 Task: Look for space in Rocha, Uruguay from 2nd September, 2023 to 10th September, 2023 for 1 adult in price range Rs.5000 to Rs.16000. Place can be private room with 1  bedroom having 1 bed and 1 bathroom. Property type can be house, flat, guest house, hotel. Booking option can be shelf check-in. Required host language is English.
Action: Mouse moved to (630, 135)
Screenshot: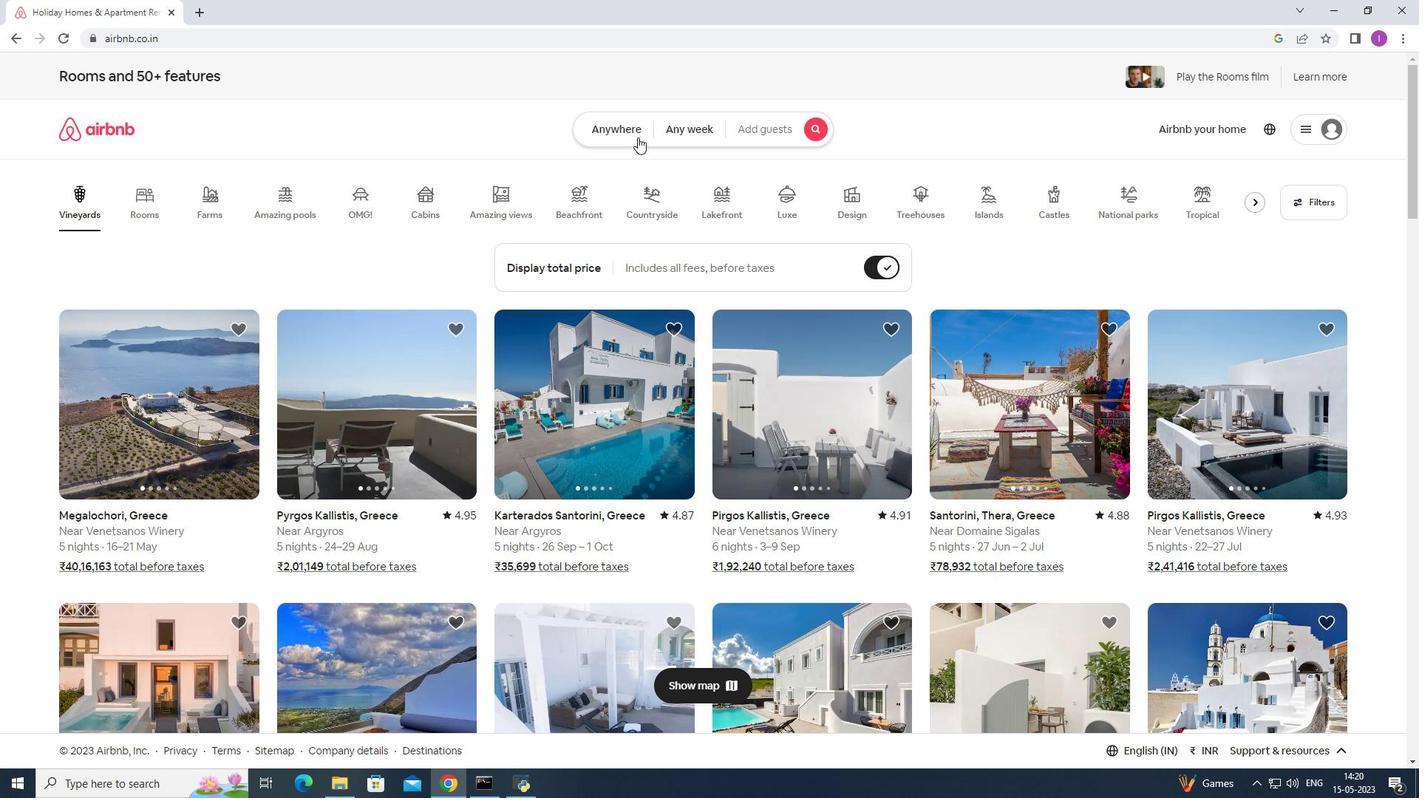
Action: Mouse pressed left at (630, 135)
Screenshot: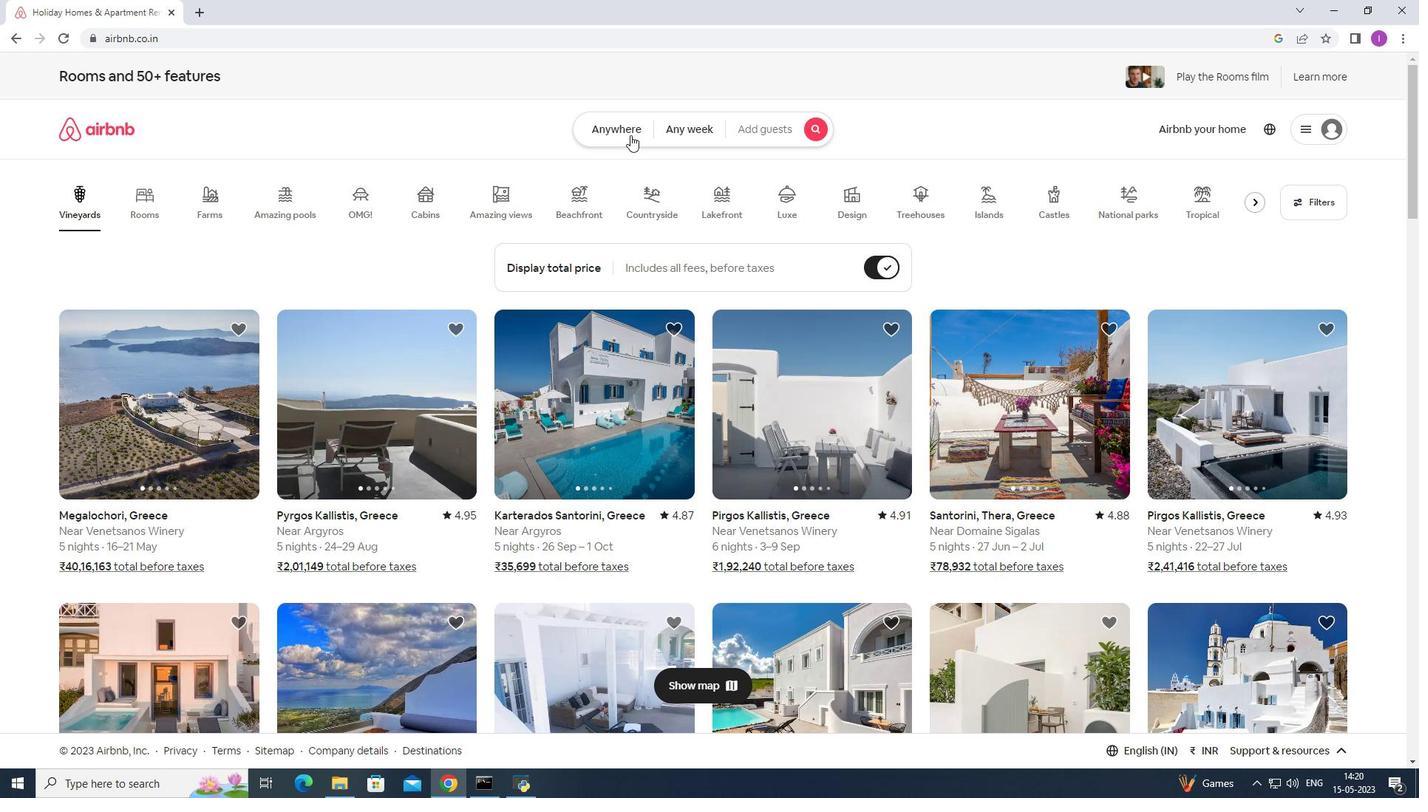 
Action: Mouse moved to (430, 189)
Screenshot: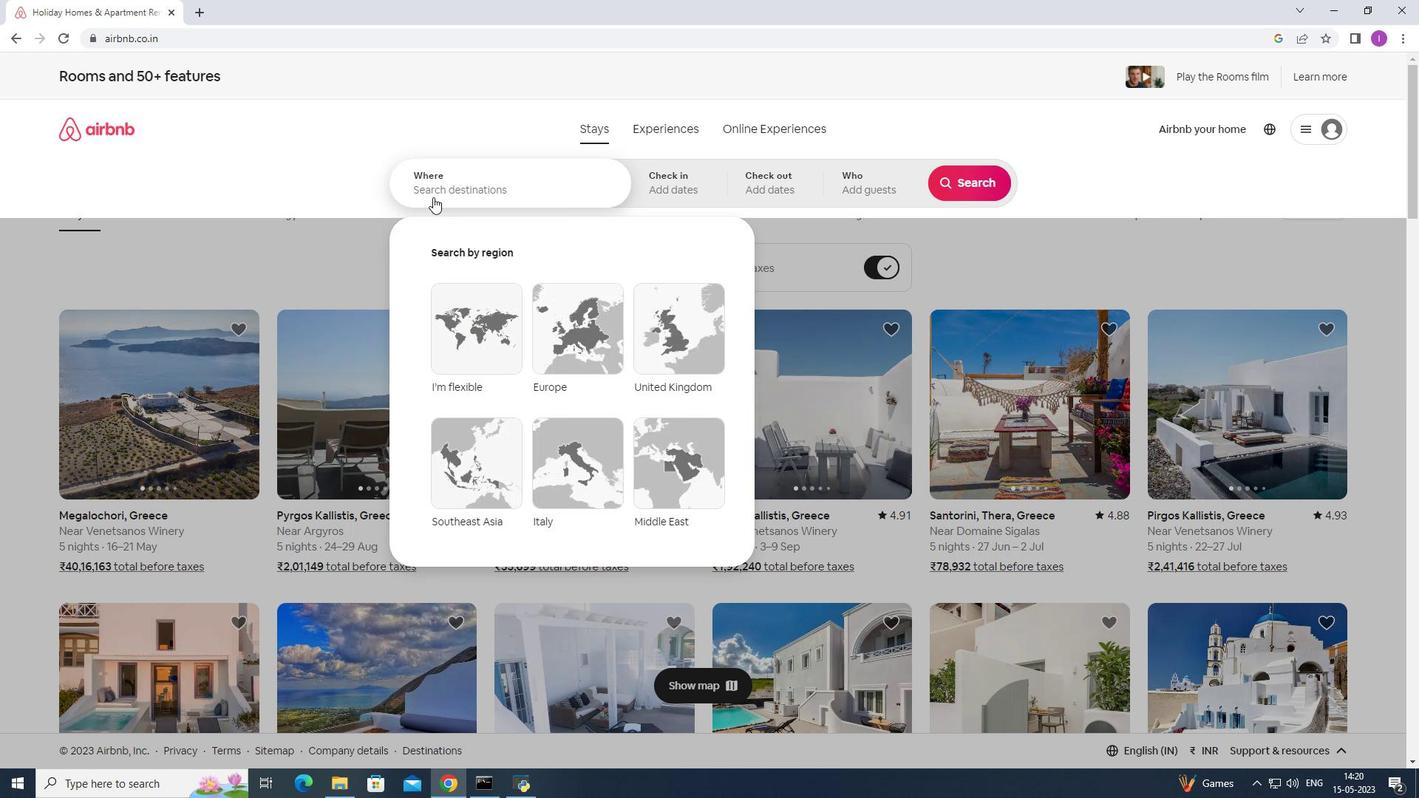 
Action: Mouse pressed left at (430, 189)
Screenshot: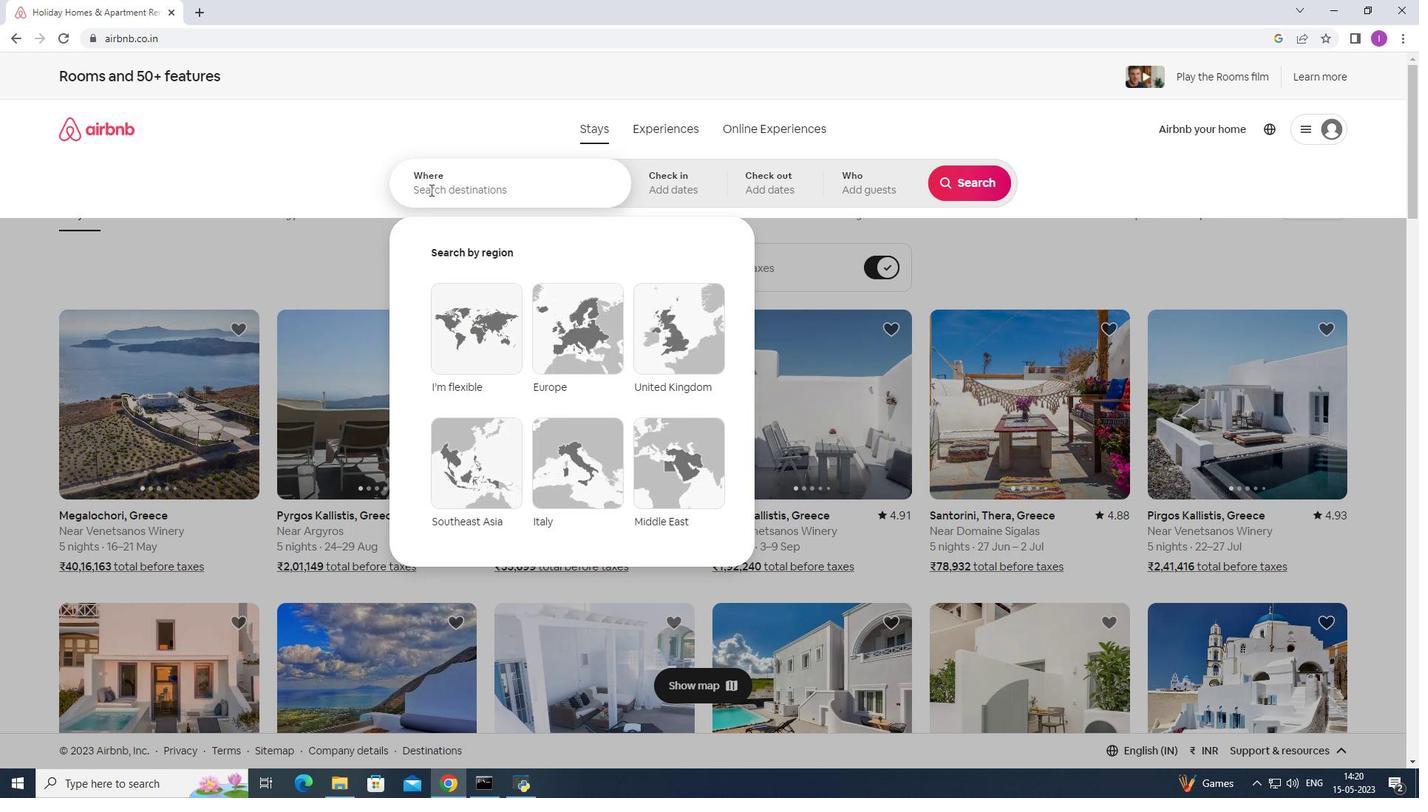 
Action: Mouse moved to (442, 182)
Screenshot: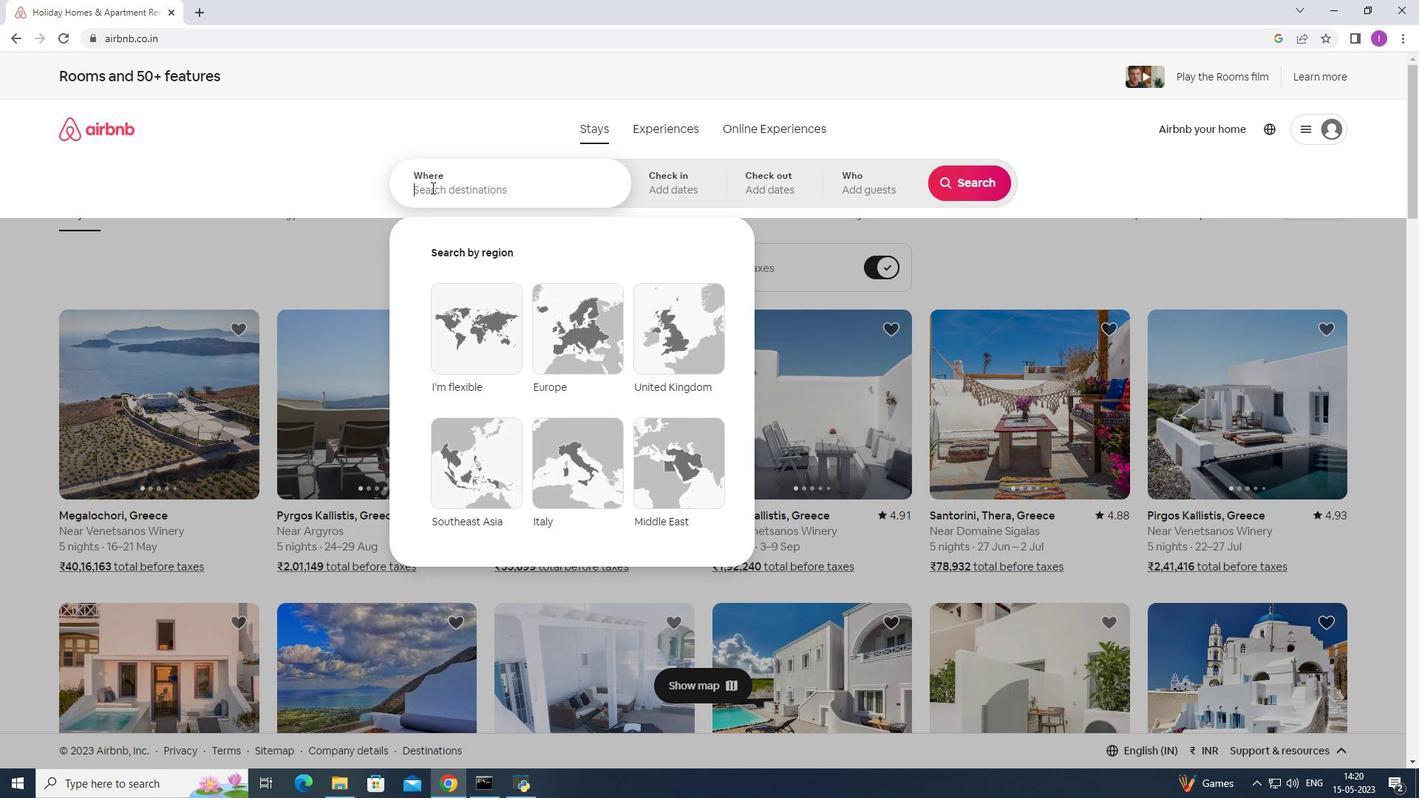 
Action: Key pressed <Key.shift>Rocha,<Key.shift>Uruguay
Screenshot: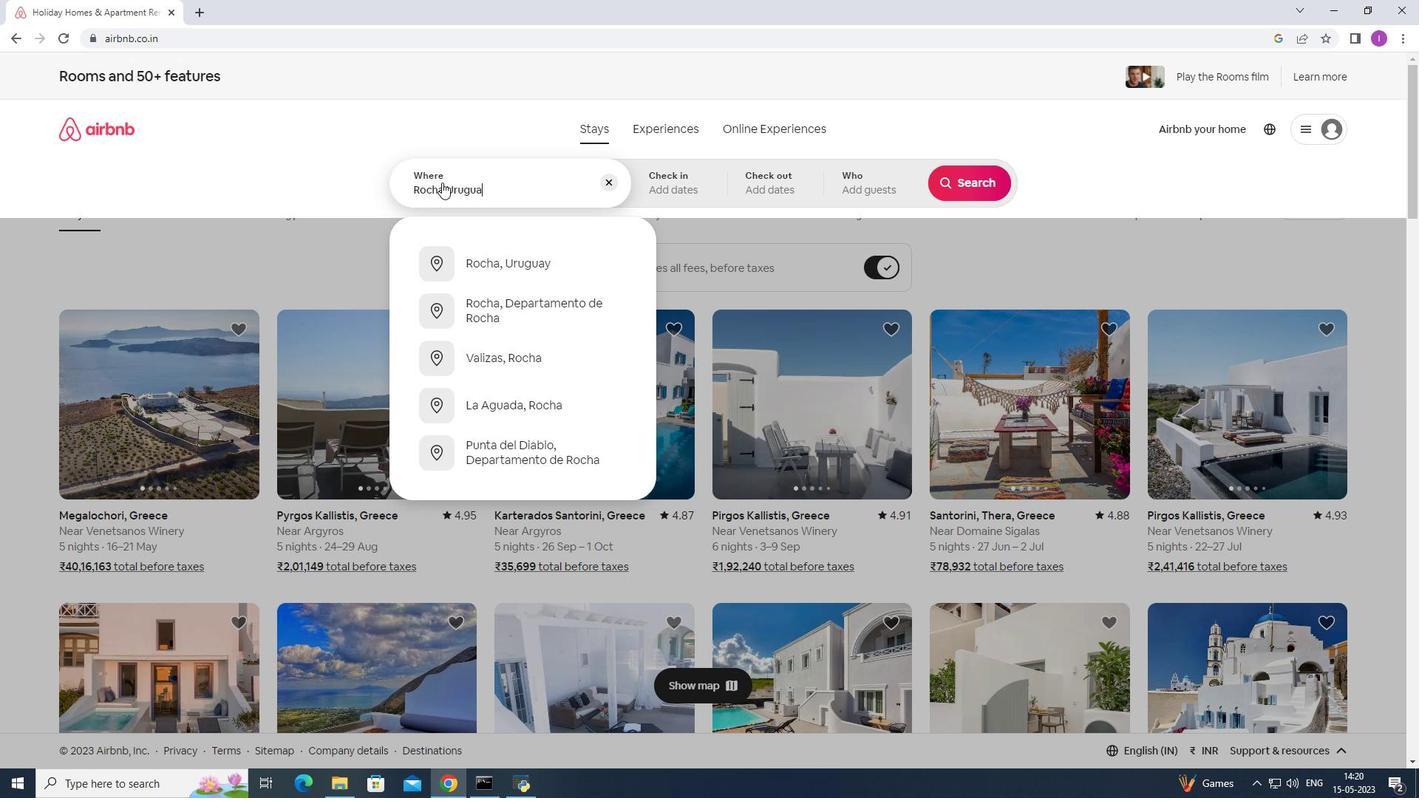 
Action: Mouse moved to (682, 187)
Screenshot: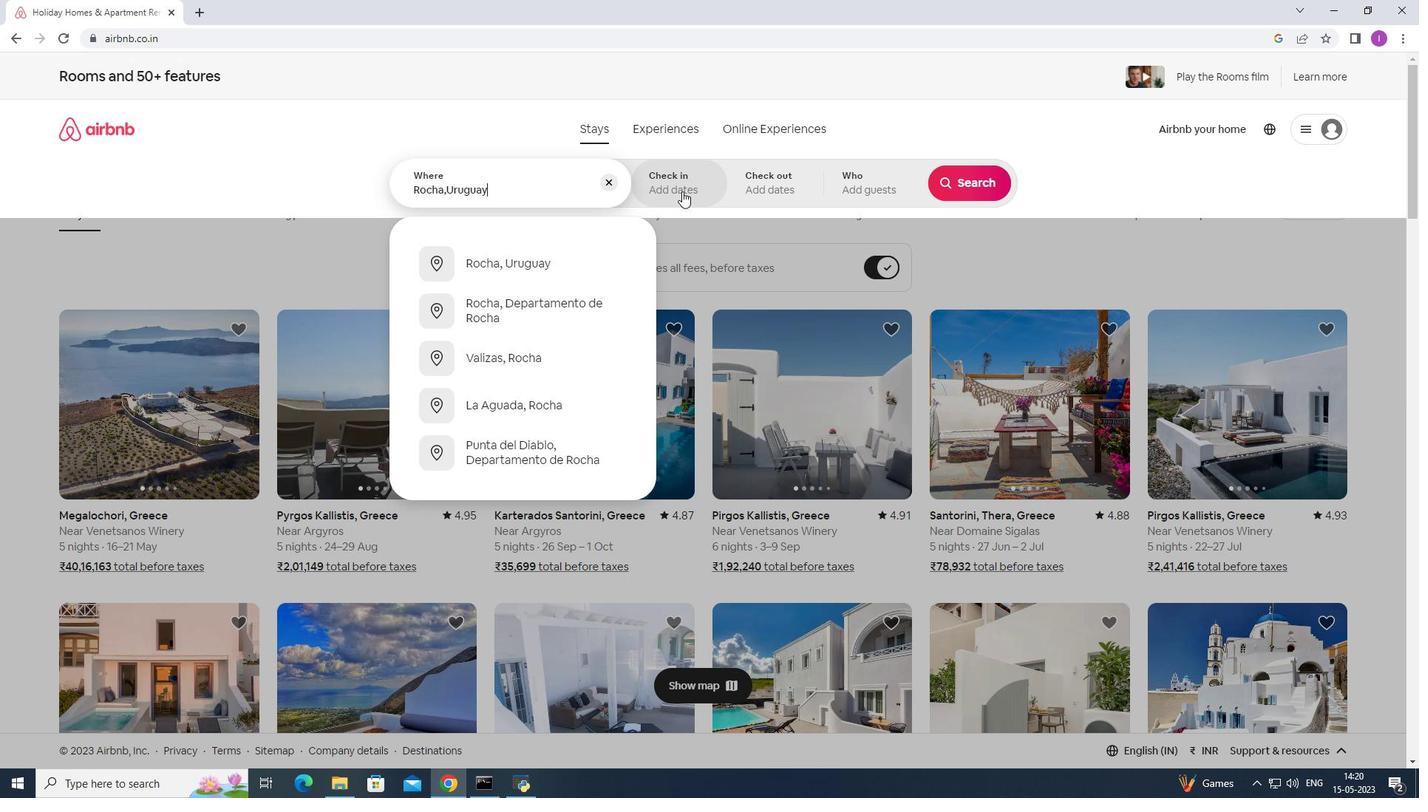 
Action: Mouse pressed left at (682, 187)
Screenshot: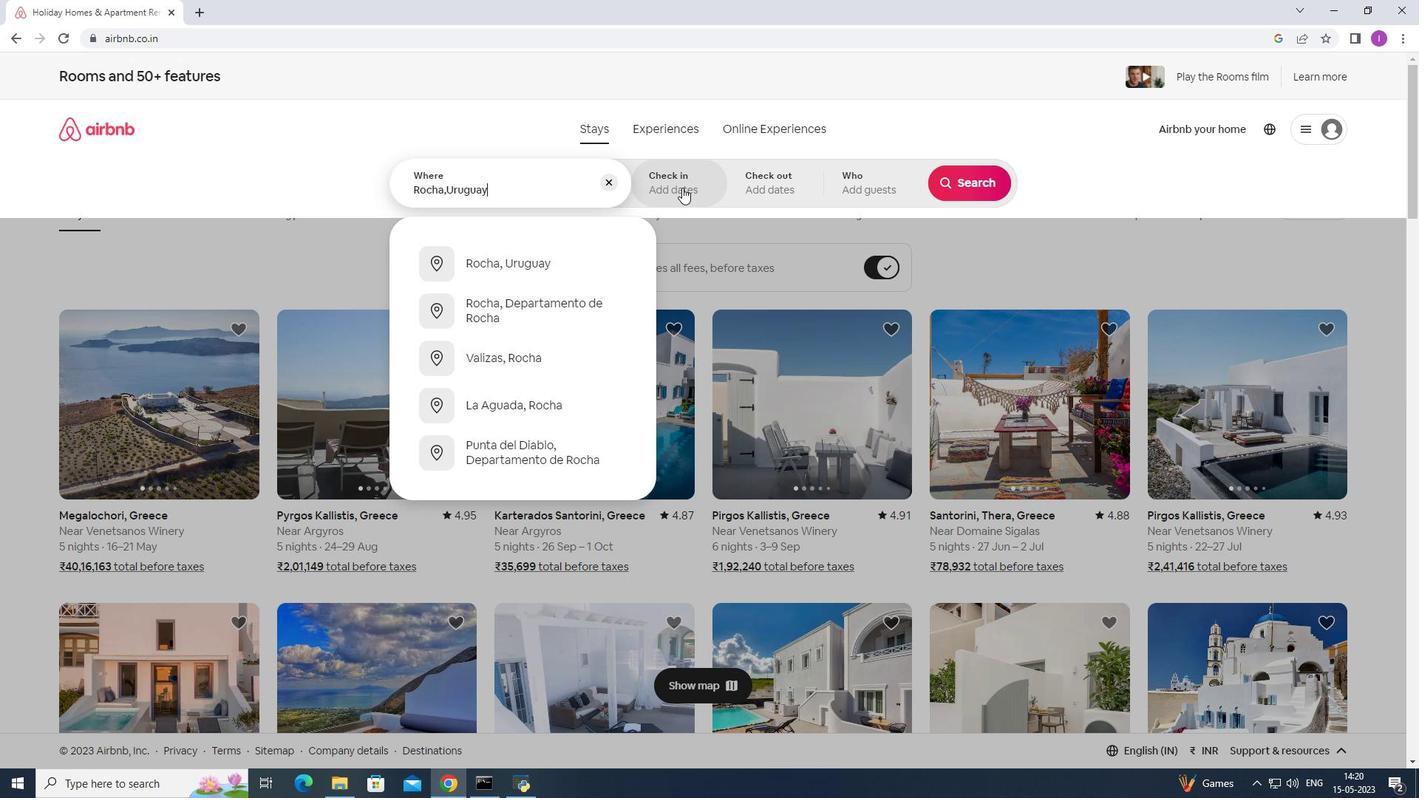 
Action: Mouse moved to (965, 299)
Screenshot: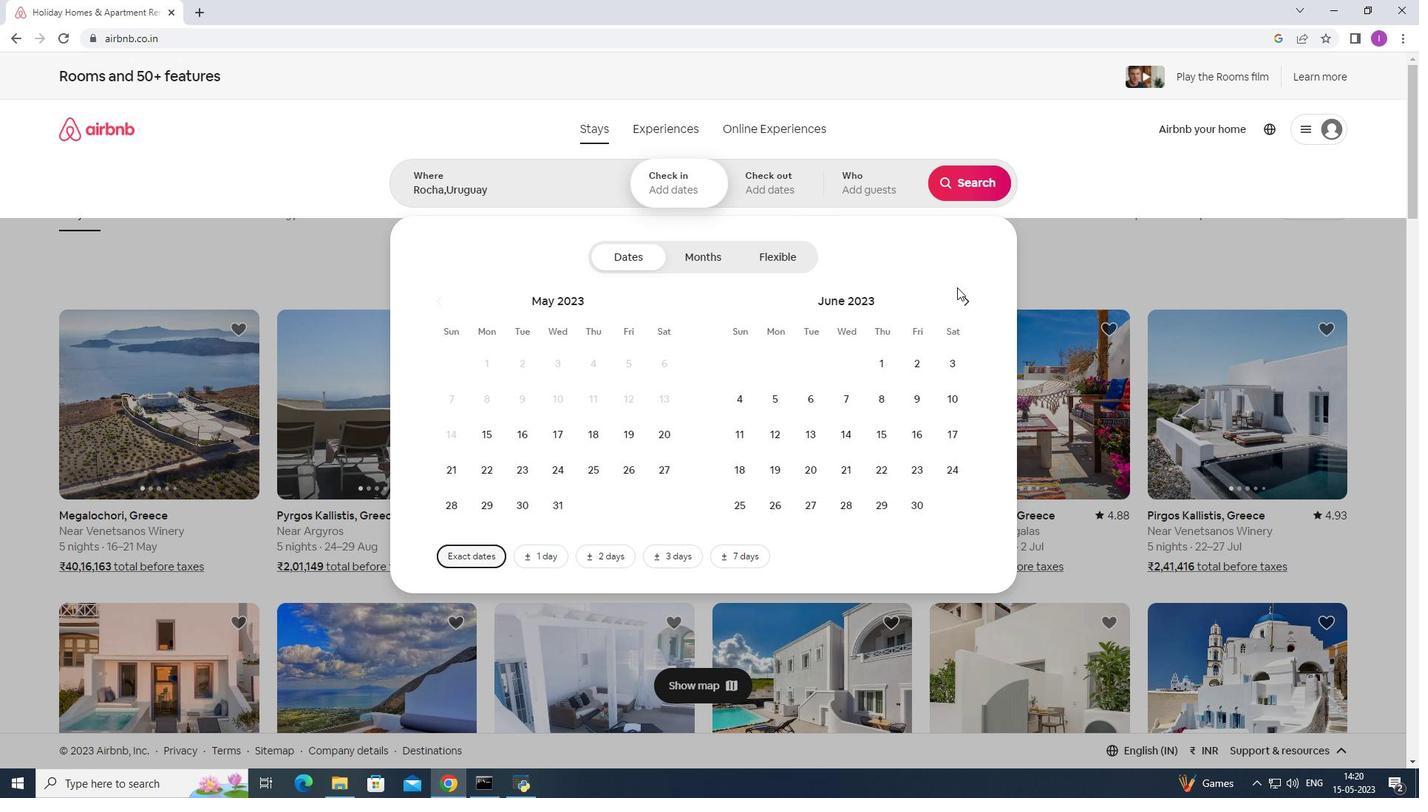 
Action: Mouse pressed left at (965, 299)
Screenshot: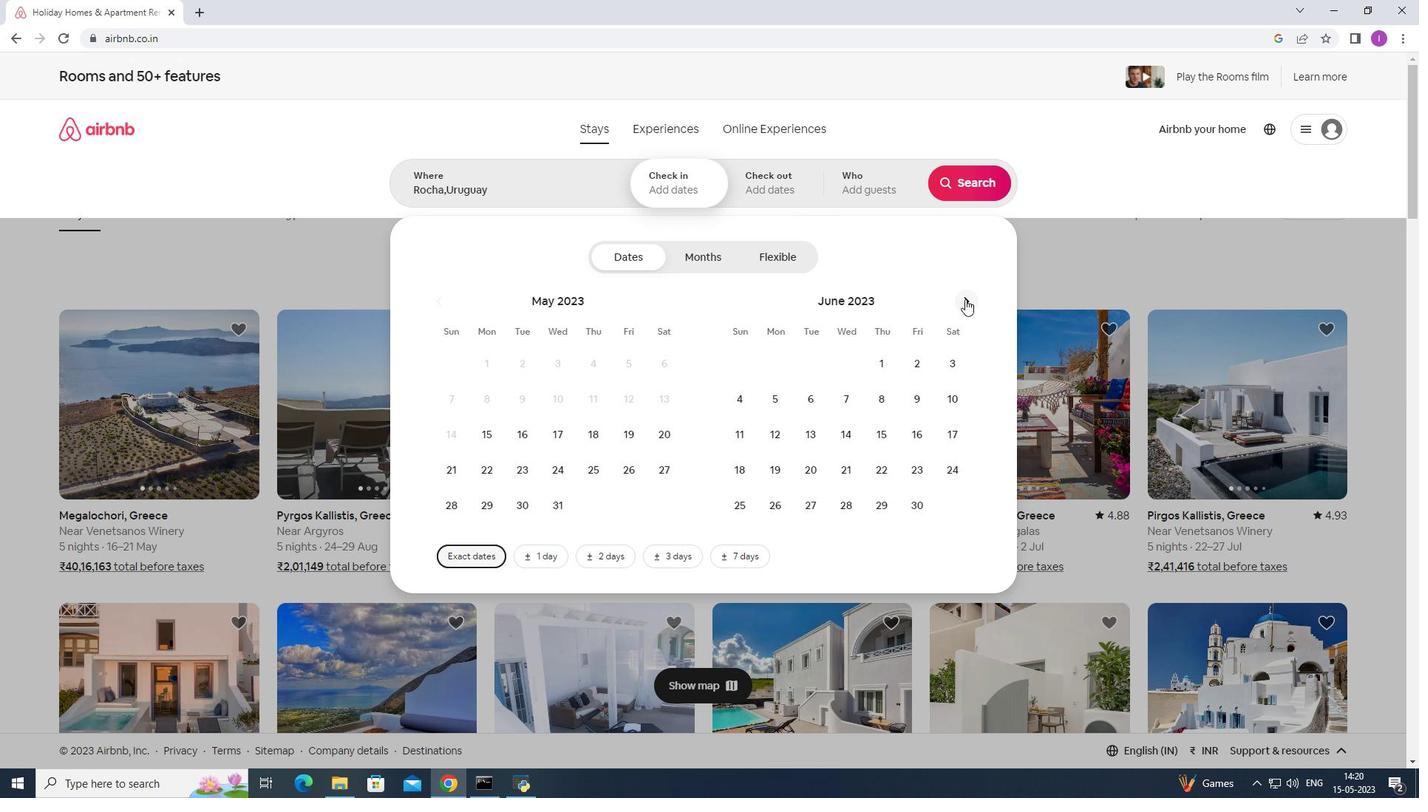 
Action: Mouse pressed left at (965, 299)
Screenshot: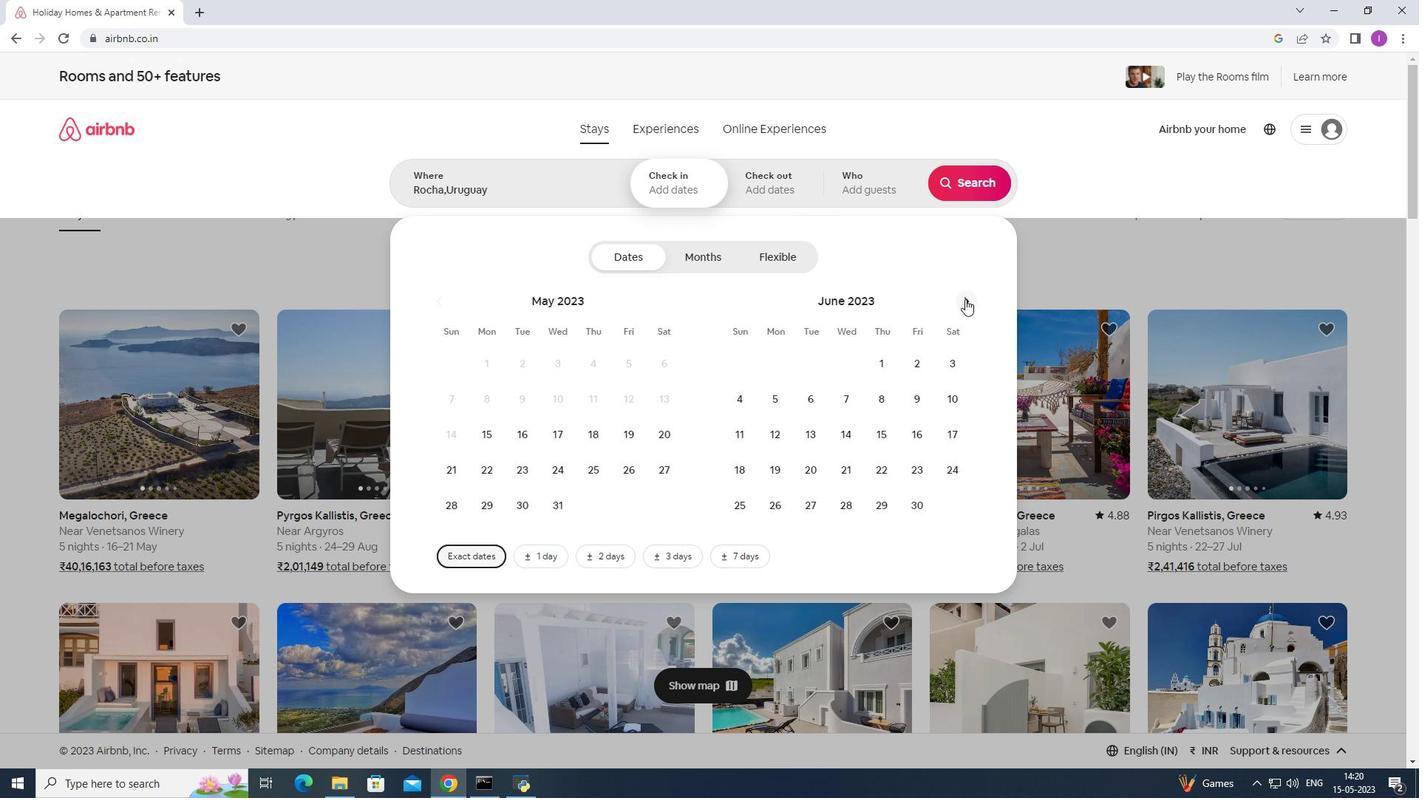 
Action: Mouse pressed left at (965, 299)
Screenshot: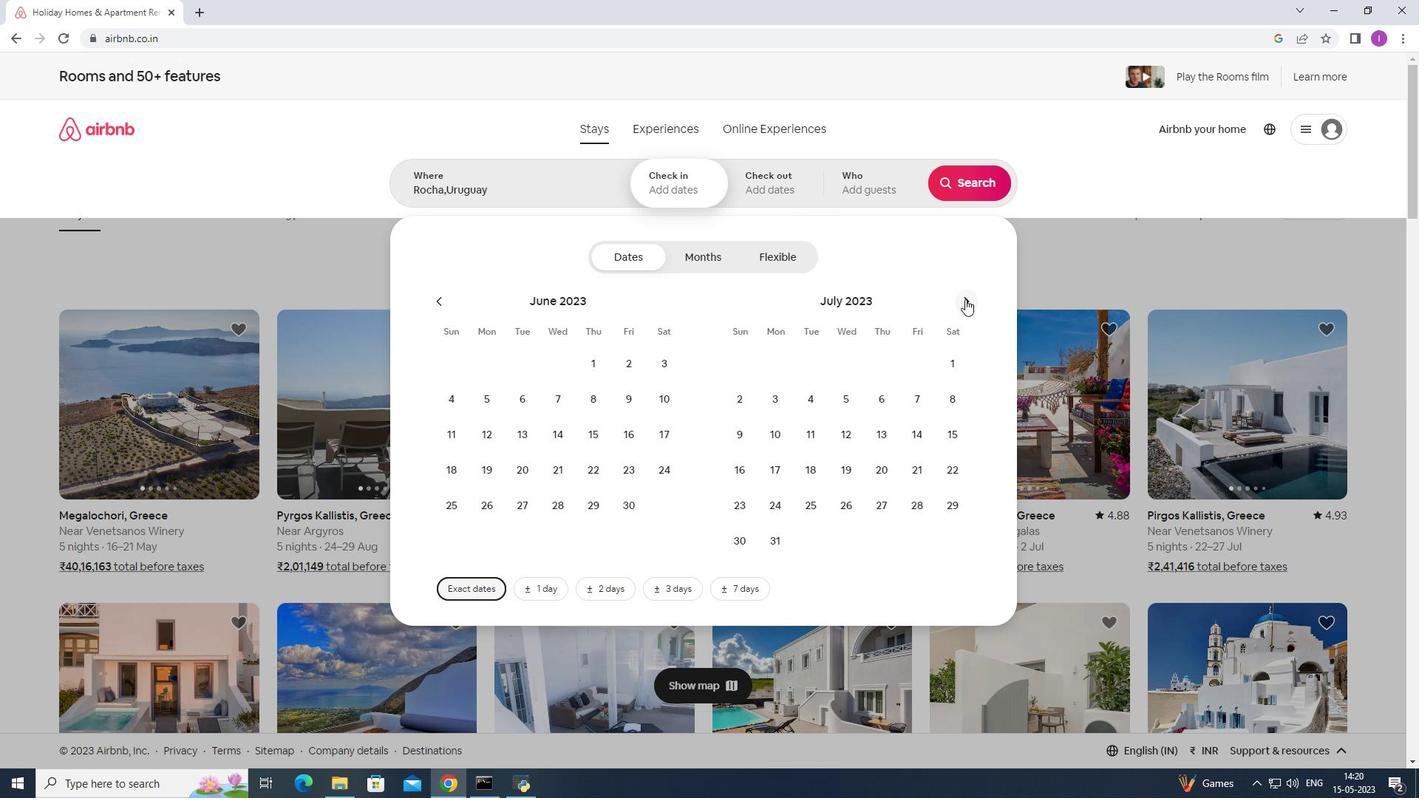 
Action: Mouse pressed left at (965, 299)
Screenshot: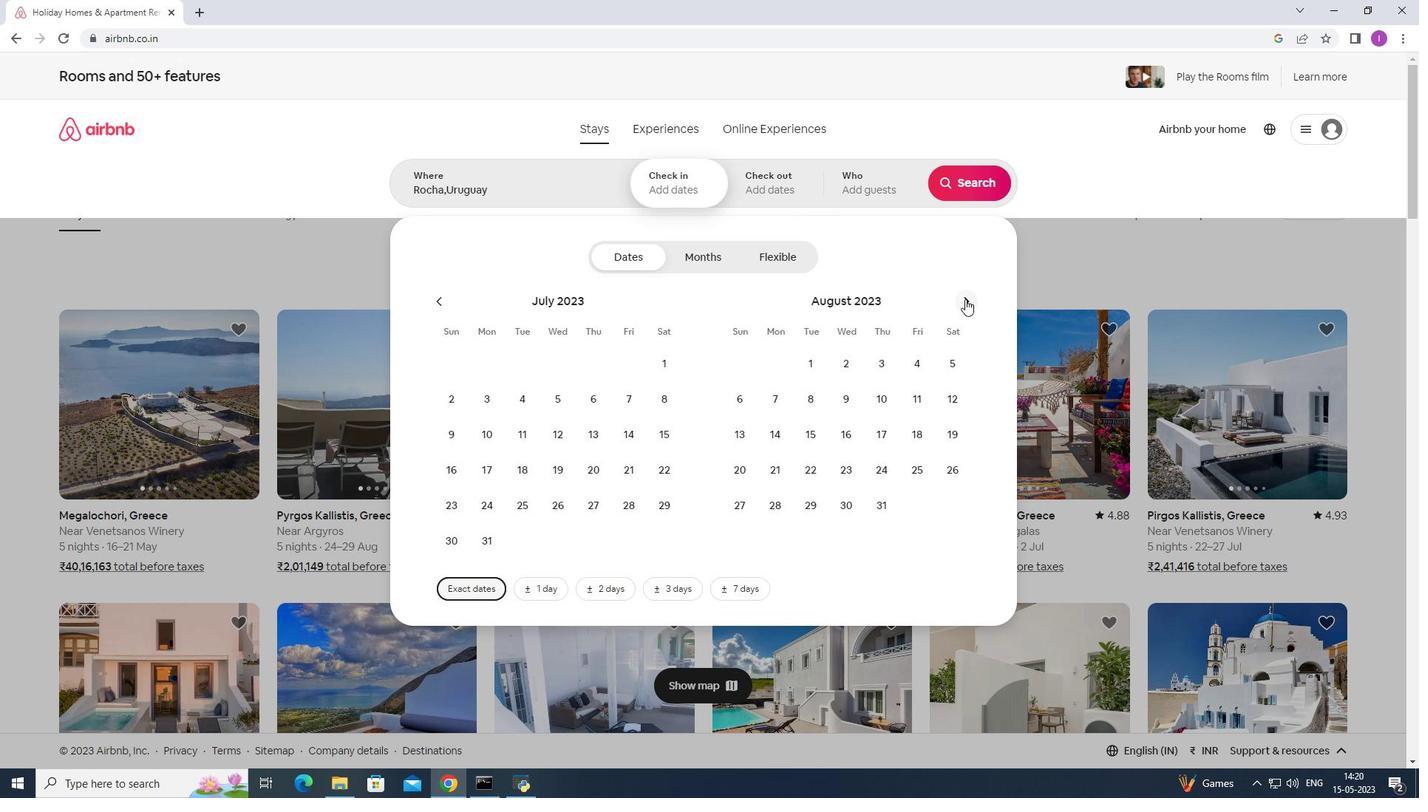 
Action: Mouse moved to (966, 299)
Screenshot: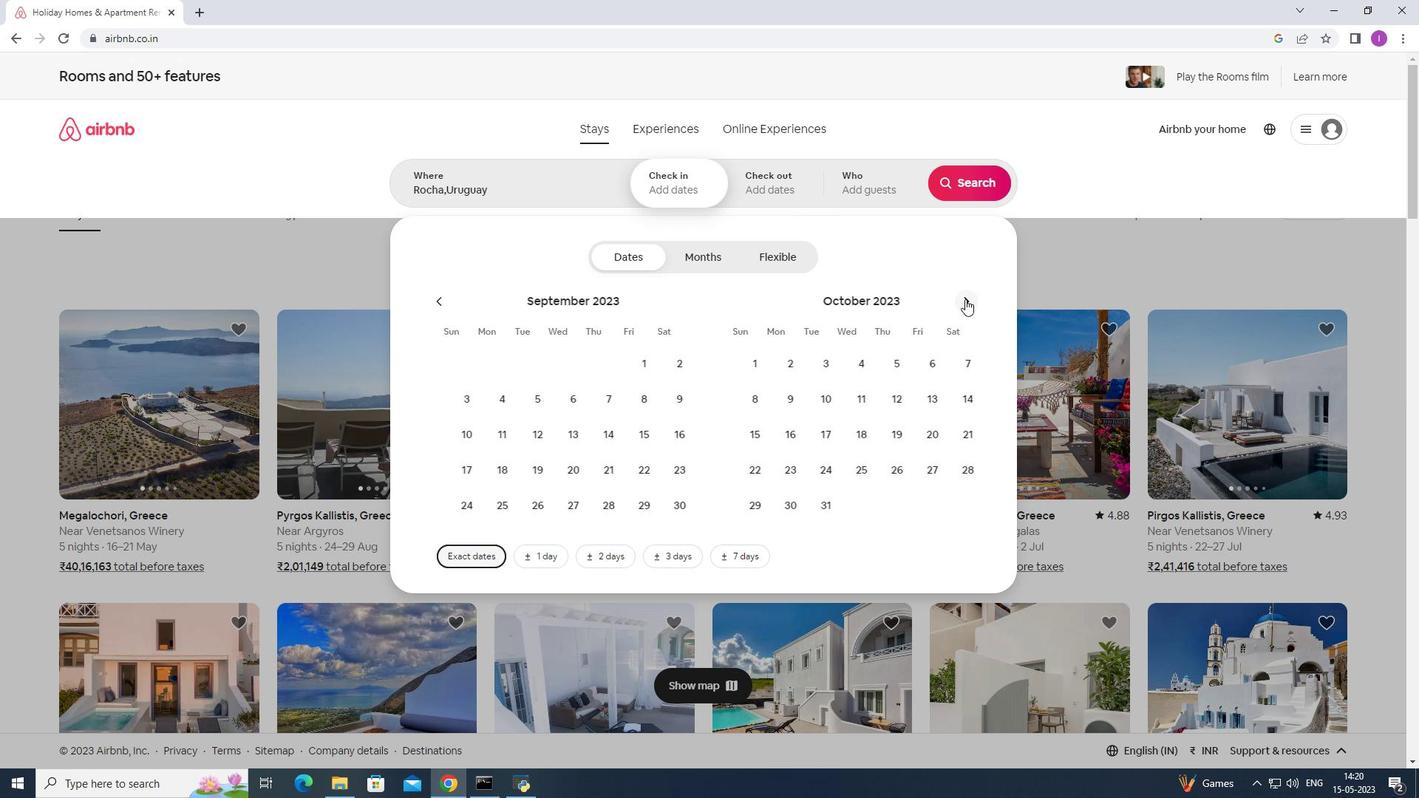 
Action: Mouse pressed left at (966, 299)
Screenshot: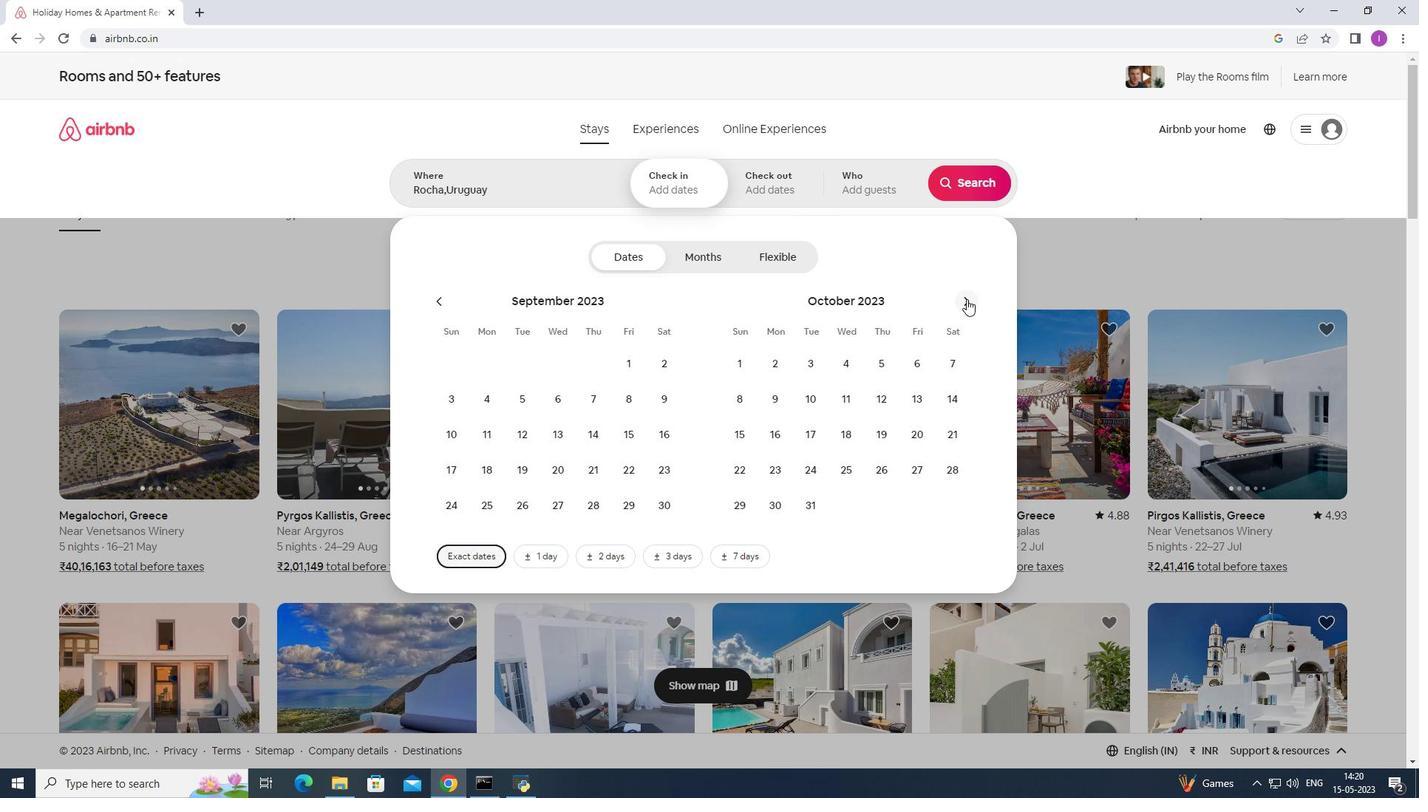 
Action: Mouse moved to (441, 298)
Screenshot: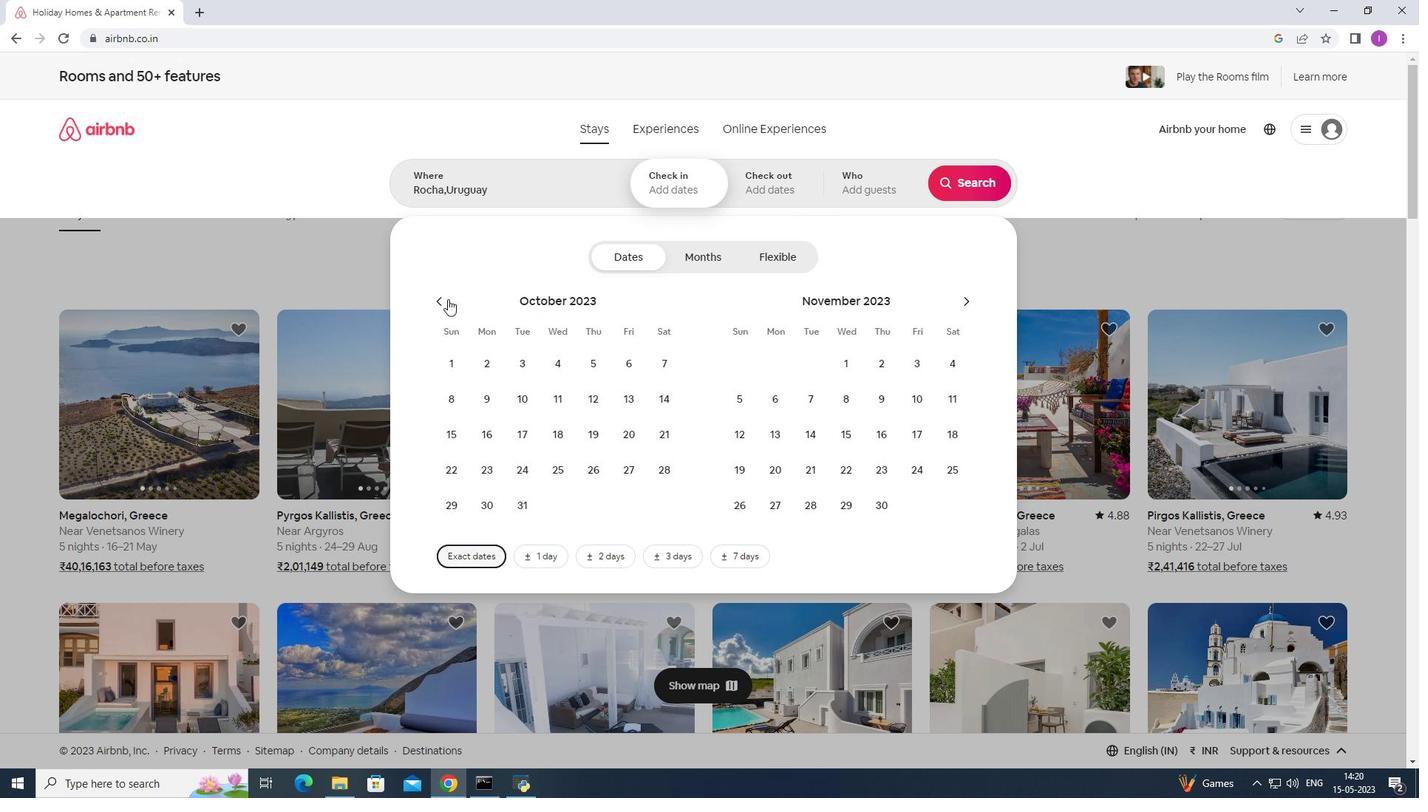
Action: Mouse pressed left at (441, 298)
Screenshot: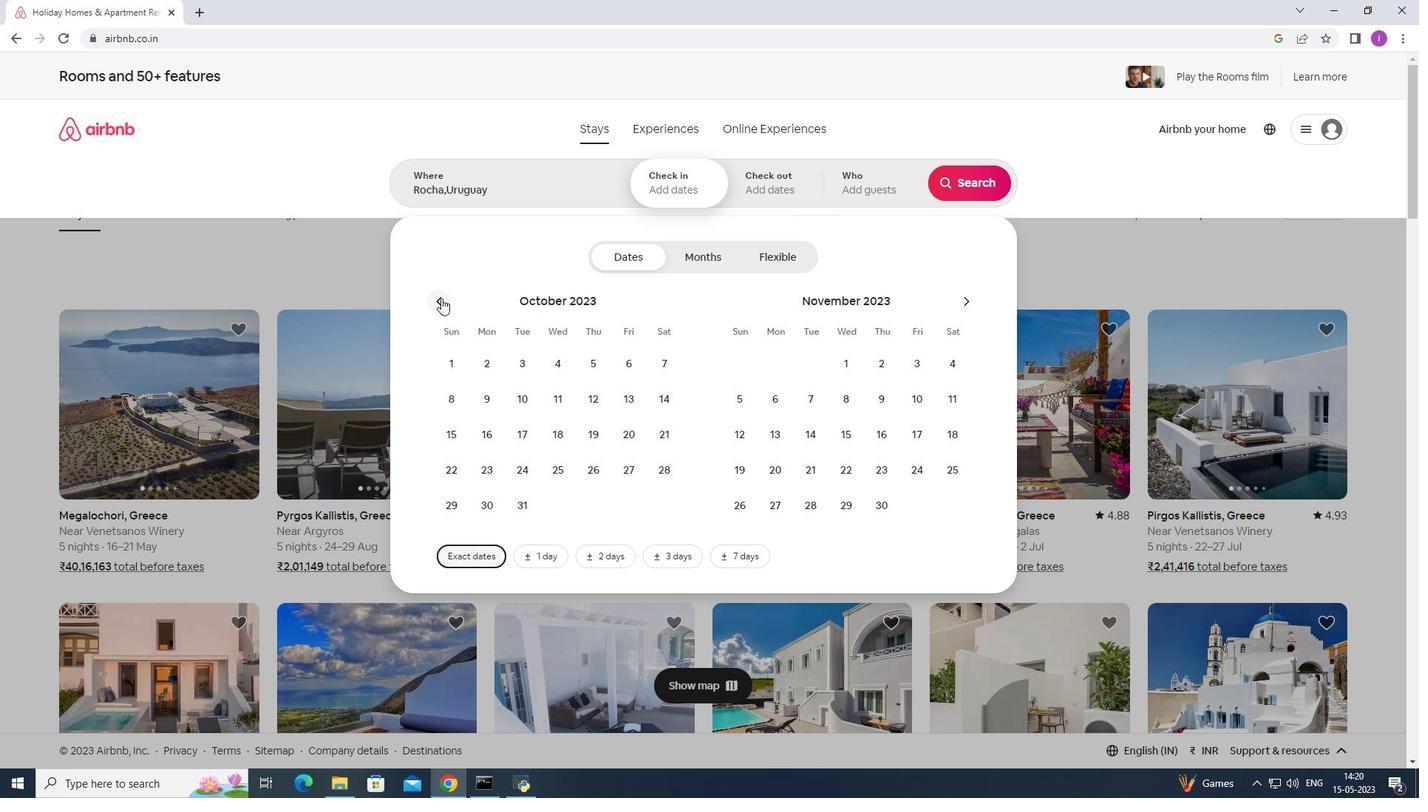 
Action: Mouse moved to (660, 368)
Screenshot: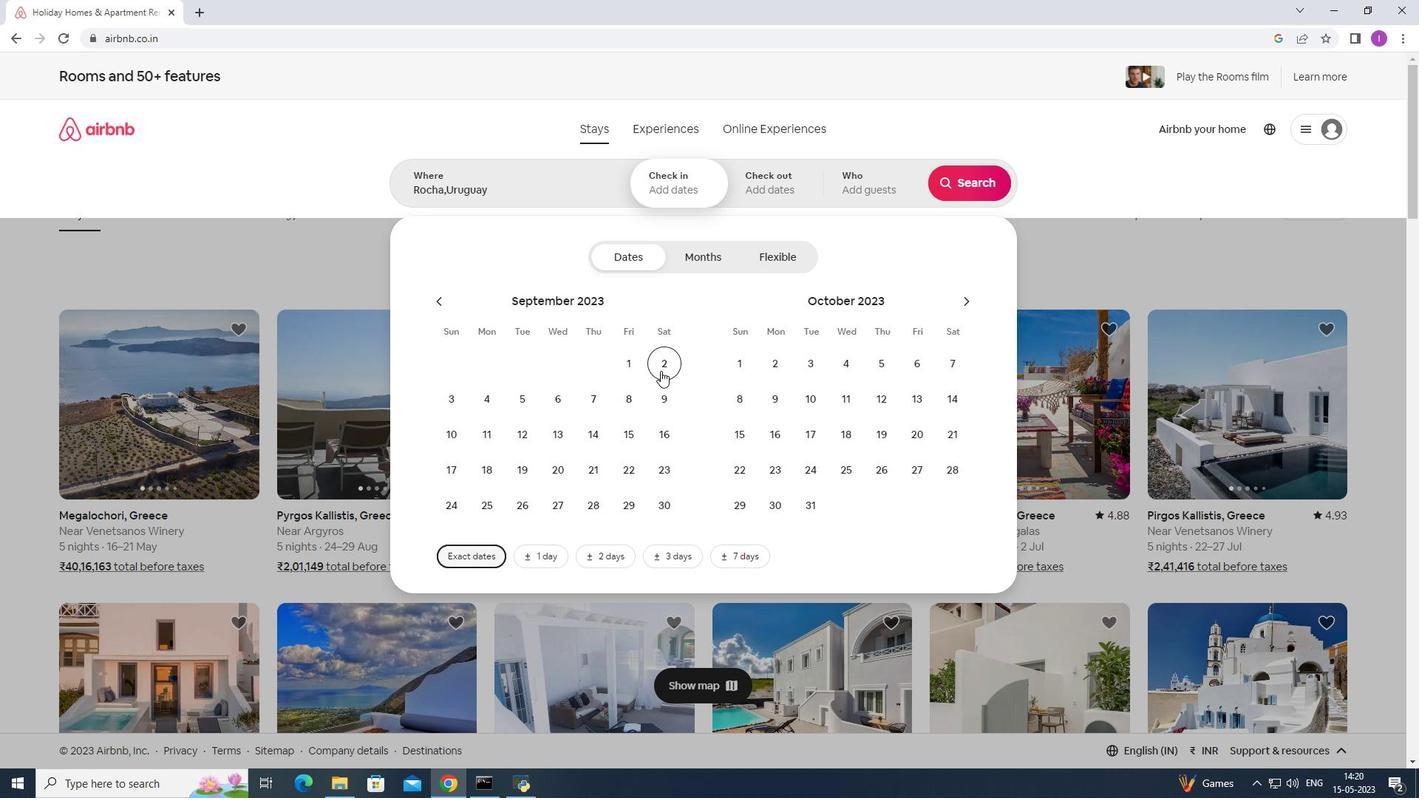 
Action: Mouse pressed left at (660, 368)
Screenshot: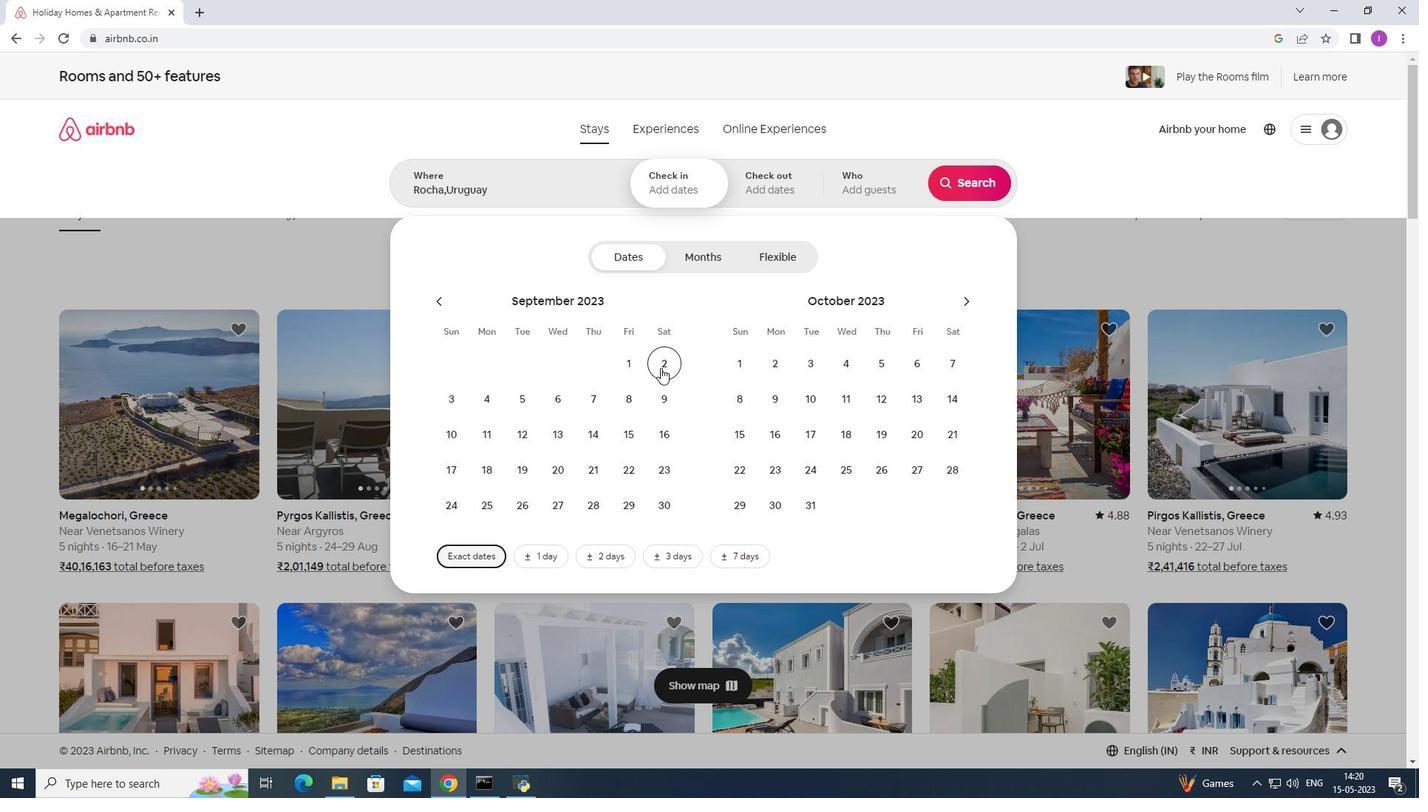 
Action: Mouse moved to (440, 441)
Screenshot: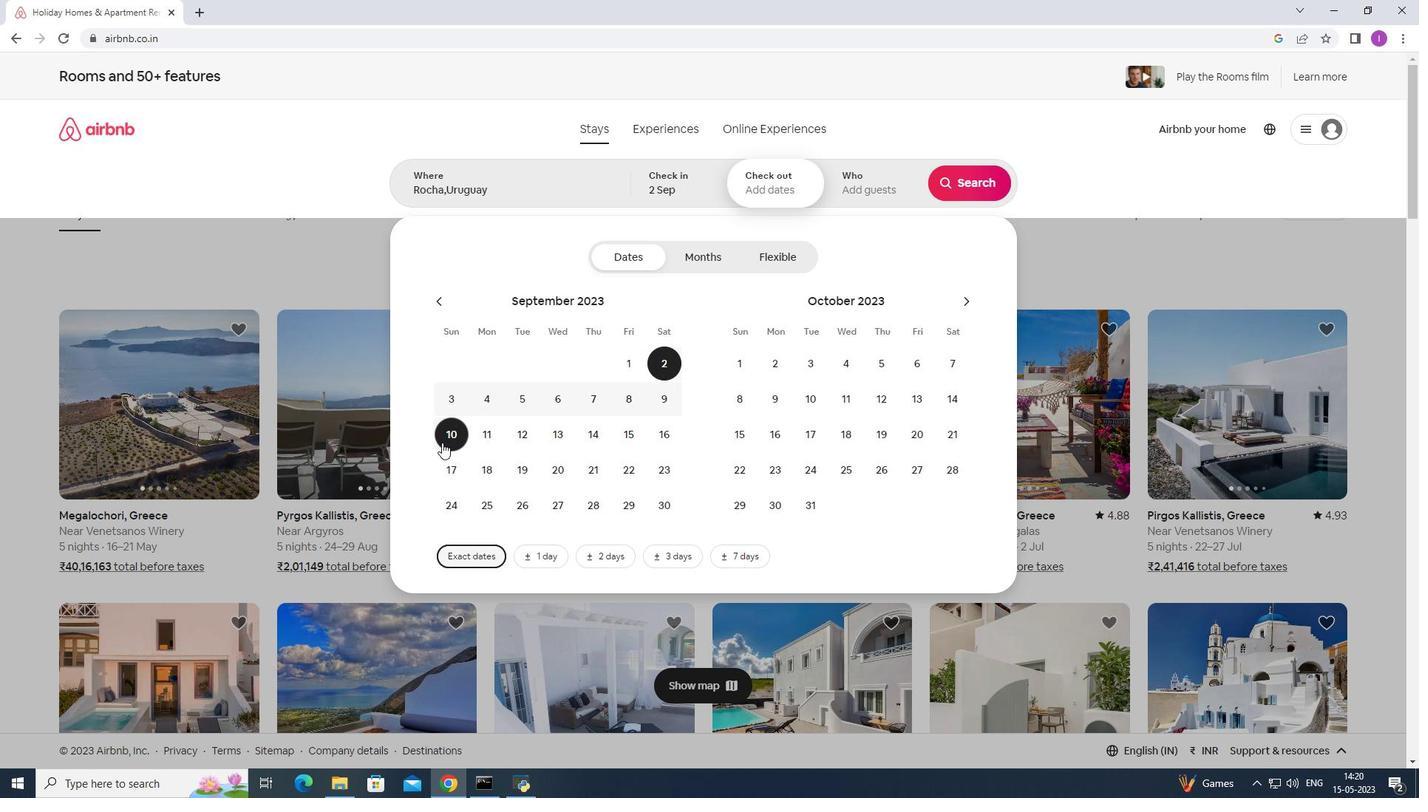 
Action: Mouse pressed left at (440, 441)
Screenshot: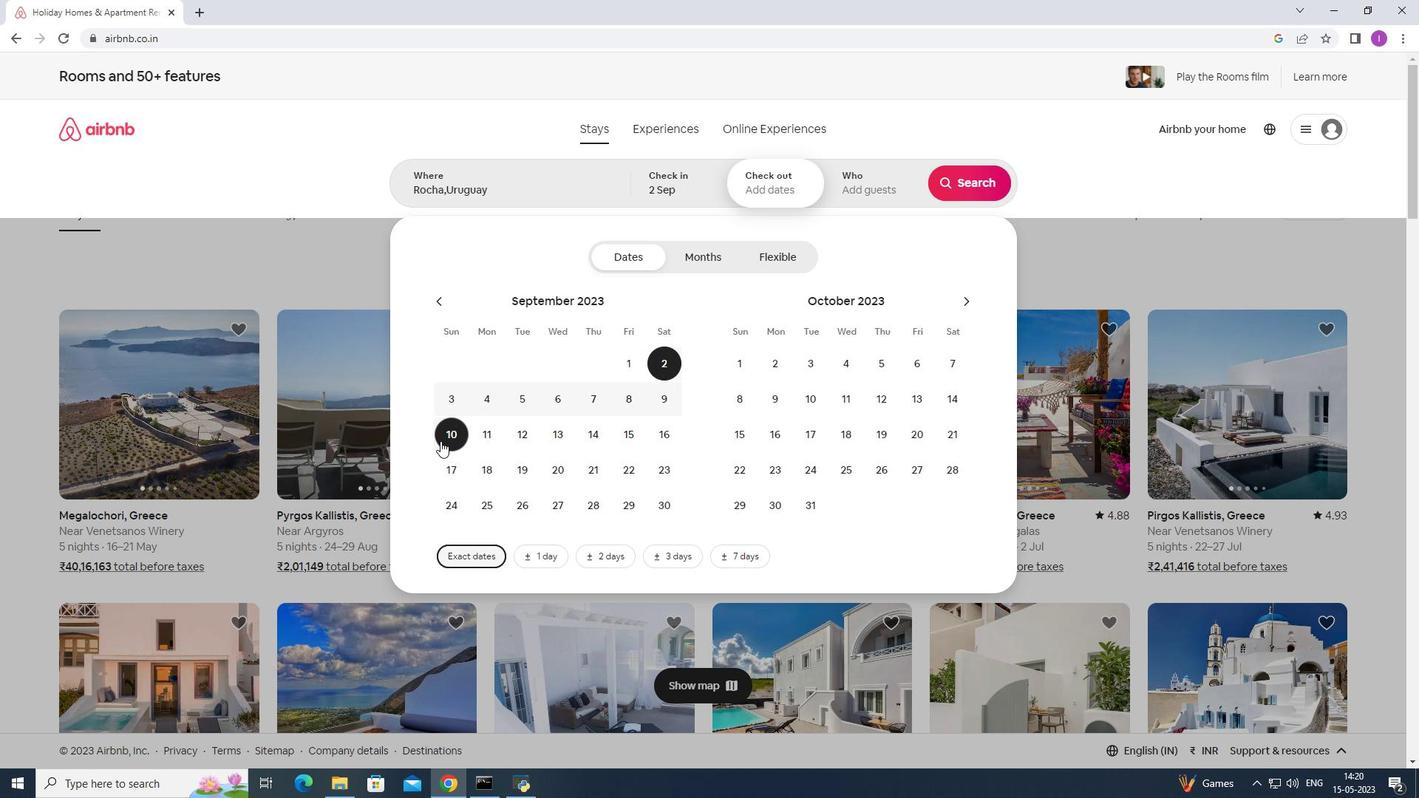 
Action: Mouse moved to (866, 185)
Screenshot: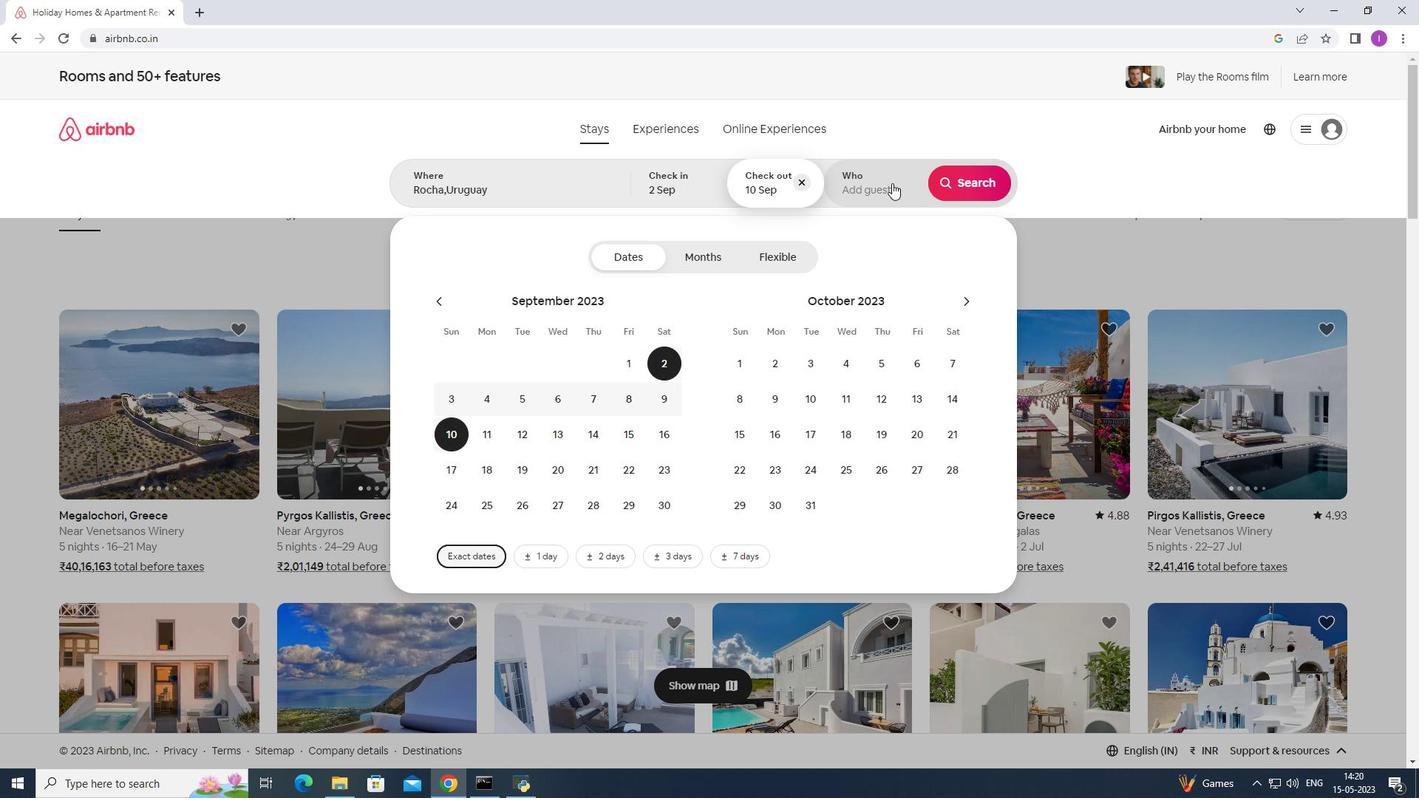 
Action: Mouse pressed left at (866, 185)
Screenshot: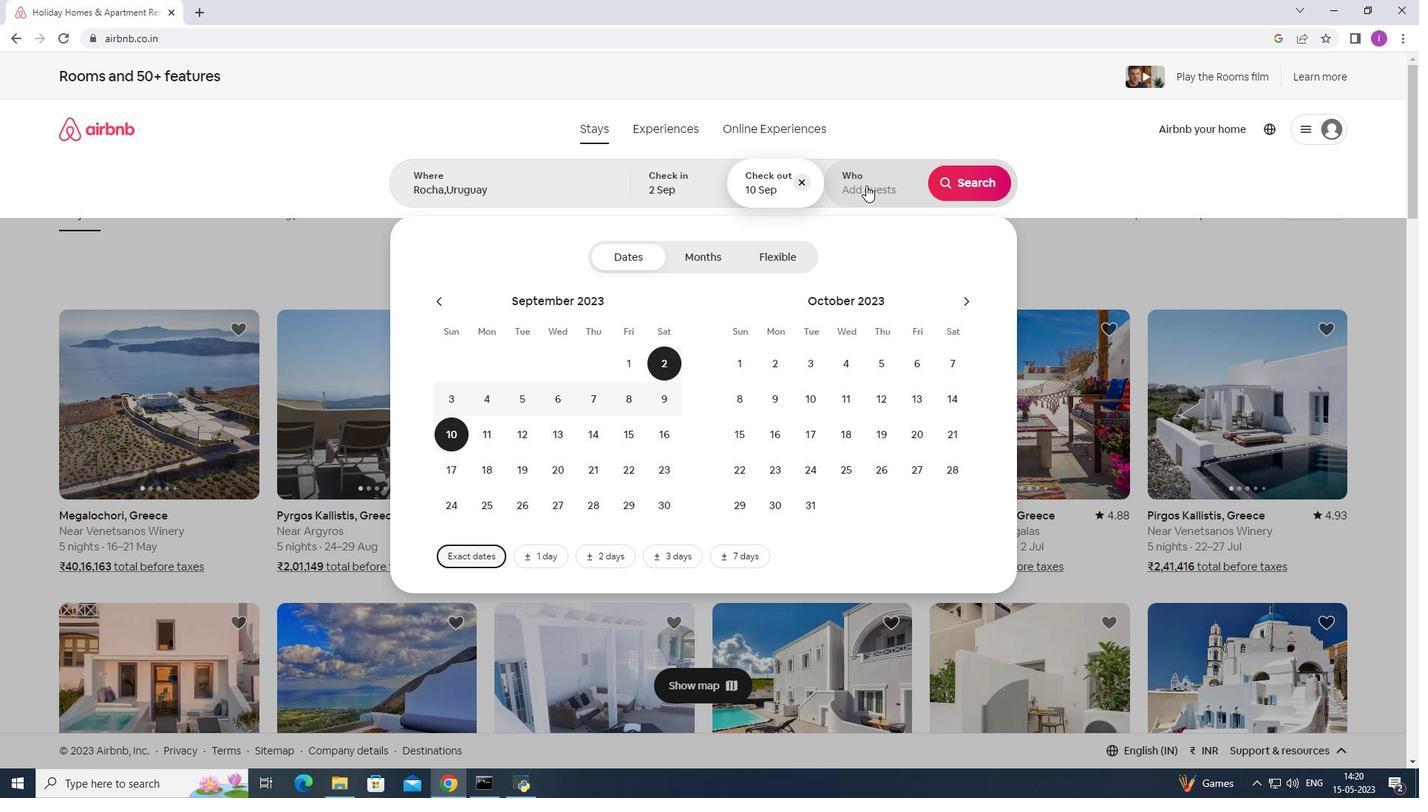 
Action: Mouse moved to (977, 260)
Screenshot: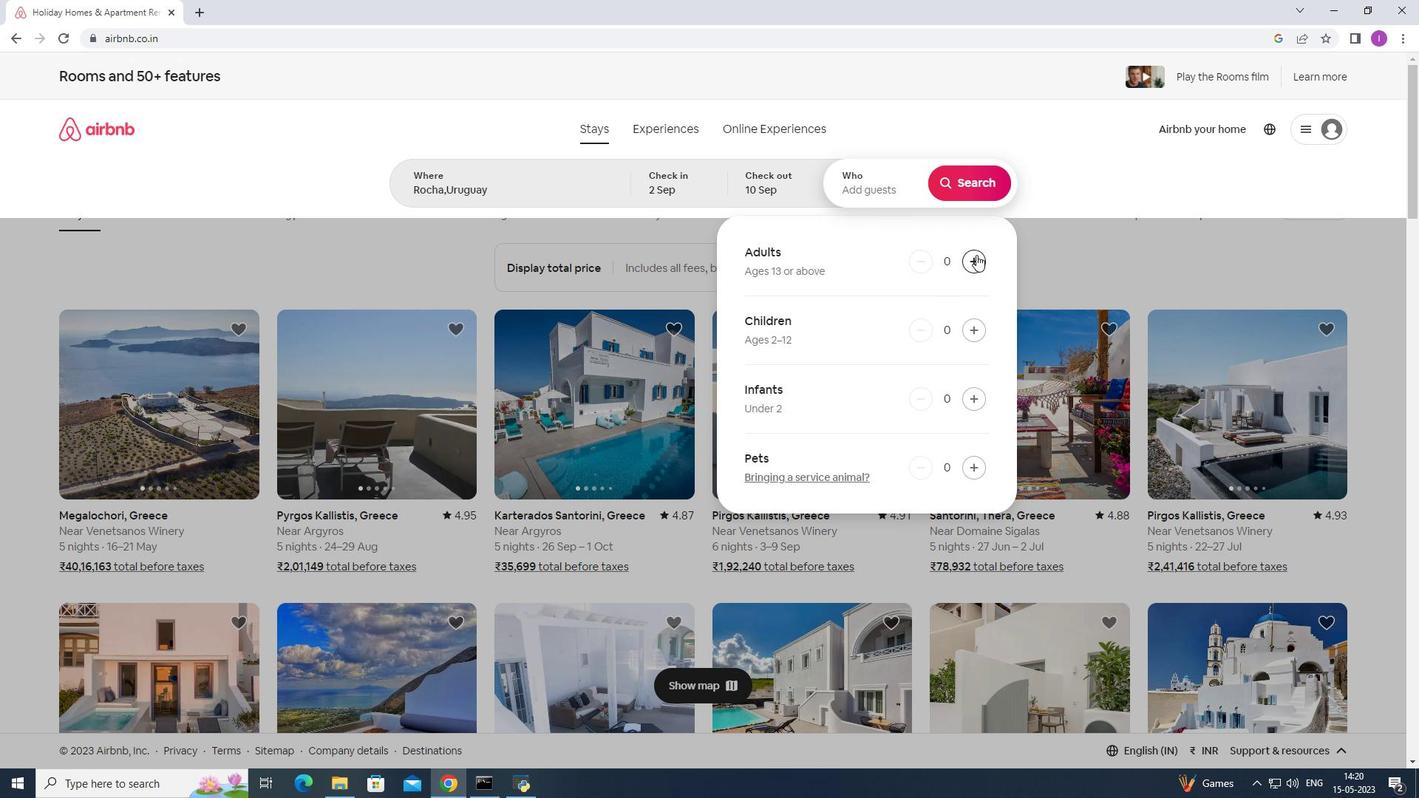 
Action: Mouse pressed left at (977, 260)
Screenshot: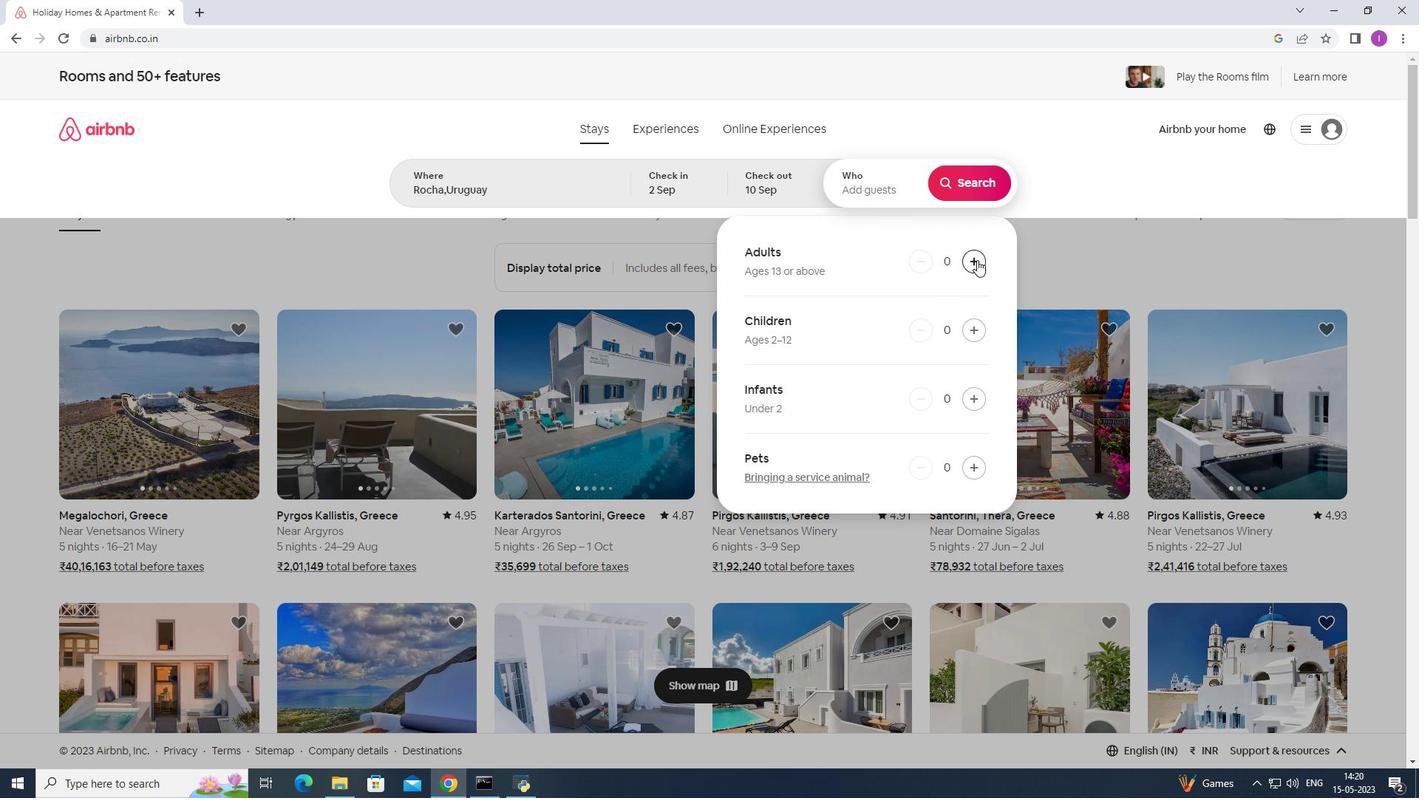 
Action: Mouse moved to (987, 184)
Screenshot: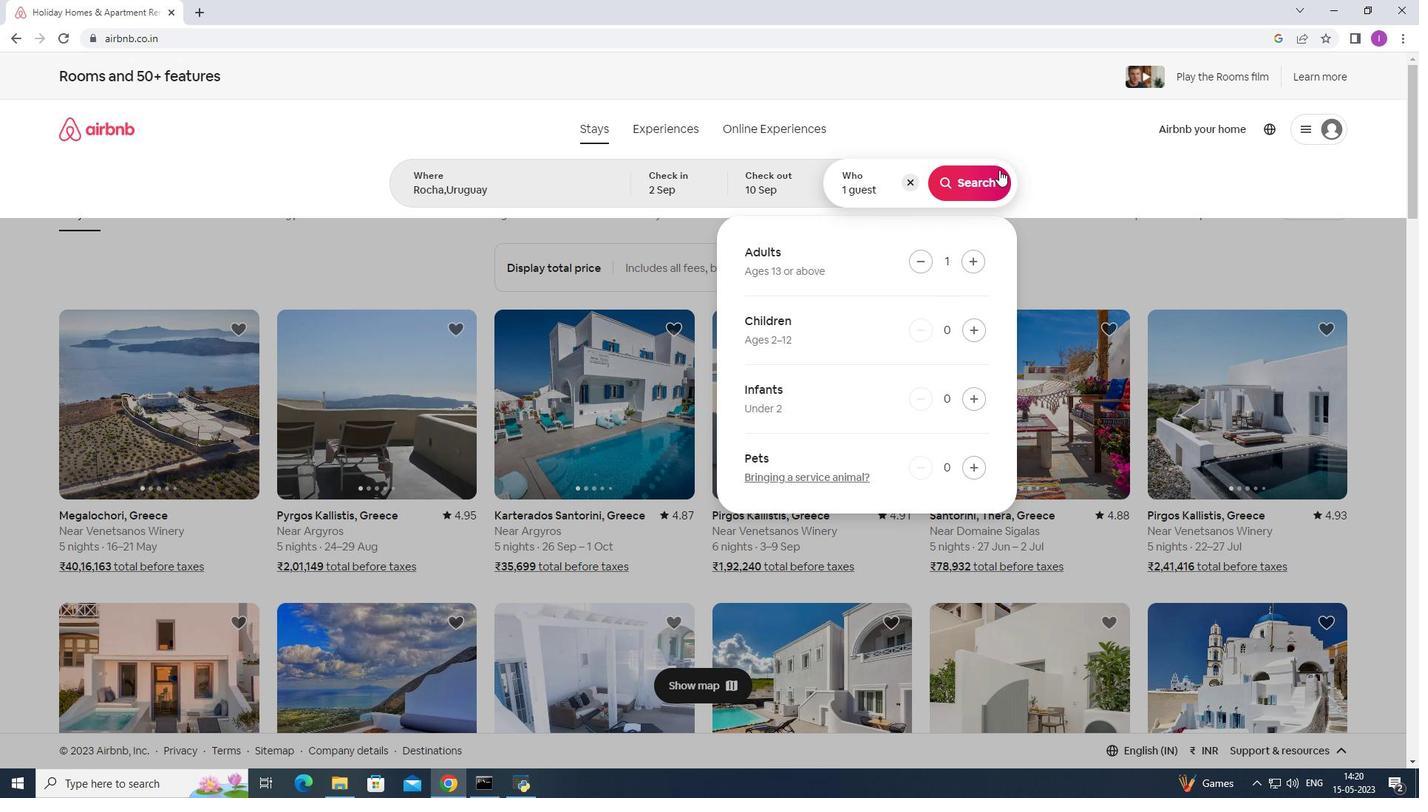 
Action: Mouse pressed left at (987, 184)
Screenshot: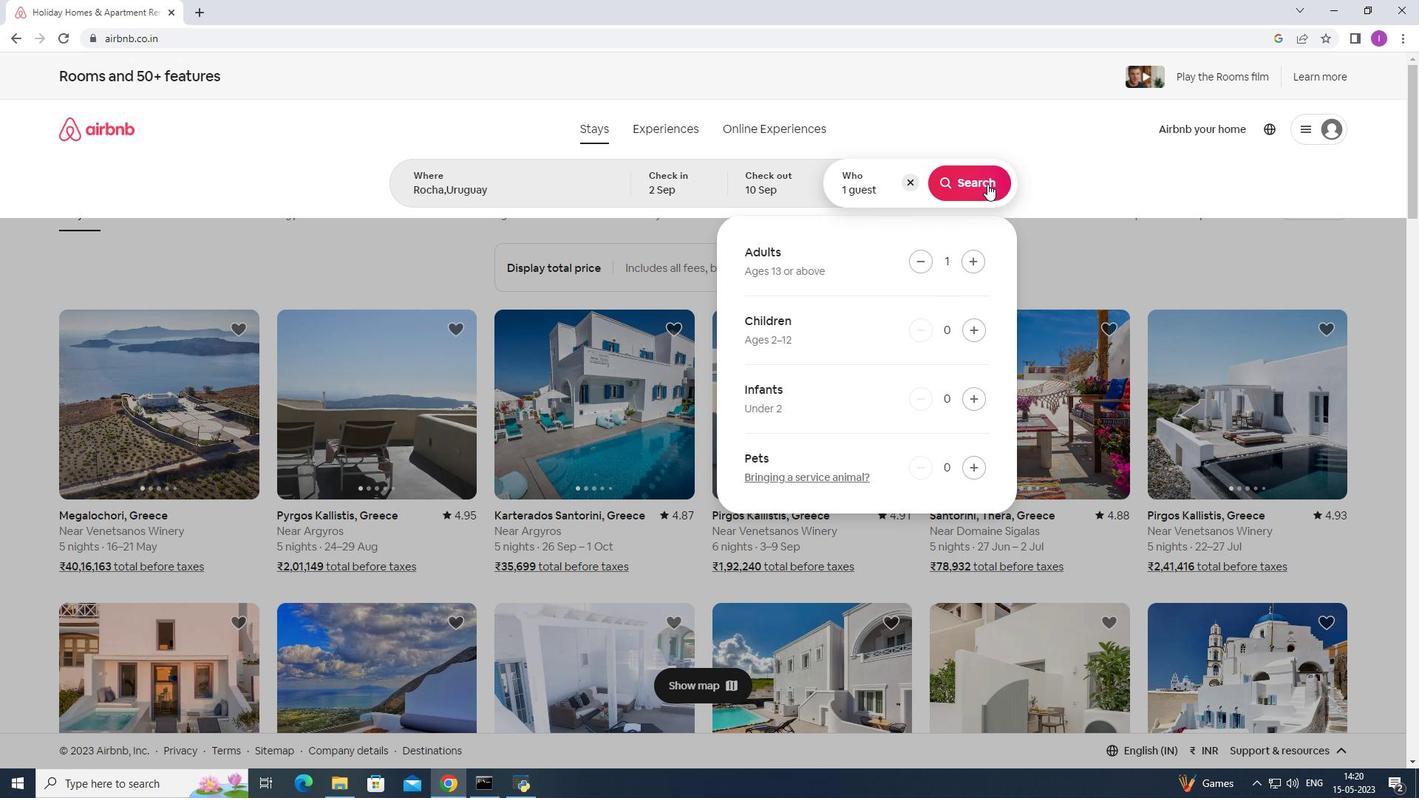
Action: Mouse moved to (1374, 136)
Screenshot: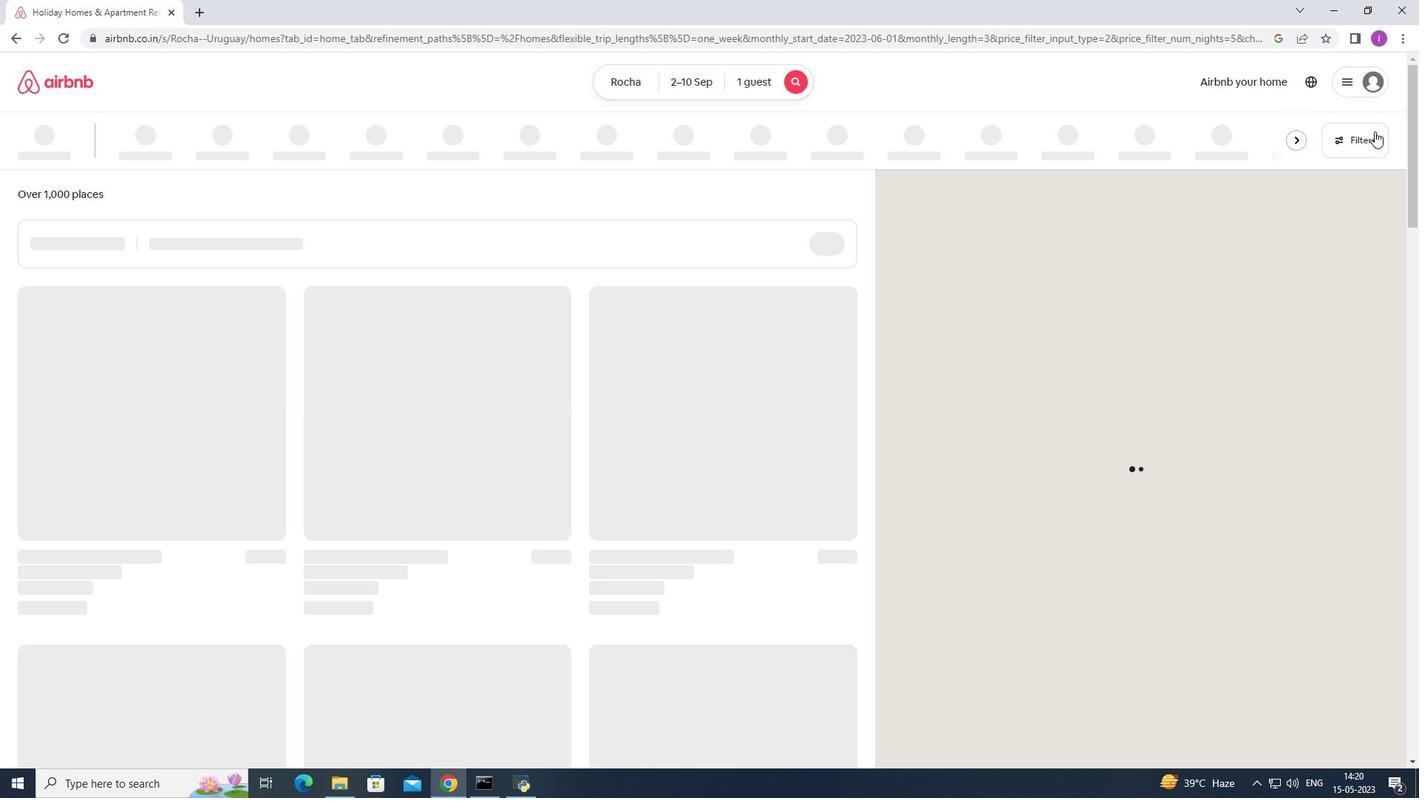 
Action: Mouse pressed left at (1374, 136)
Screenshot: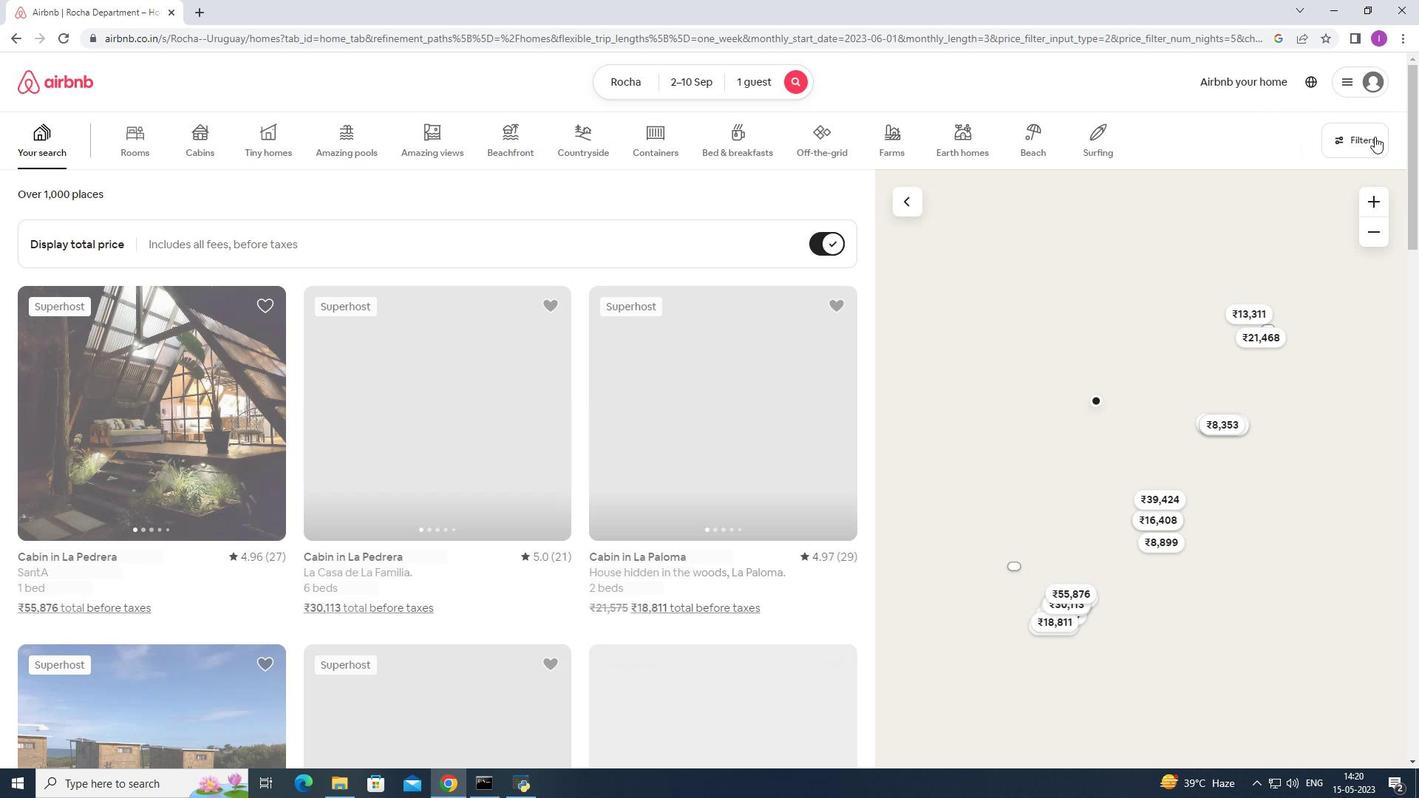 
Action: Mouse moved to (801, 507)
Screenshot: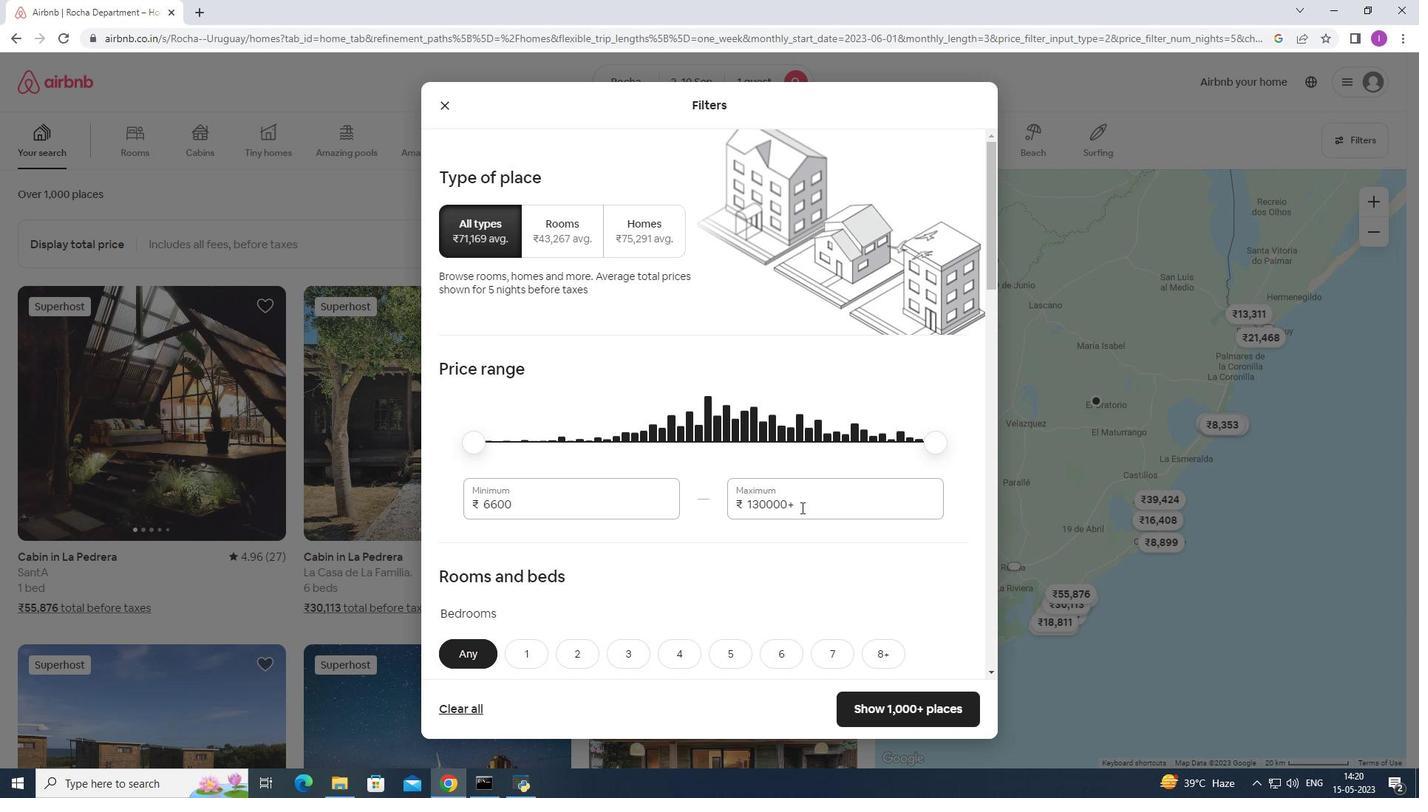 
Action: Mouse pressed left at (801, 507)
Screenshot: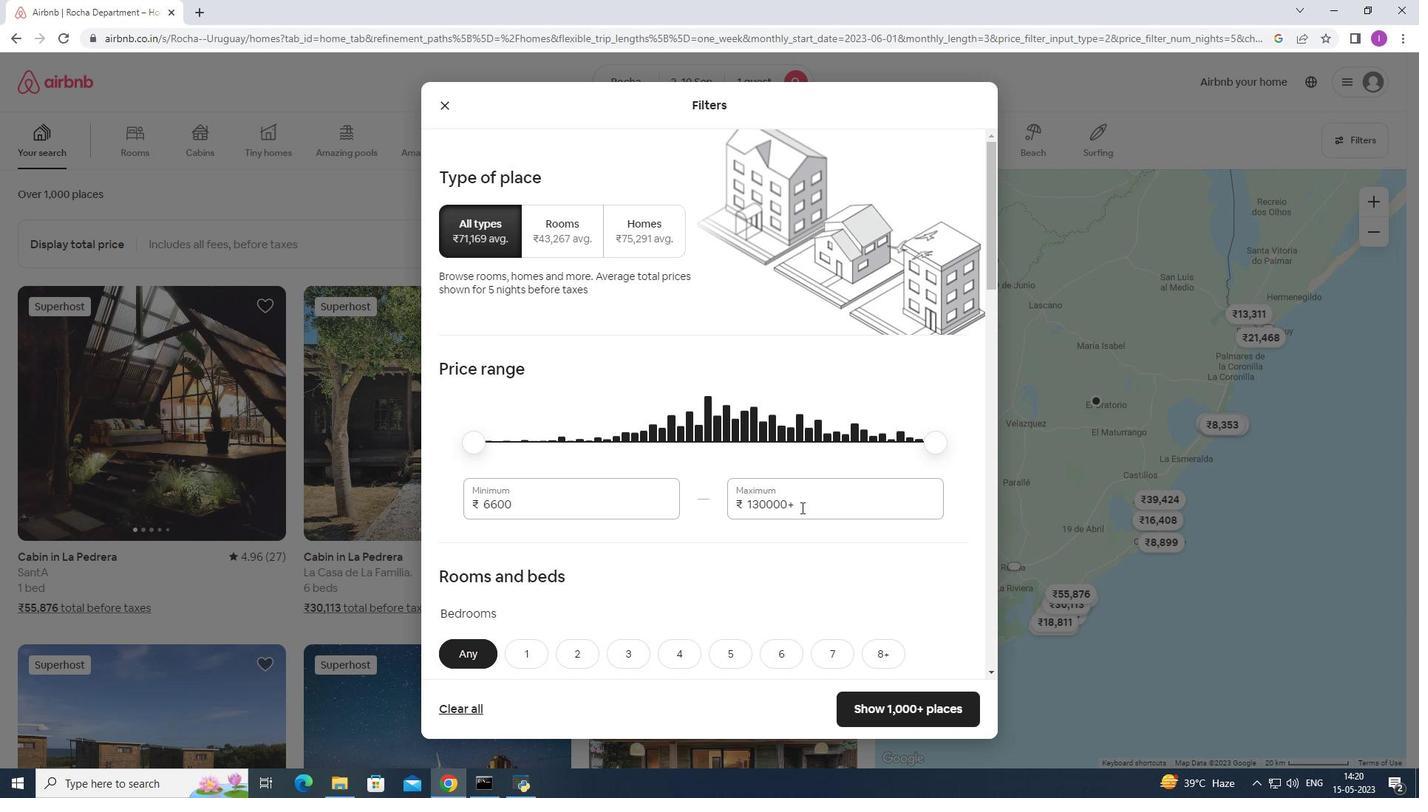 
Action: Mouse moved to (895, 487)
Screenshot: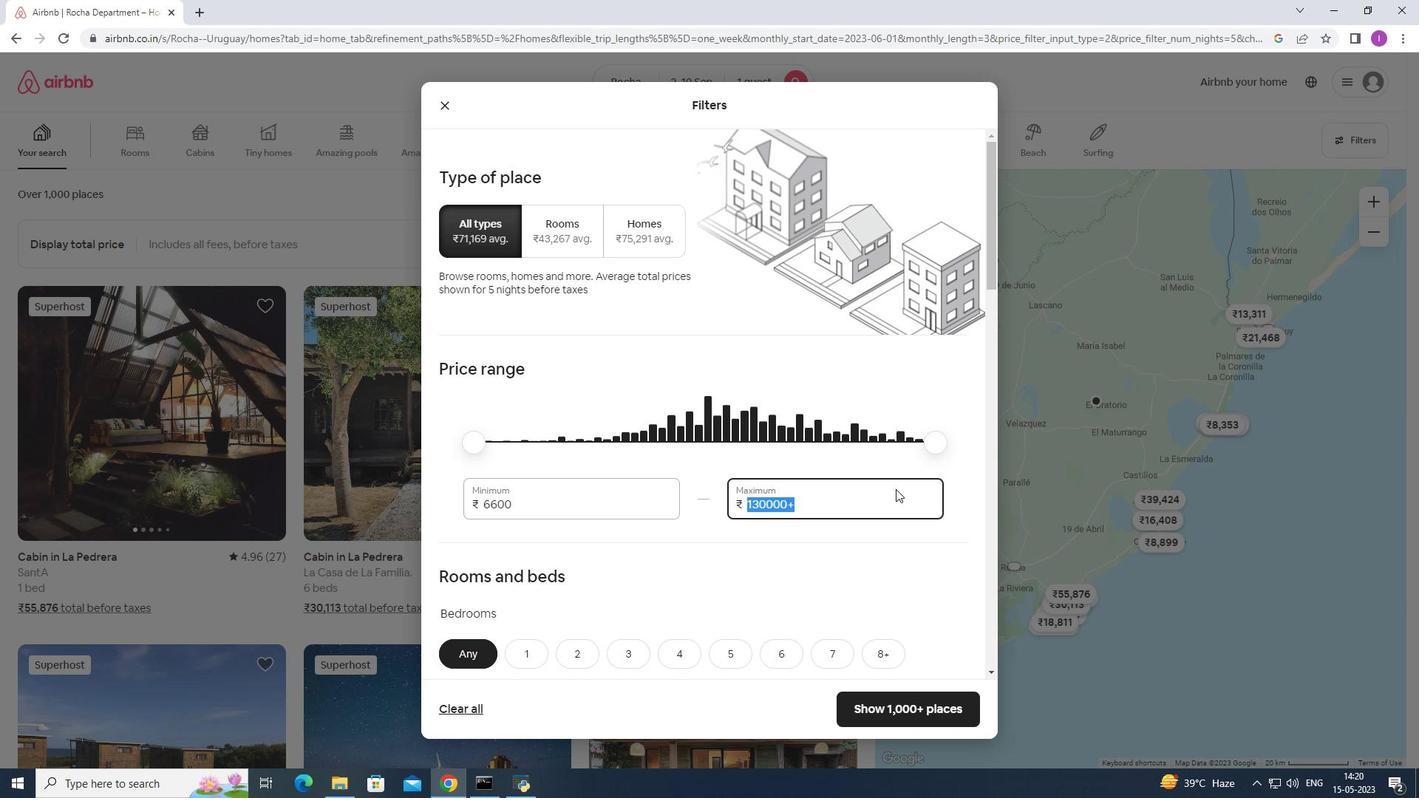 
Action: Key pressed 16
Screenshot: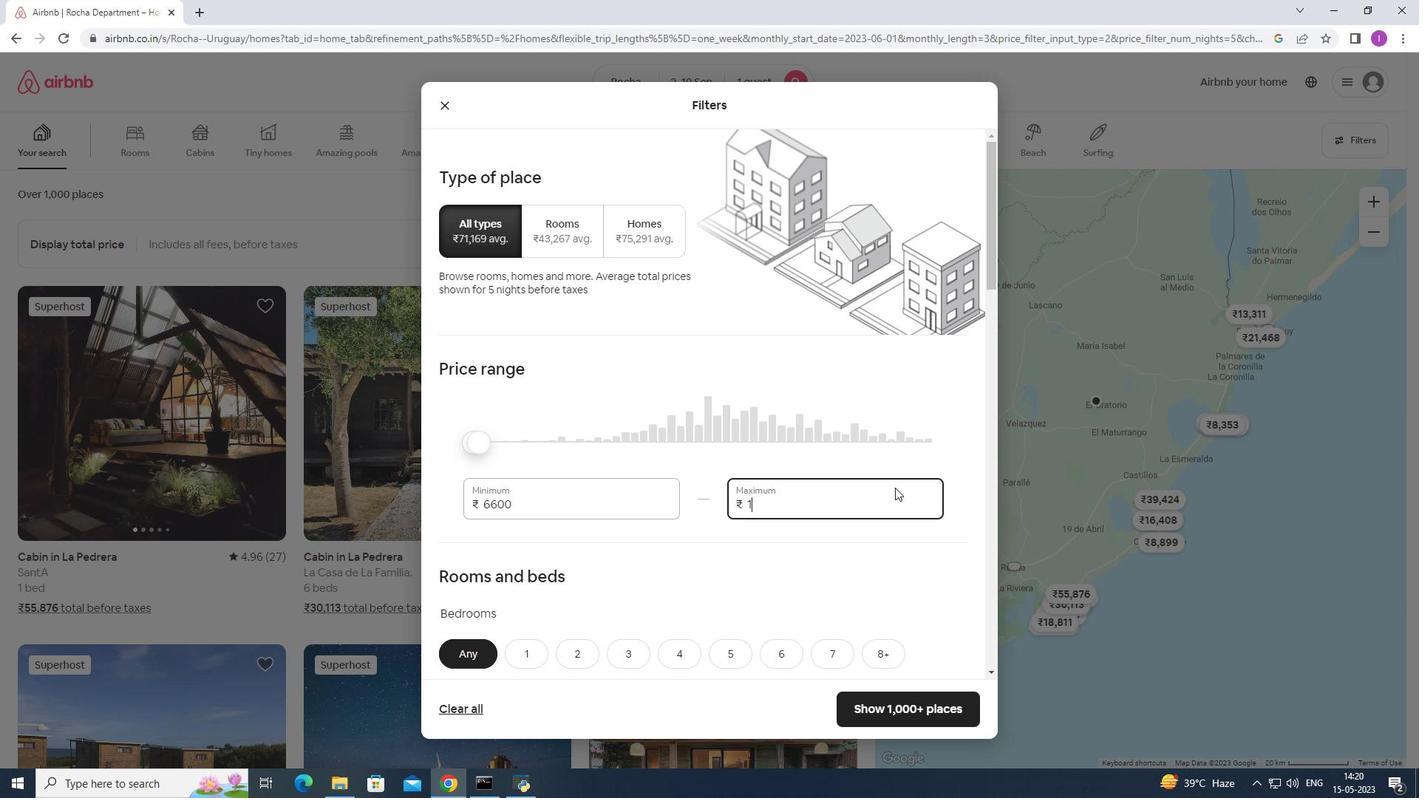 
Action: Mouse moved to (894, 487)
Screenshot: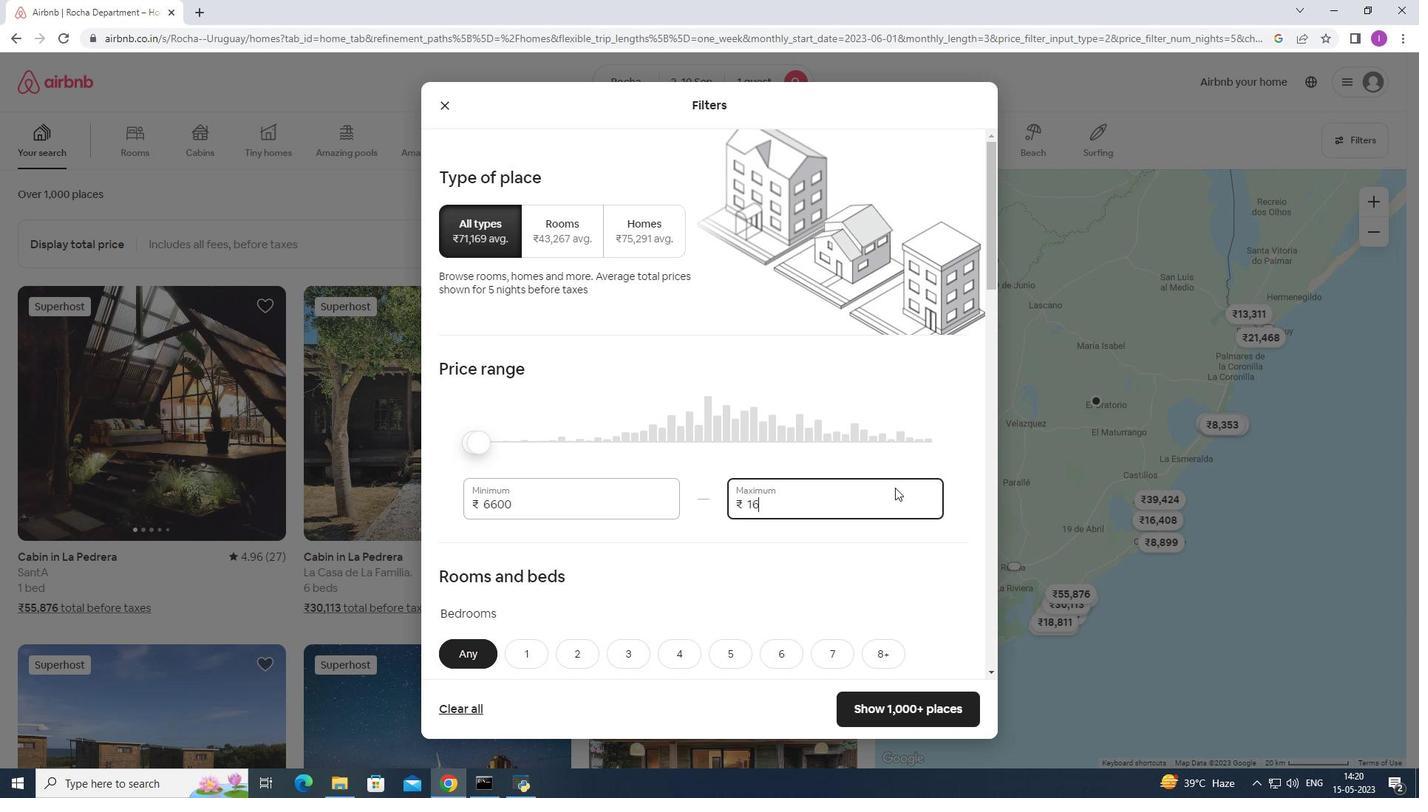 
Action: Key pressed 0
Screenshot: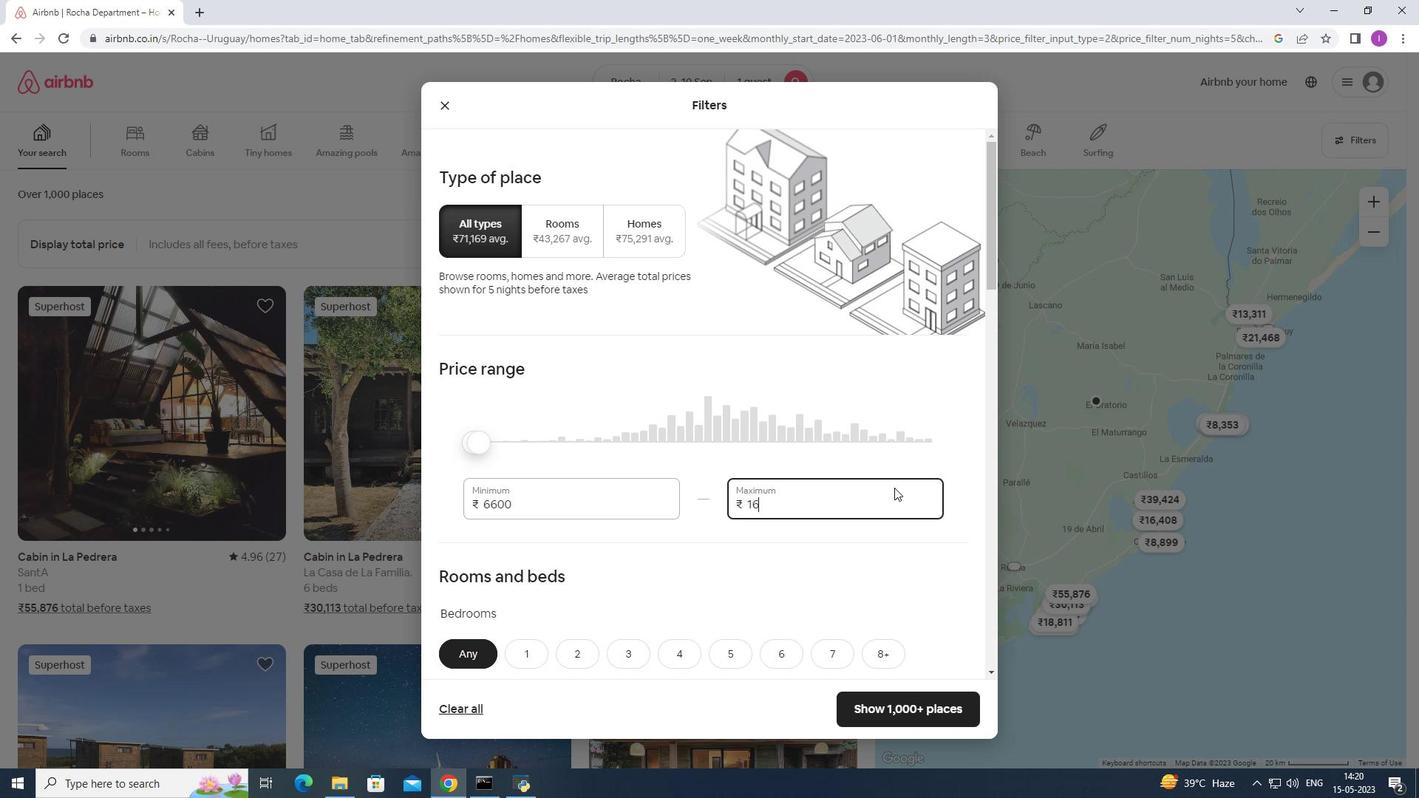
Action: Mouse moved to (892, 487)
Screenshot: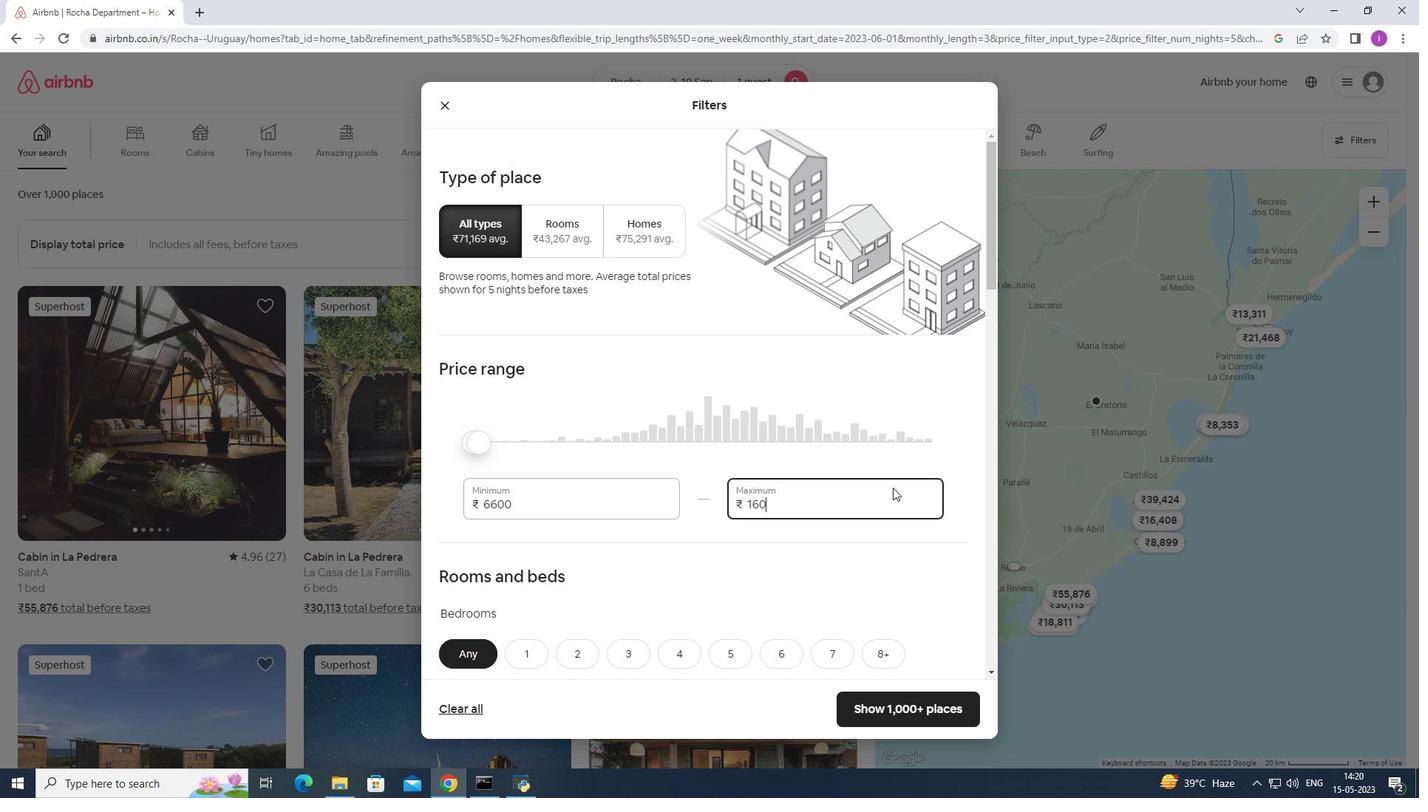 
Action: Key pressed 00
Screenshot: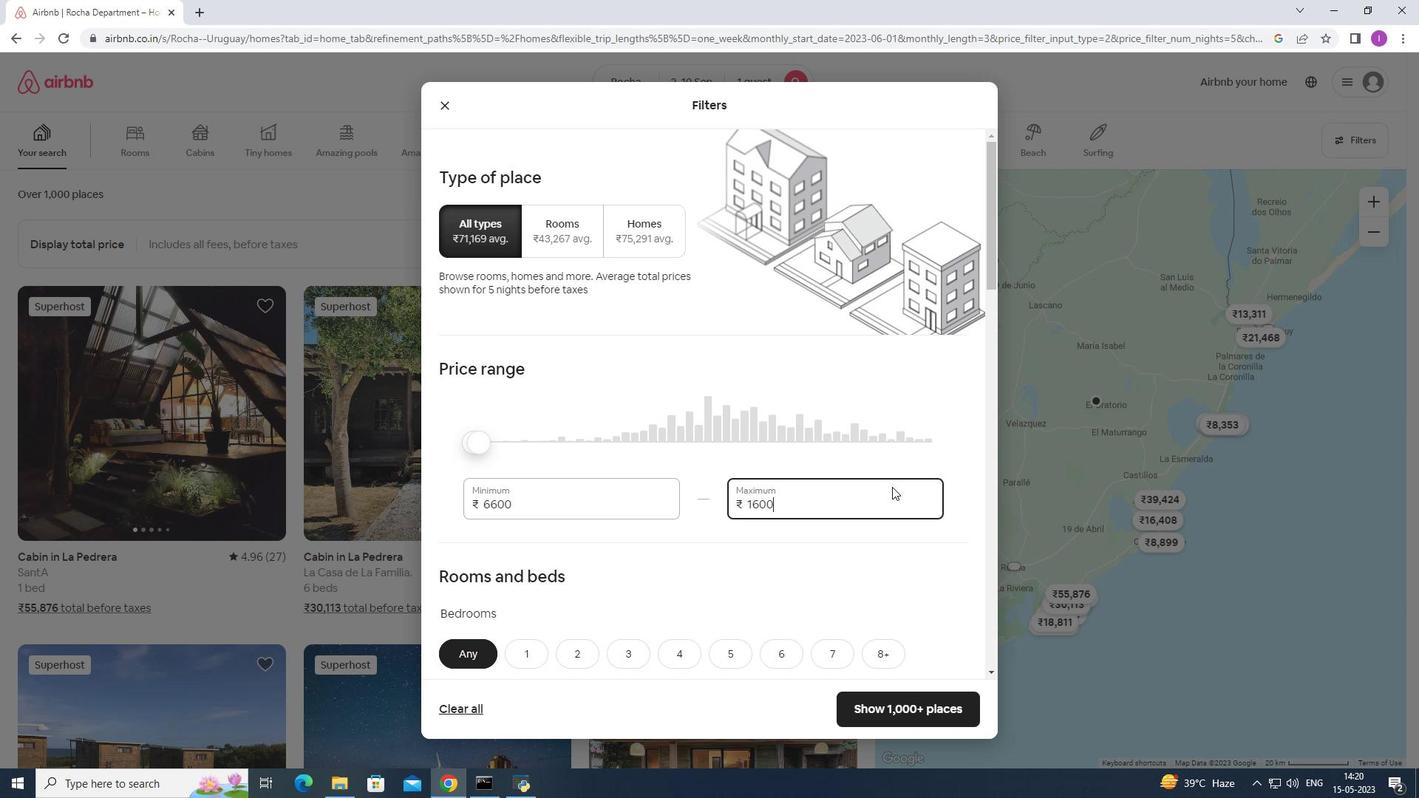 
Action: Mouse moved to (513, 503)
Screenshot: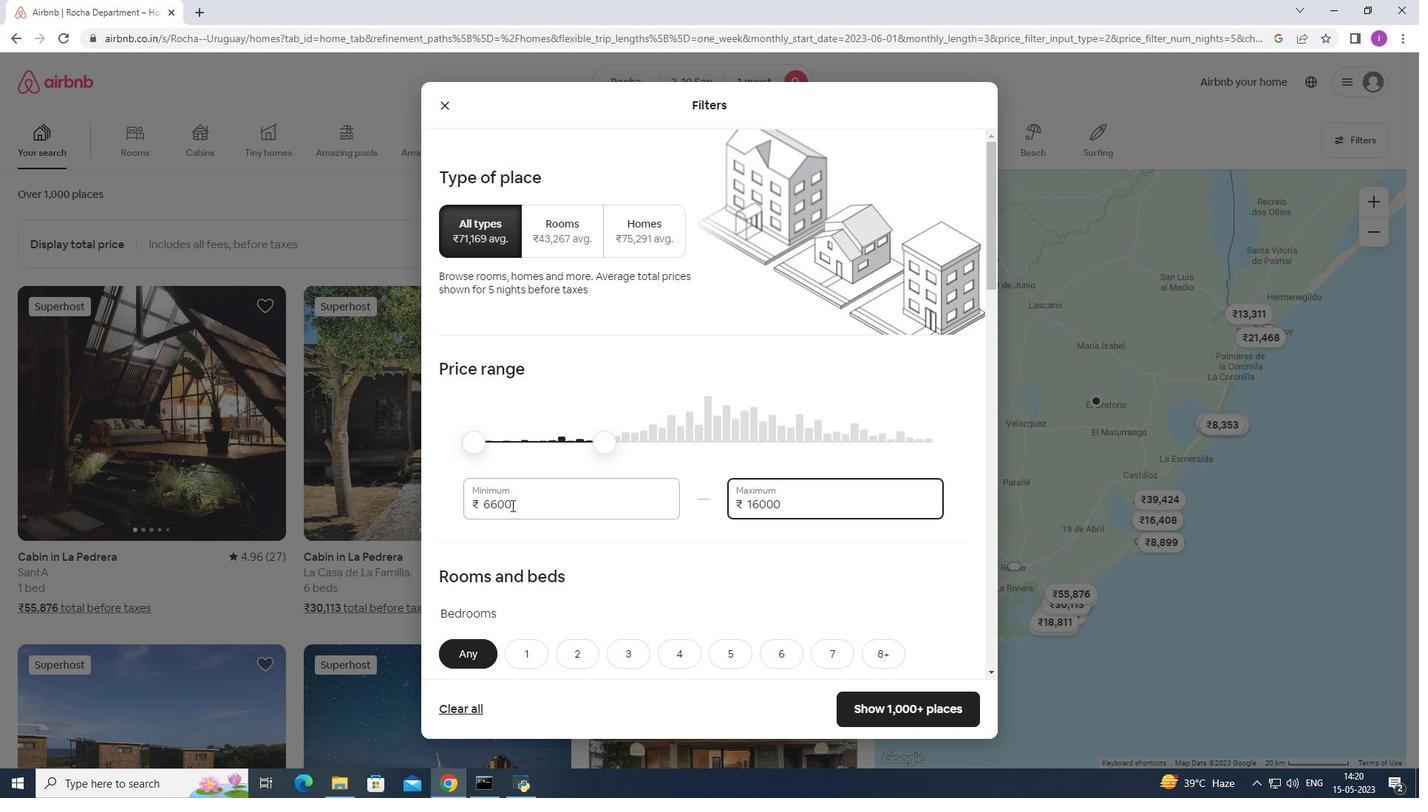 
Action: Mouse pressed left at (513, 503)
Screenshot: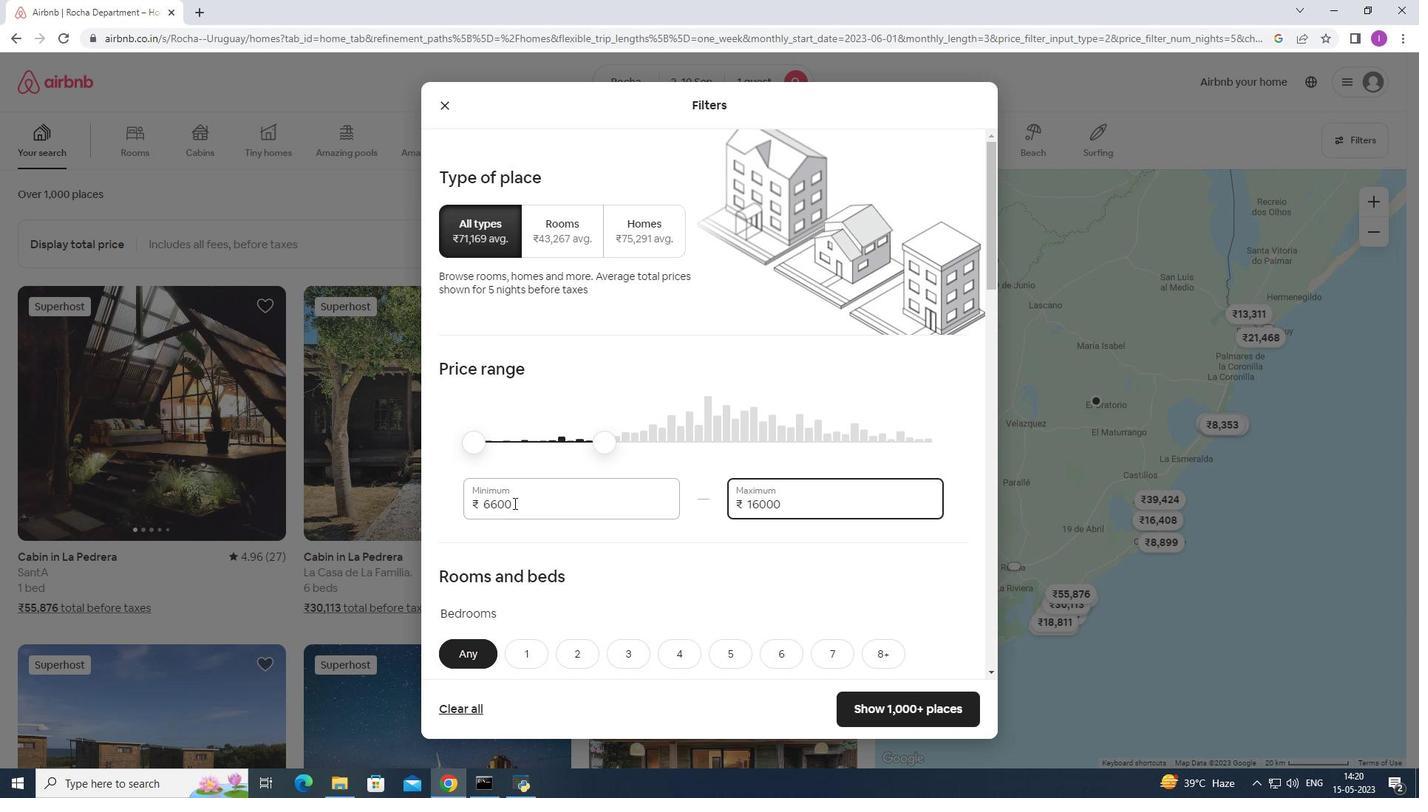 
Action: Mouse moved to (555, 500)
Screenshot: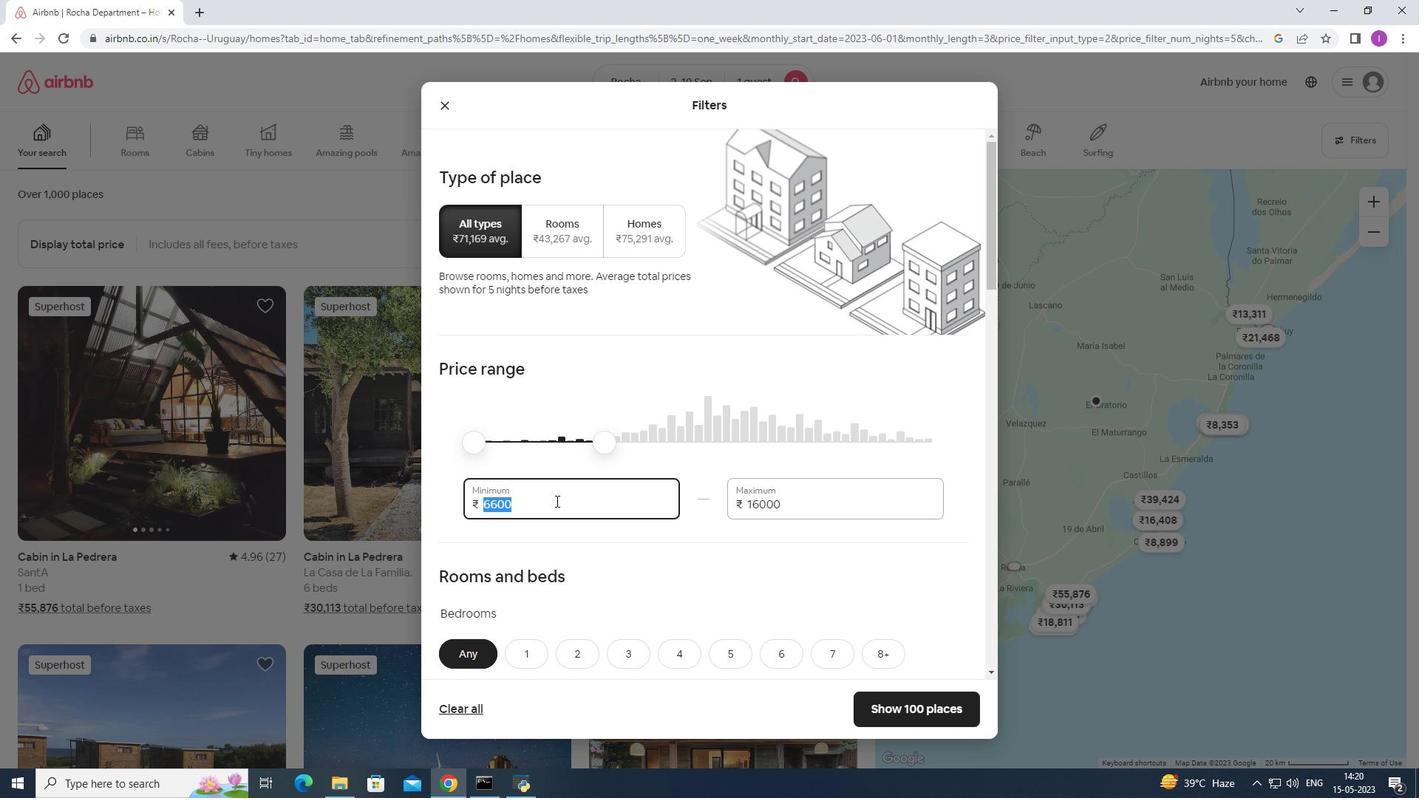 
Action: Key pressed 50
Screenshot: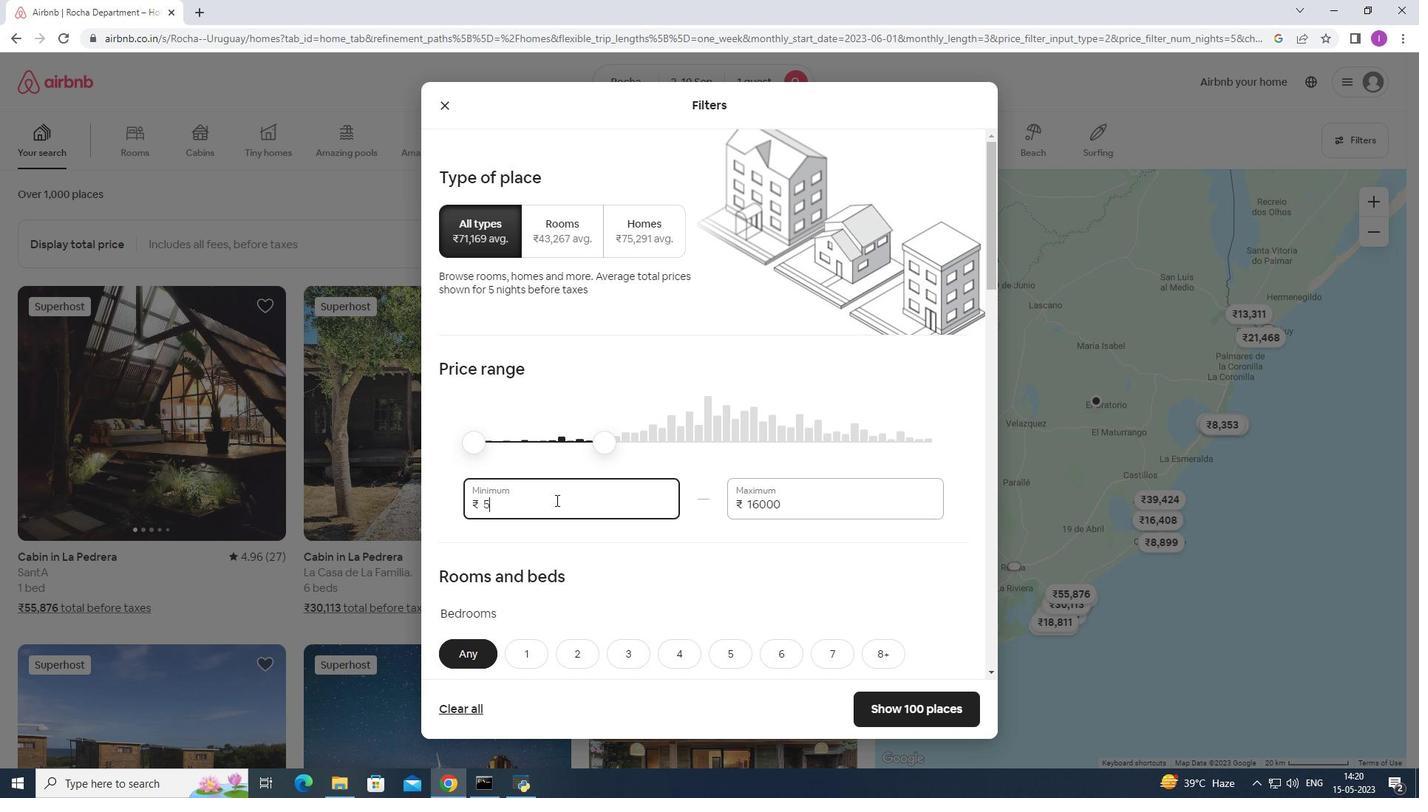 
Action: Mouse moved to (556, 499)
Screenshot: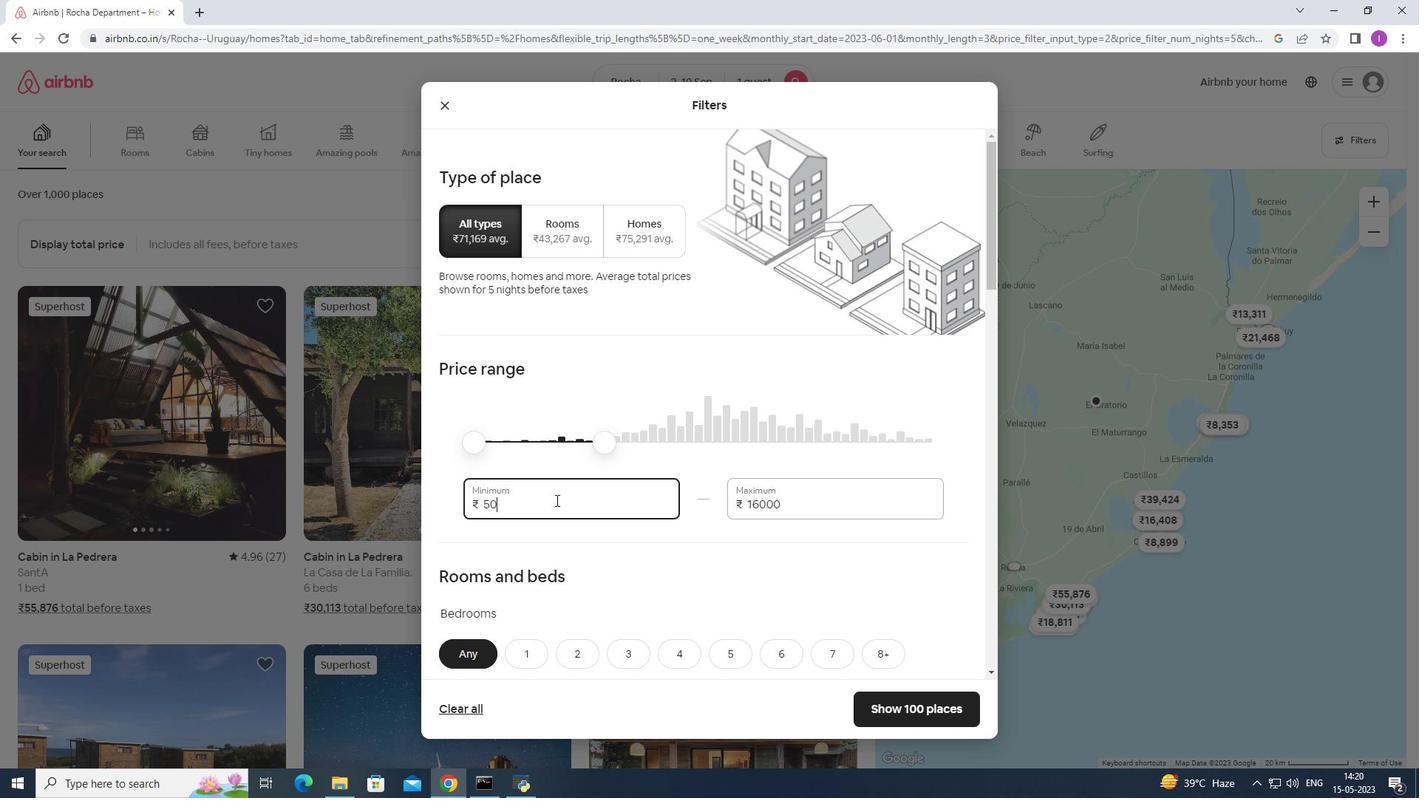 
Action: Key pressed 00
Screenshot: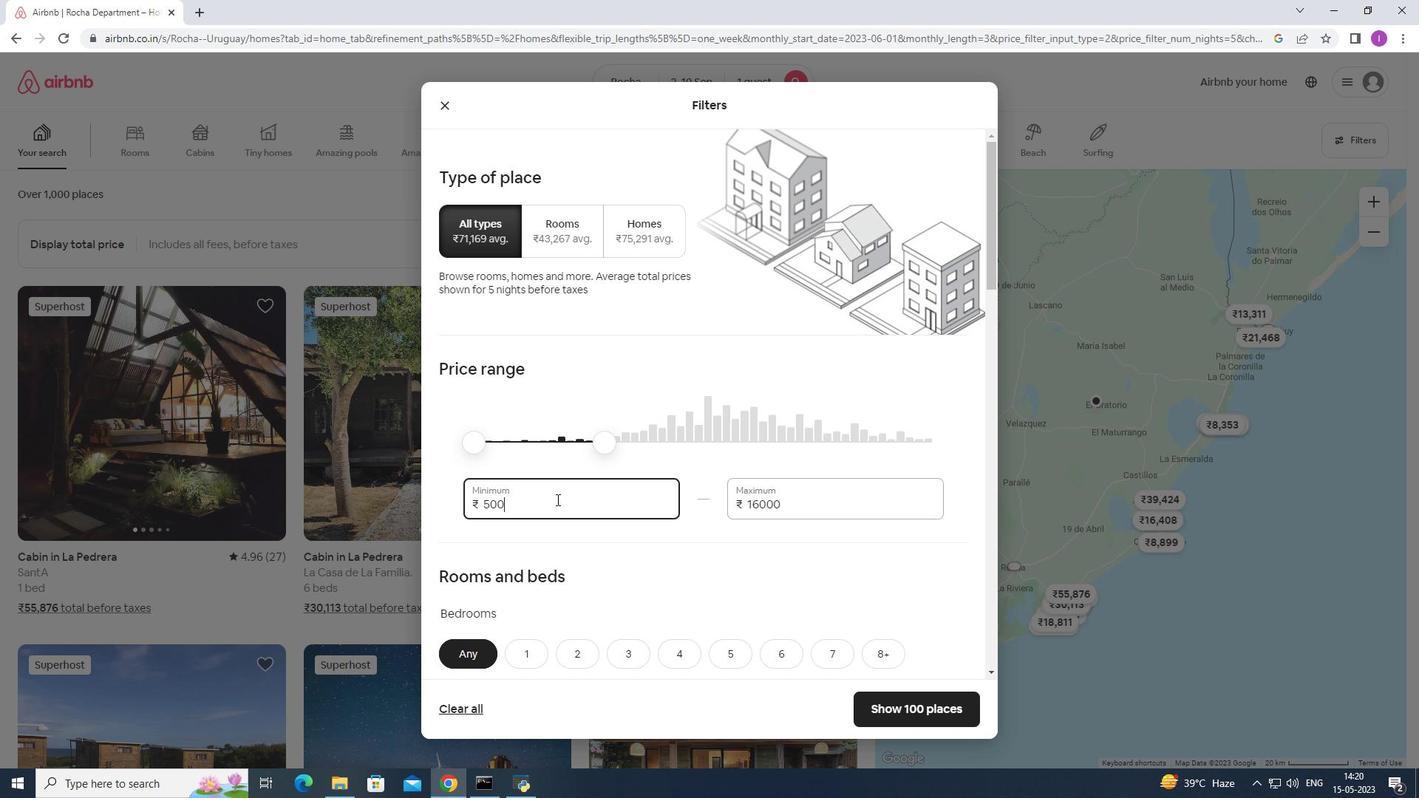 
Action: Mouse moved to (555, 499)
Screenshot: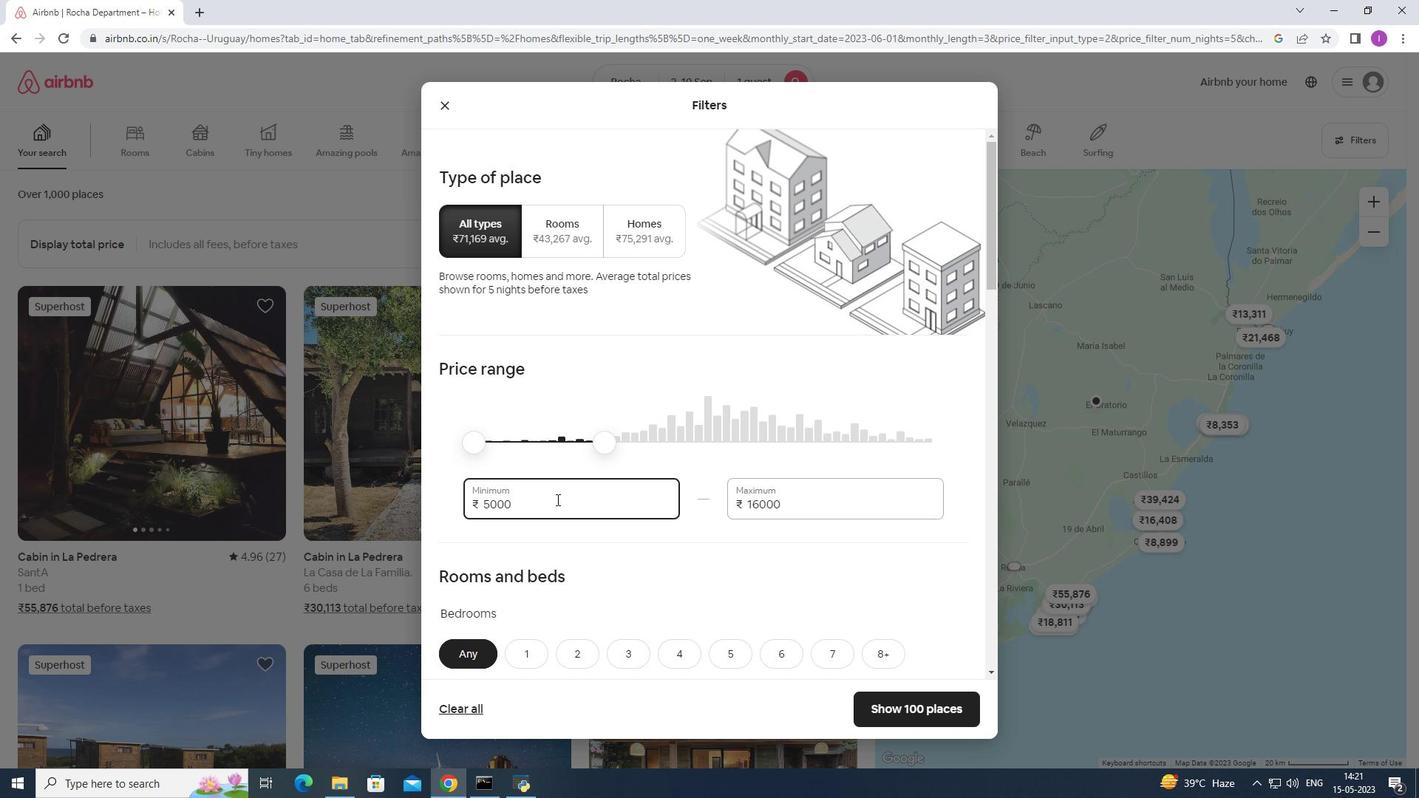 
Action: Mouse scrolled (555, 498) with delta (0, 0)
Screenshot: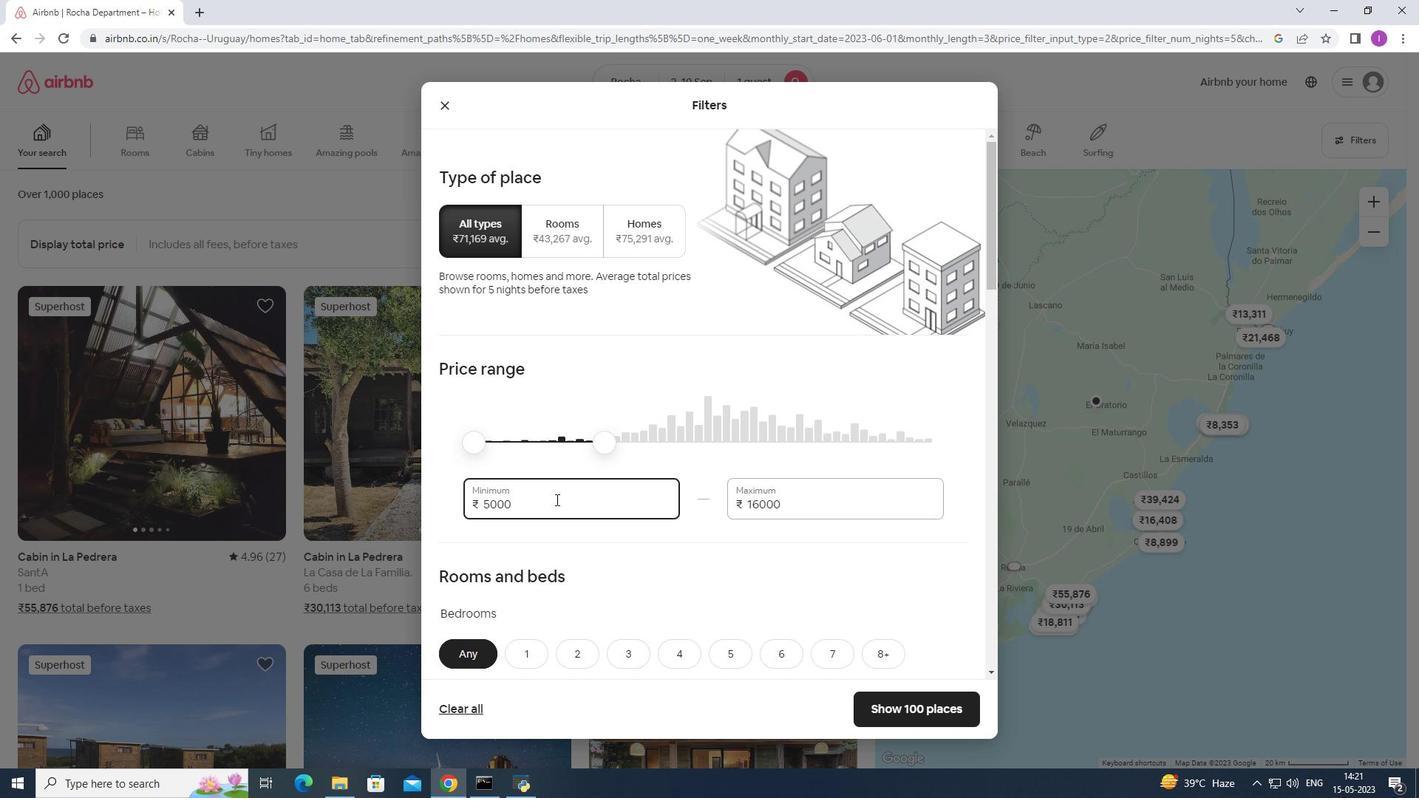 
Action: Mouse scrolled (555, 498) with delta (0, 0)
Screenshot: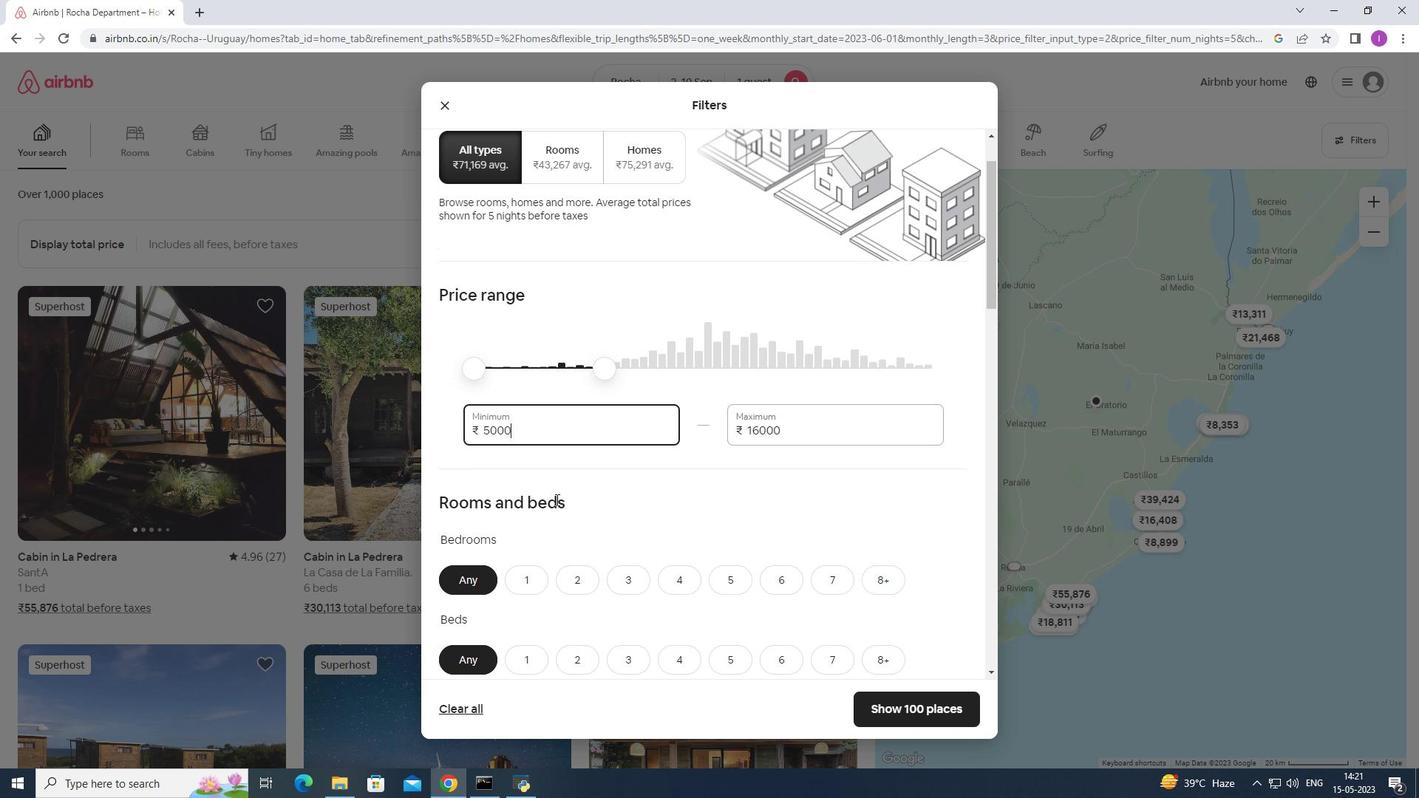 
Action: Mouse moved to (551, 513)
Screenshot: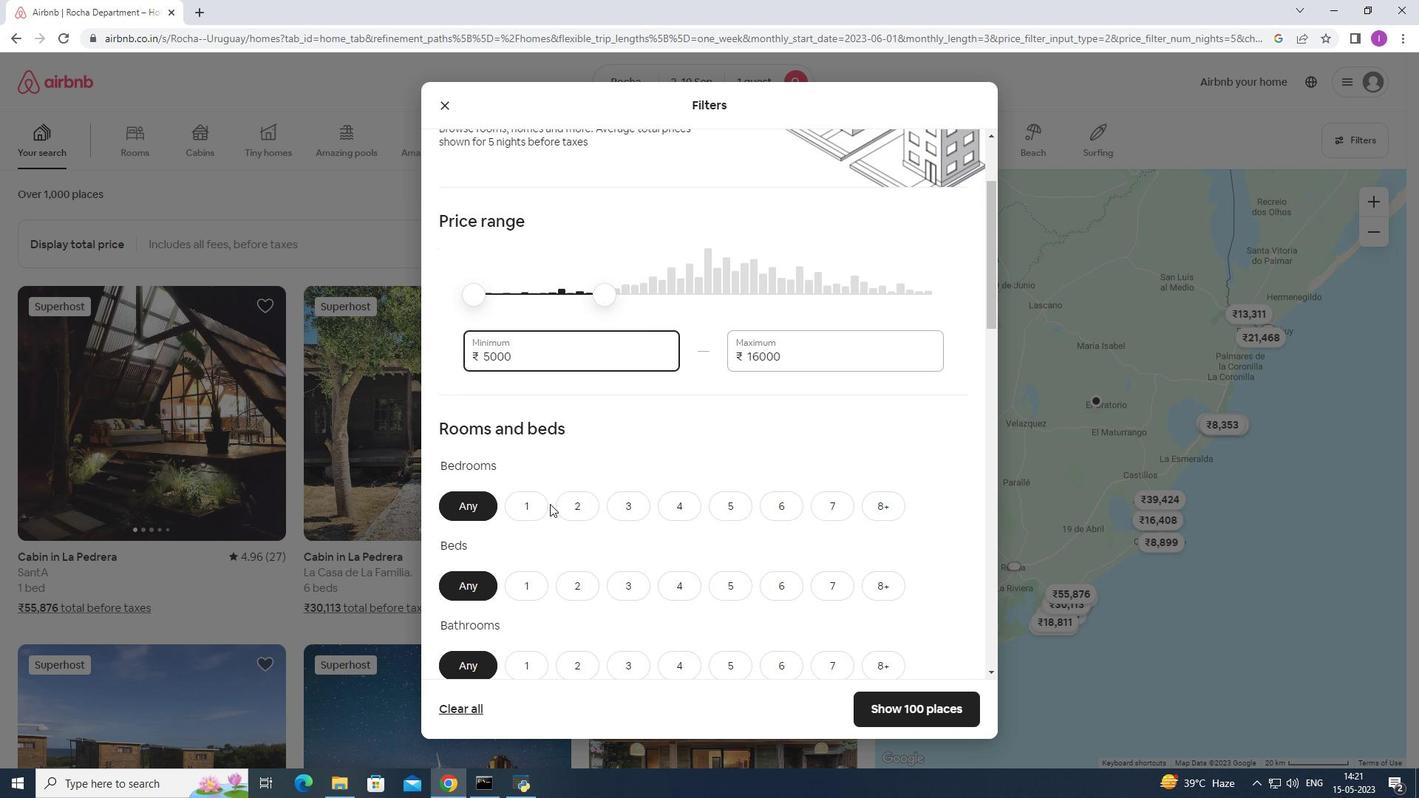 
Action: Mouse scrolled (551, 512) with delta (0, 0)
Screenshot: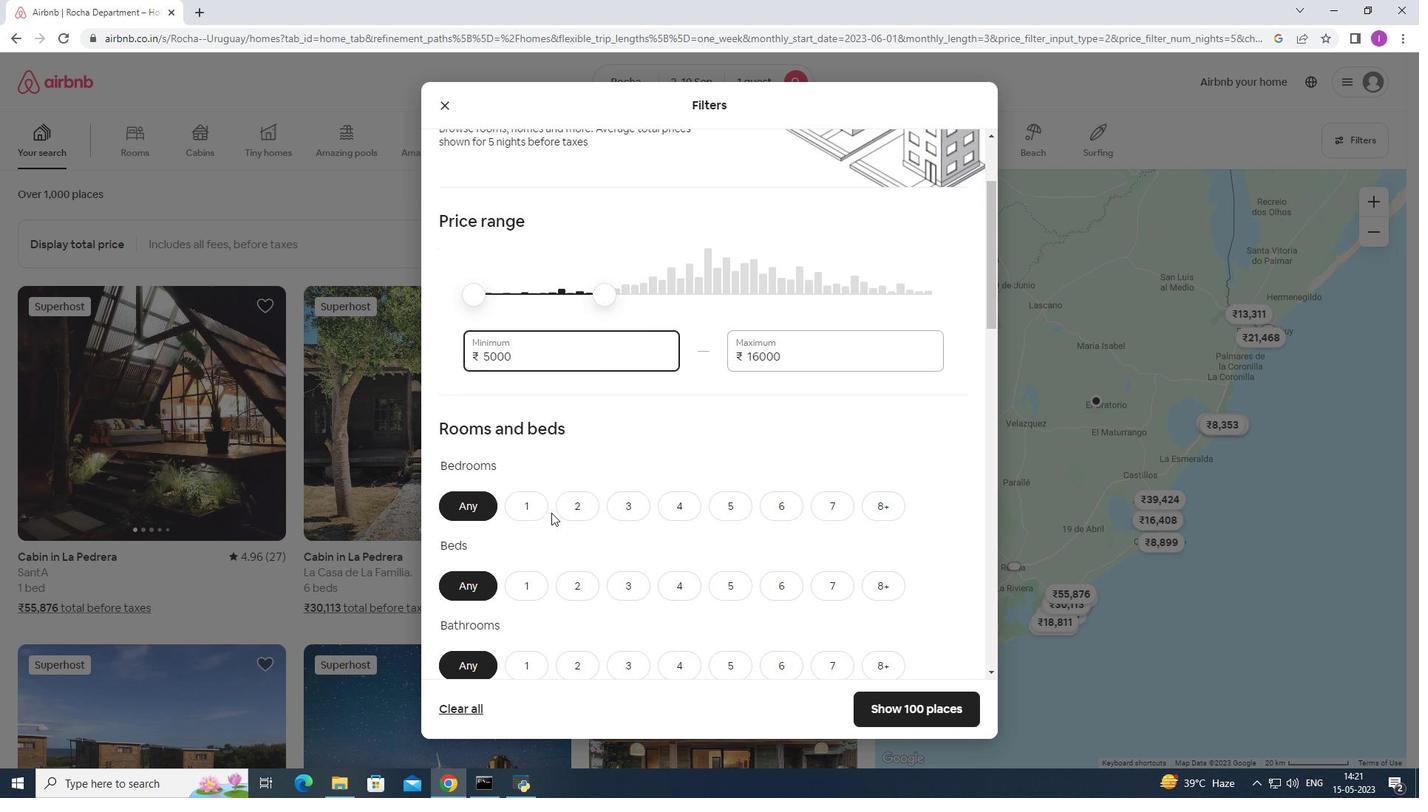 
Action: Mouse moved to (565, 484)
Screenshot: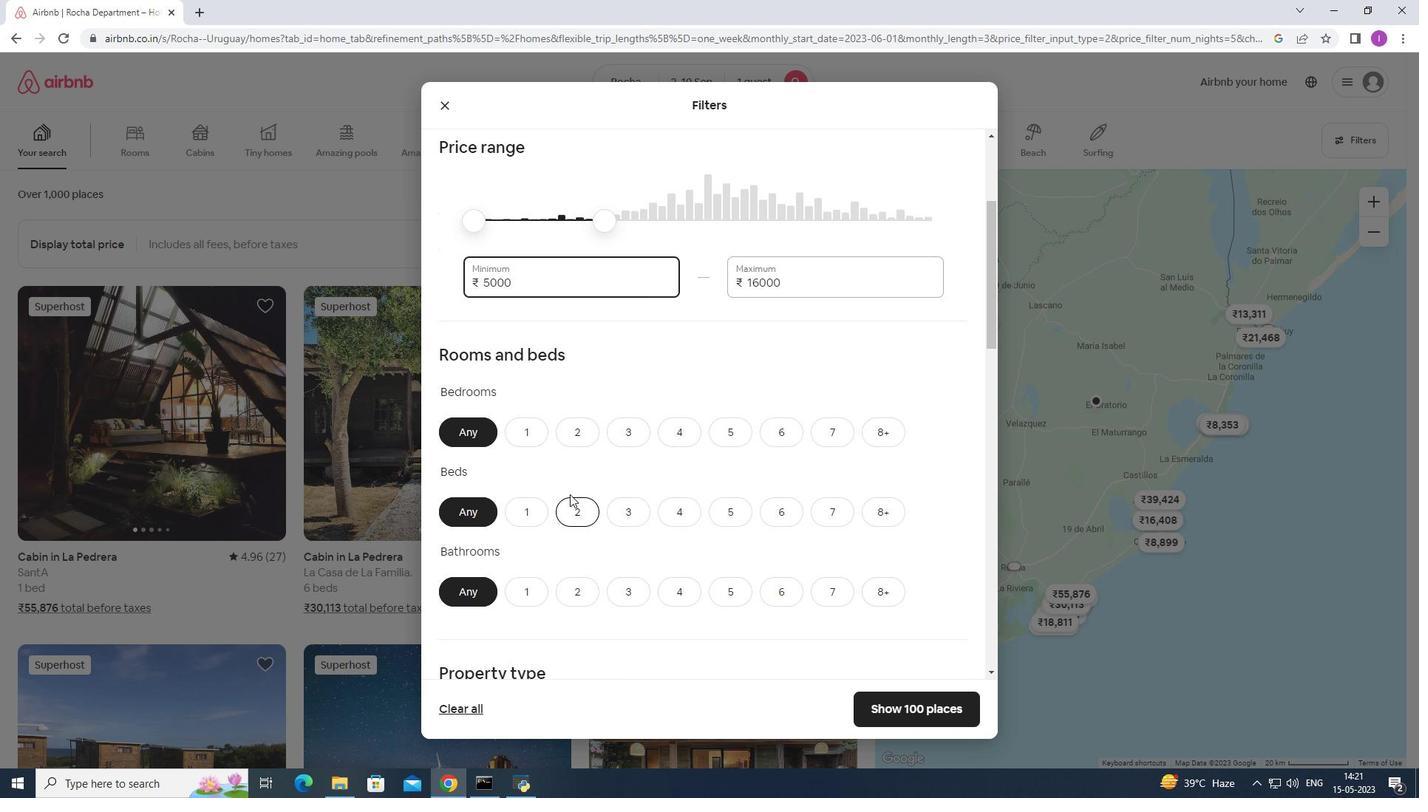 
Action: Mouse scrolled (565, 484) with delta (0, 0)
Screenshot: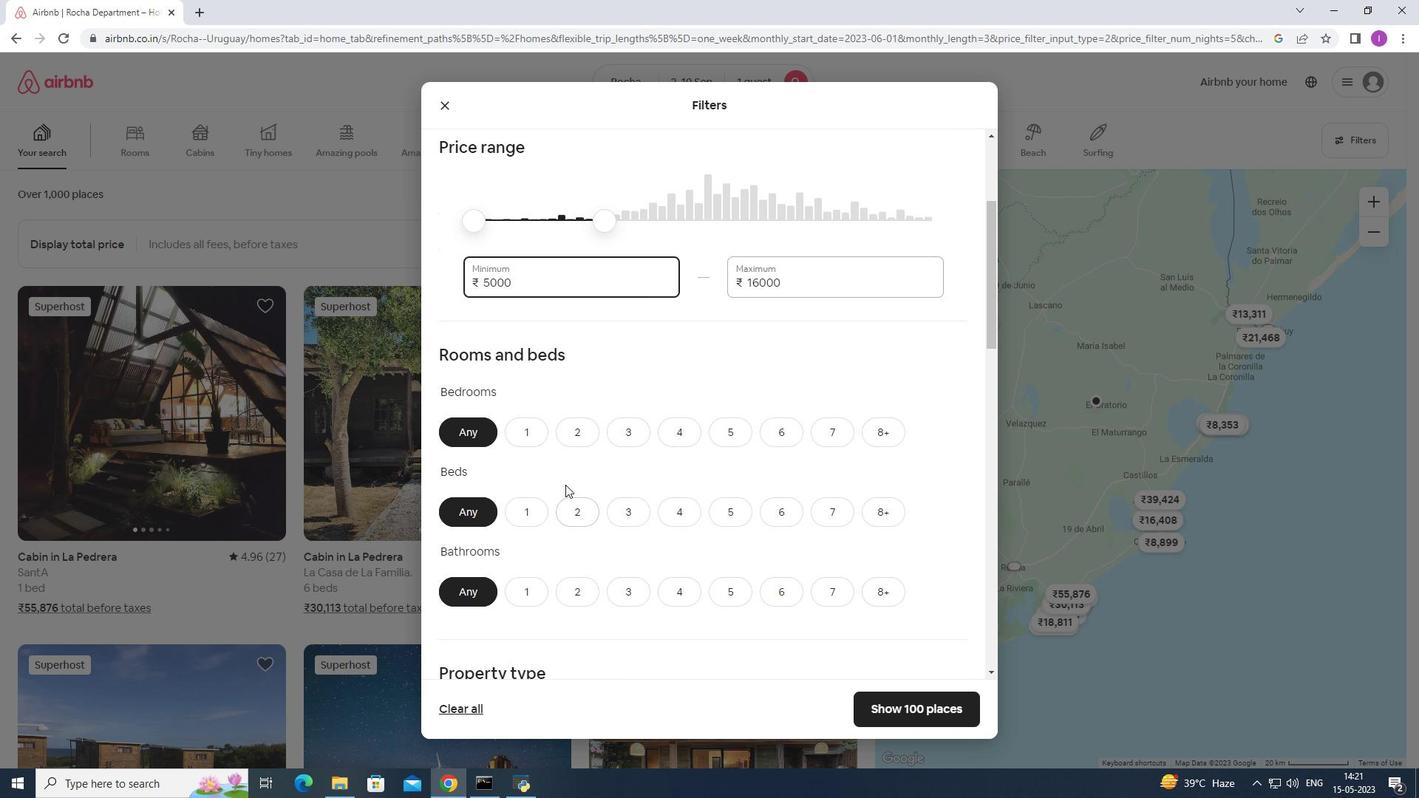 
Action: Mouse scrolled (565, 484) with delta (0, 0)
Screenshot: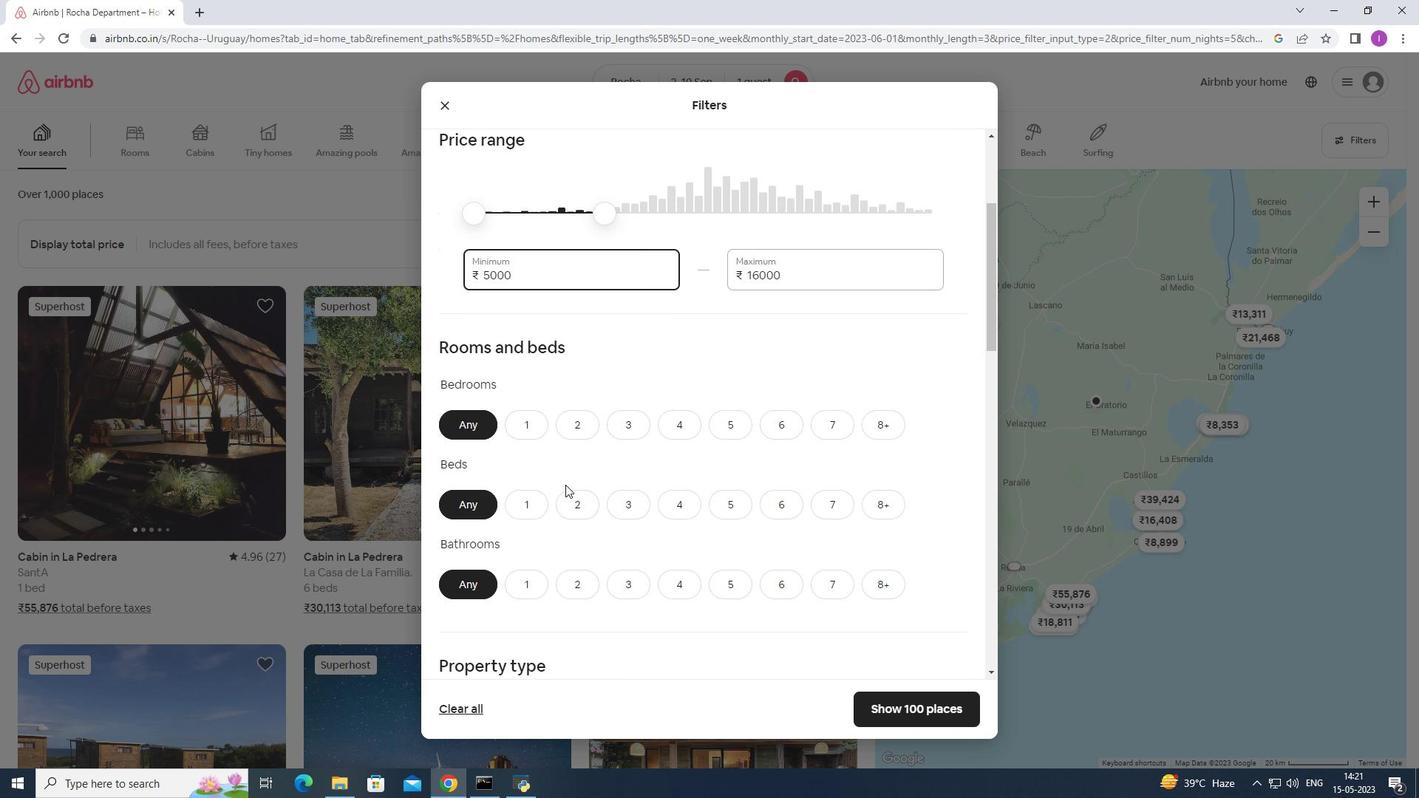 
Action: Mouse moved to (518, 281)
Screenshot: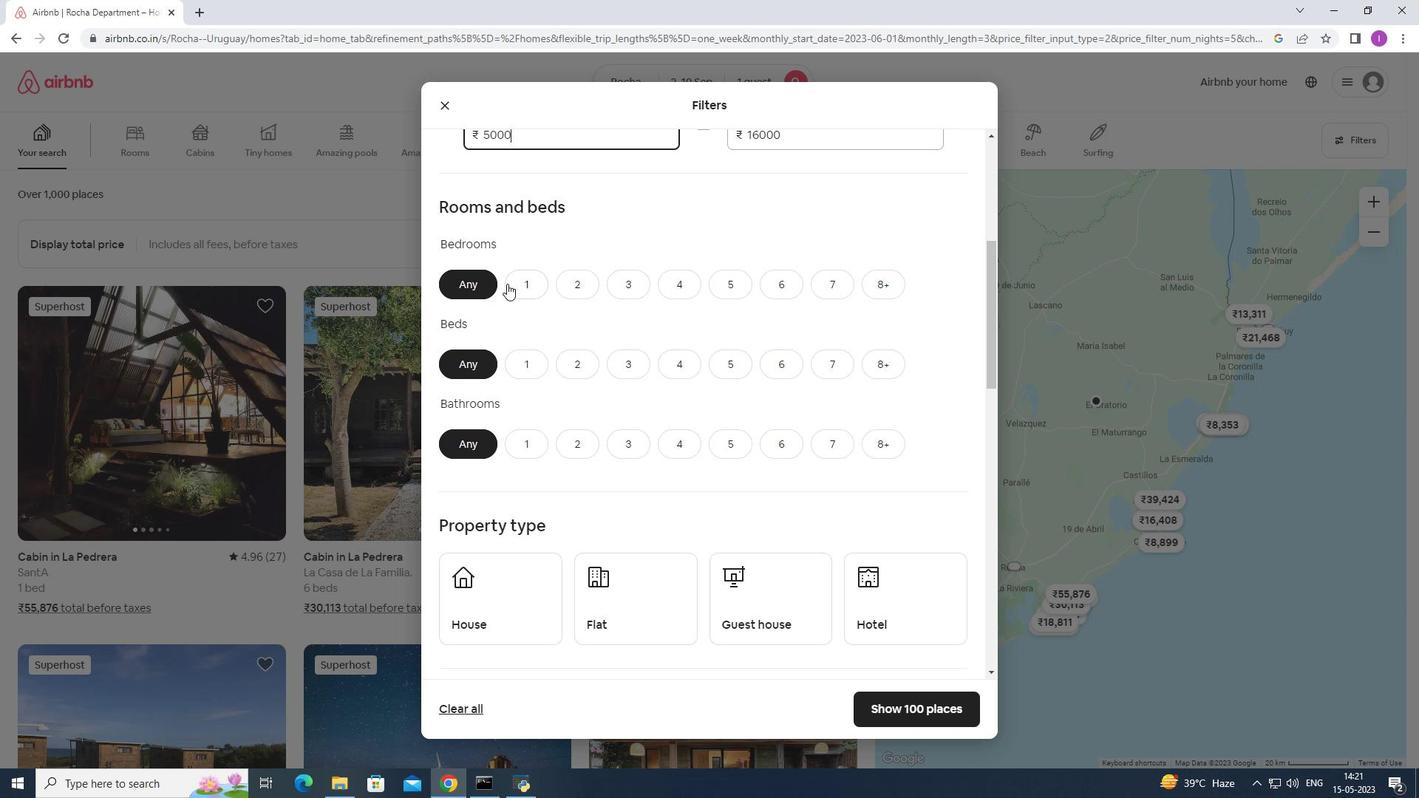 
Action: Mouse pressed left at (518, 281)
Screenshot: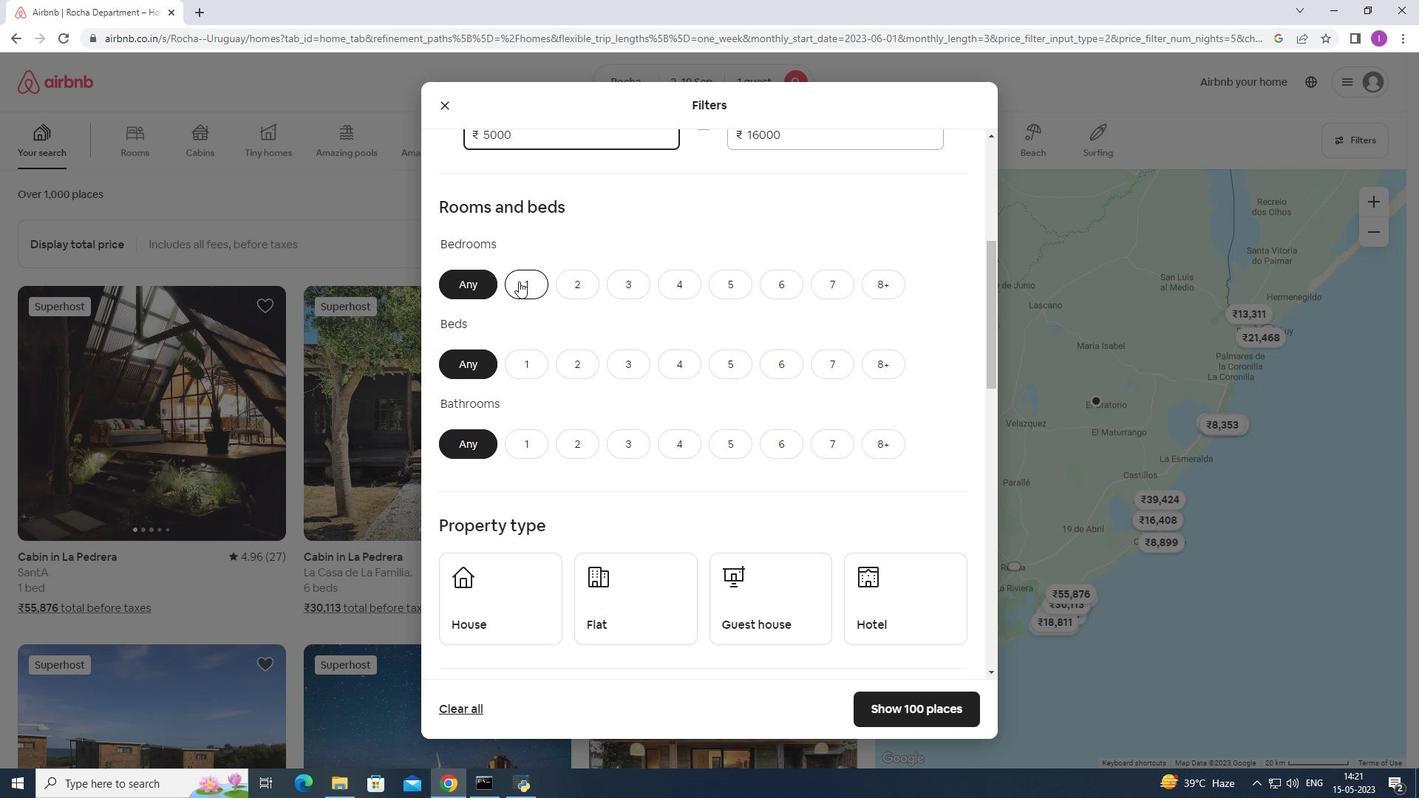 
Action: Mouse moved to (535, 365)
Screenshot: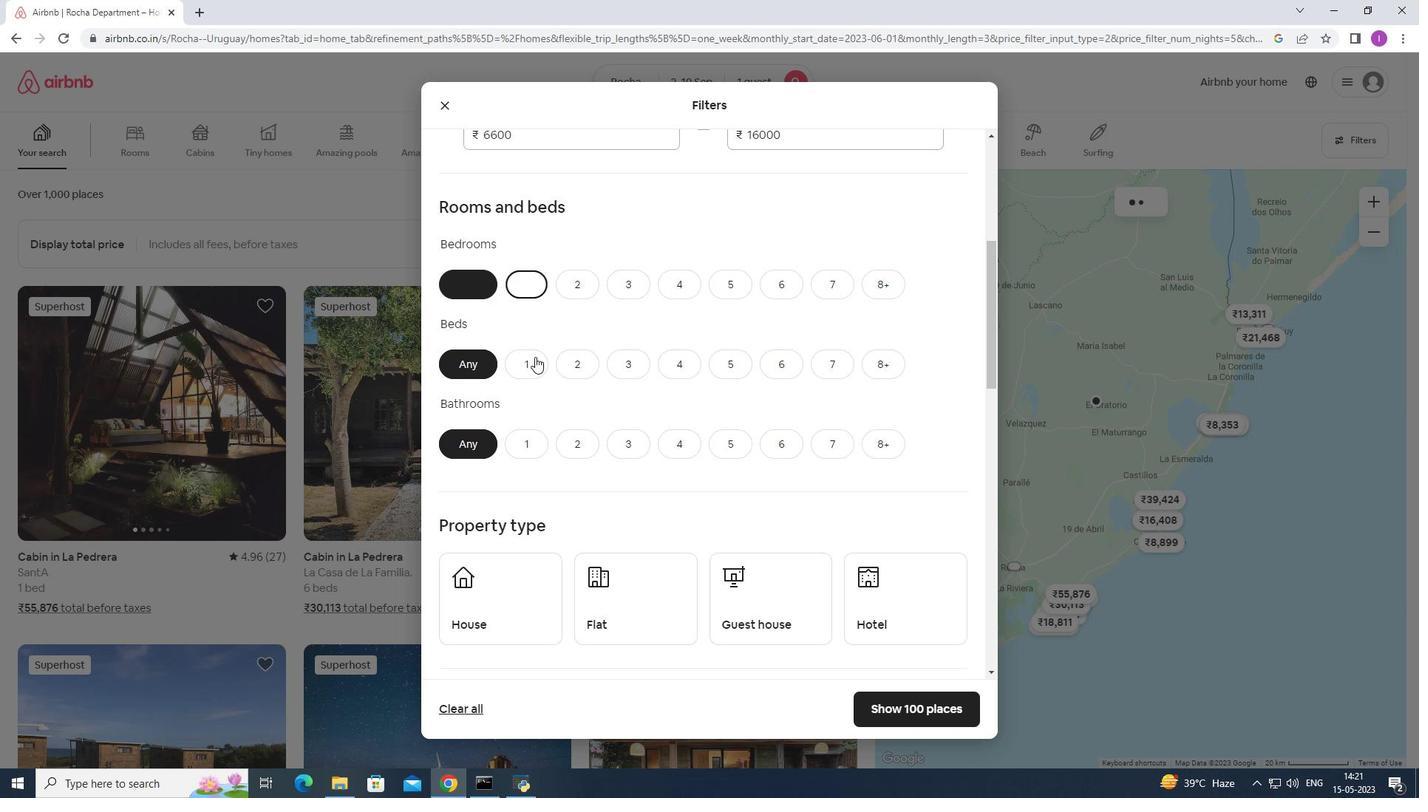 
Action: Mouse pressed left at (535, 365)
Screenshot: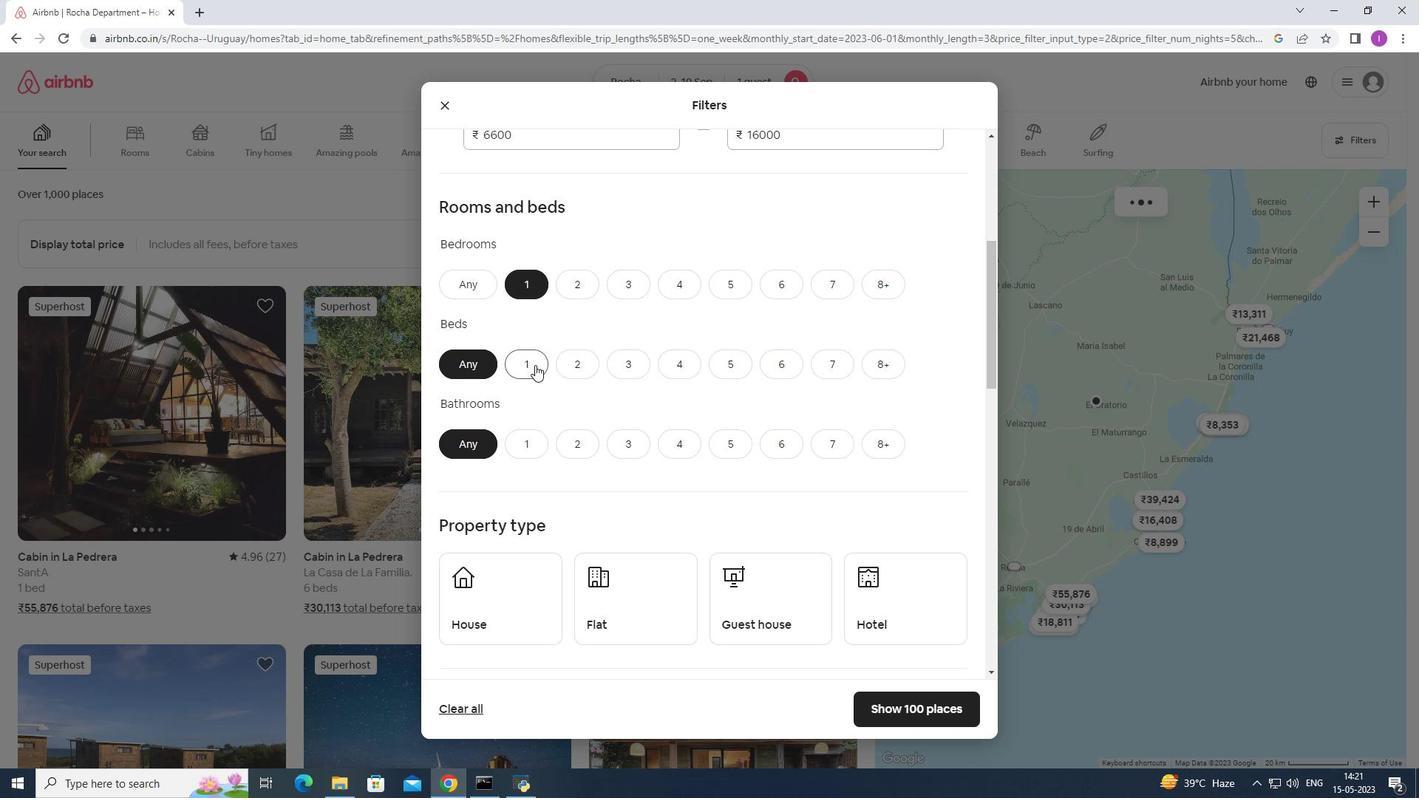 
Action: Mouse moved to (531, 448)
Screenshot: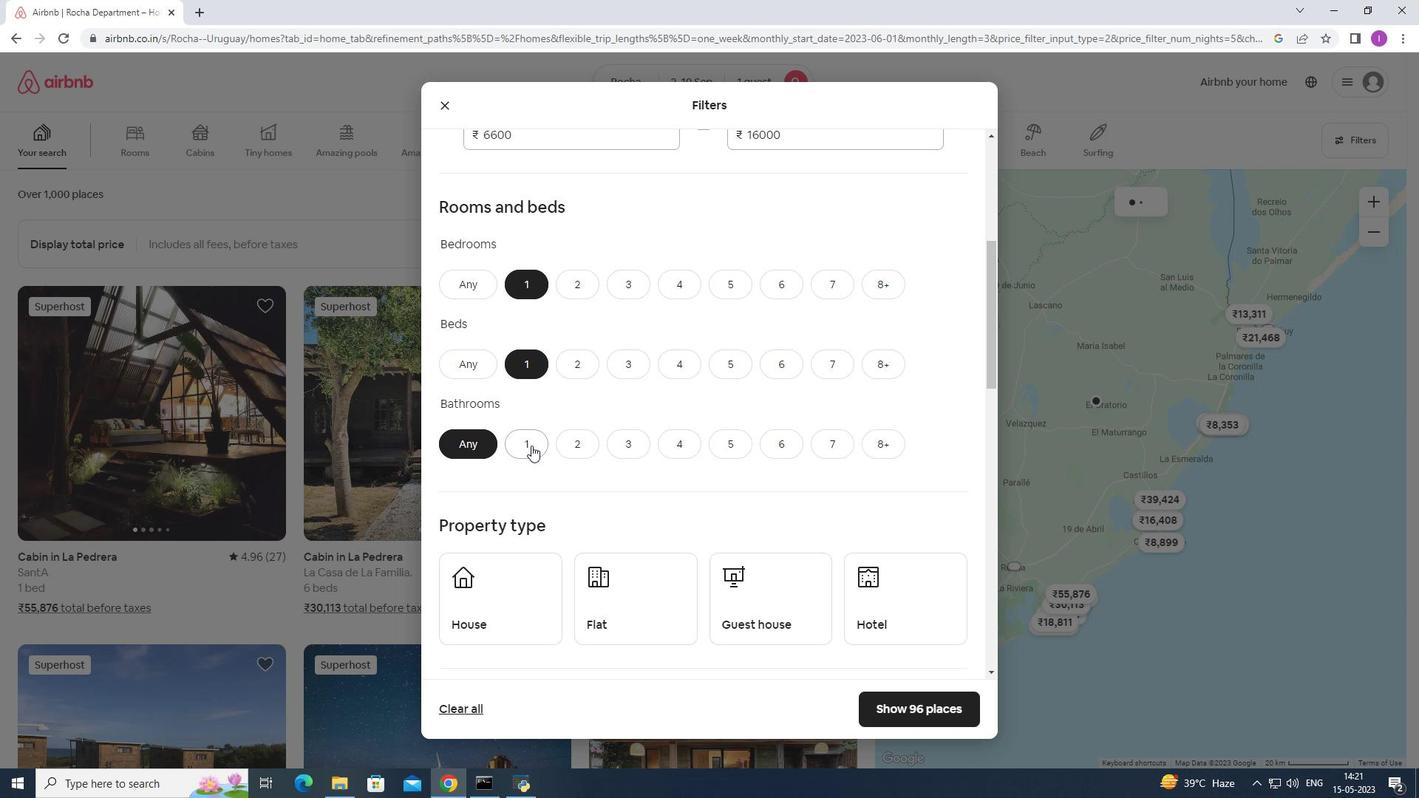 
Action: Mouse pressed left at (531, 448)
Screenshot: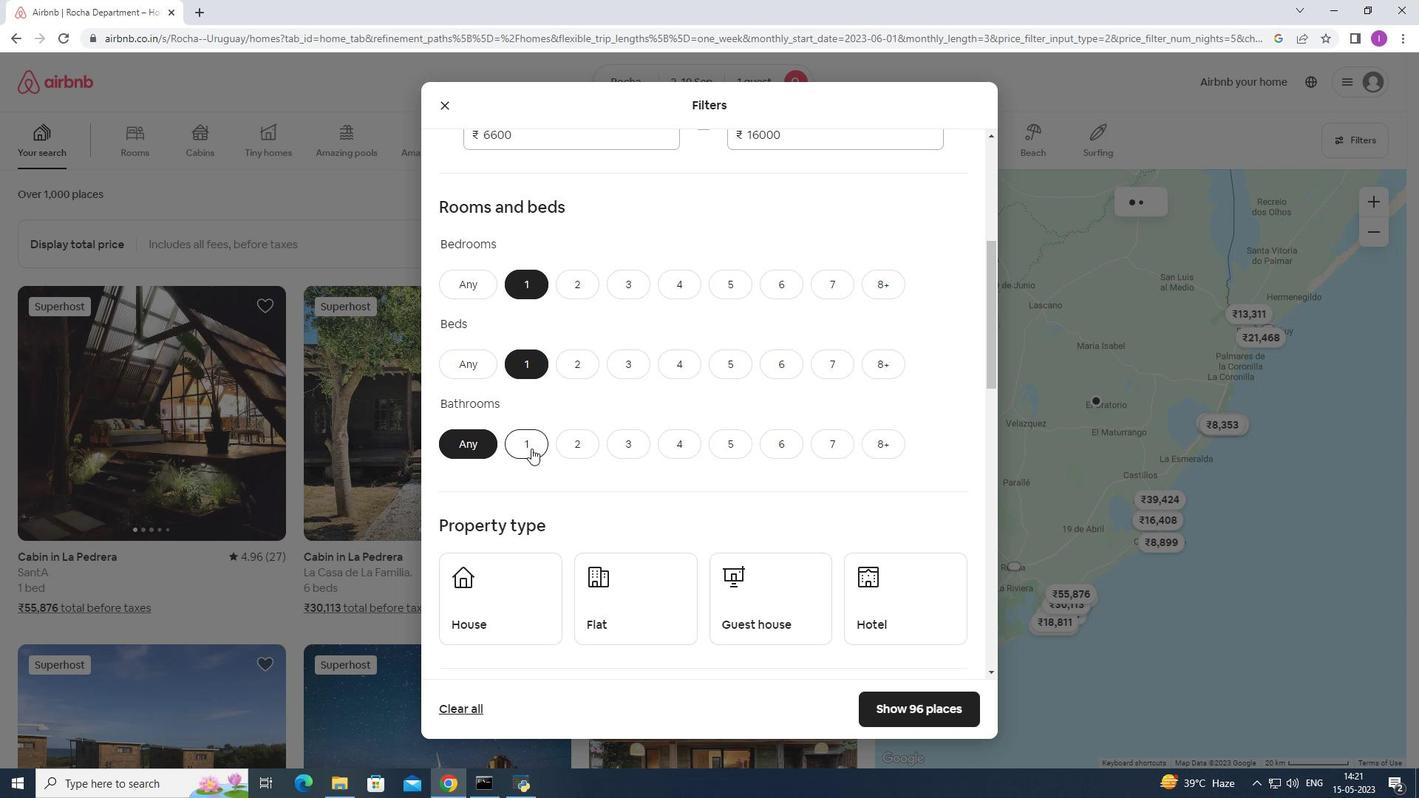 
Action: Mouse moved to (684, 453)
Screenshot: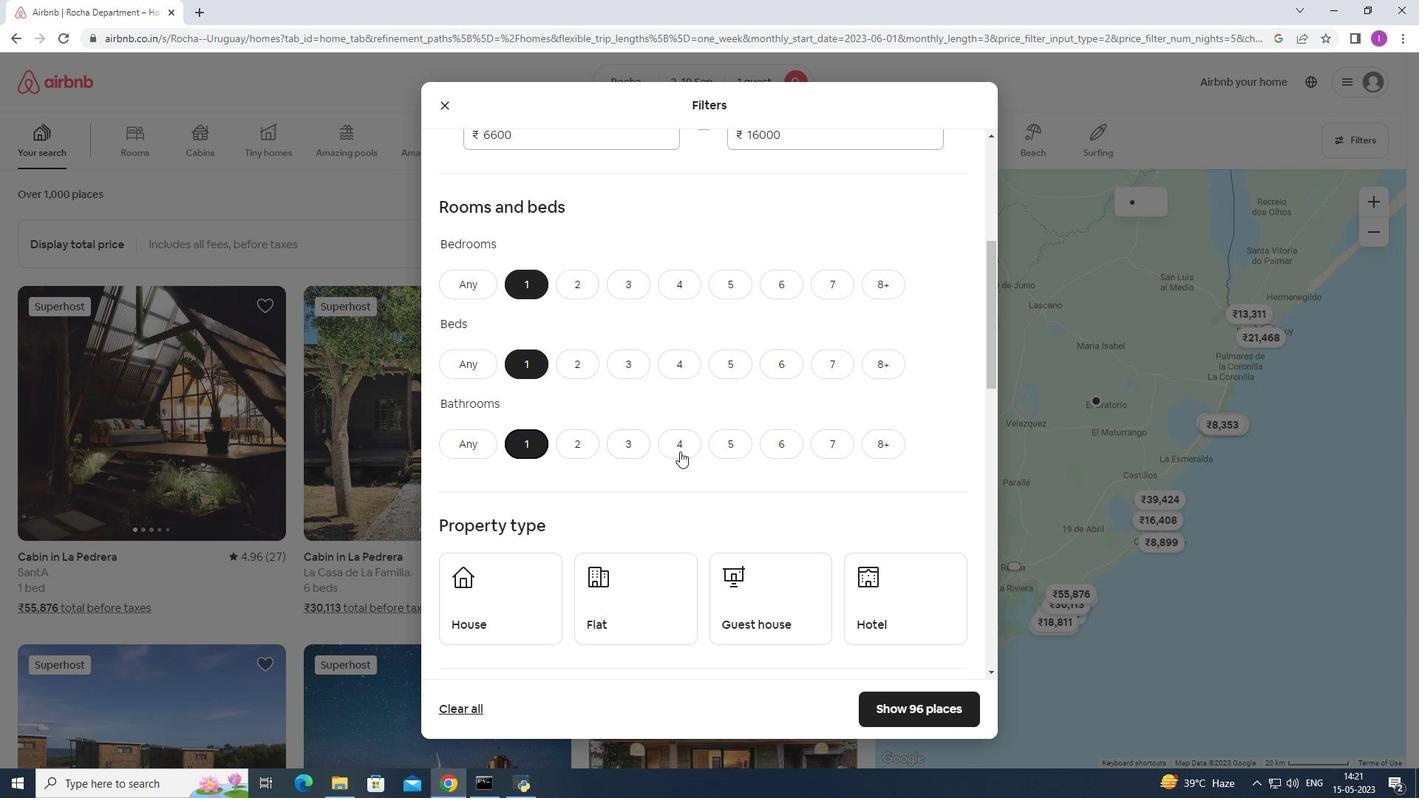 
Action: Mouse scrolled (684, 452) with delta (0, 0)
Screenshot: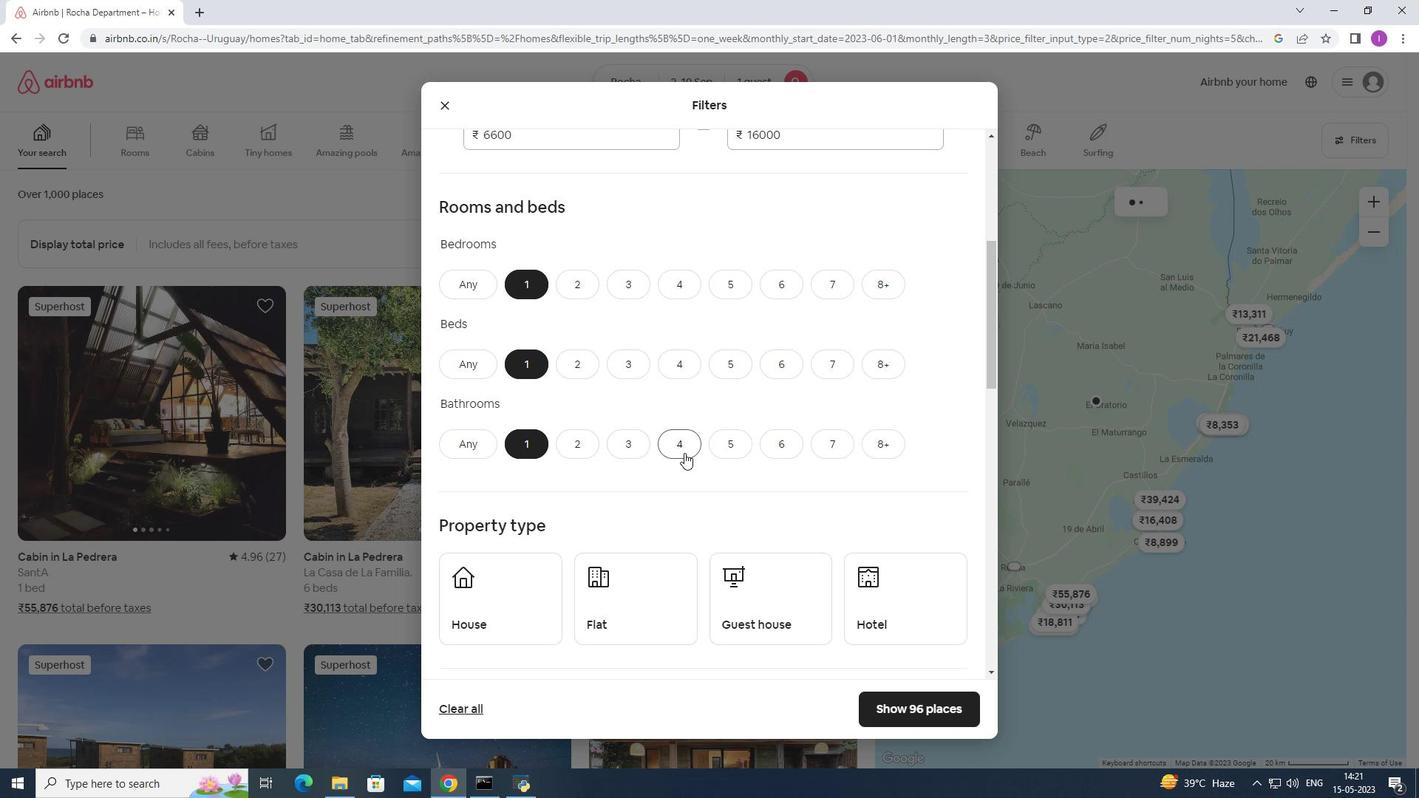 
Action: Mouse scrolled (684, 452) with delta (0, 0)
Screenshot: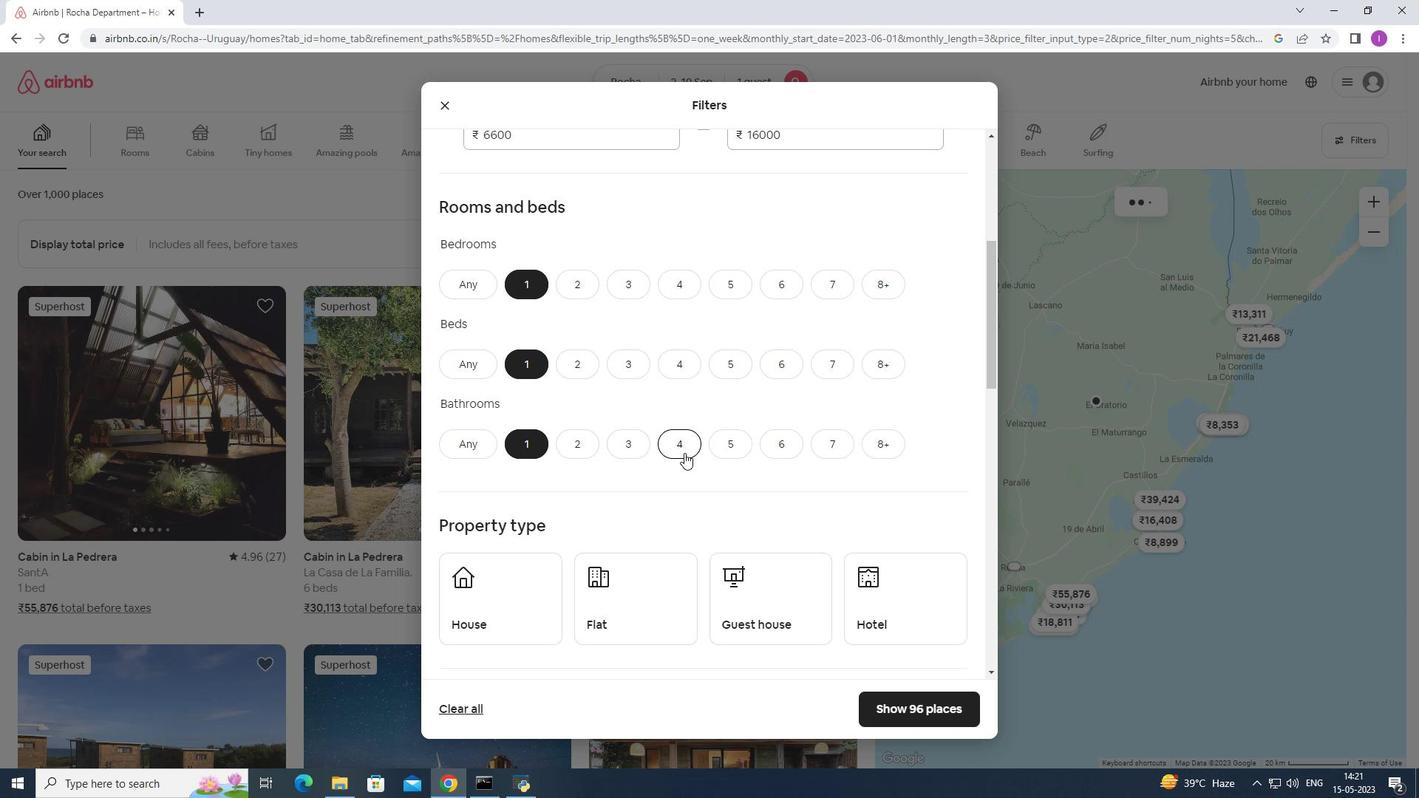 
Action: Mouse moved to (518, 474)
Screenshot: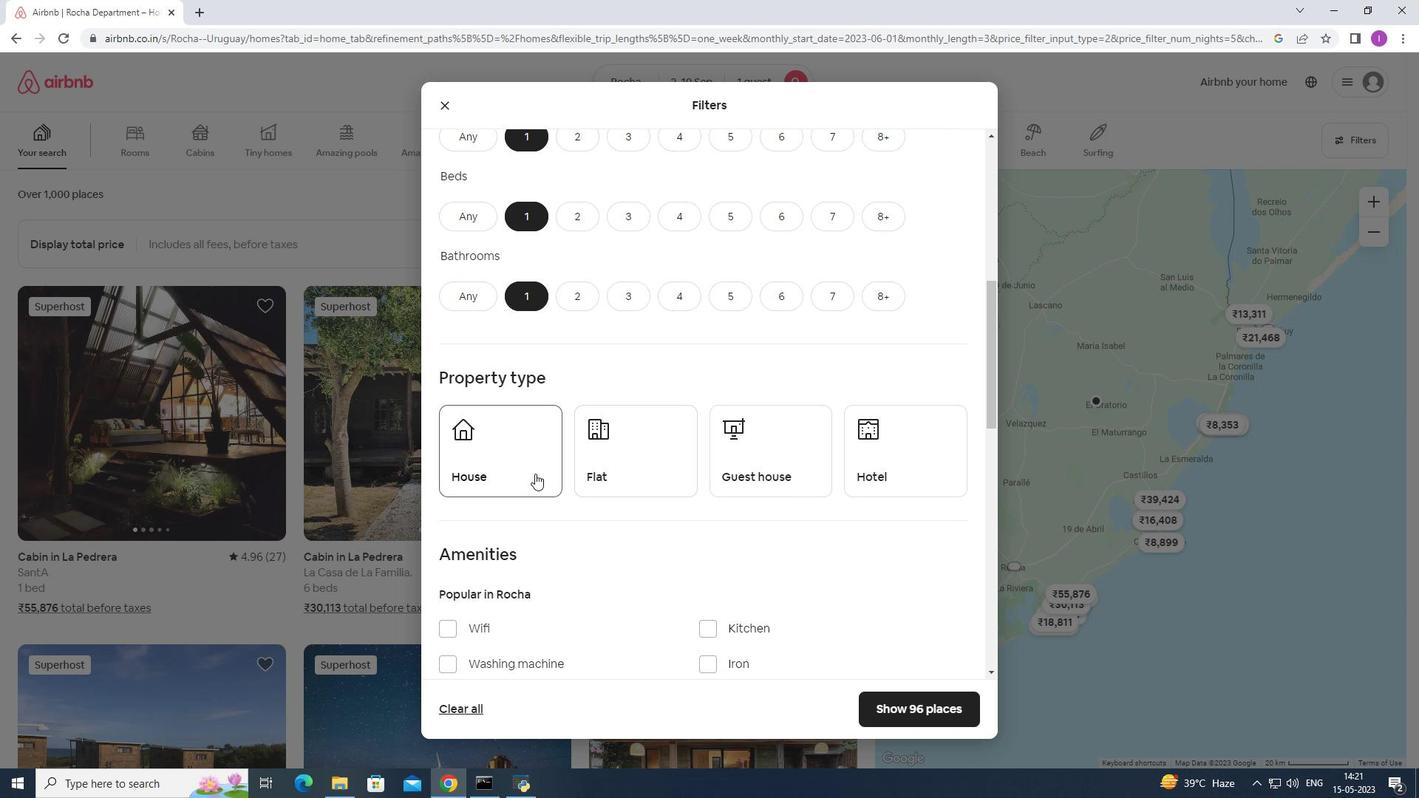
Action: Mouse pressed left at (518, 474)
Screenshot: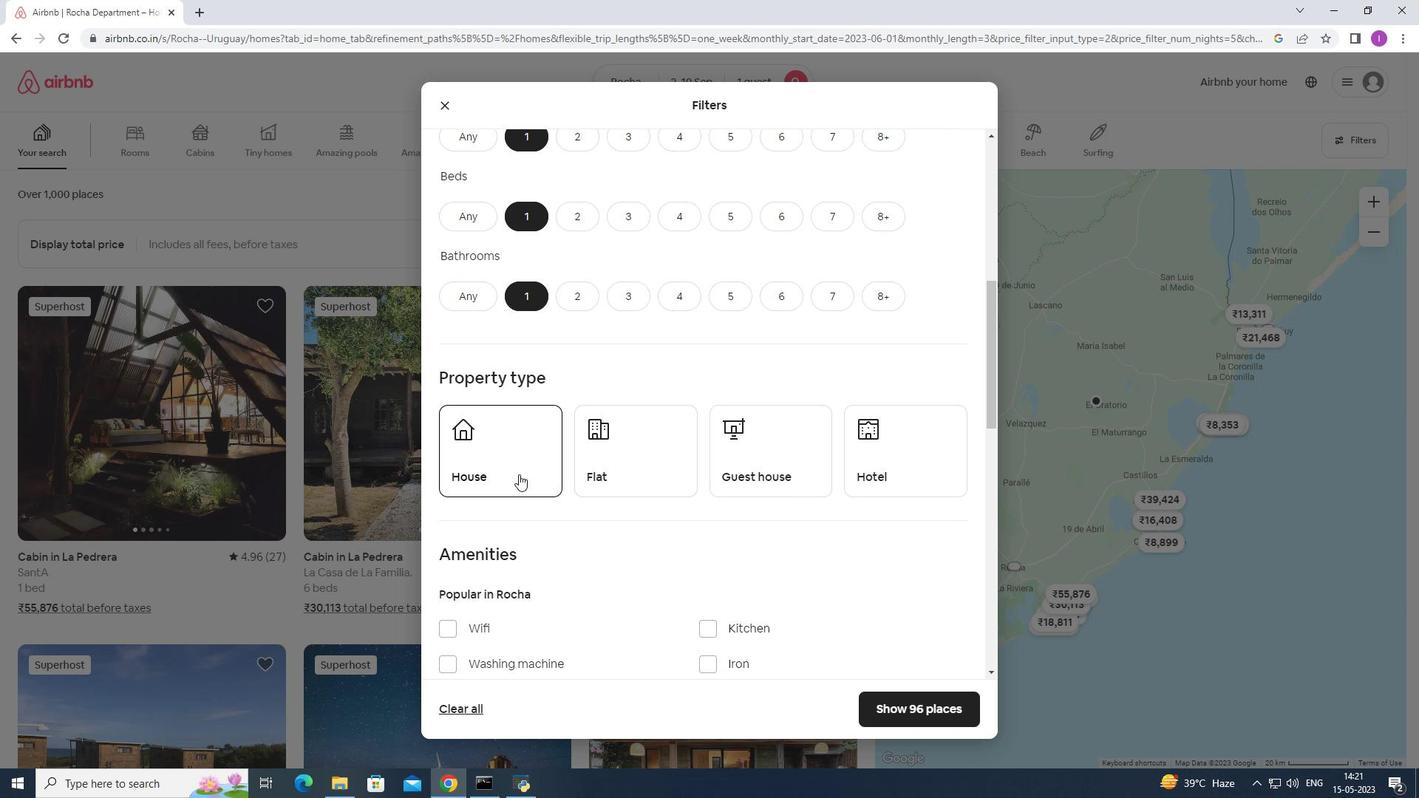 
Action: Mouse moved to (633, 461)
Screenshot: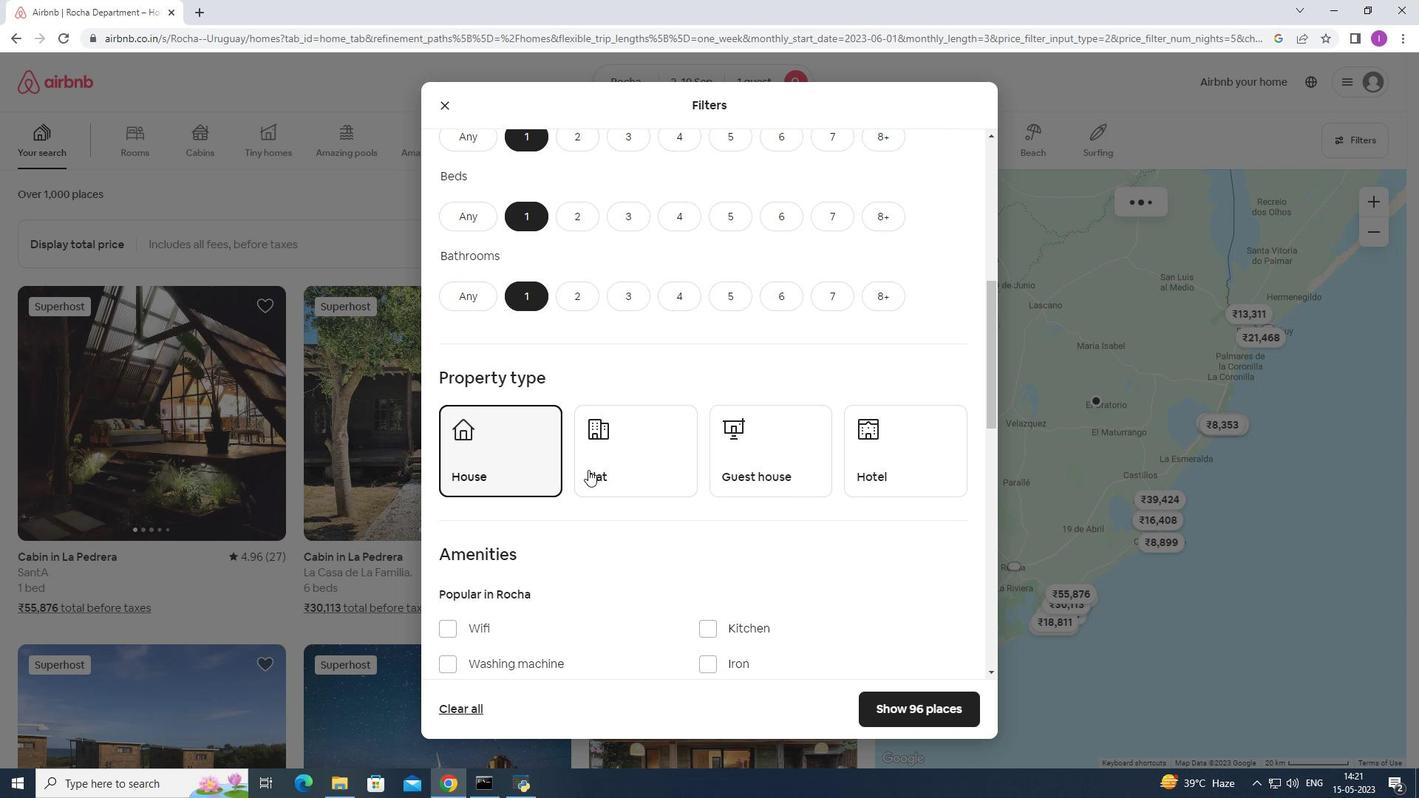 
Action: Mouse pressed left at (633, 461)
Screenshot: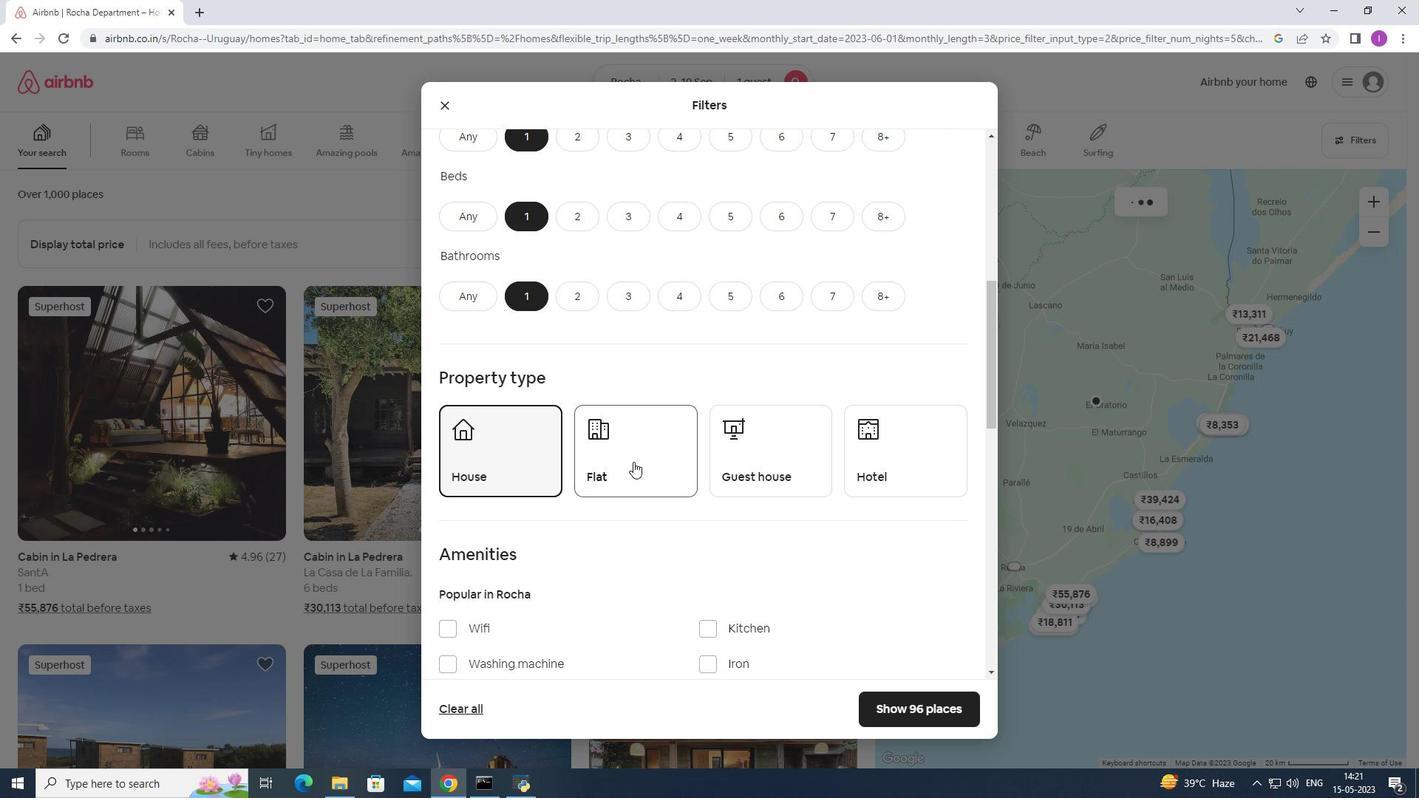 
Action: Mouse moved to (766, 470)
Screenshot: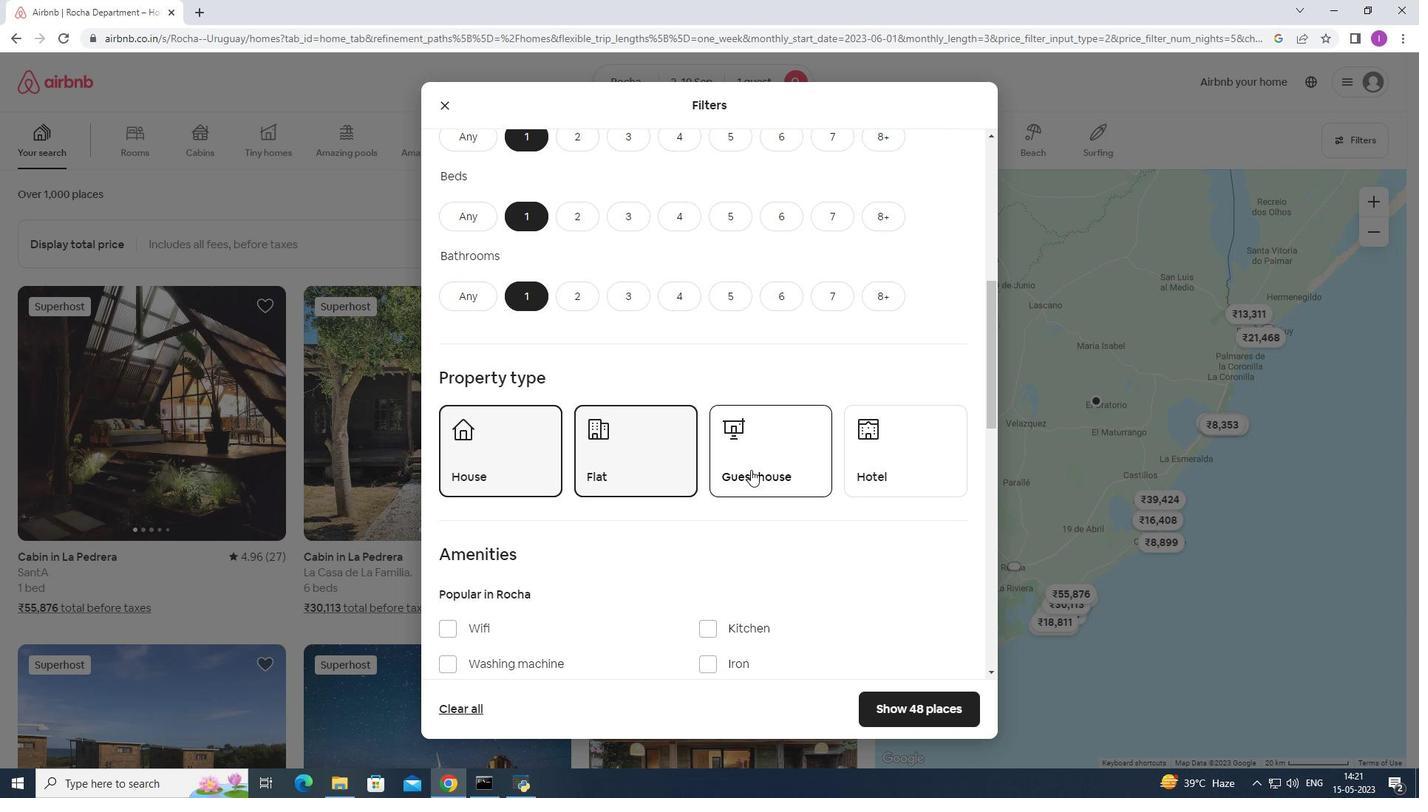 
Action: Mouse pressed left at (766, 470)
Screenshot: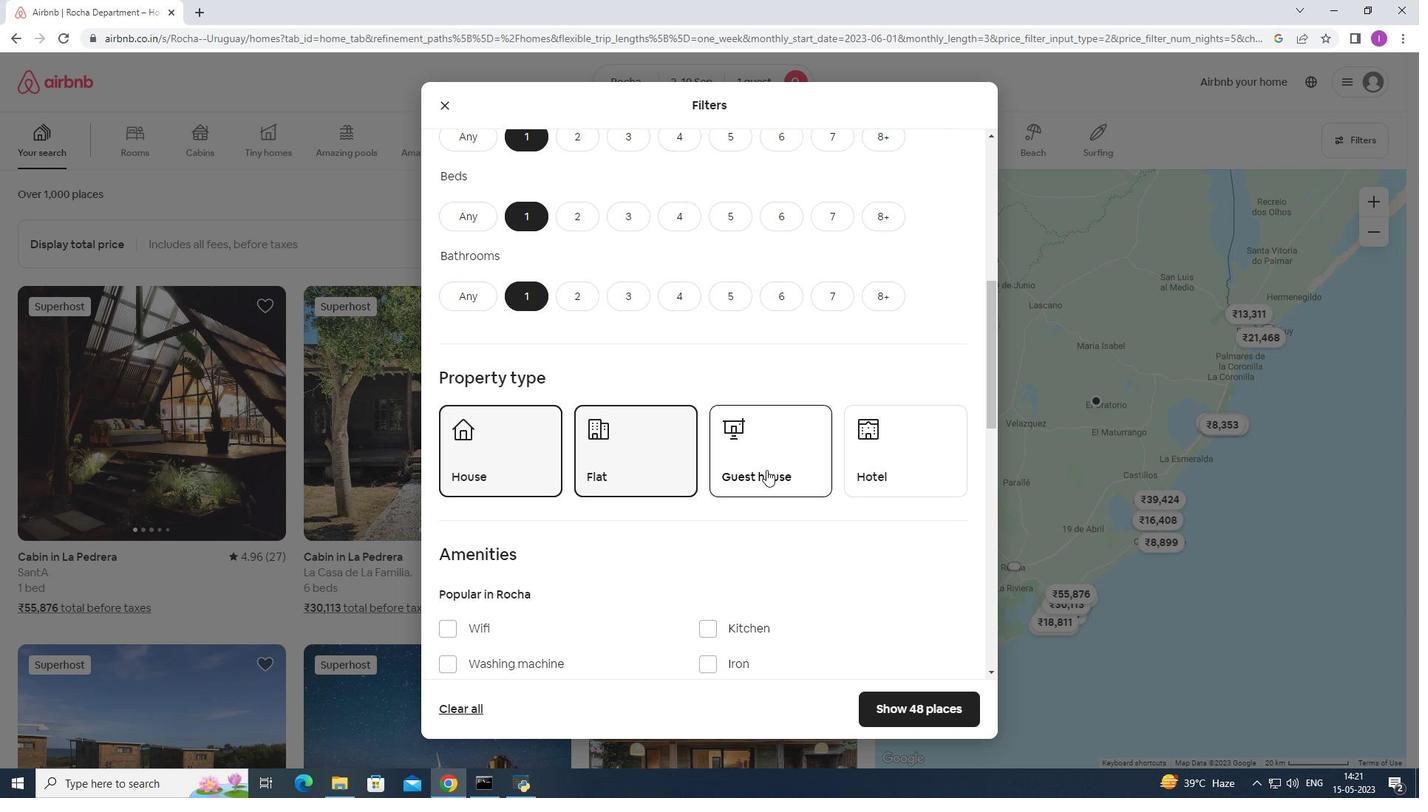 
Action: Mouse moved to (895, 458)
Screenshot: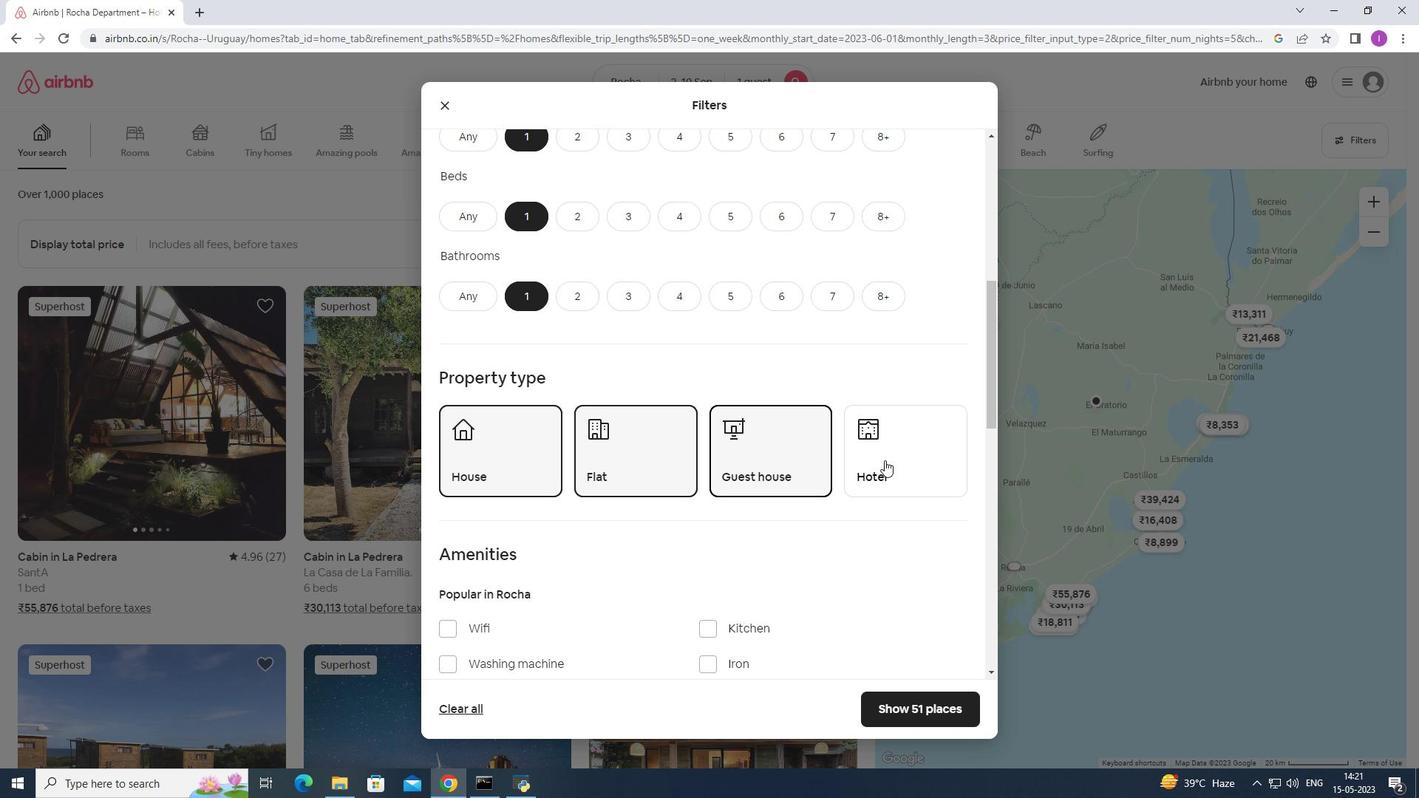 
Action: Mouse pressed left at (895, 458)
Screenshot: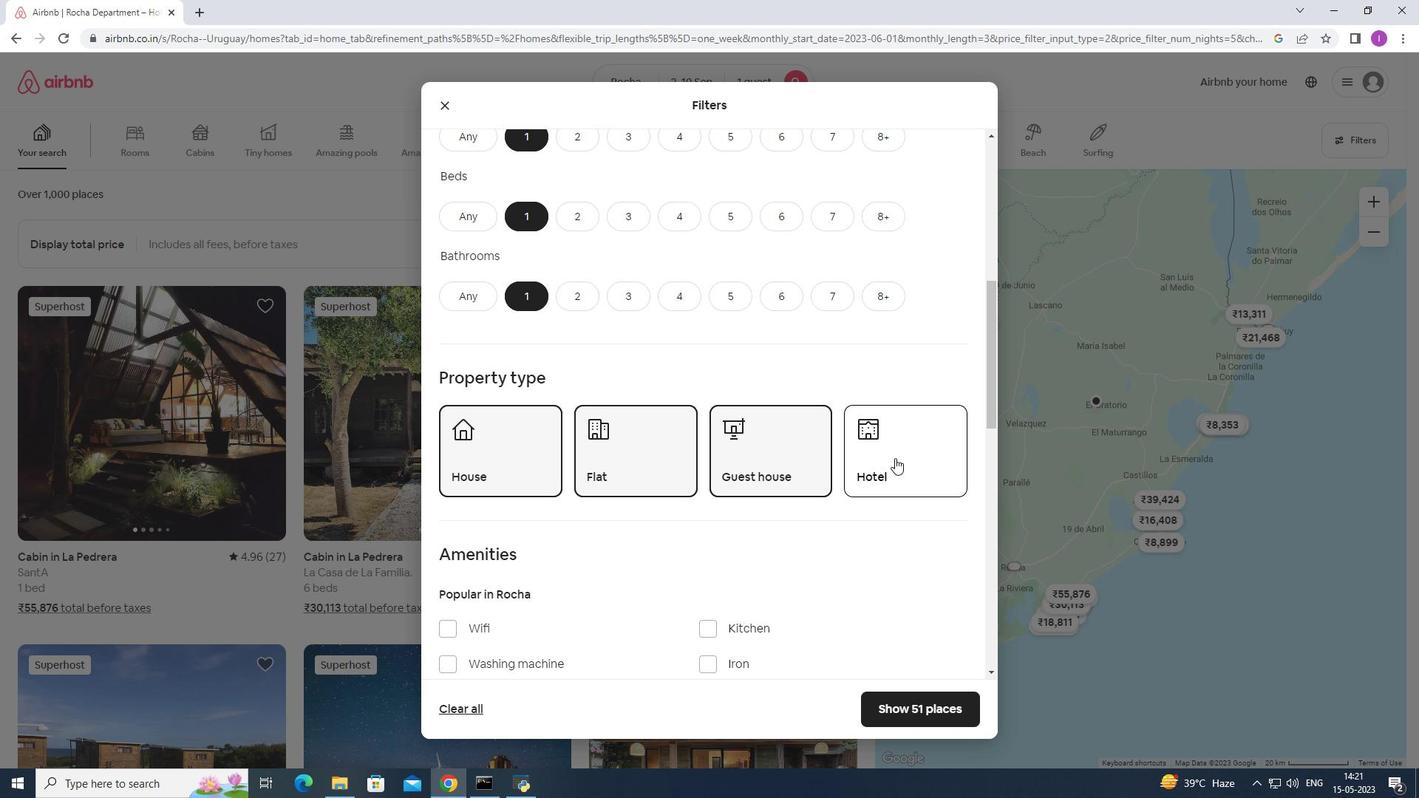 
Action: Mouse moved to (624, 483)
Screenshot: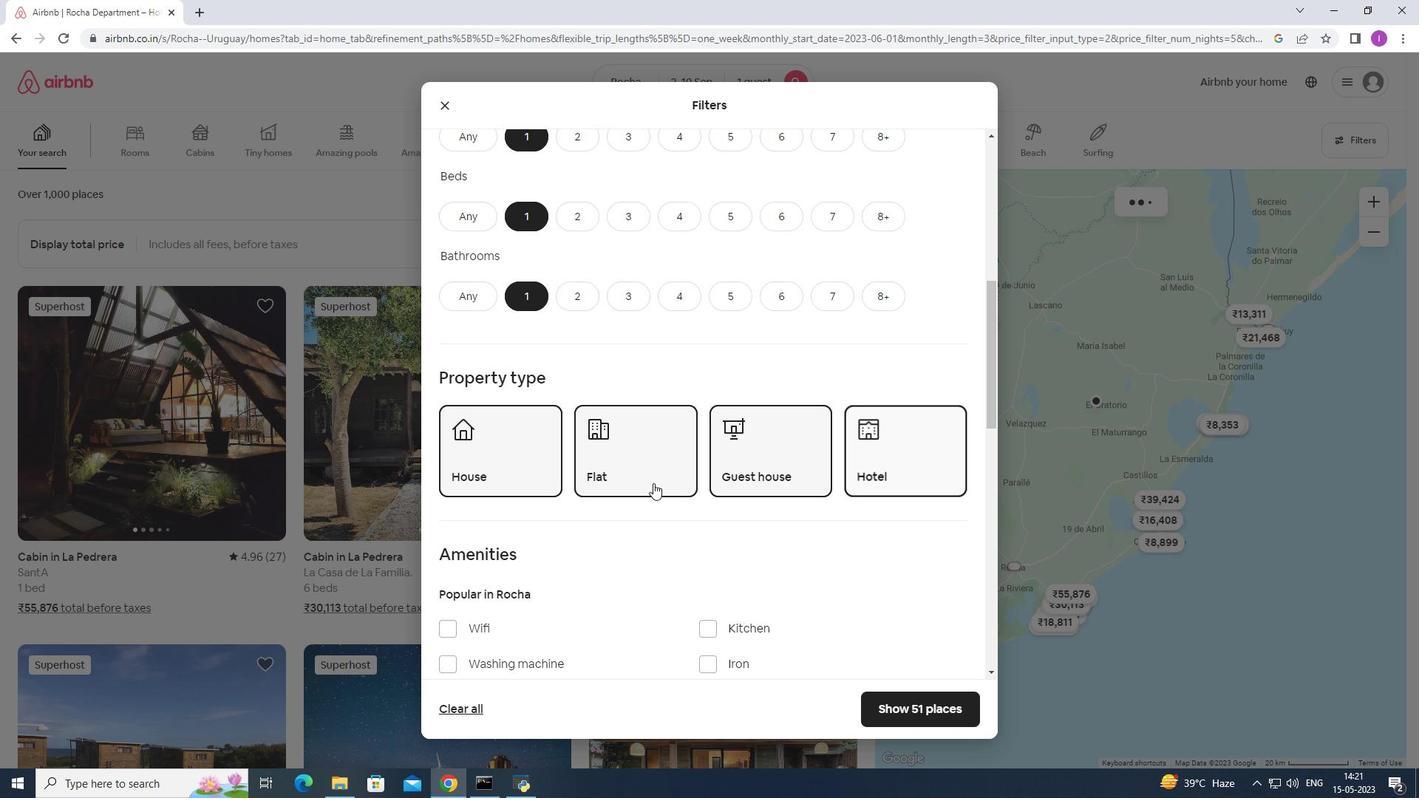 
Action: Mouse scrolled (624, 482) with delta (0, 0)
Screenshot: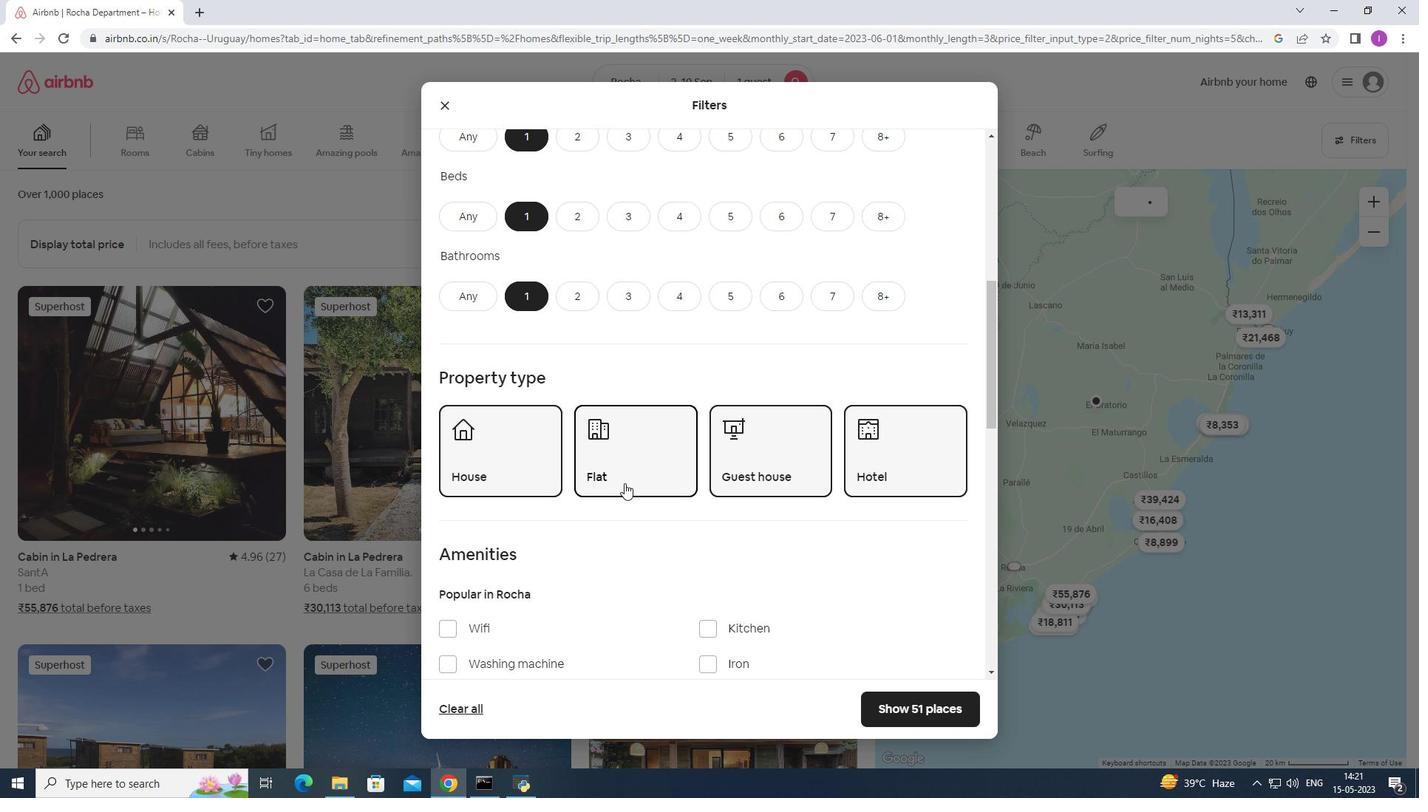 
Action: Mouse scrolled (624, 482) with delta (0, 0)
Screenshot: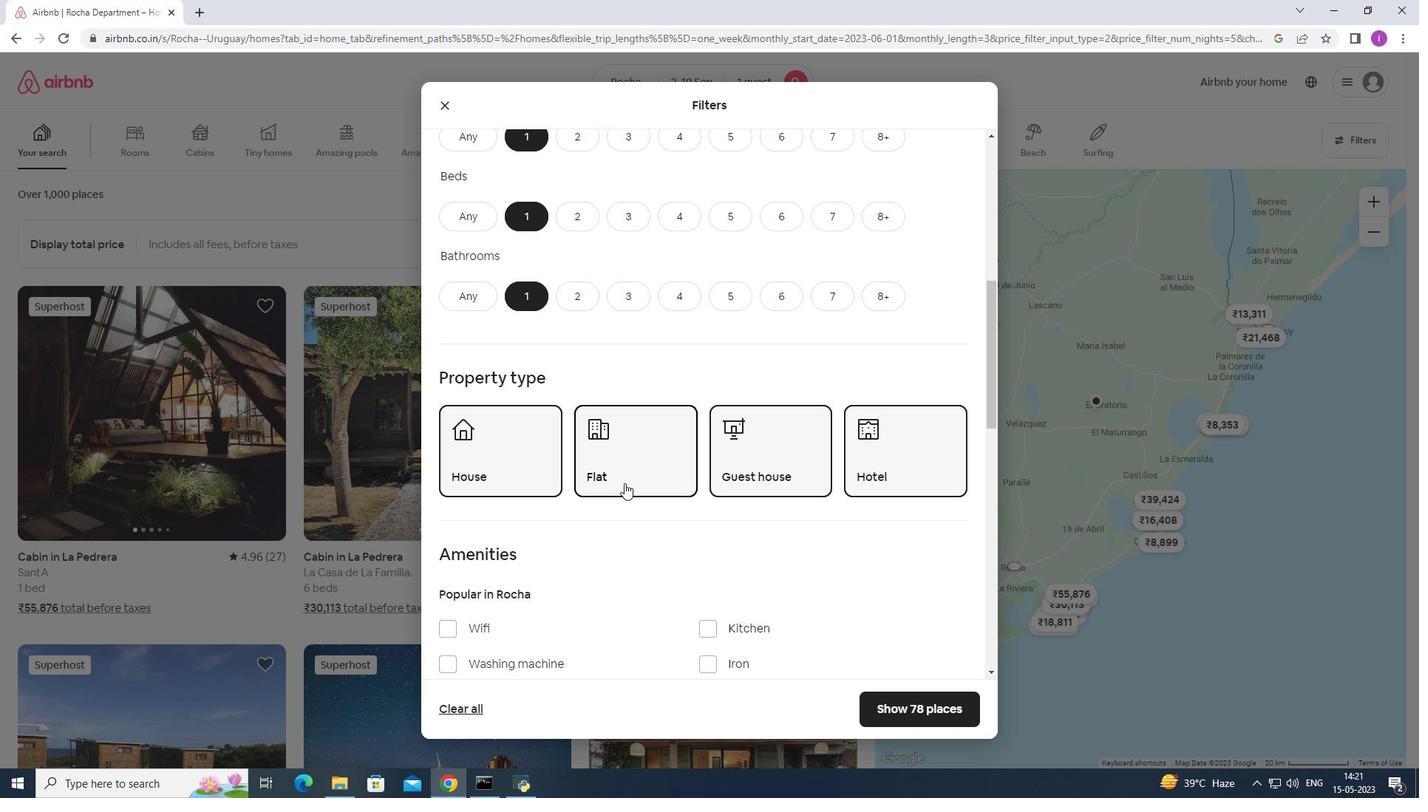 
Action: Mouse scrolled (624, 482) with delta (0, 0)
Screenshot: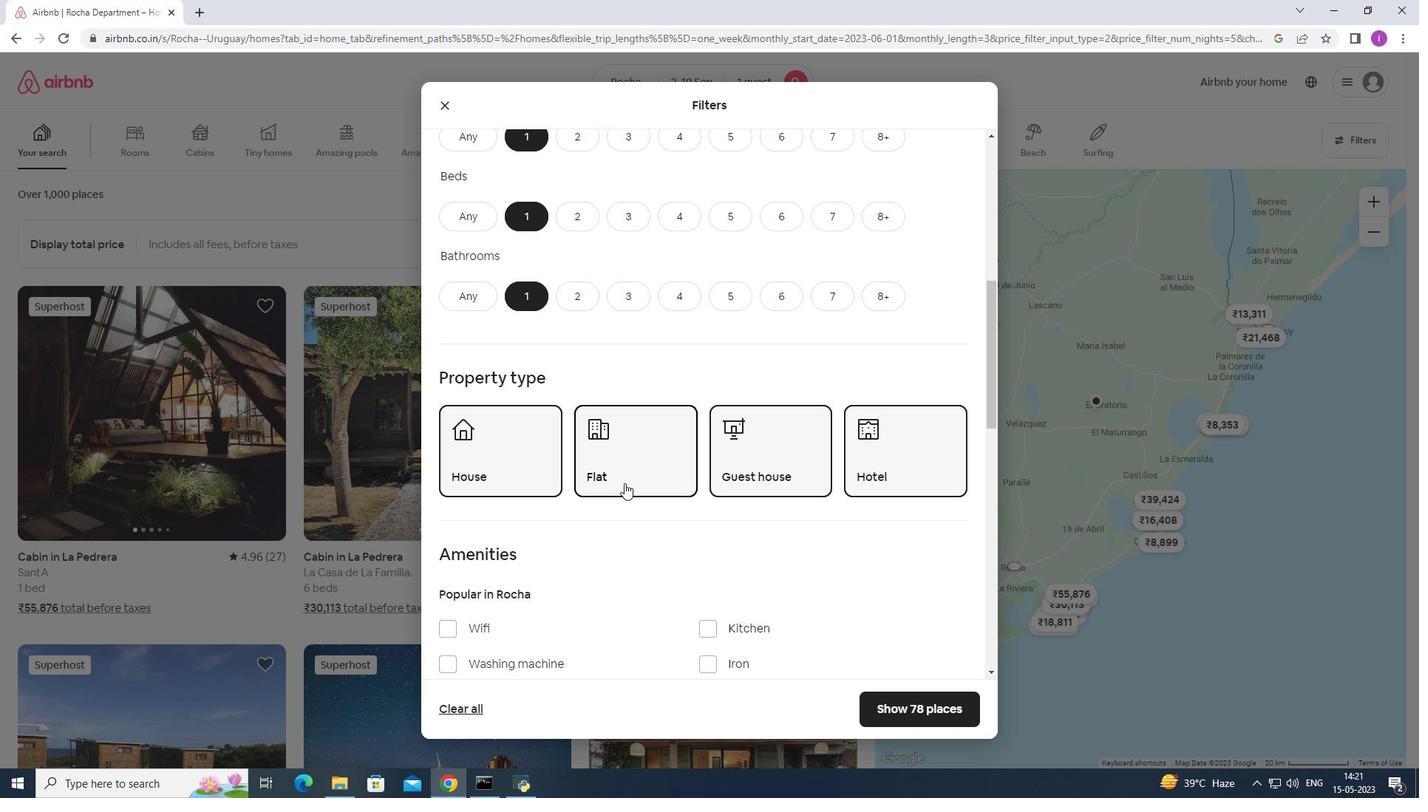 
Action: Mouse moved to (575, 494)
Screenshot: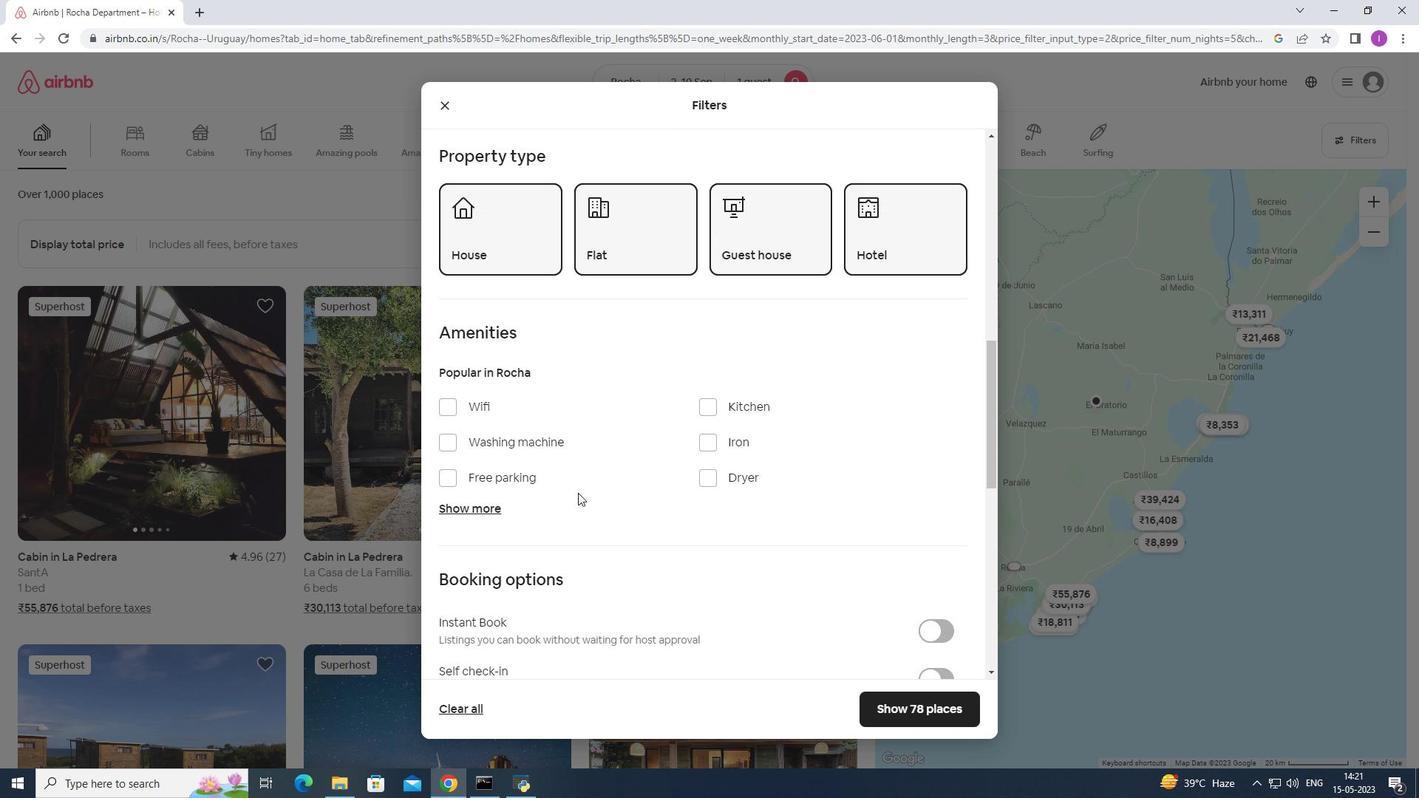 
Action: Mouse scrolled (575, 493) with delta (0, 0)
Screenshot: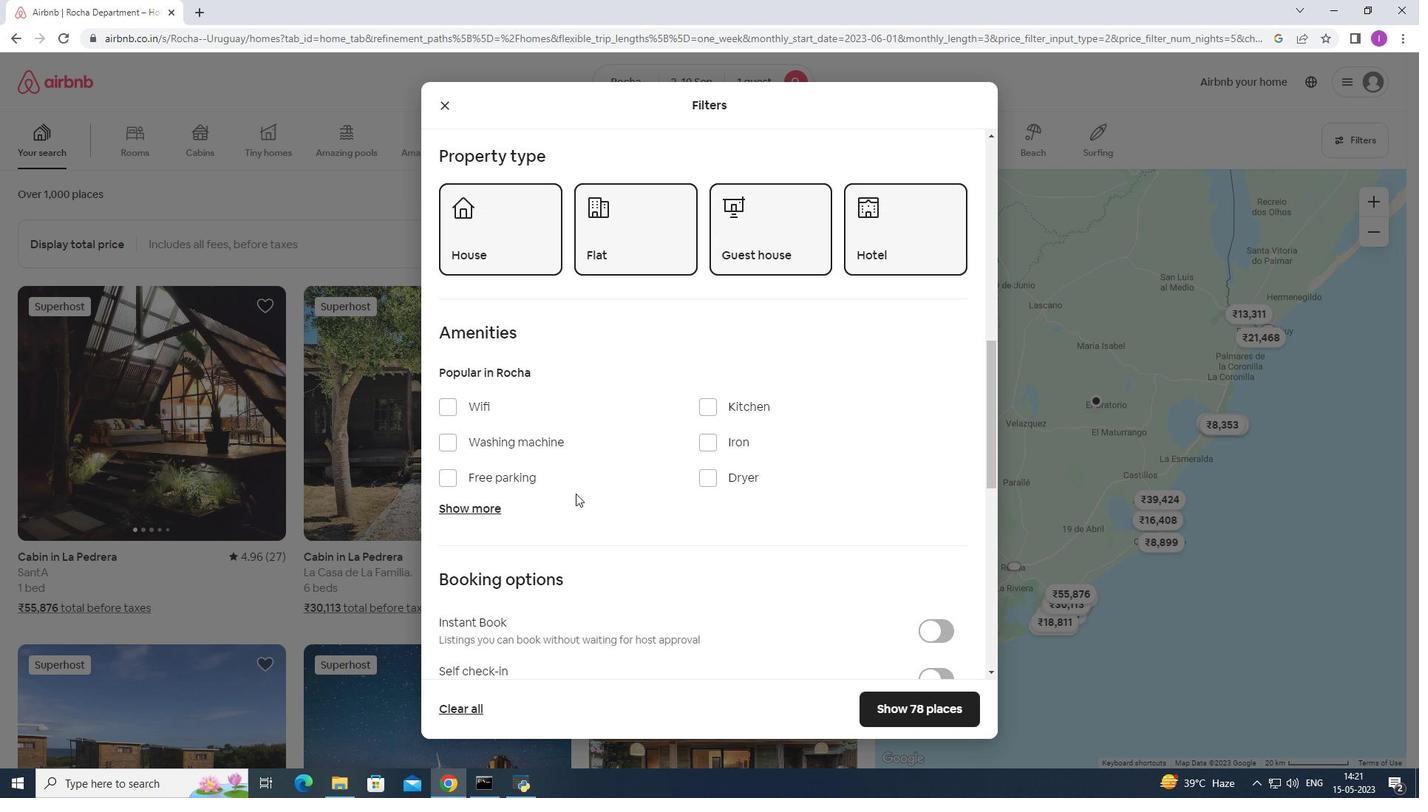 
Action: Mouse moved to (569, 478)
Screenshot: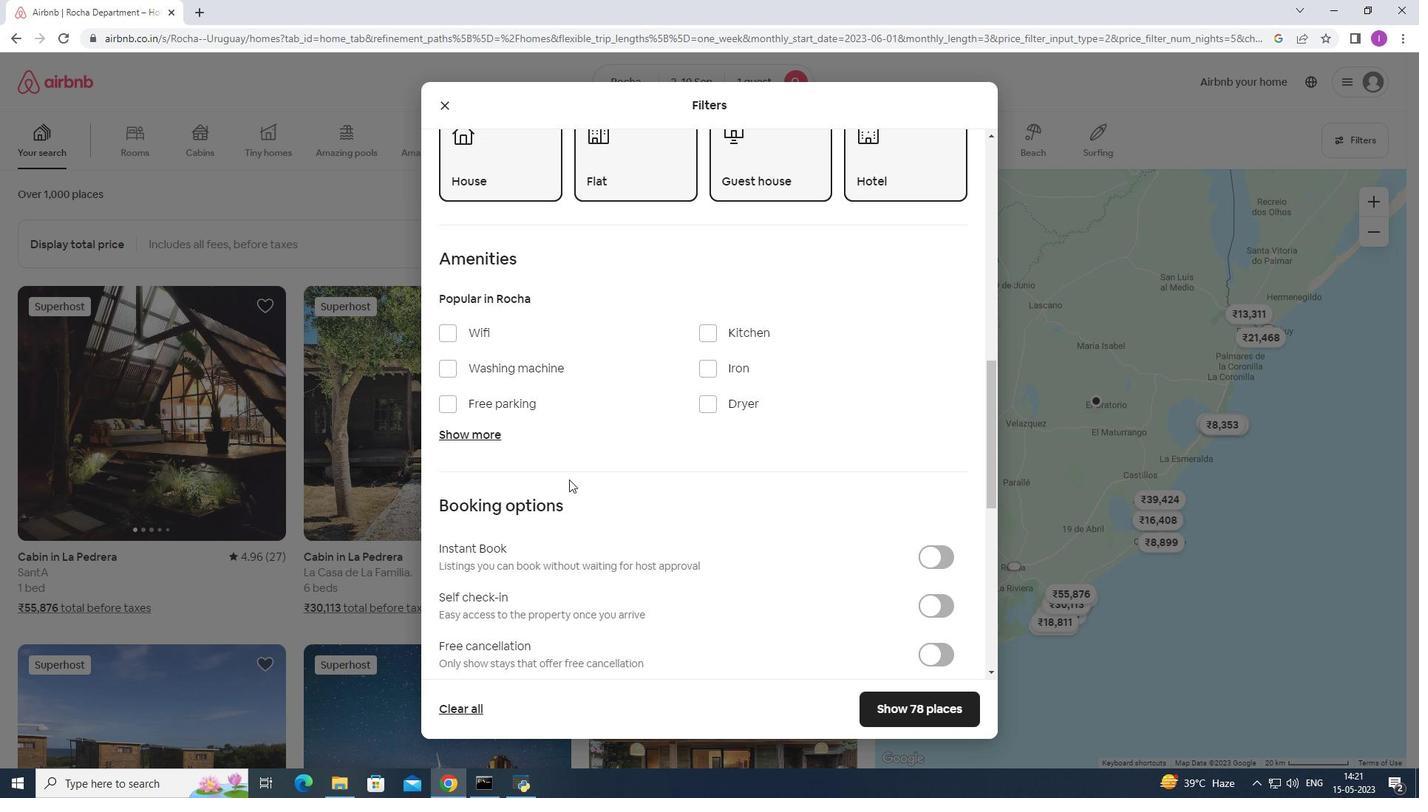 
Action: Mouse scrolled (569, 478) with delta (0, 0)
Screenshot: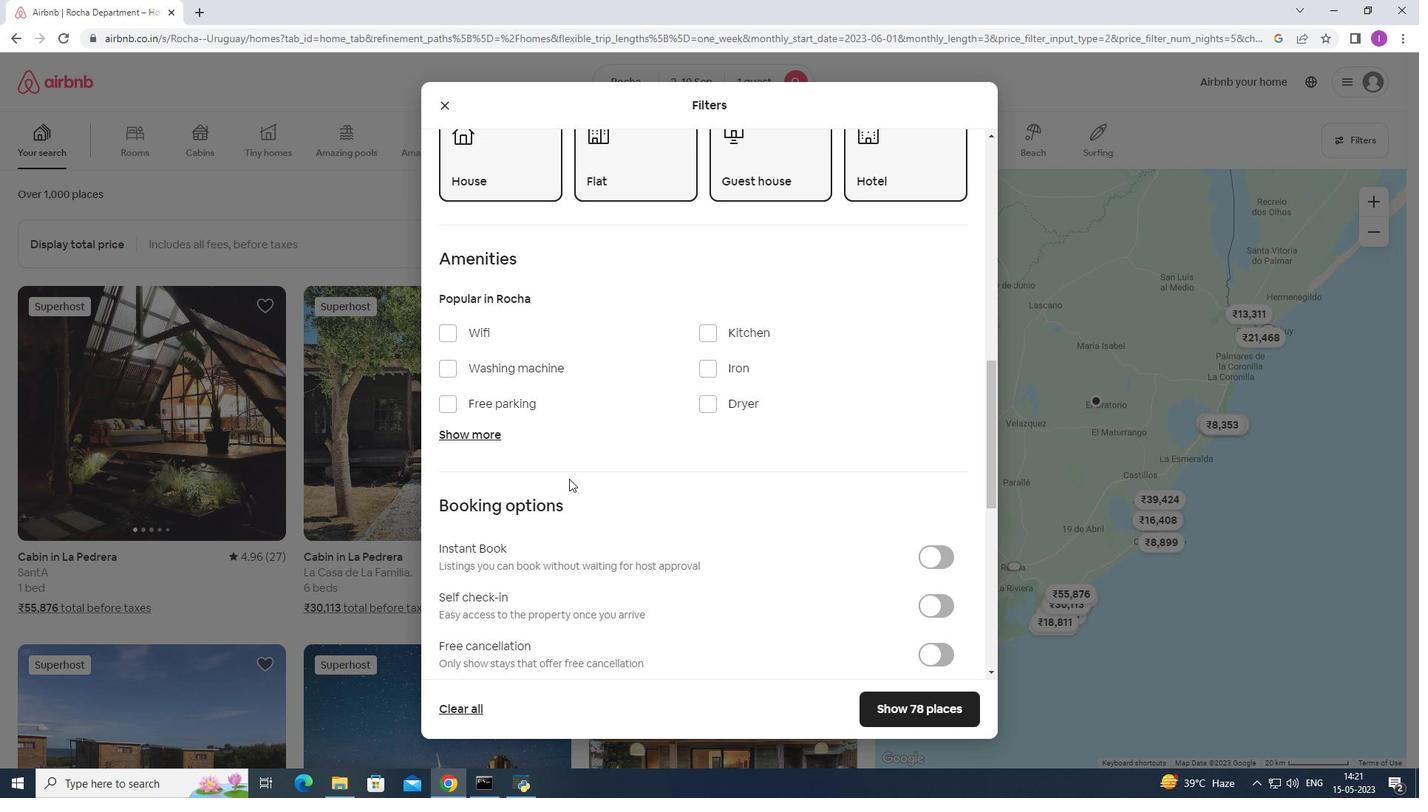 
Action: Mouse scrolled (569, 478) with delta (0, 0)
Screenshot: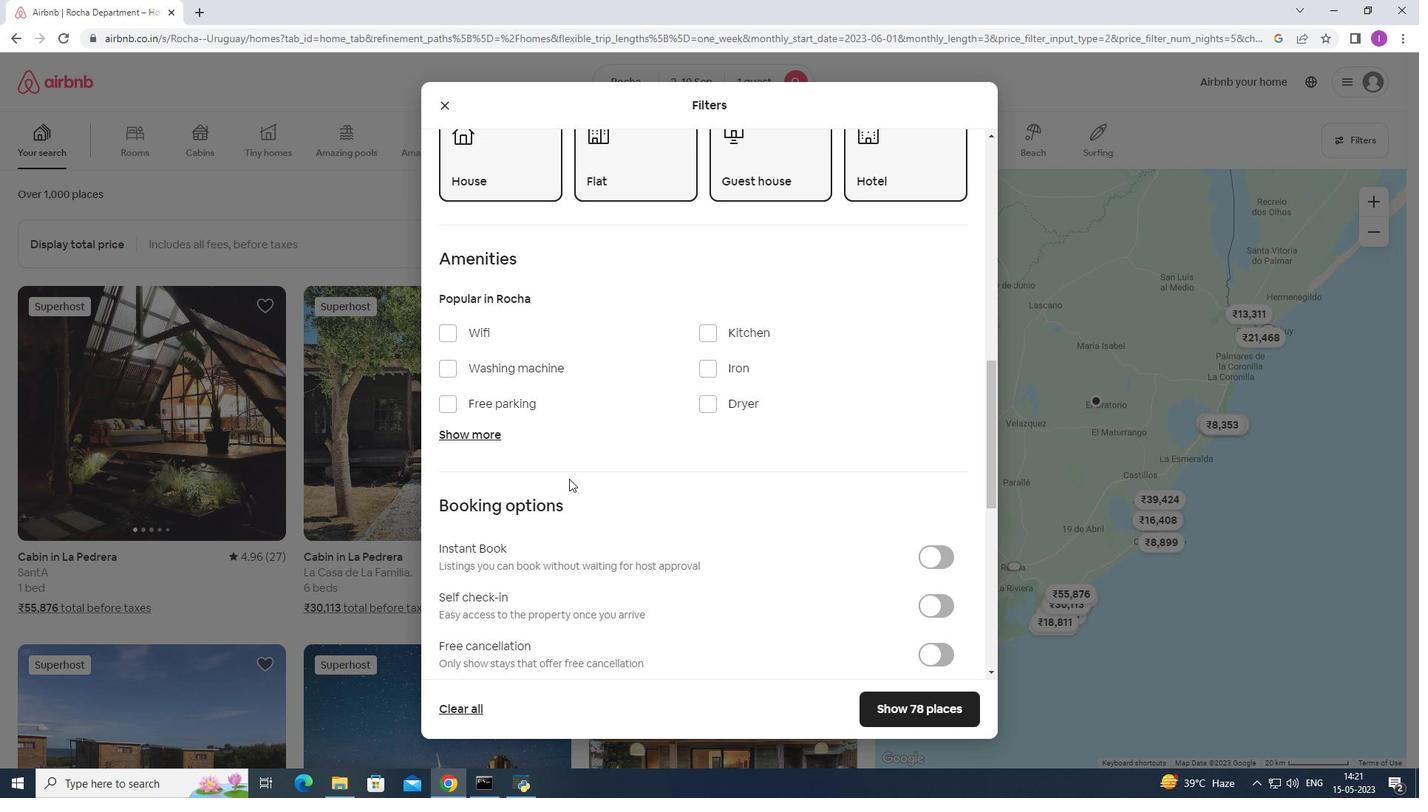 
Action: Mouse scrolled (569, 478) with delta (0, 0)
Screenshot: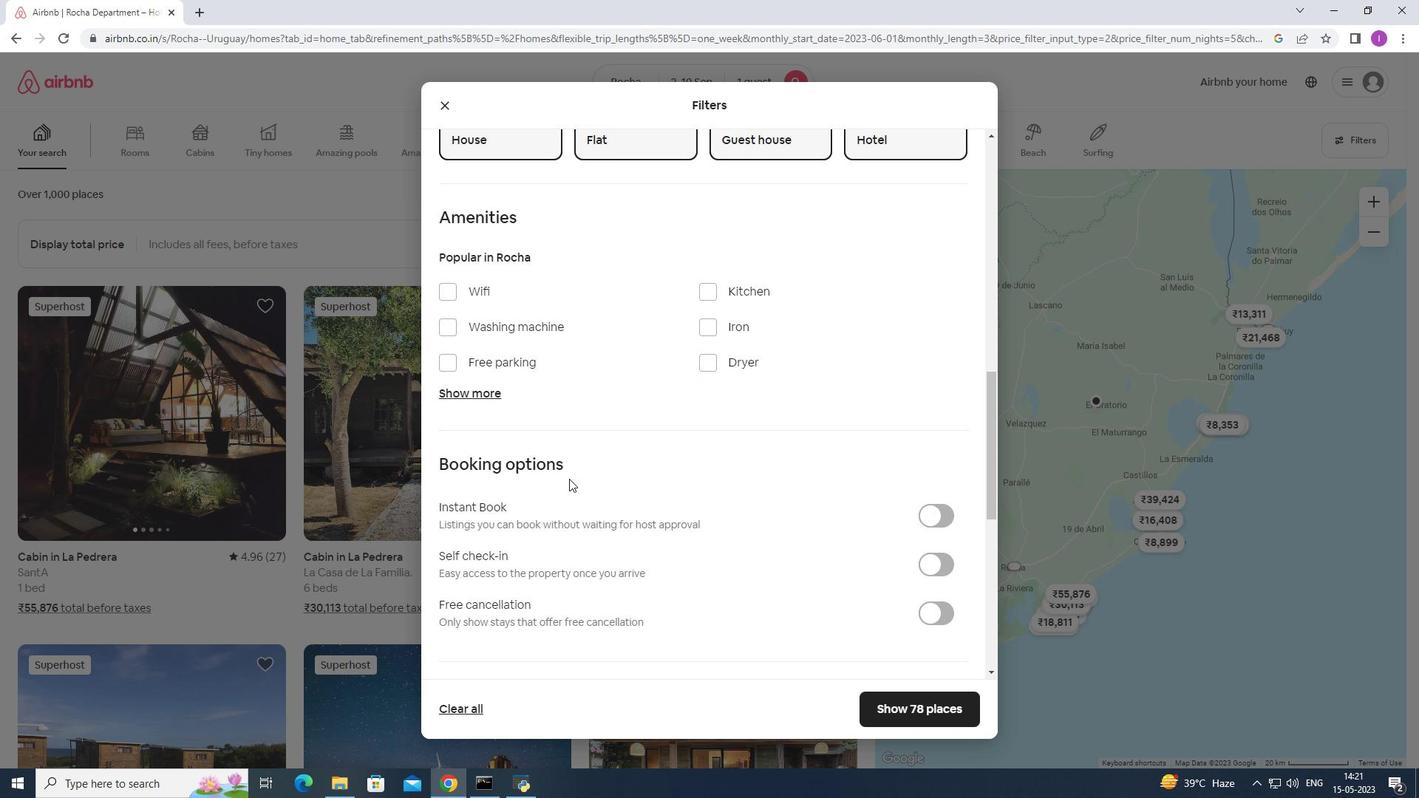 
Action: Mouse moved to (697, 409)
Screenshot: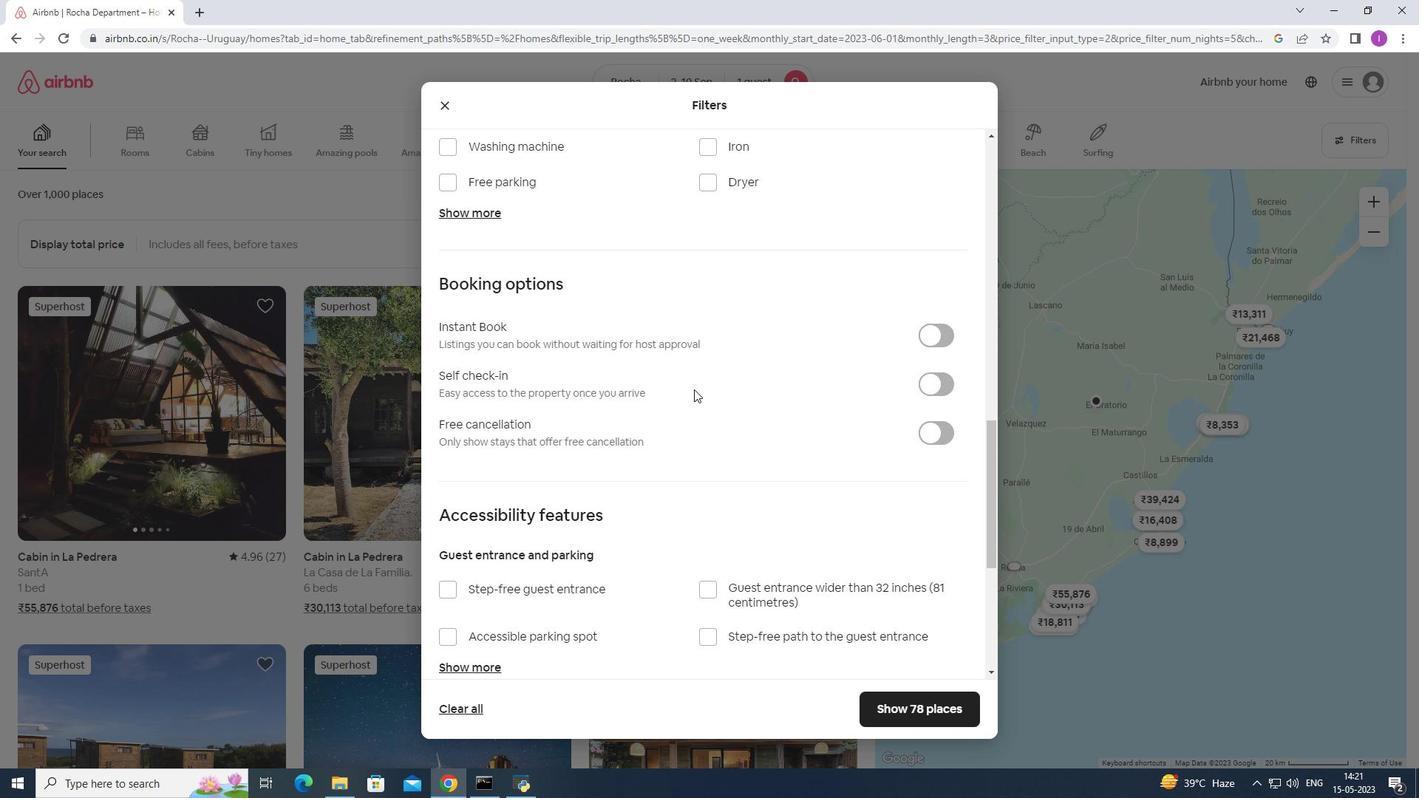 
Action: Mouse scrolled (697, 410) with delta (0, 0)
Screenshot: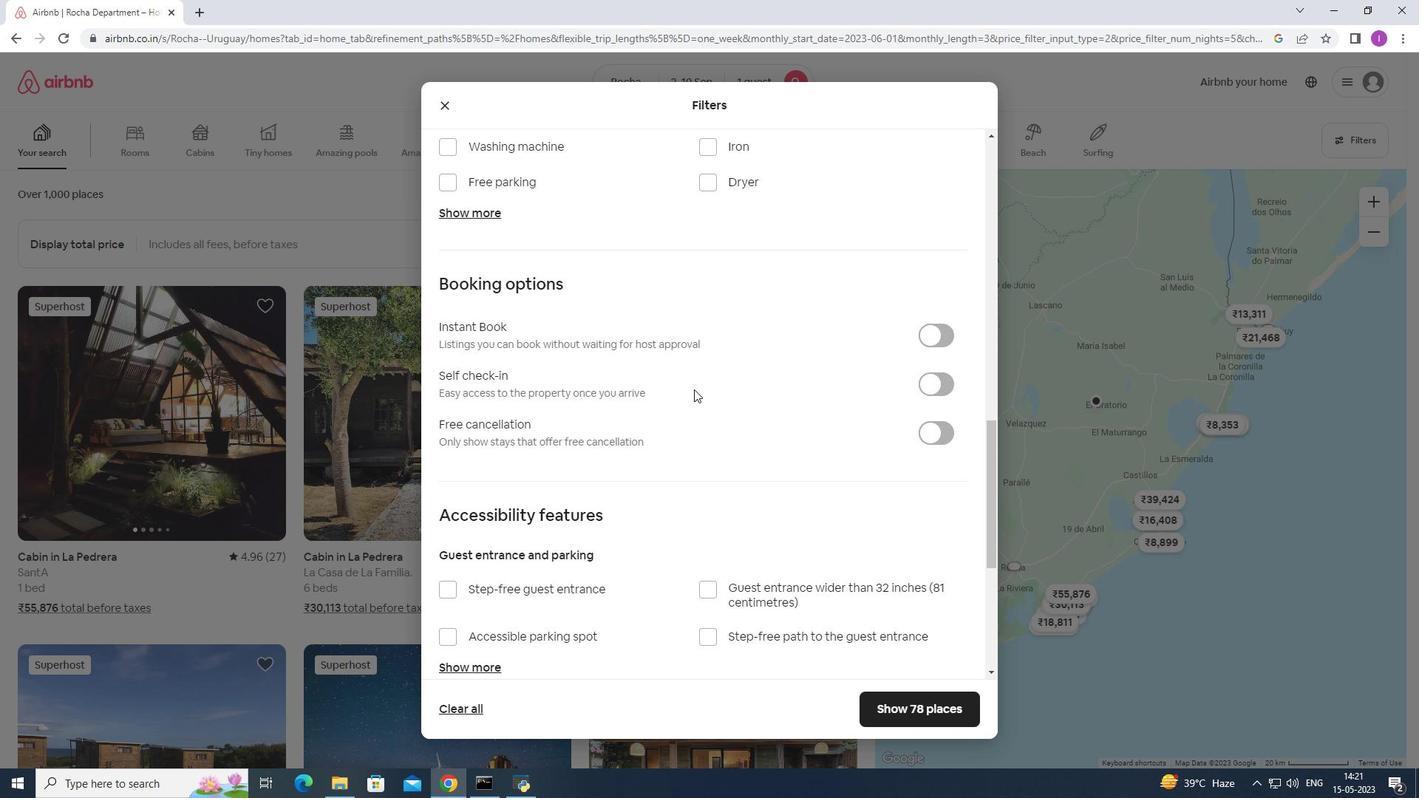 
Action: Mouse moved to (697, 420)
Screenshot: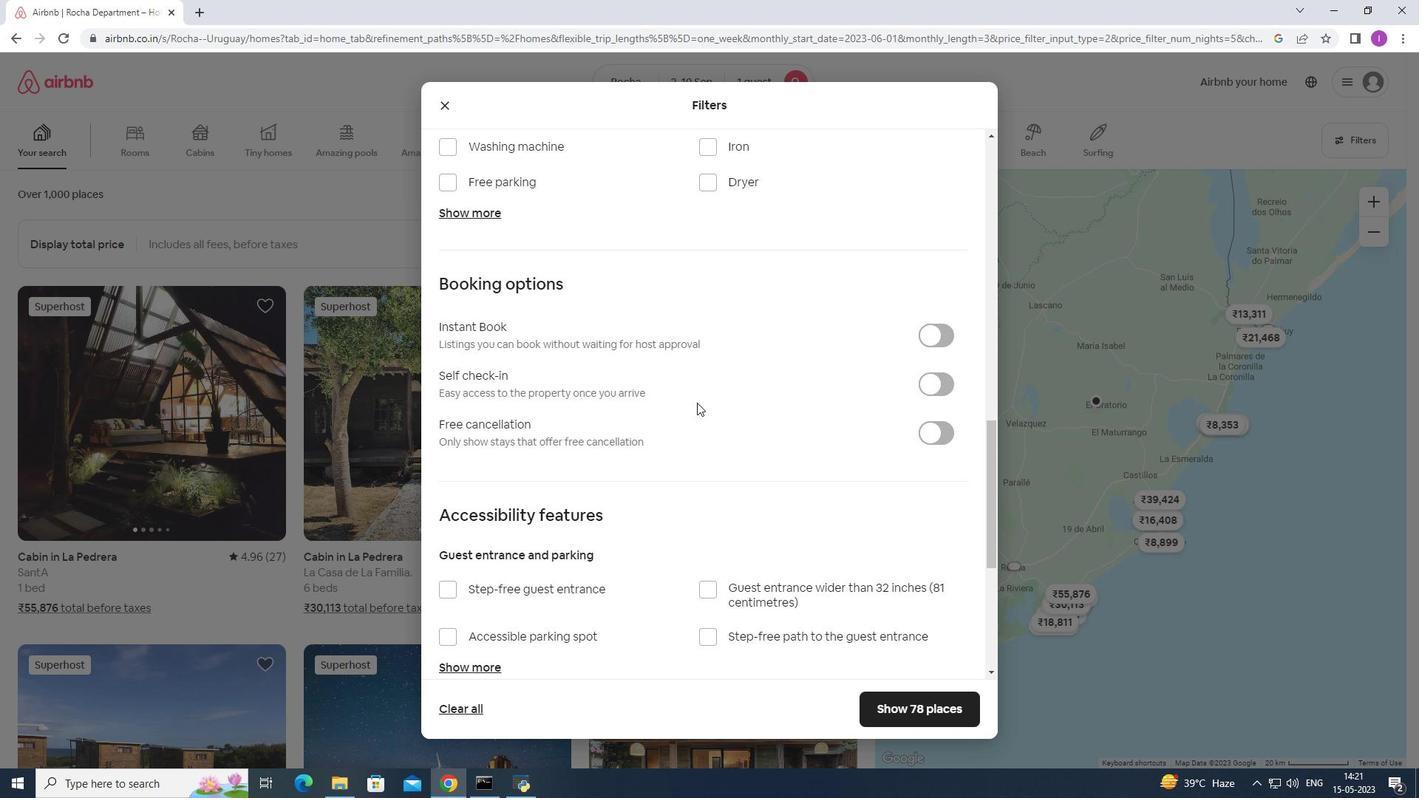 
Action: Mouse scrolled (697, 419) with delta (0, 0)
Screenshot: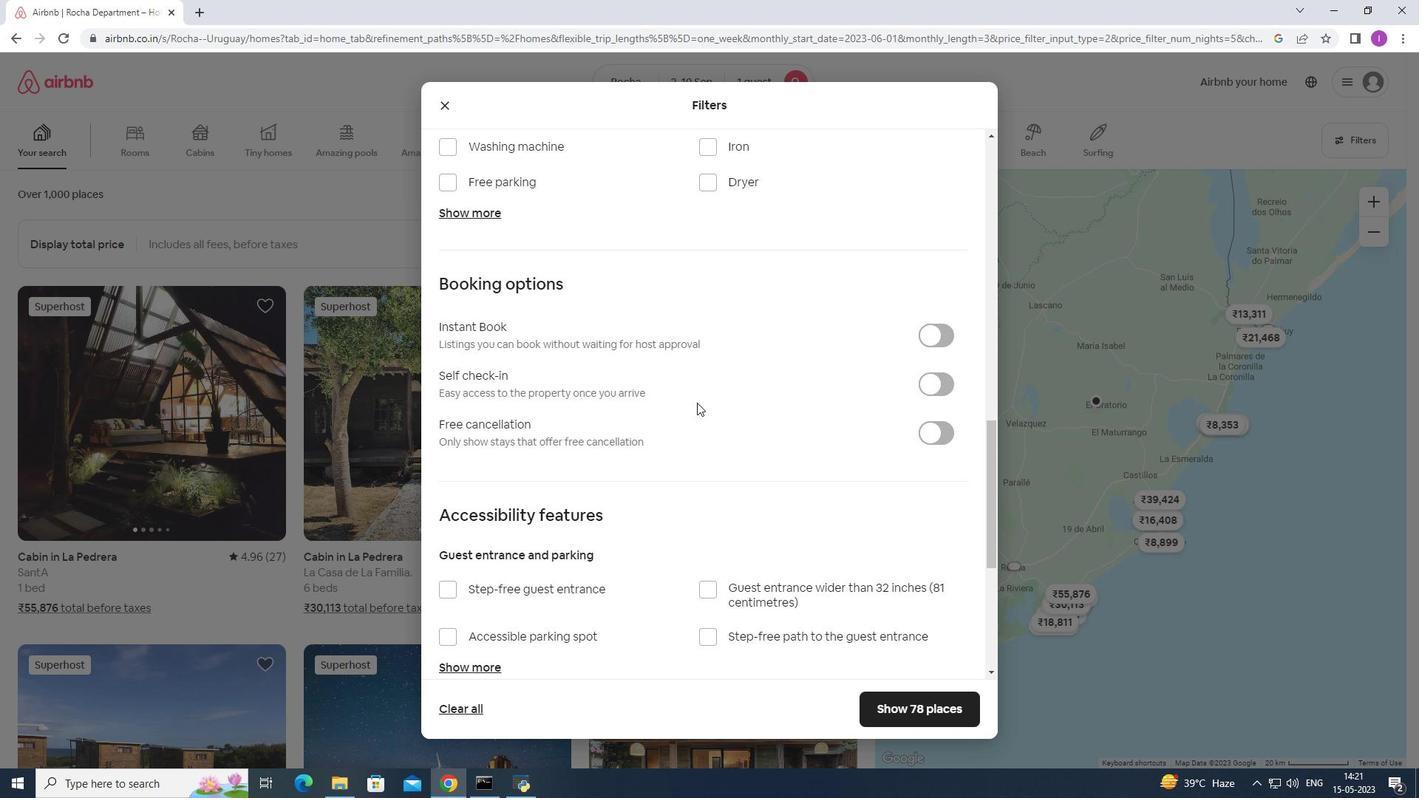 
Action: Mouse moved to (700, 425)
Screenshot: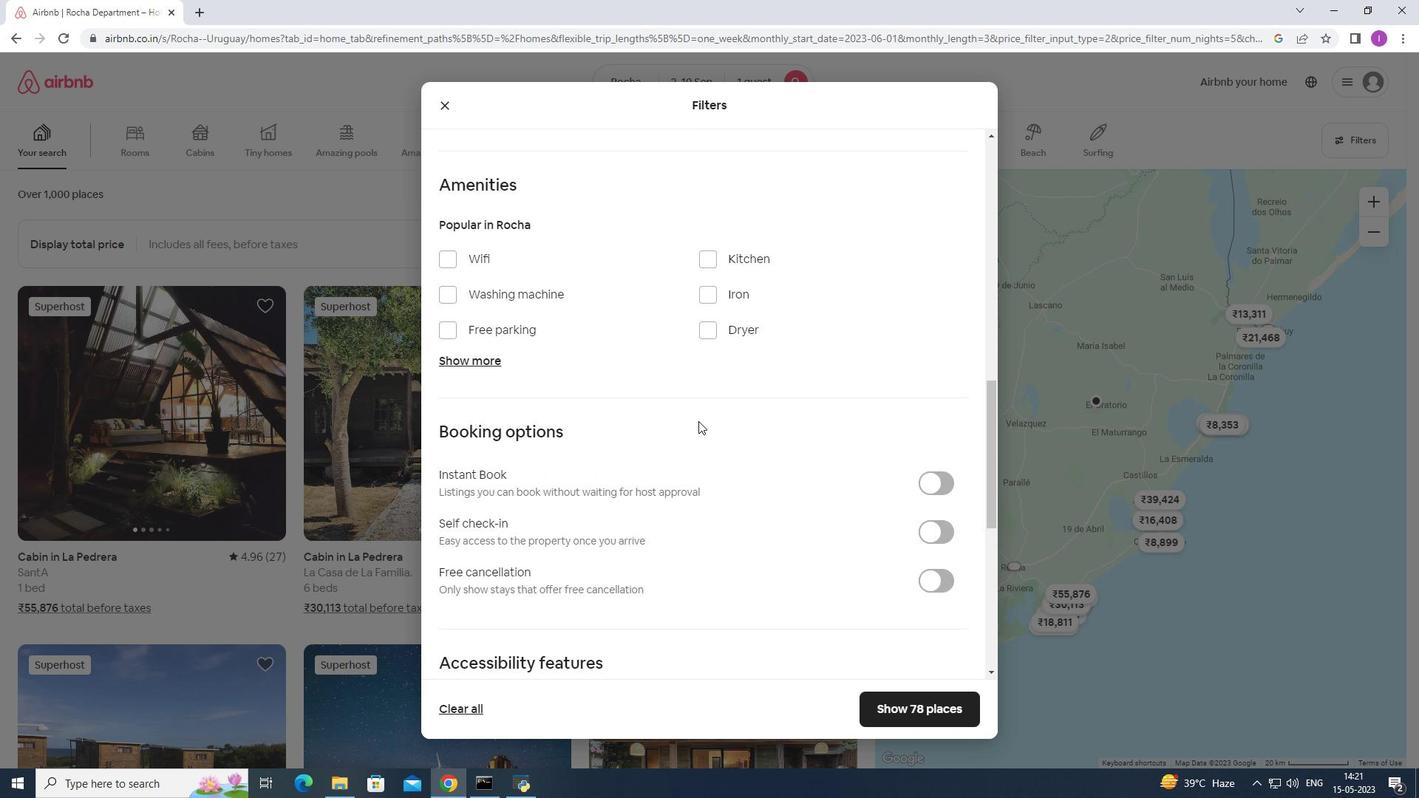
Action: Mouse scrolled (700, 425) with delta (0, 0)
Screenshot: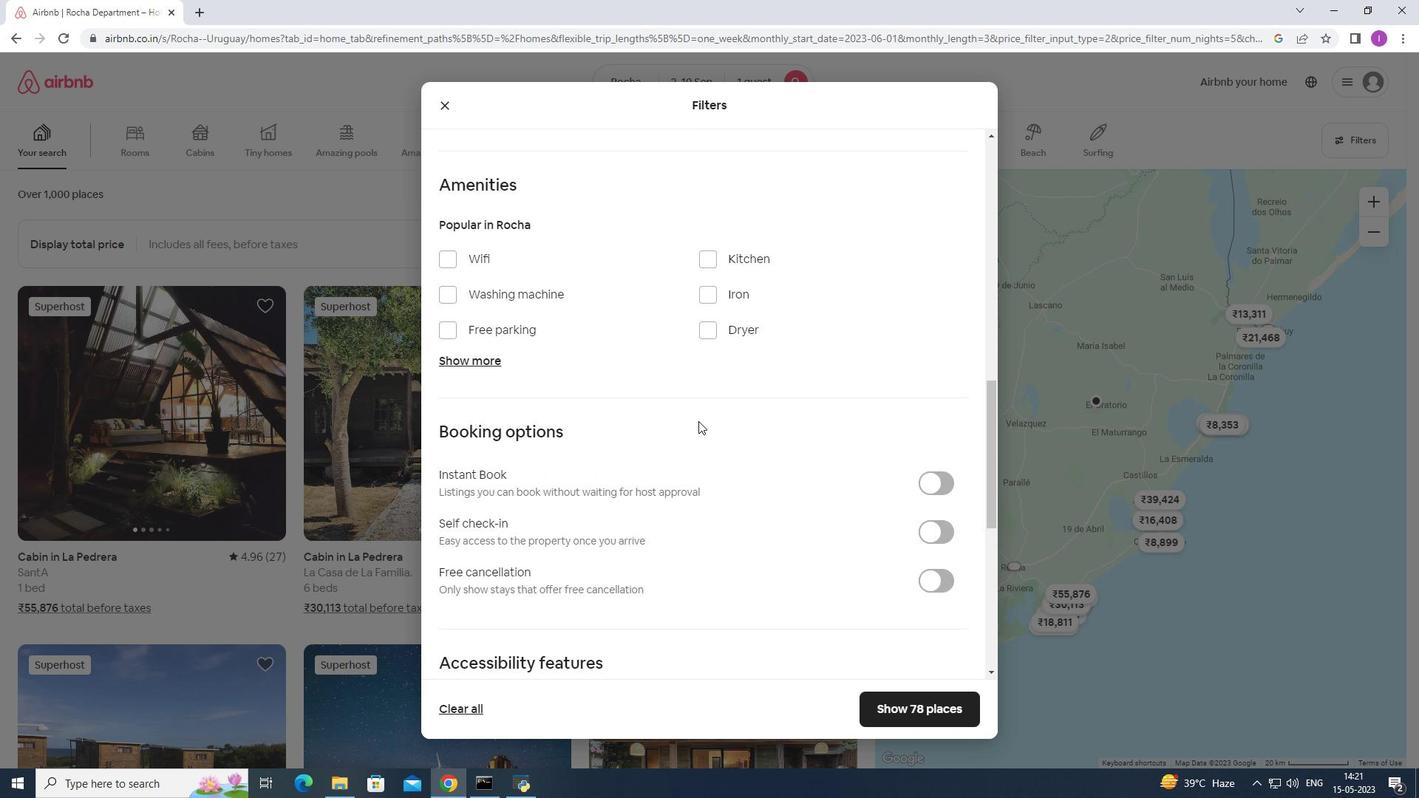 
Action: Mouse scrolled (700, 425) with delta (0, 0)
Screenshot: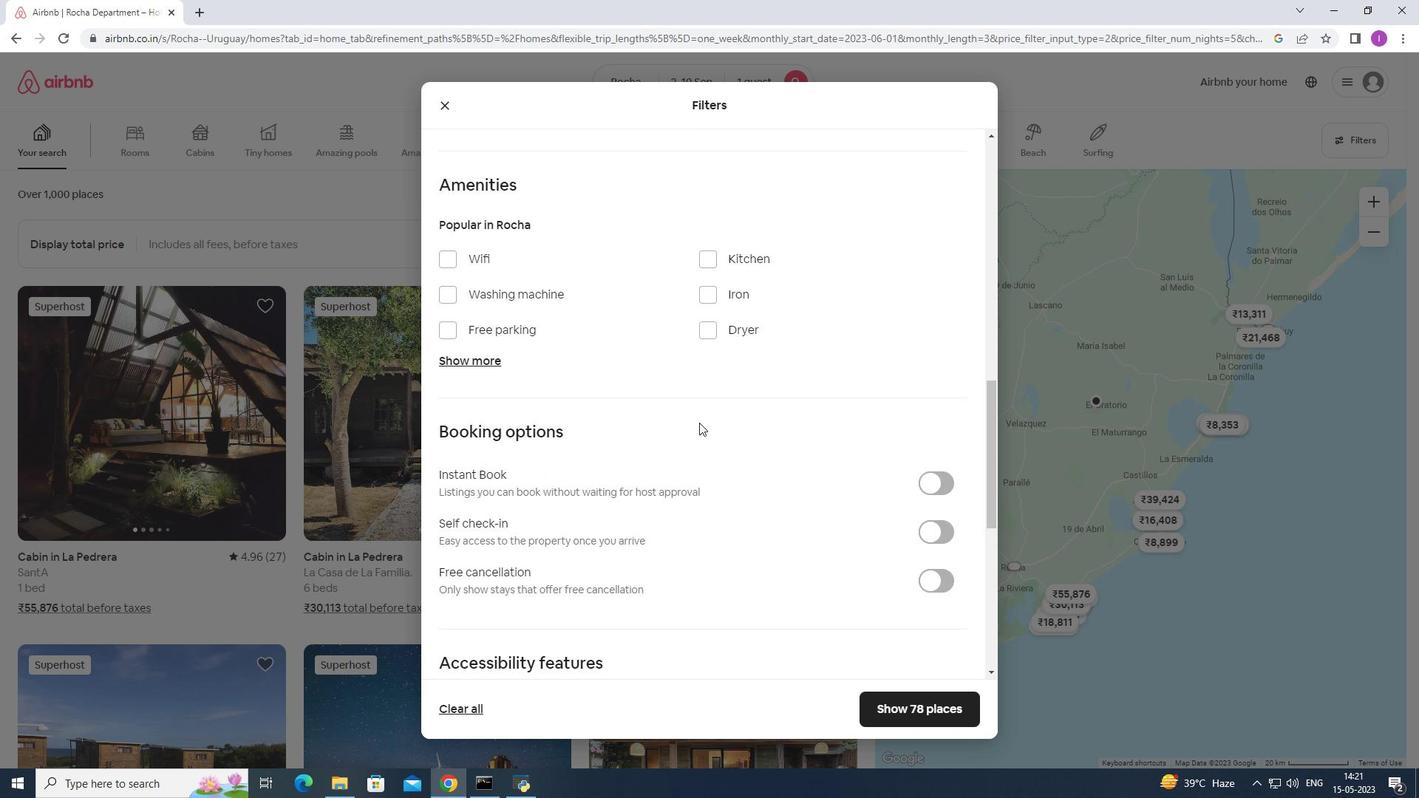 
Action: Mouse scrolled (700, 425) with delta (0, 0)
Screenshot: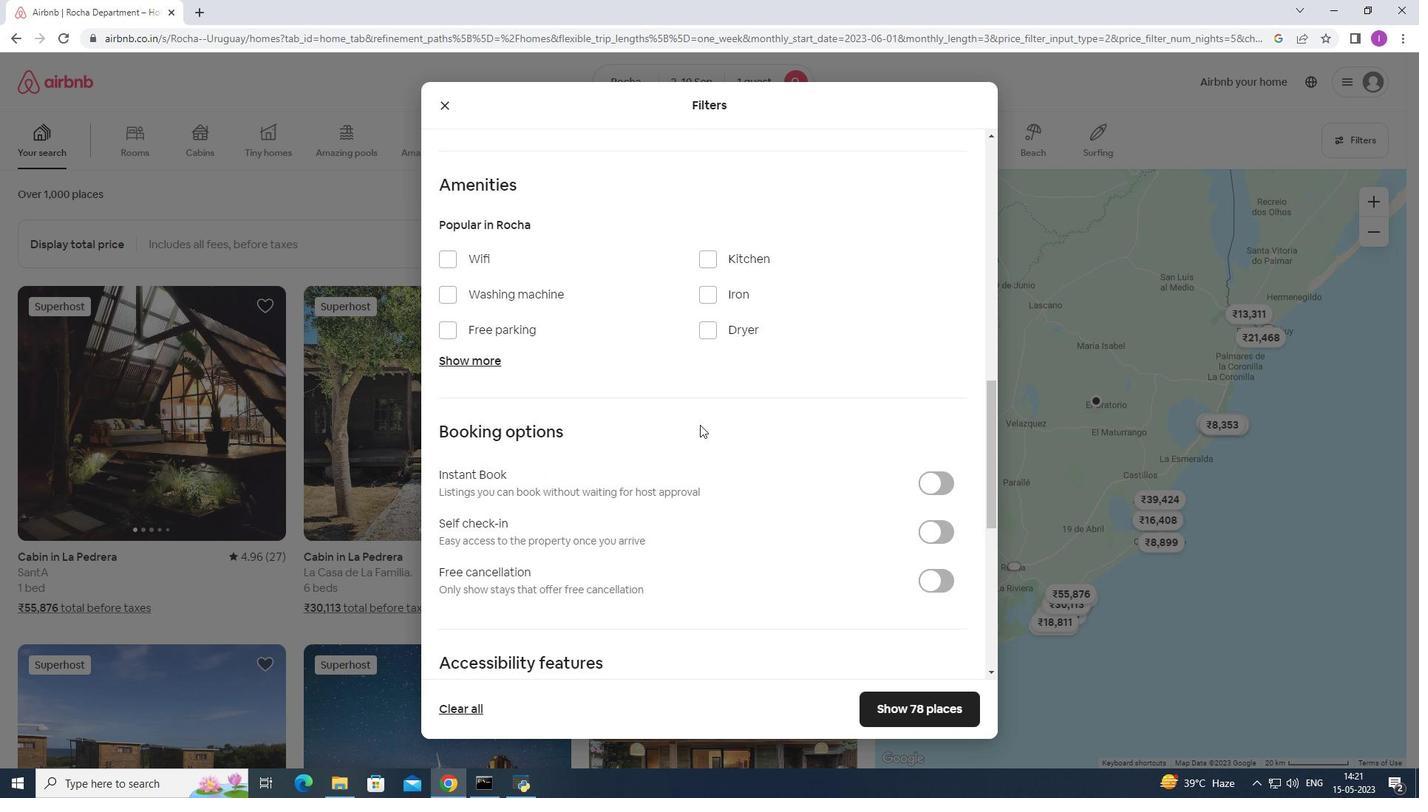
Action: Mouse scrolled (700, 425) with delta (0, 0)
Screenshot: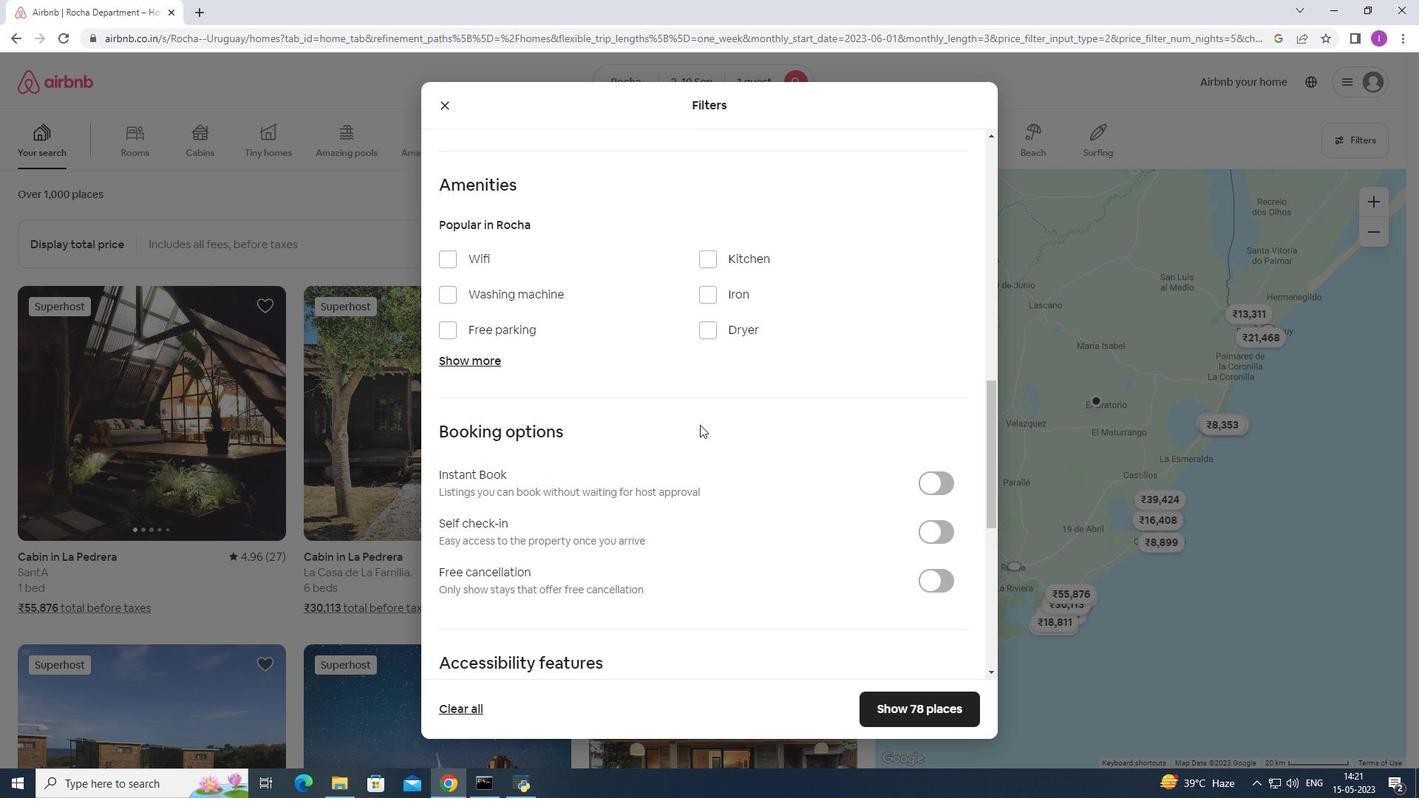 
Action: Mouse moved to (700, 431)
Screenshot: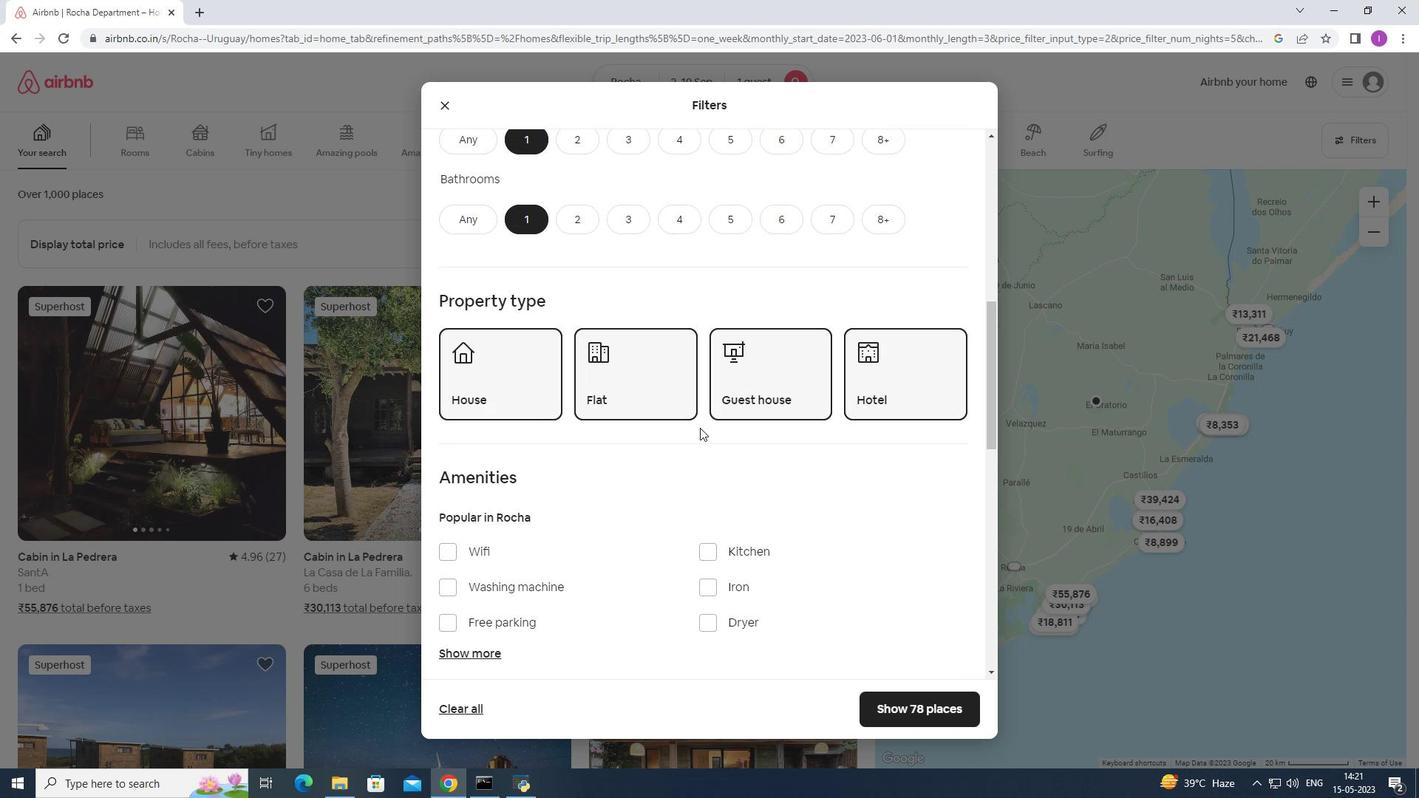 
Action: Mouse scrolled (700, 430) with delta (0, 0)
Screenshot: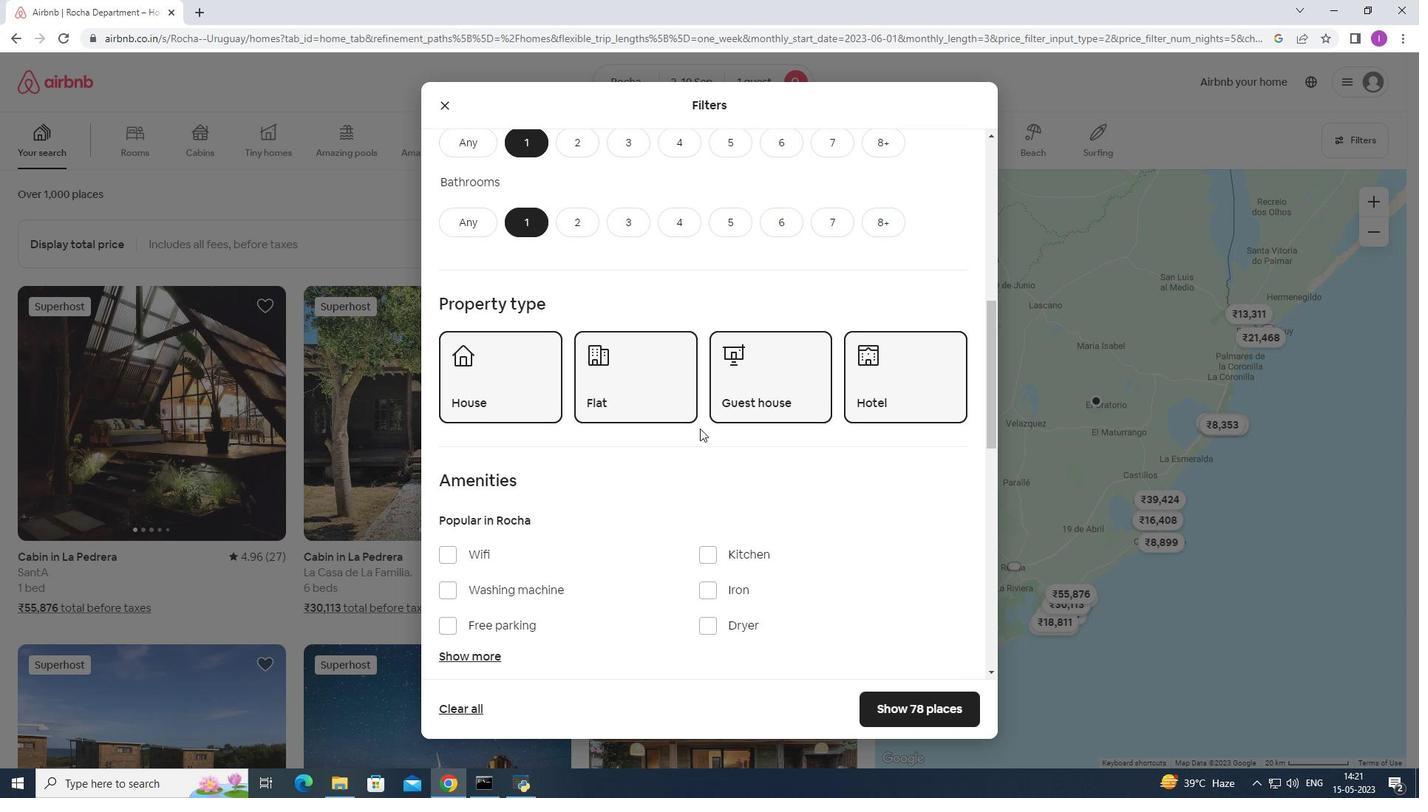 
Action: Mouse moved to (700, 432)
Screenshot: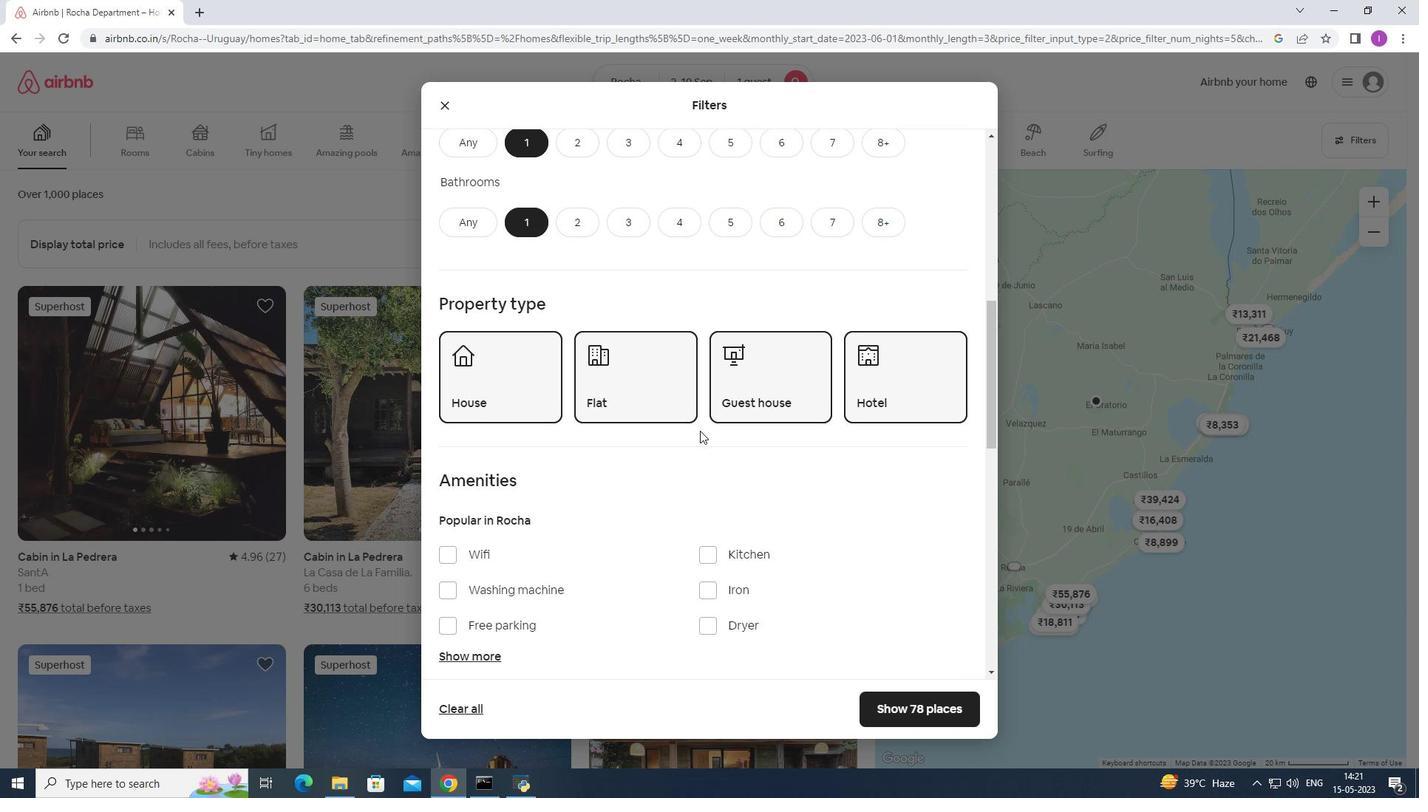 
Action: Mouse scrolled (700, 431) with delta (0, 0)
Screenshot: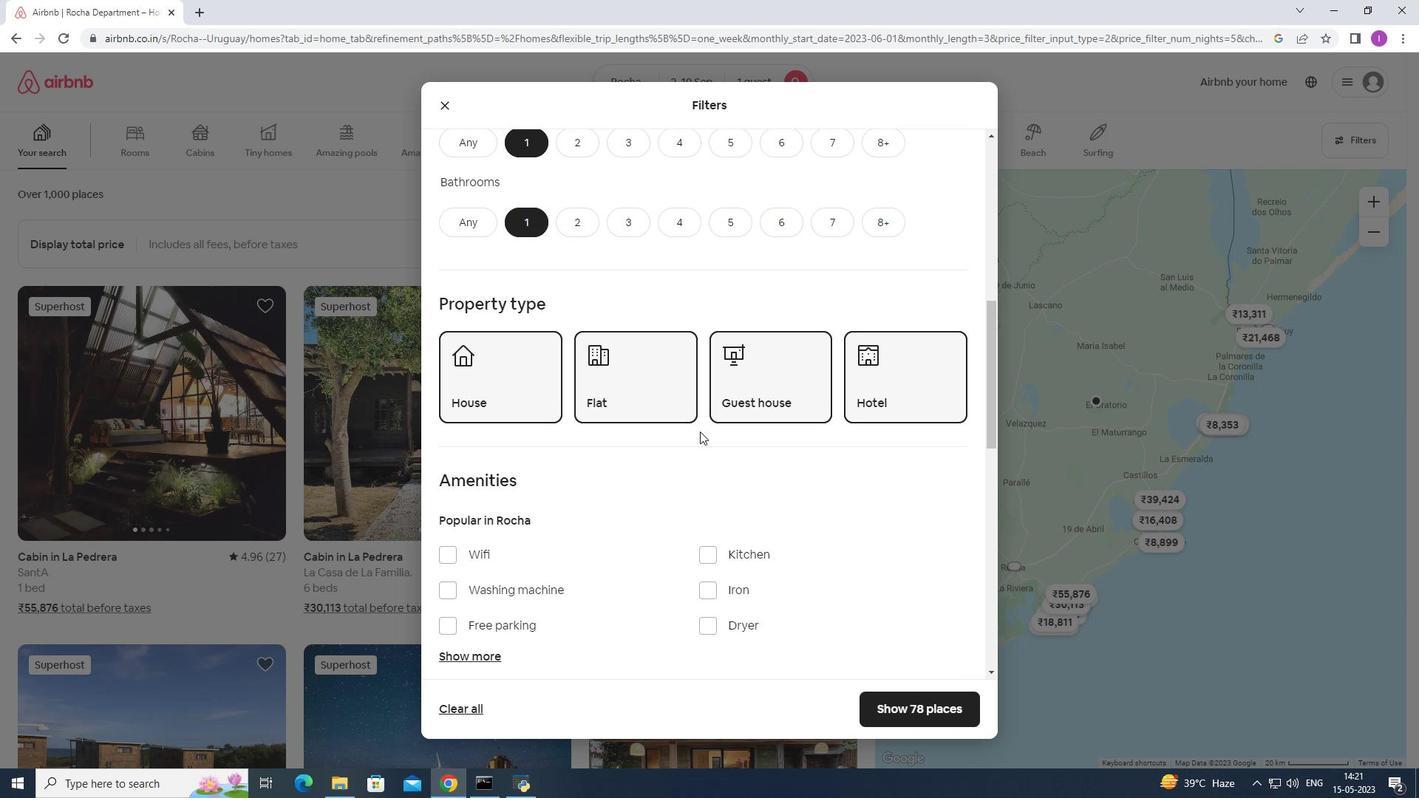 
Action: Mouse moved to (700, 433)
Screenshot: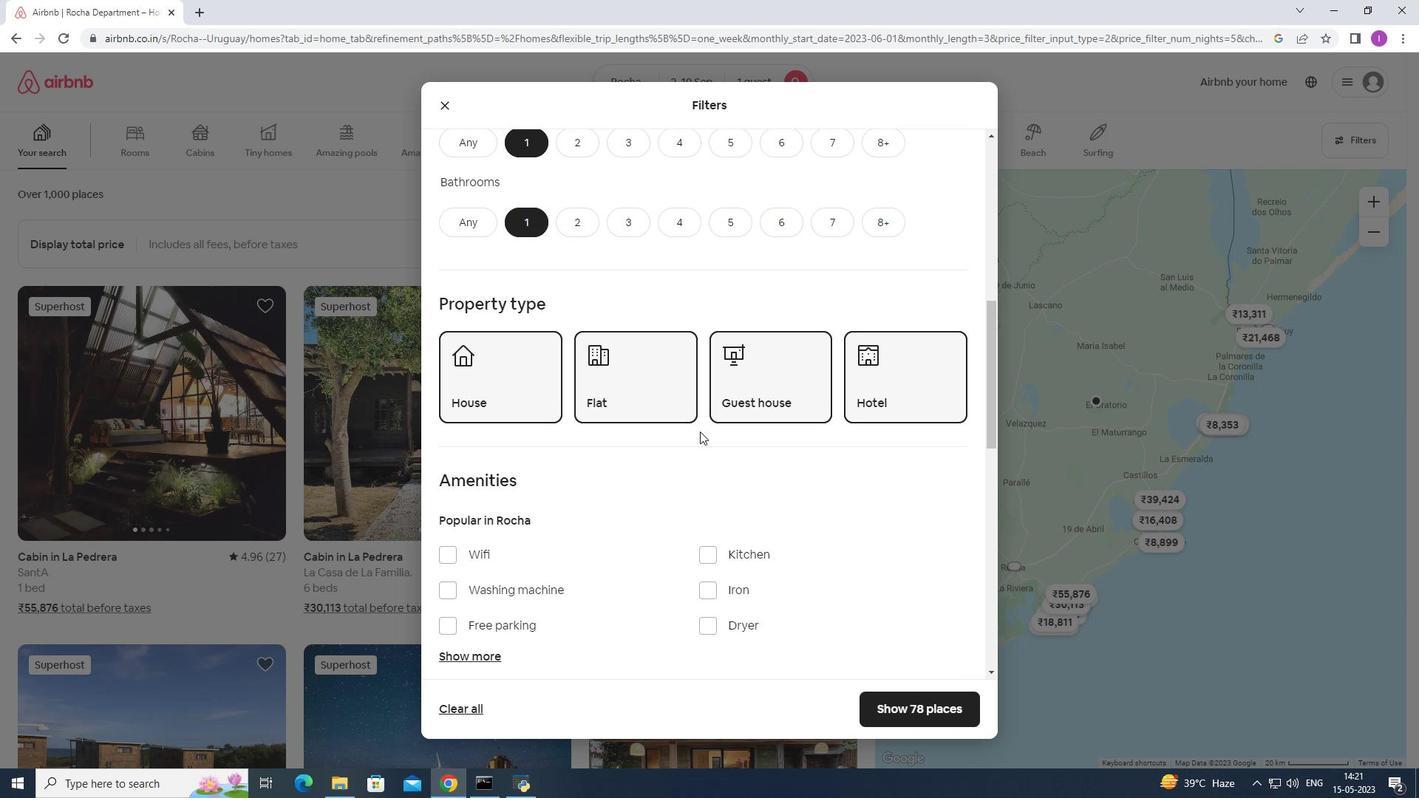 
Action: Mouse scrolled (700, 432) with delta (0, 0)
Screenshot: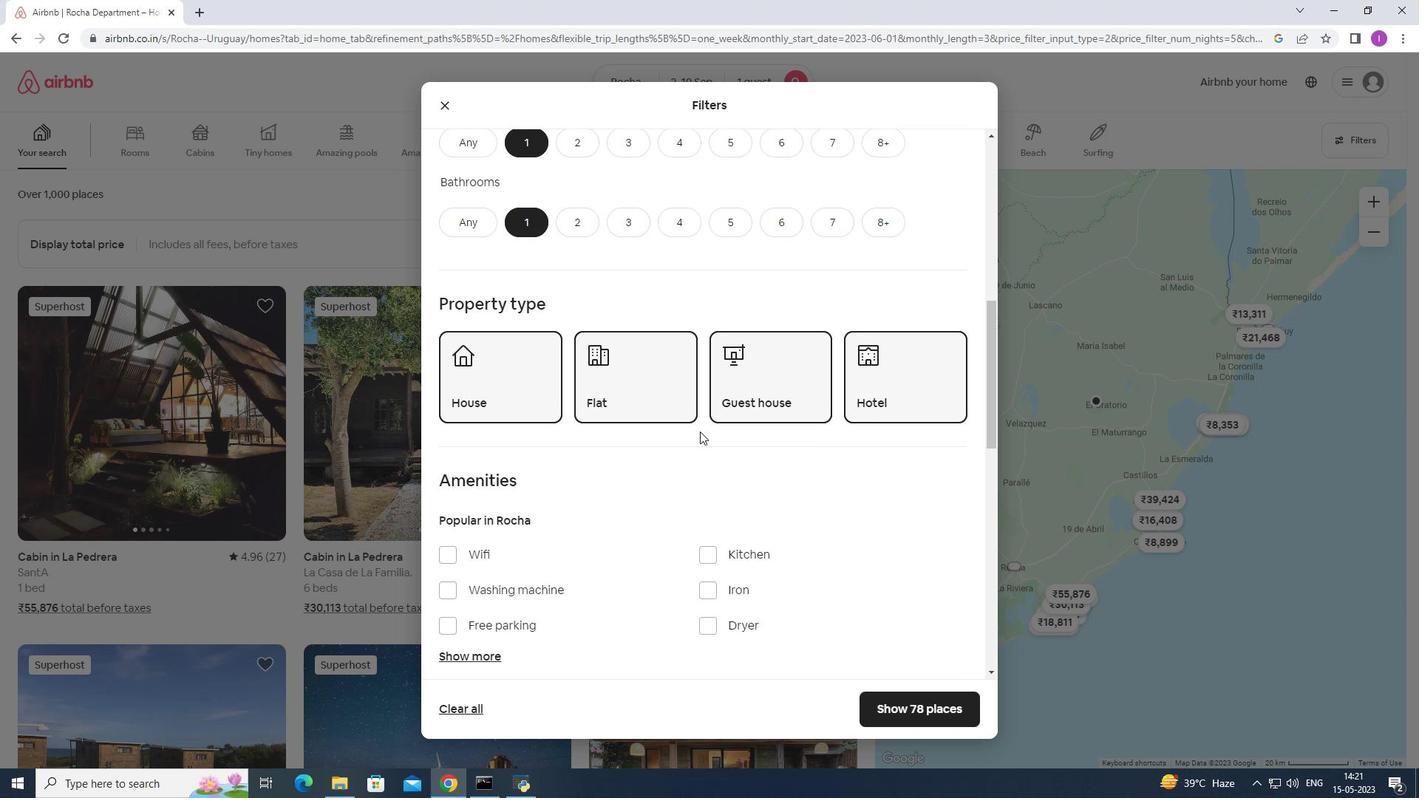 
Action: Mouse moved to (700, 431)
Screenshot: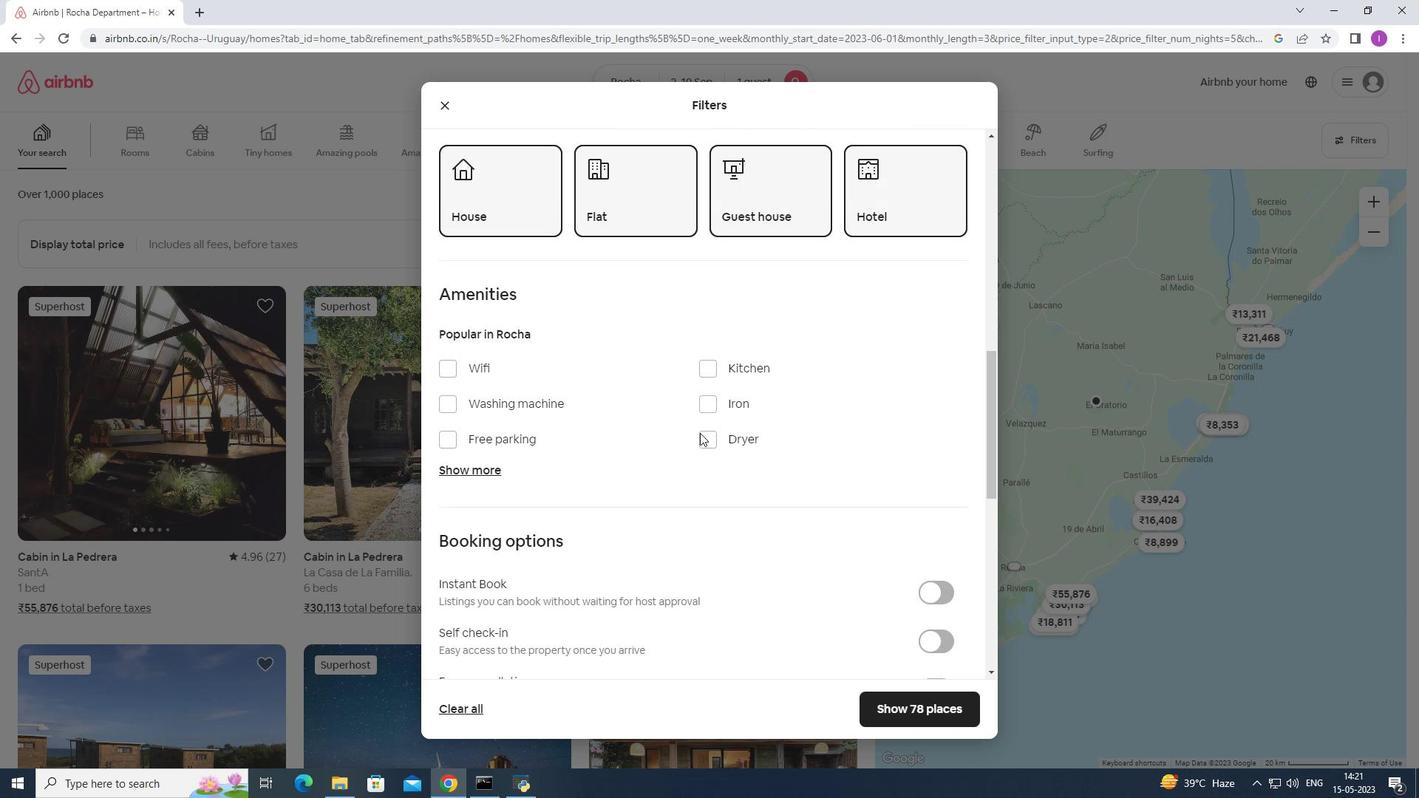 
Action: Mouse scrolled (700, 430) with delta (0, 0)
Screenshot: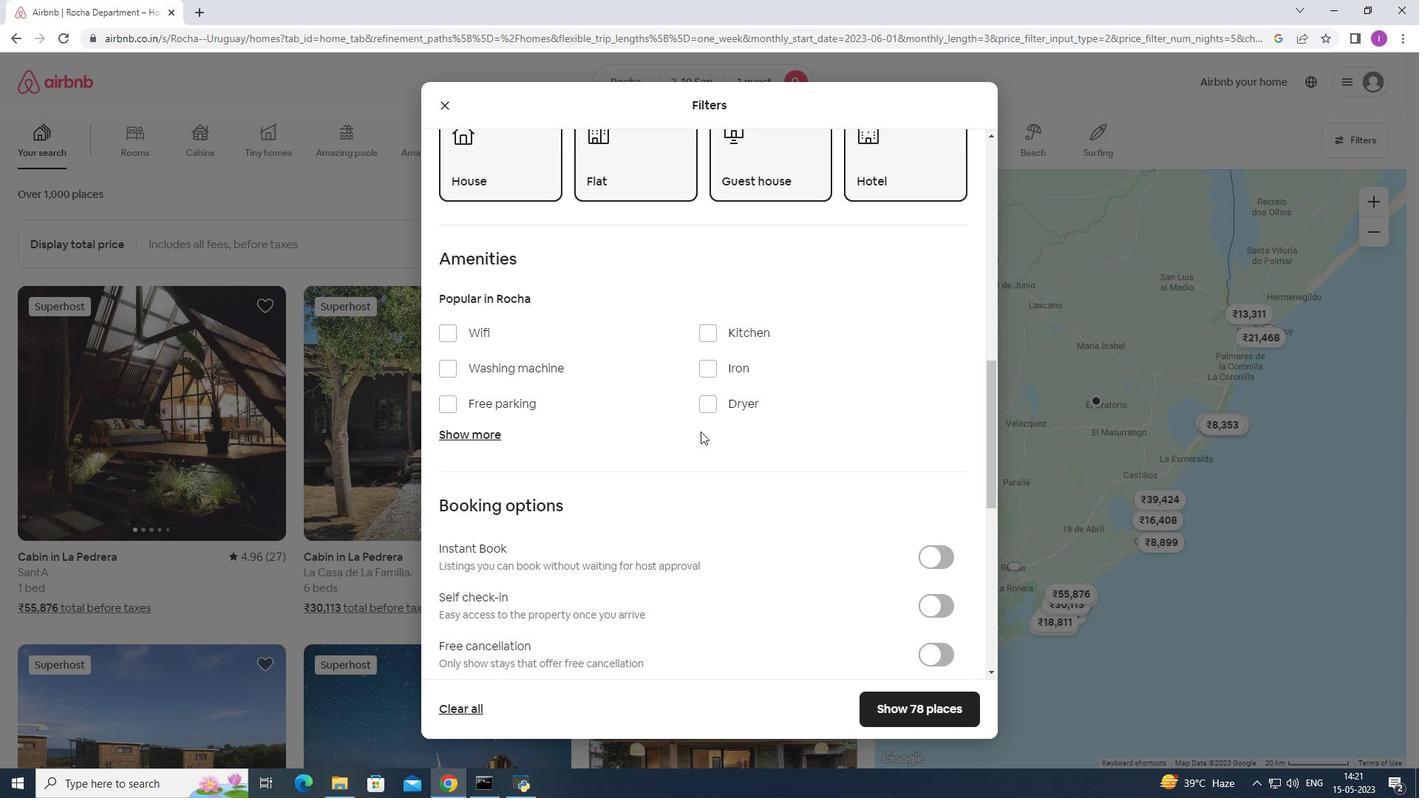 
Action: Mouse scrolled (700, 430) with delta (0, 0)
Screenshot: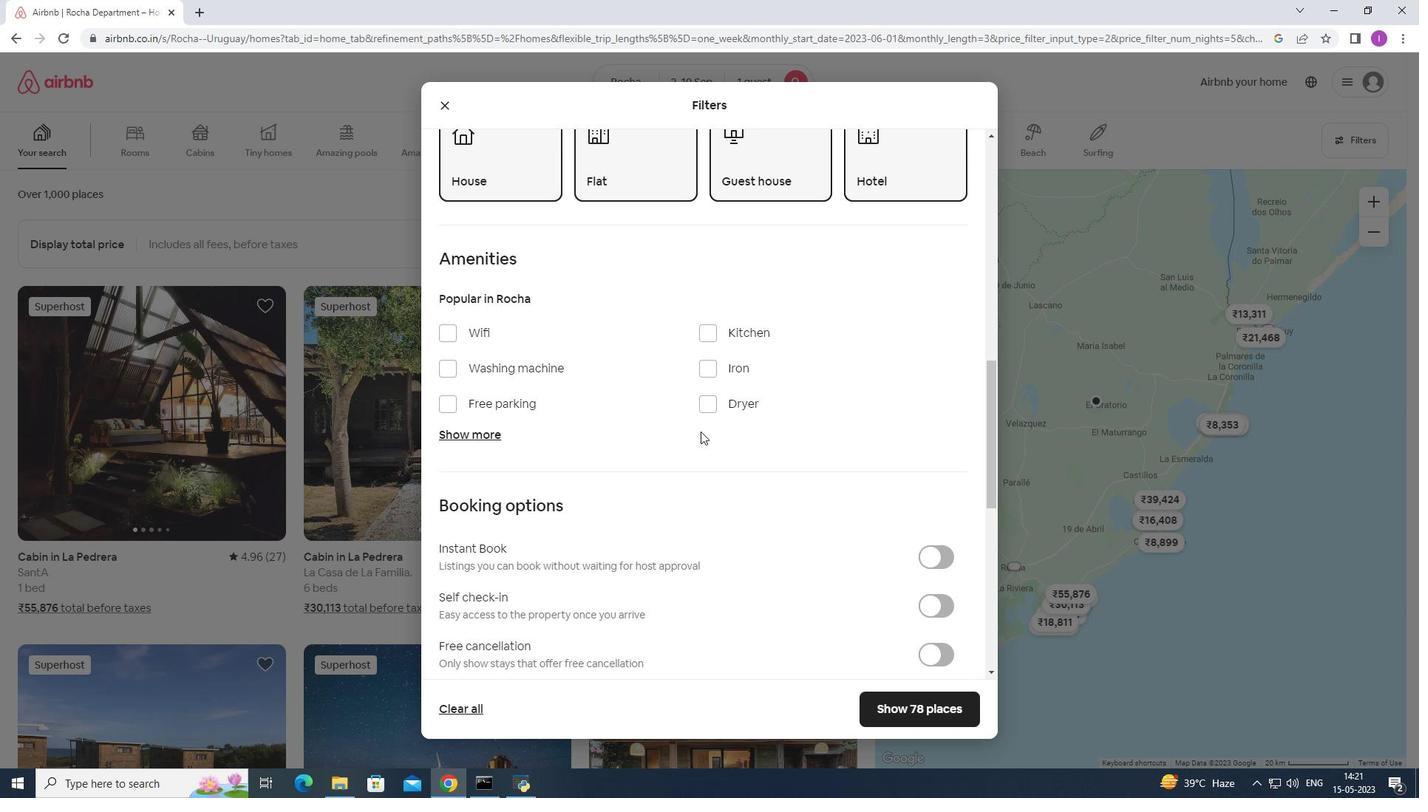 
Action: Mouse scrolled (700, 430) with delta (0, 0)
Screenshot: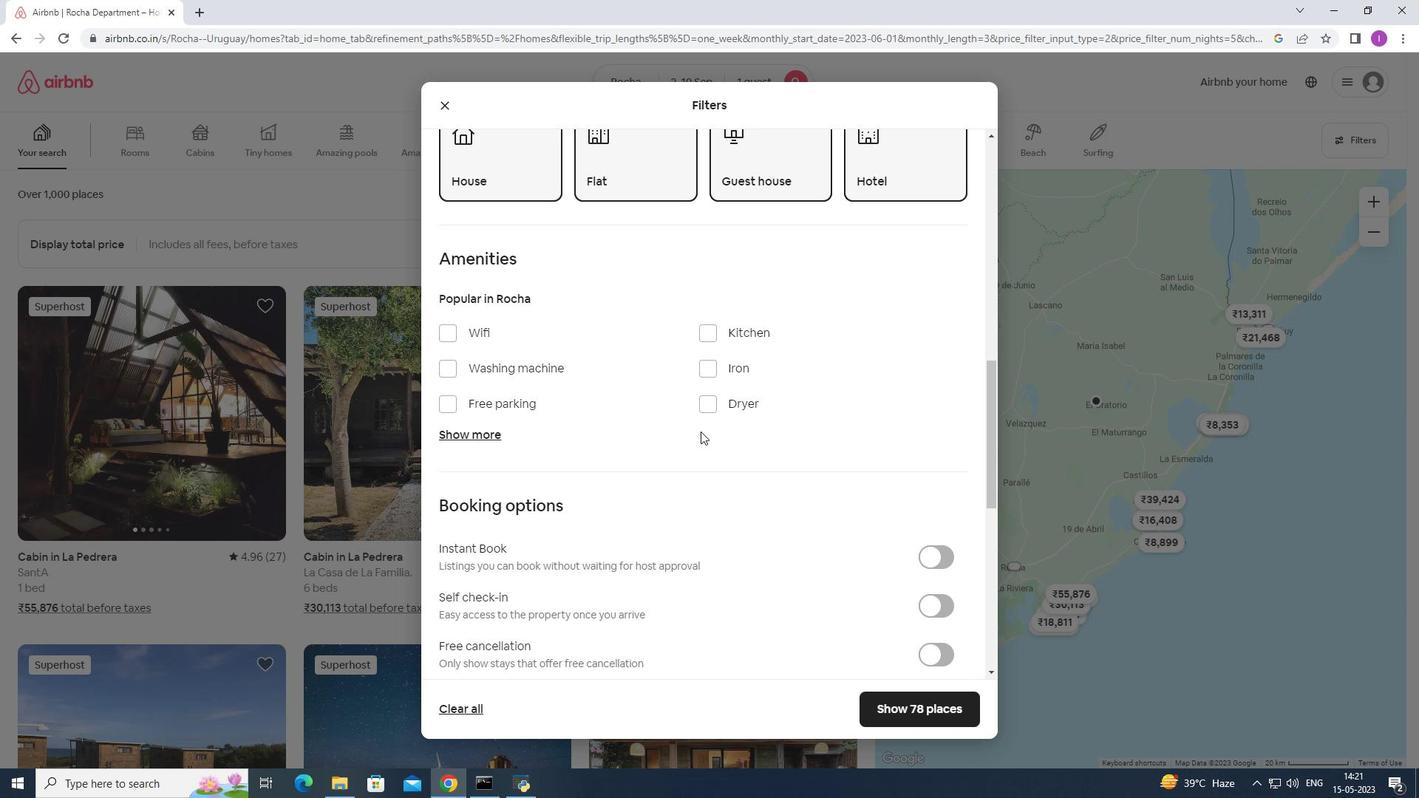 
Action: Mouse scrolled (700, 430) with delta (0, 0)
Screenshot: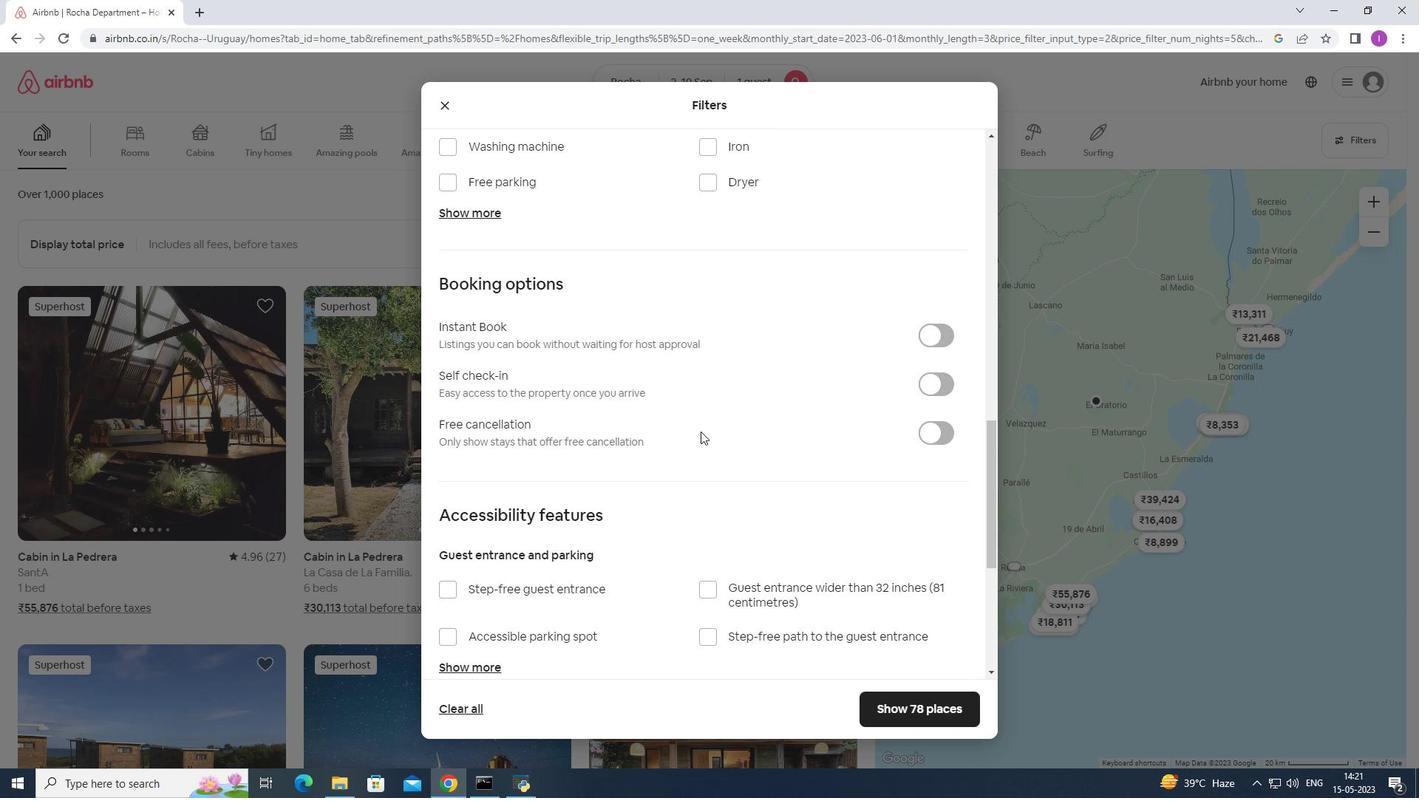 
Action: Mouse scrolled (700, 430) with delta (0, 0)
Screenshot: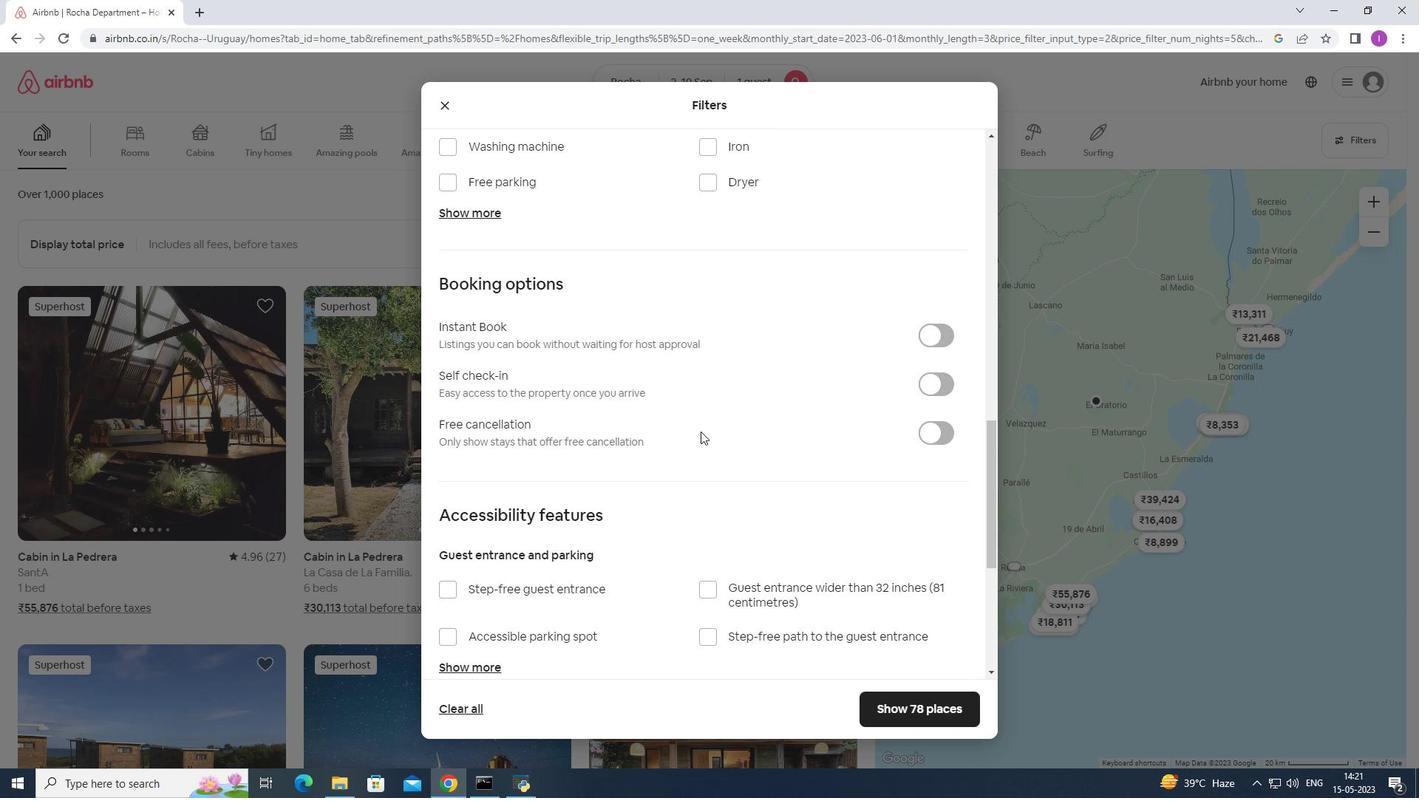
Action: Mouse scrolled (700, 430) with delta (0, 0)
Screenshot: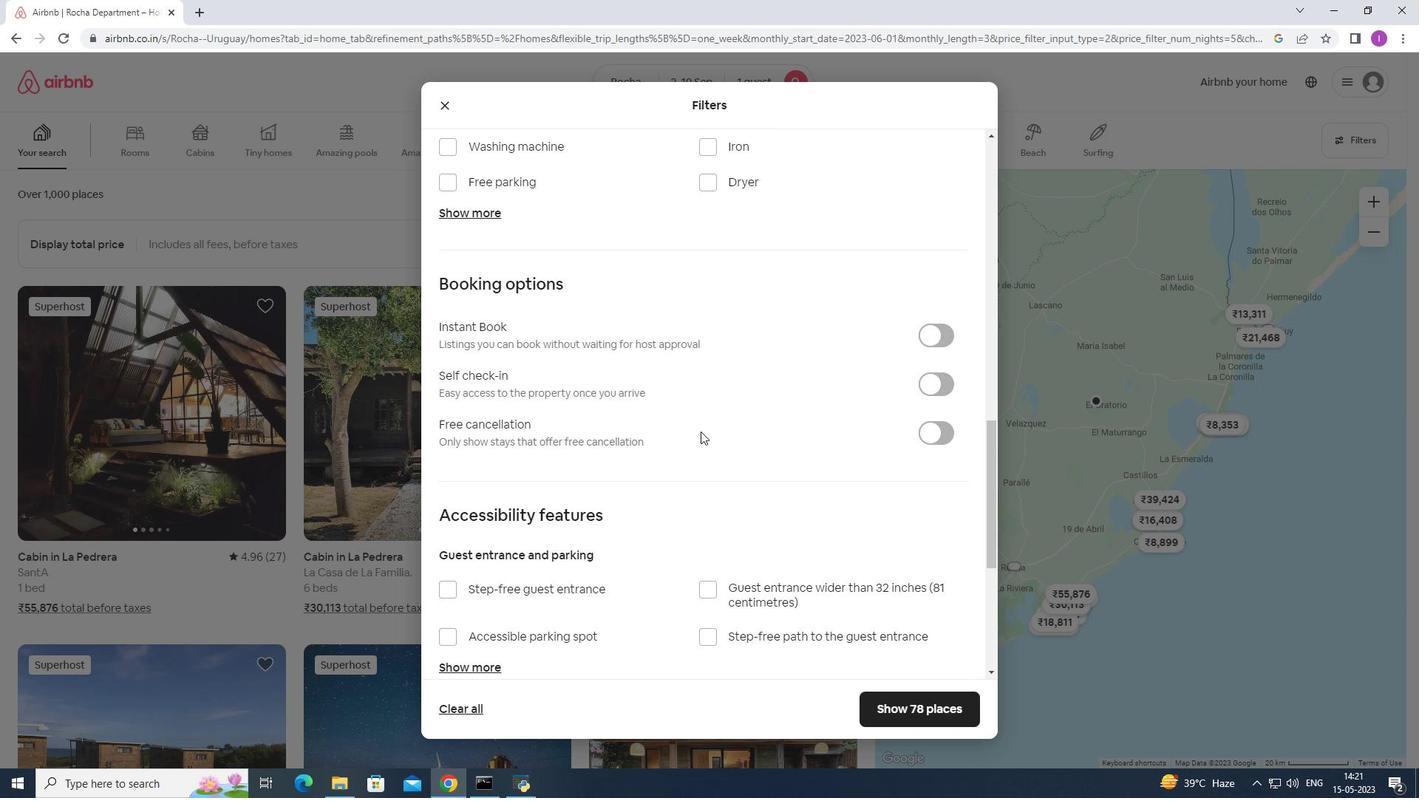 
Action: Mouse scrolled (700, 430) with delta (0, 0)
Screenshot: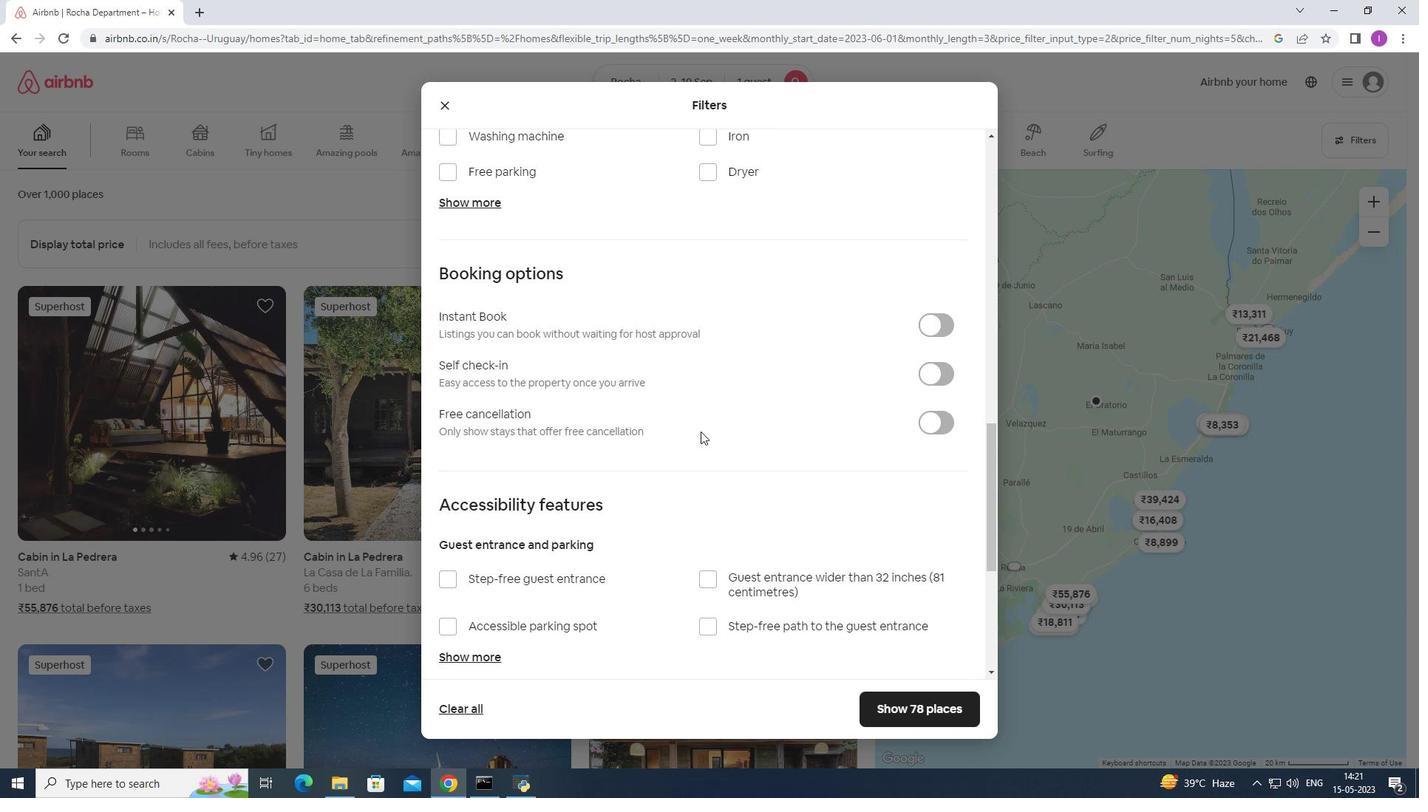 
Action: Mouse moved to (717, 425)
Screenshot: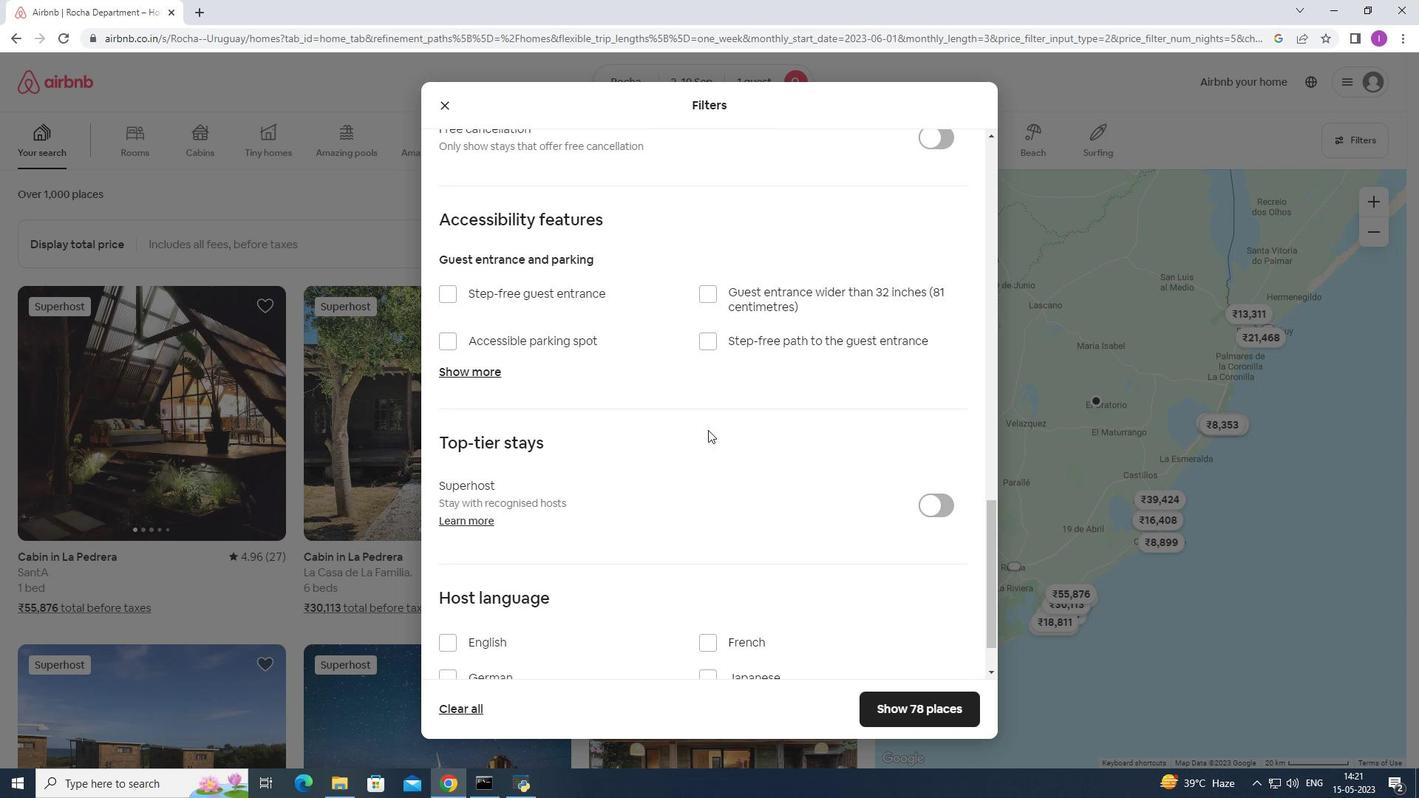 
Action: Mouse scrolled (717, 425) with delta (0, 0)
Screenshot: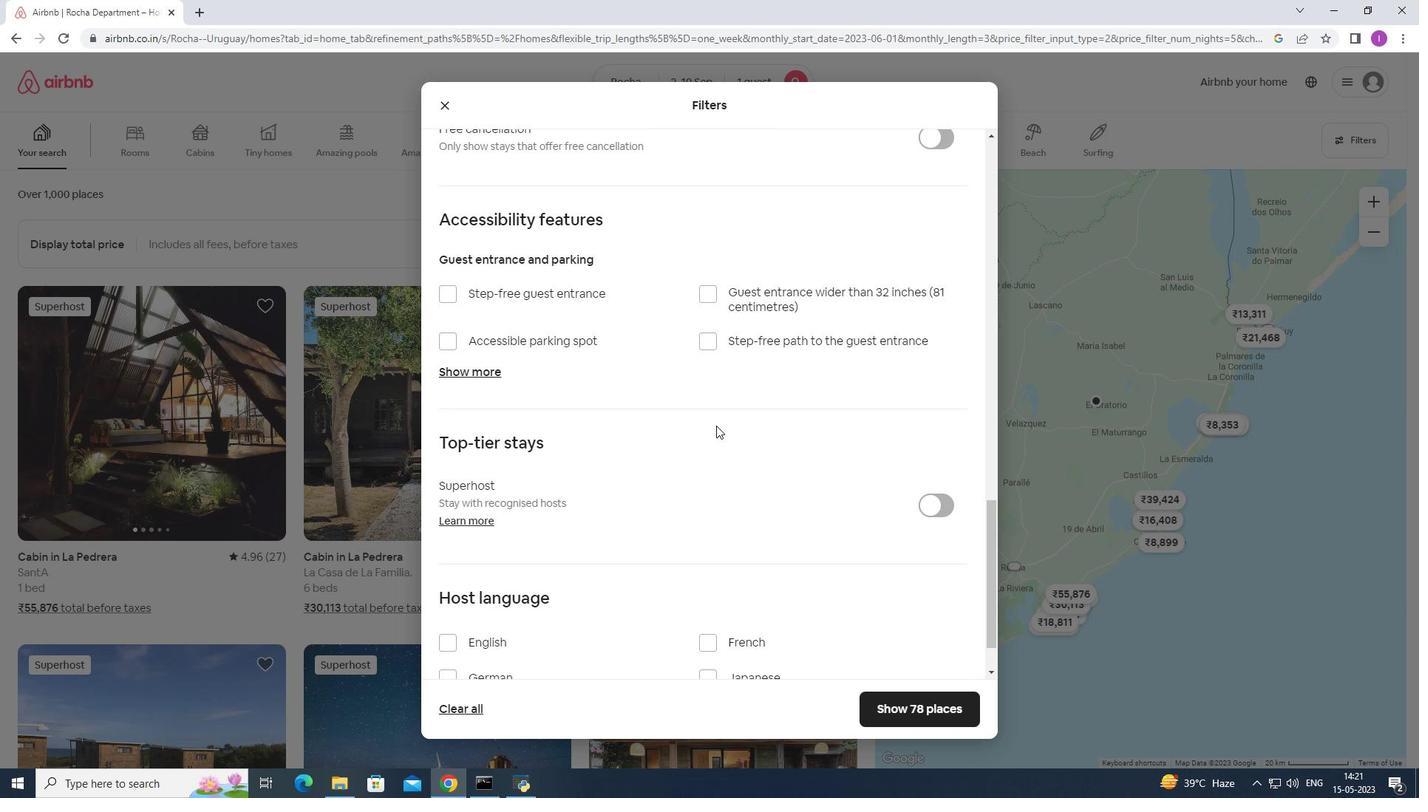 
Action: Mouse scrolled (717, 425) with delta (0, 0)
Screenshot: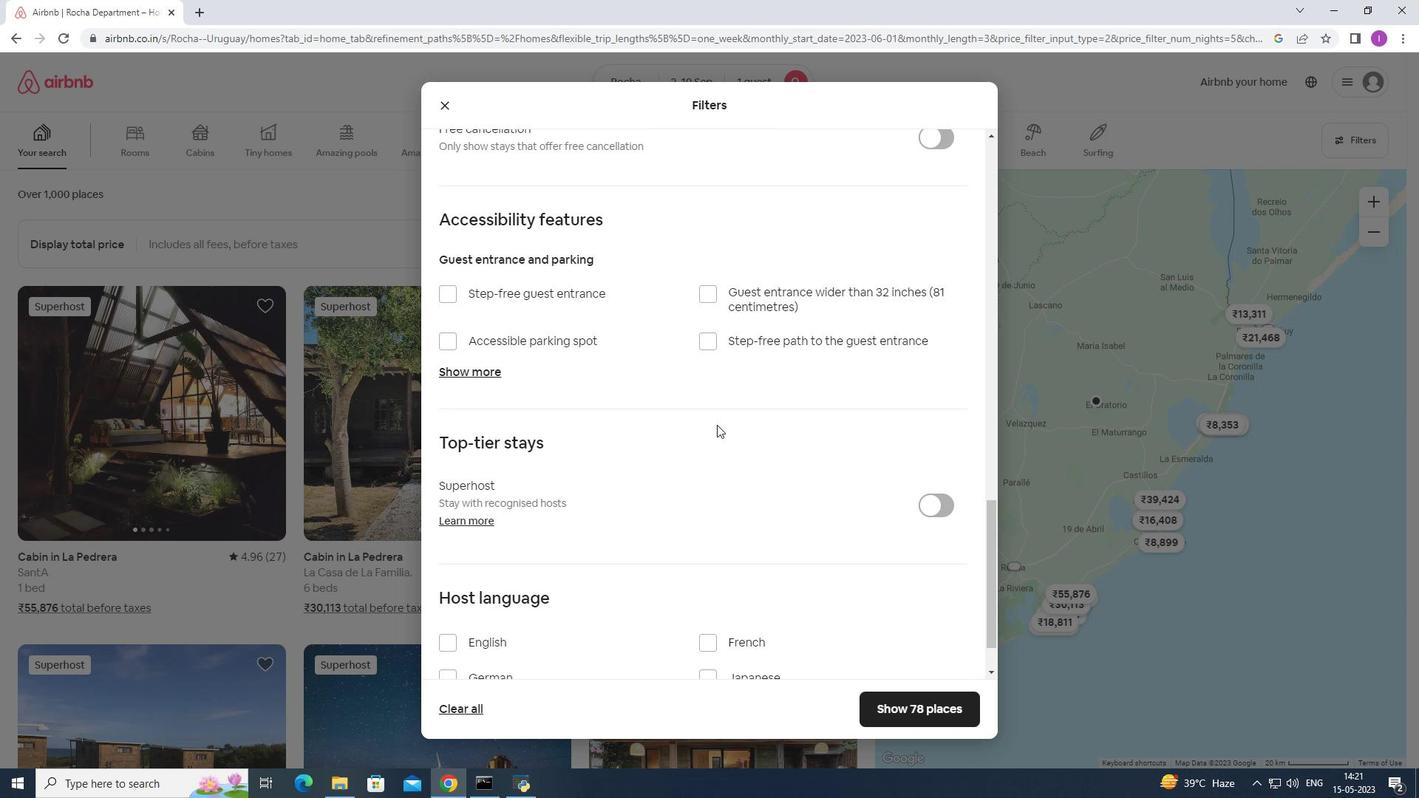 
Action: Mouse moved to (726, 421)
Screenshot: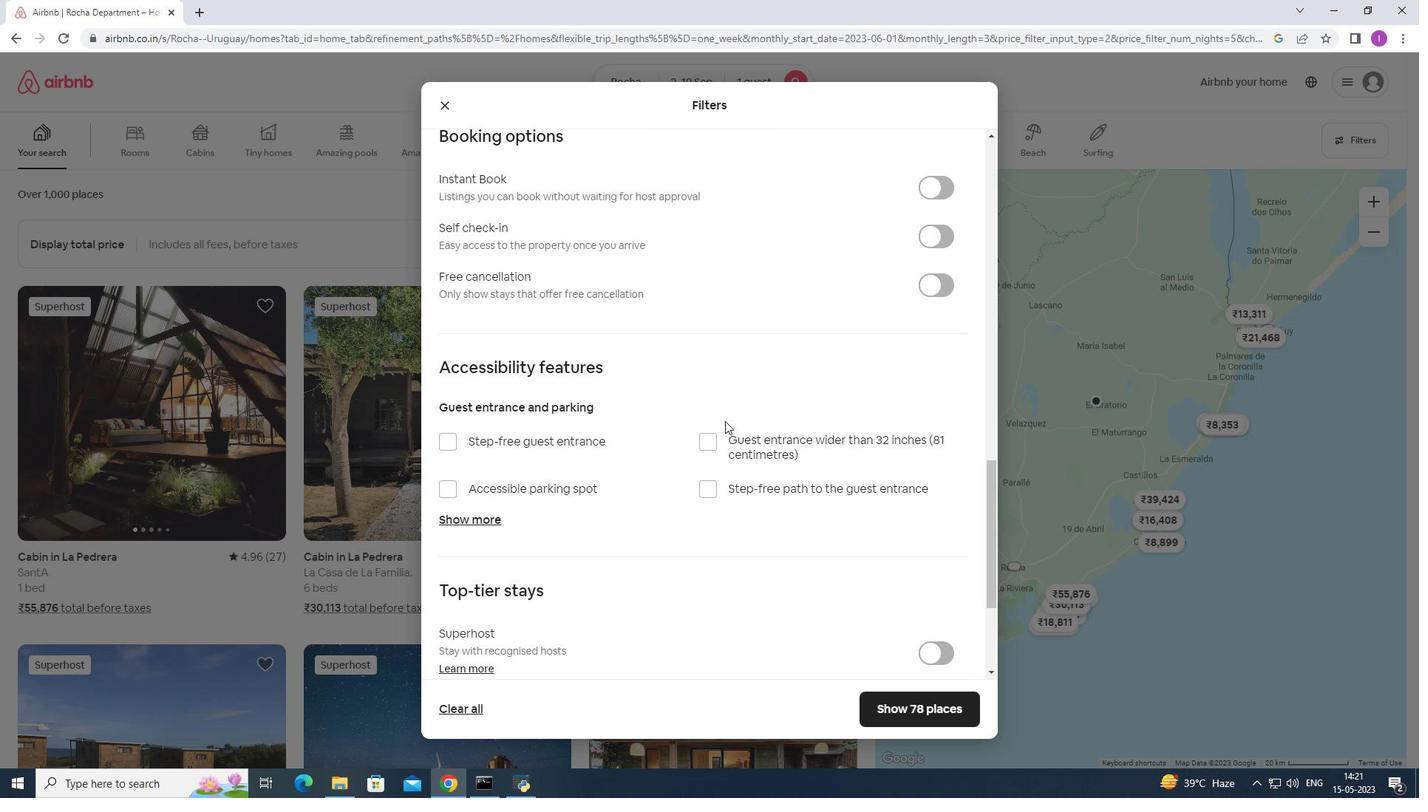 
Action: Mouse scrolled (726, 422) with delta (0, 0)
Screenshot: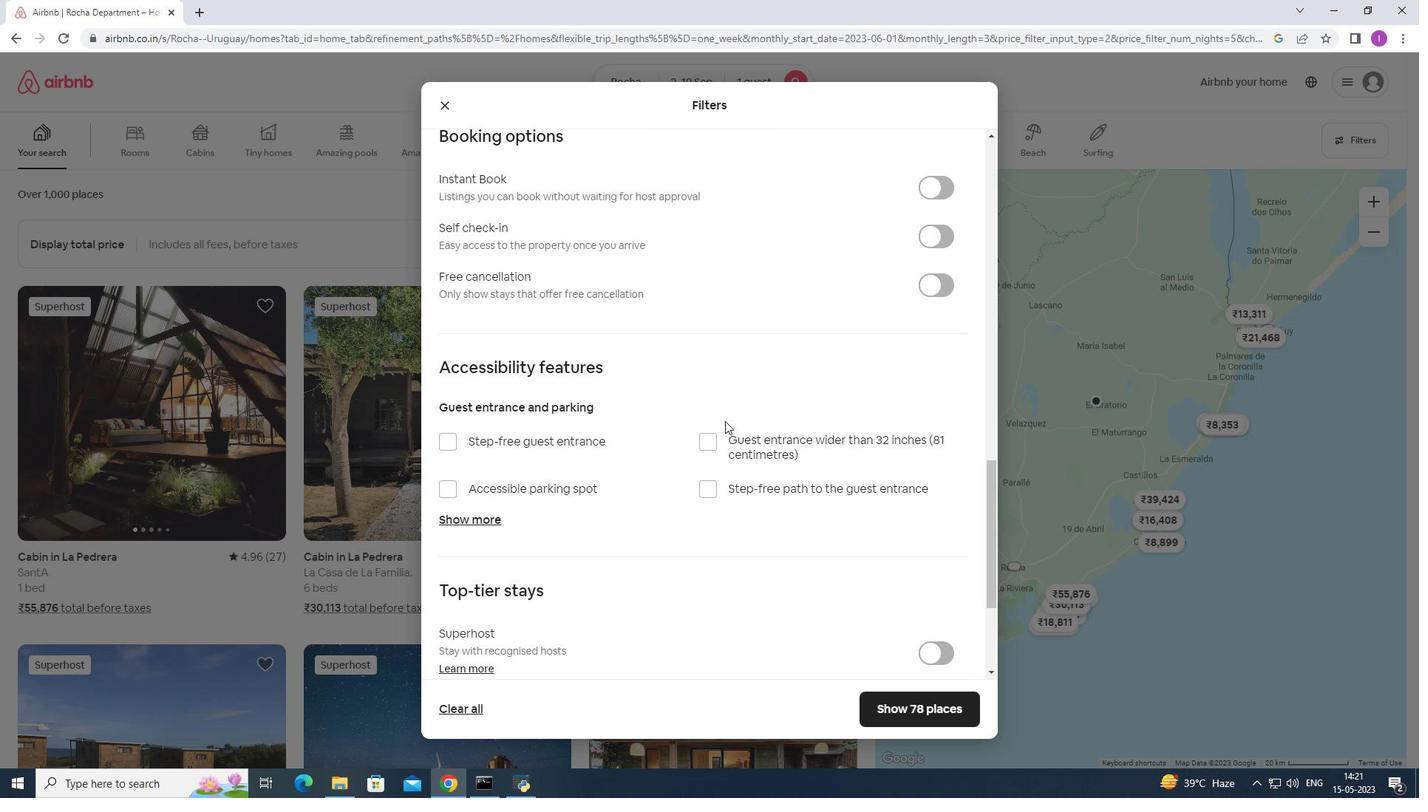 
Action: Mouse scrolled (726, 422) with delta (0, 0)
Screenshot: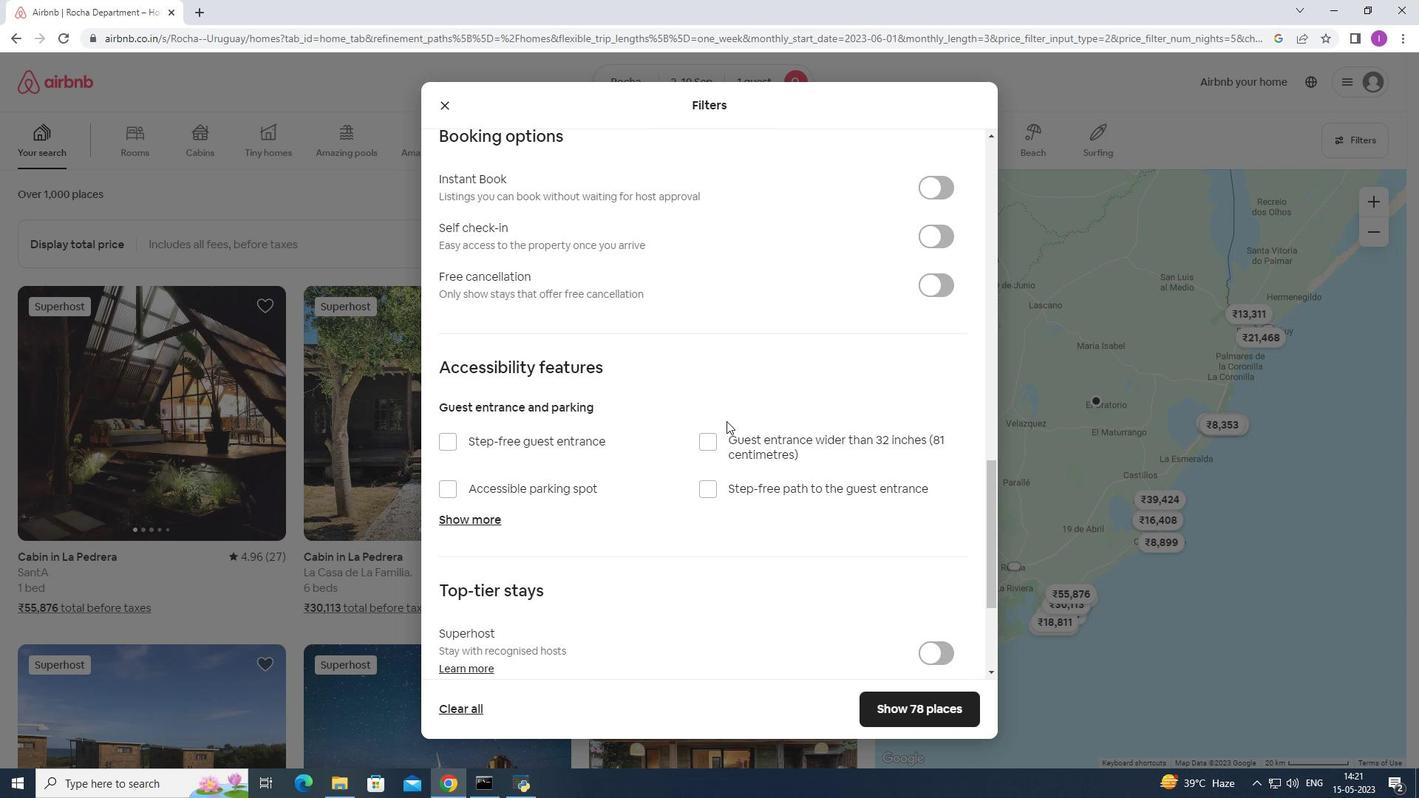 
Action: Mouse moved to (939, 390)
Screenshot: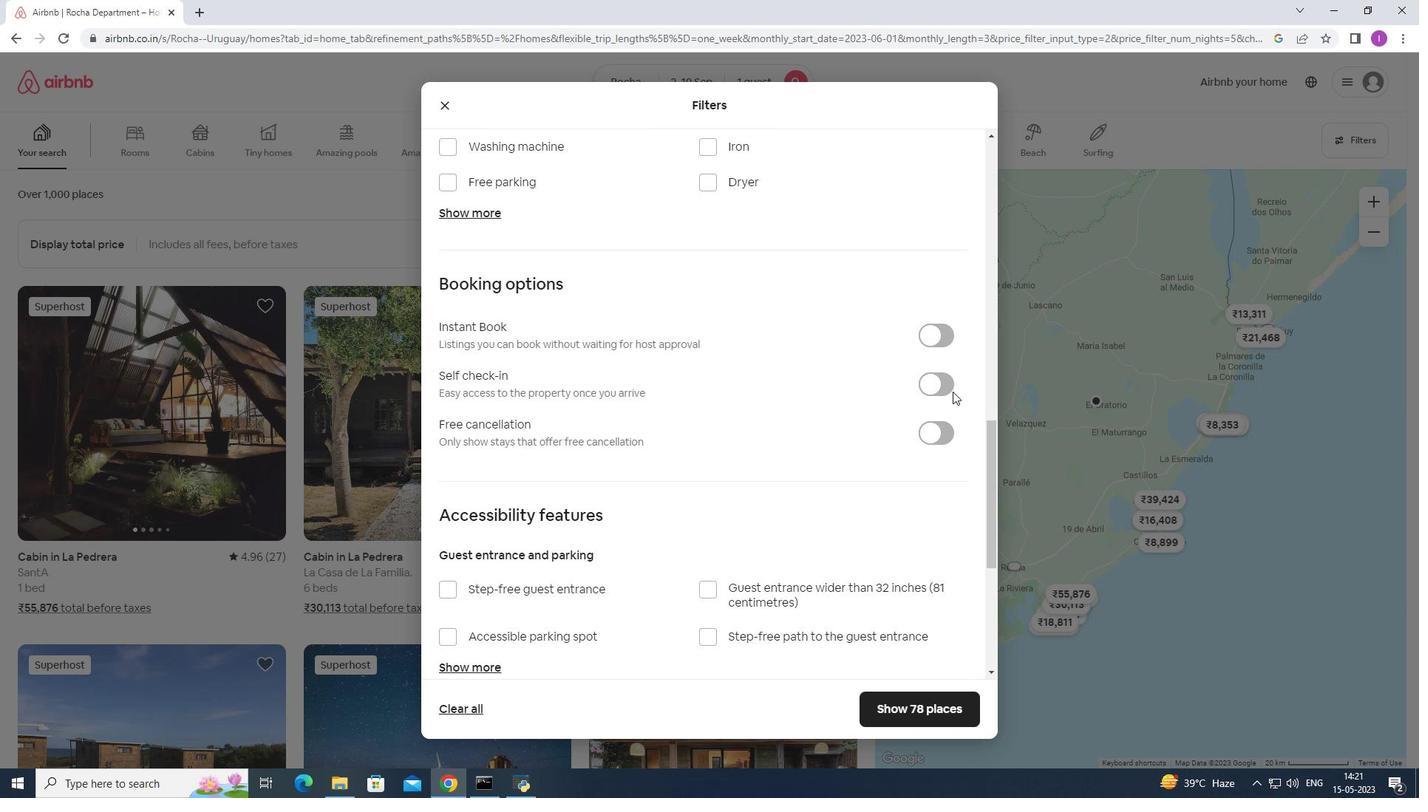 
Action: Mouse pressed left at (939, 390)
Screenshot: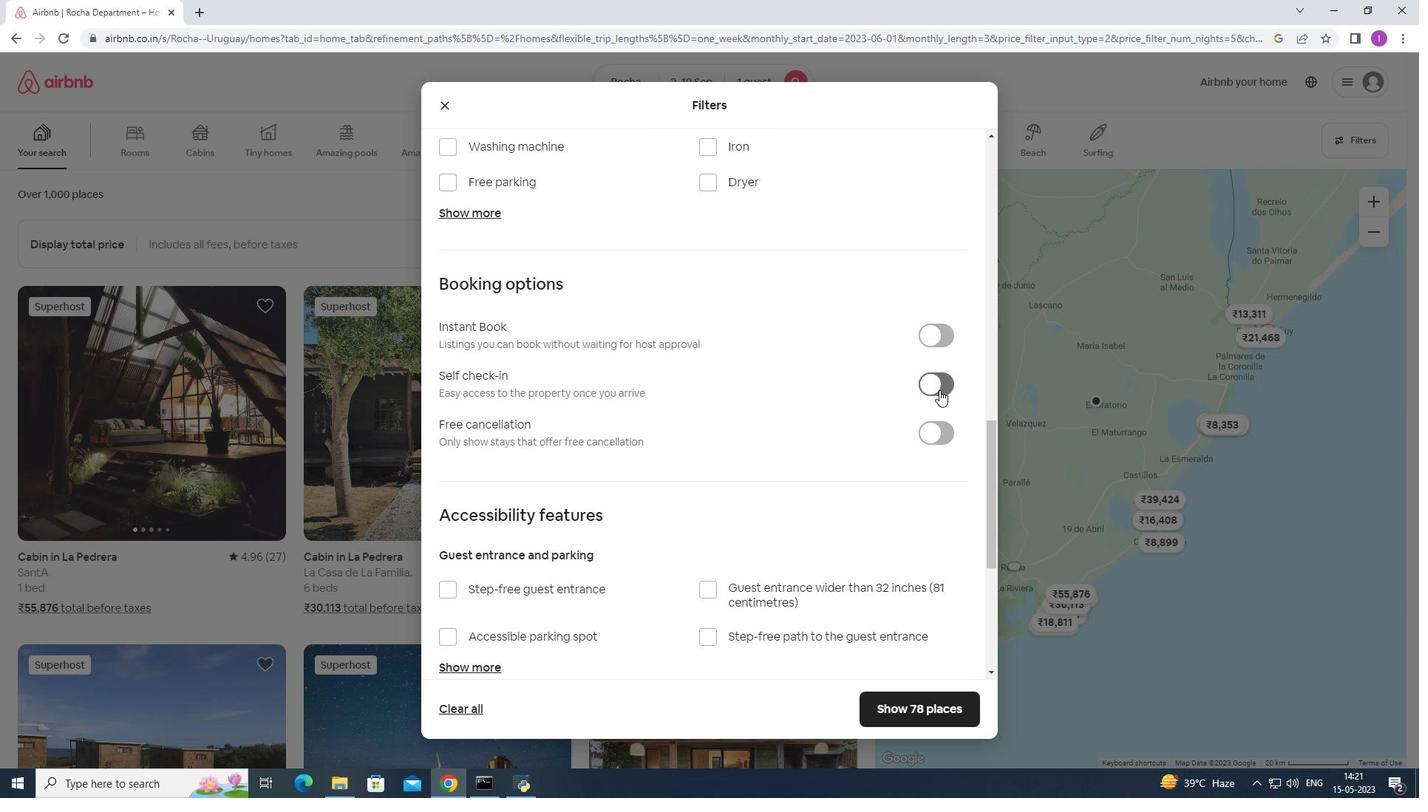 
Action: Mouse moved to (634, 456)
Screenshot: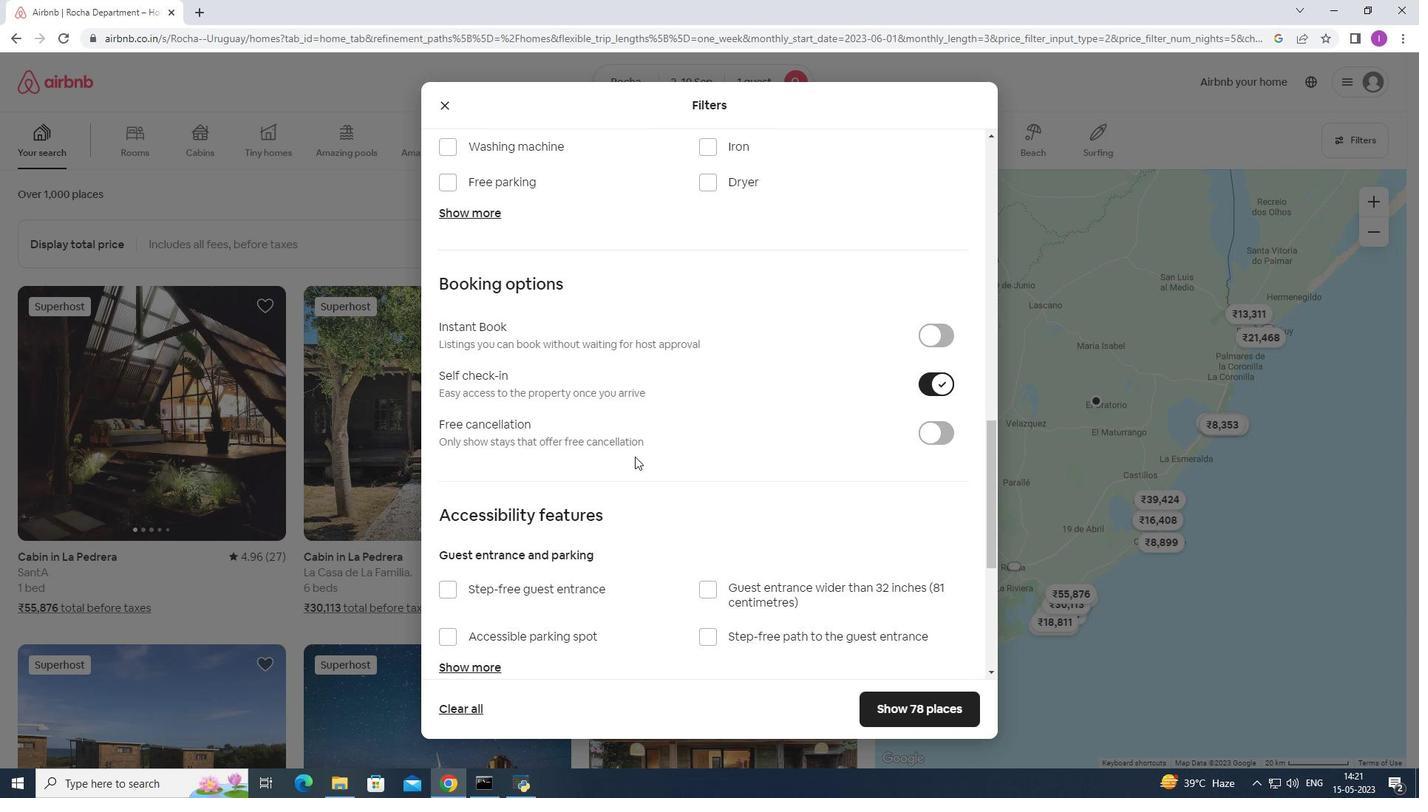 
Action: Mouse scrolled (634, 456) with delta (0, 0)
Screenshot: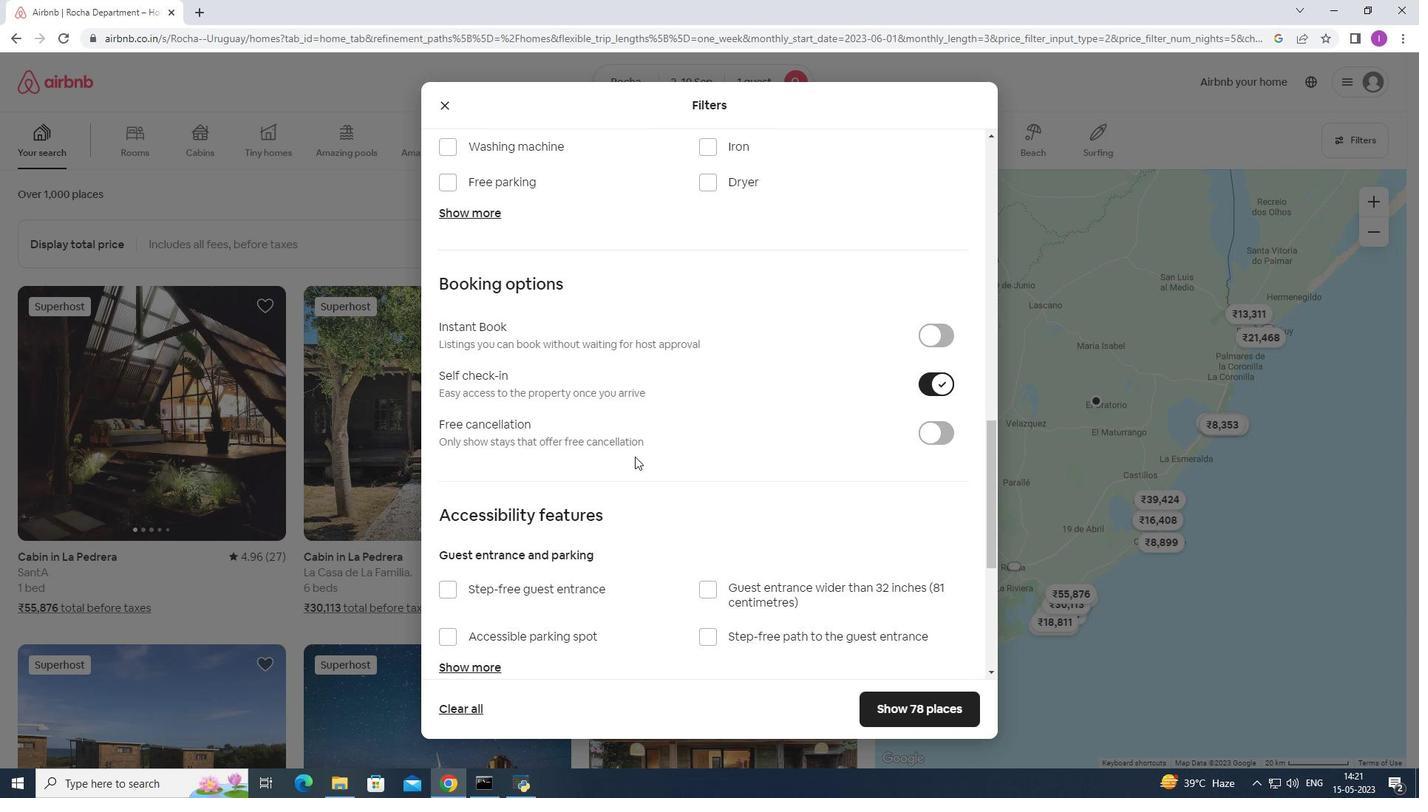
Action: Mouse moved to (634, 456)
Screenshot: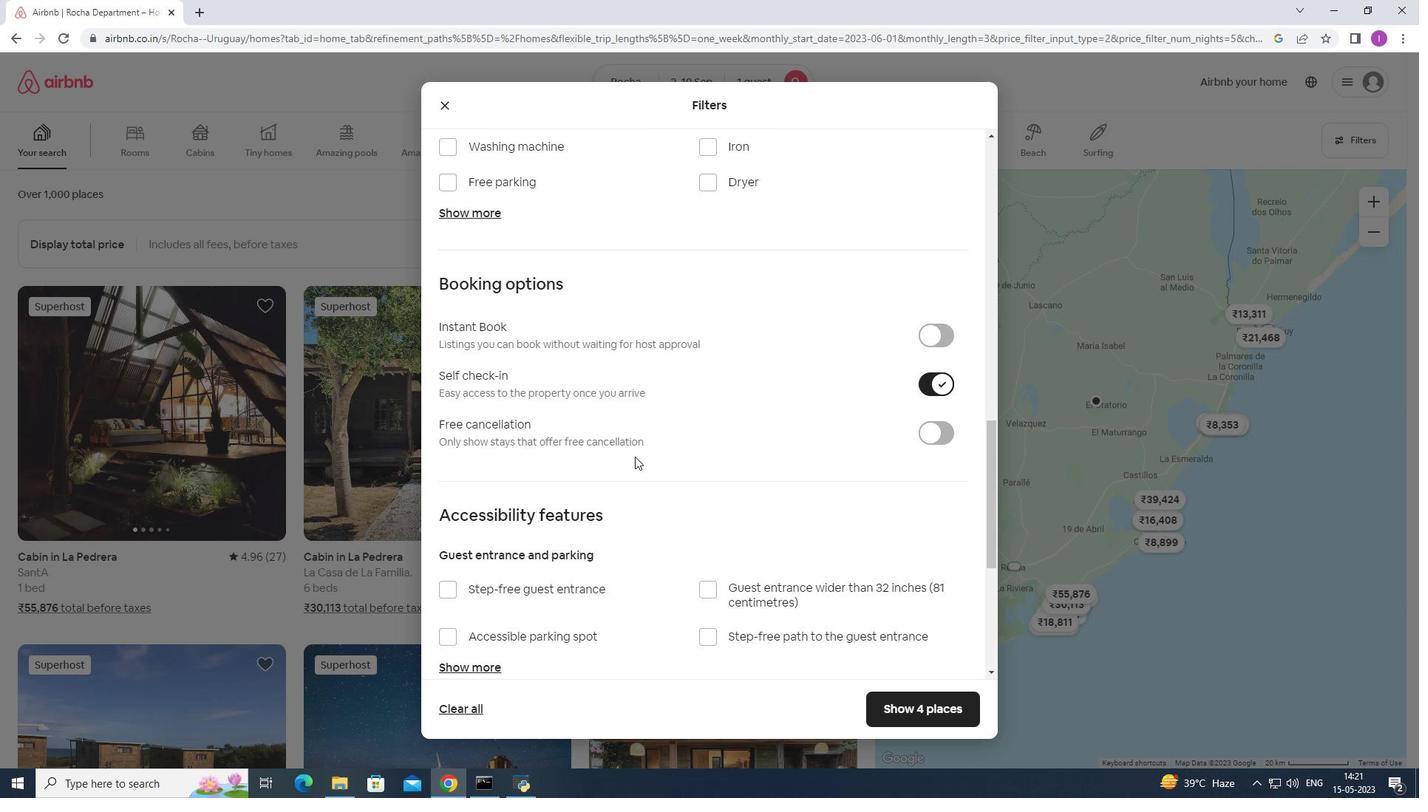 
Action: Mouse scrolled (634, 456) with delta (0, 0)
Screenshot: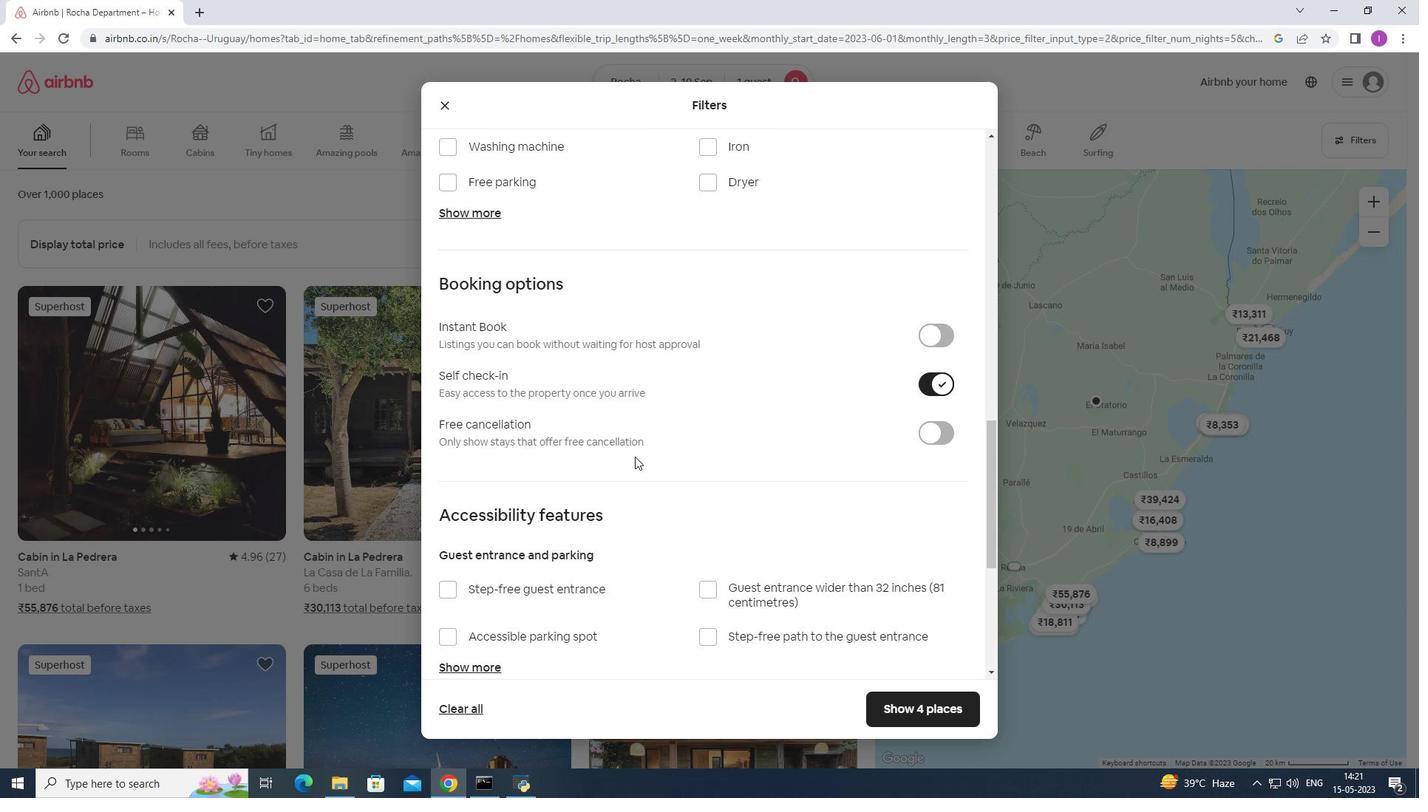 
Action: Mouse scrolled (634, 456) with delta (0, 0)
Screenshot: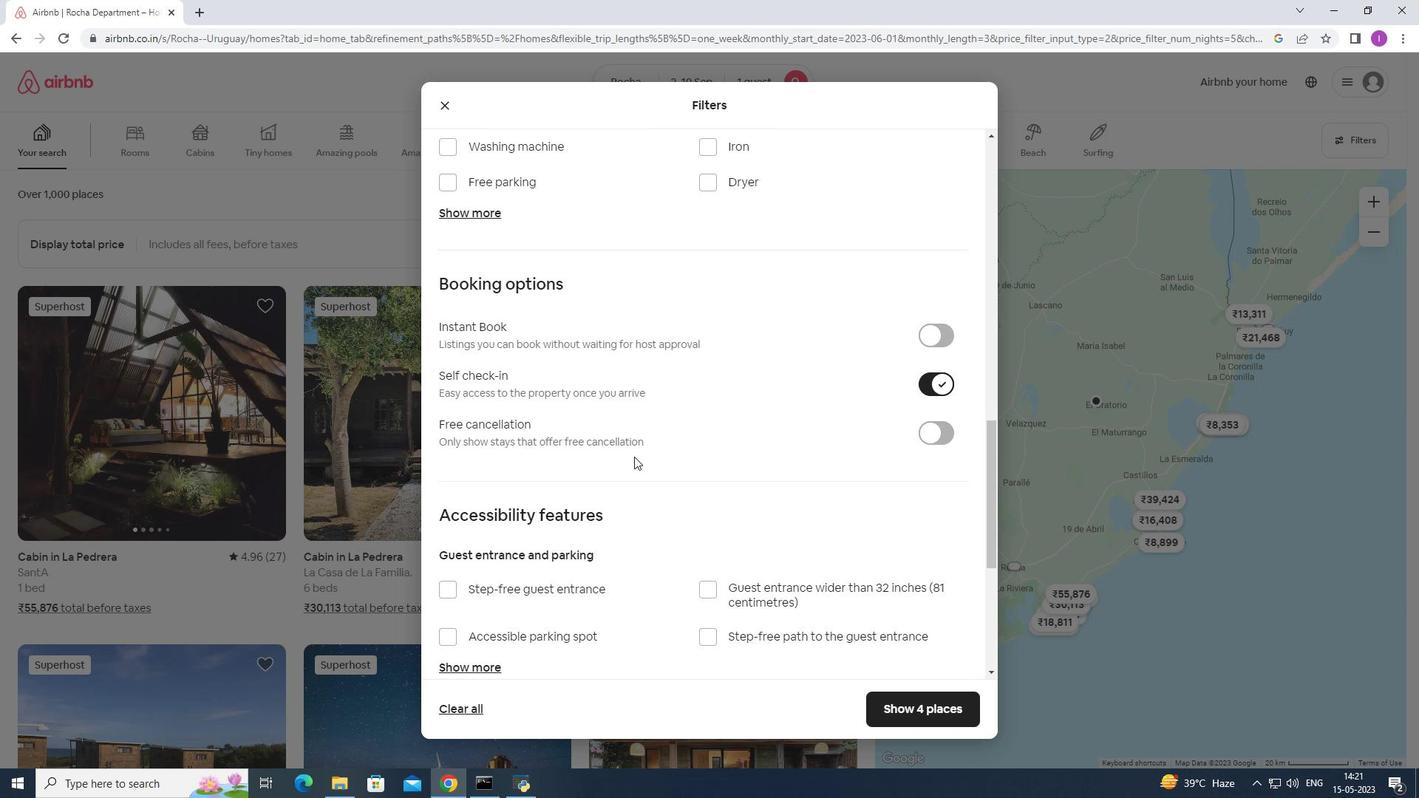 
Action: Mouse scrolled (634, 456) with delta (0, 0)
Screenshot: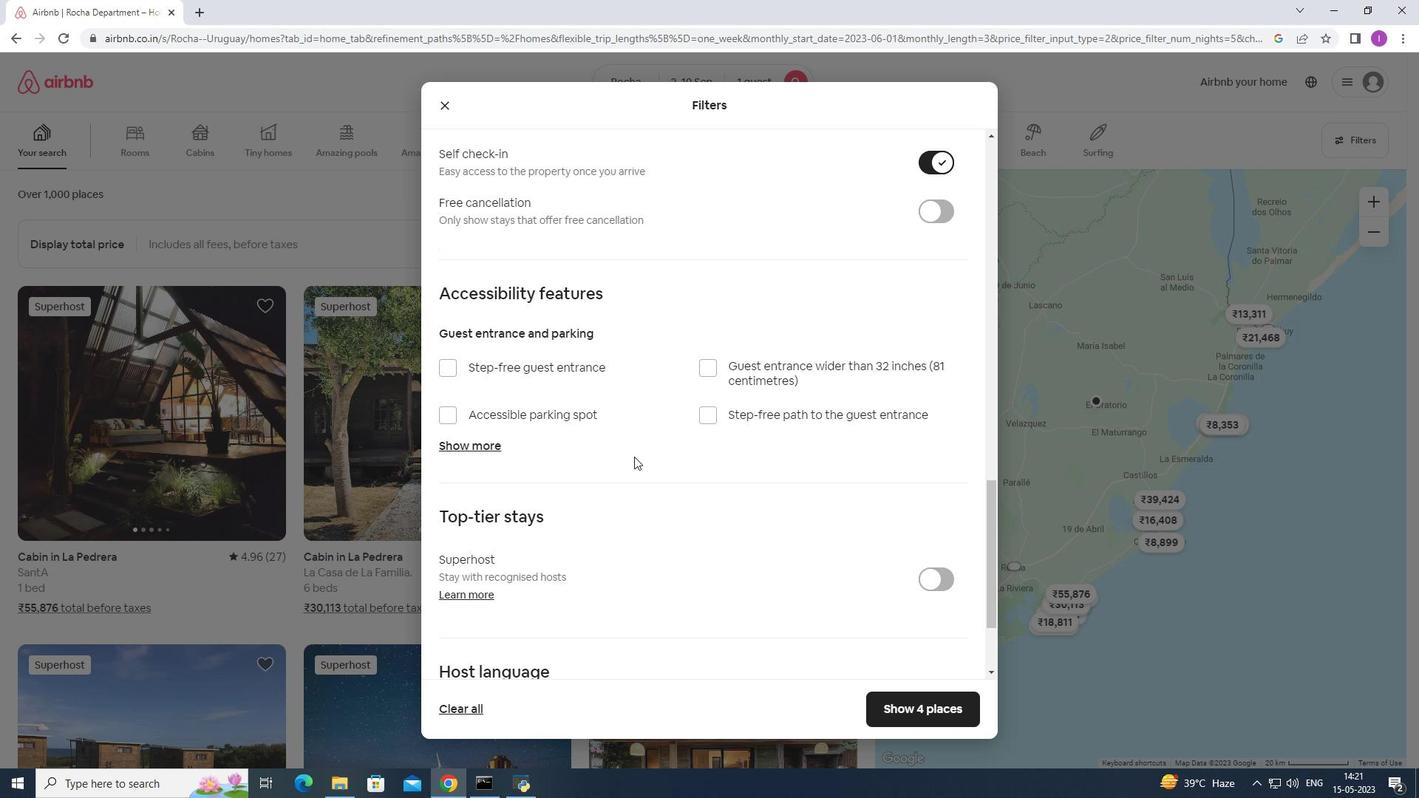 
Action: Mouse scrolled (634, 456) with delta (0, 0)
Screenshot: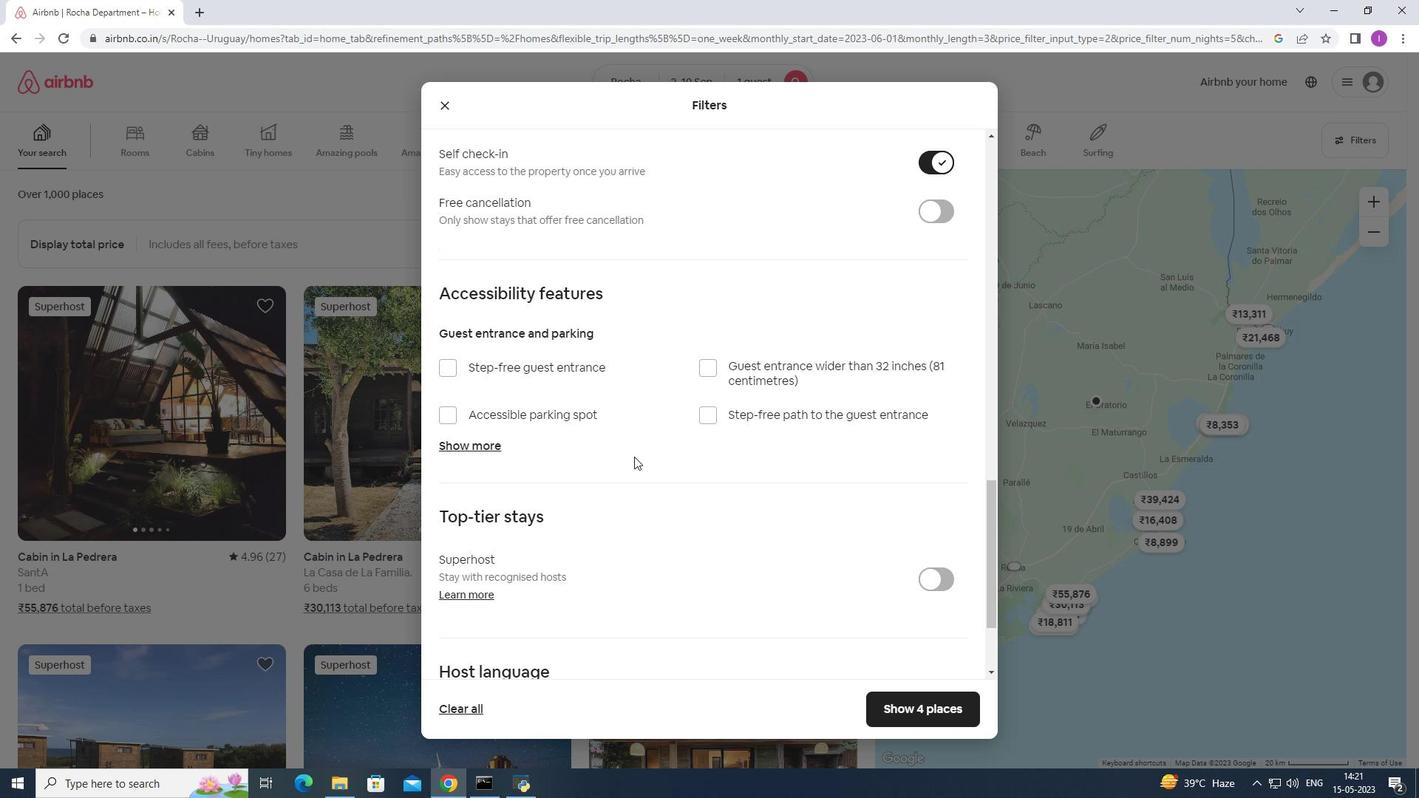 
Action: Mouse scrolled (634, 456) with delta (0, 0)
Screenshot: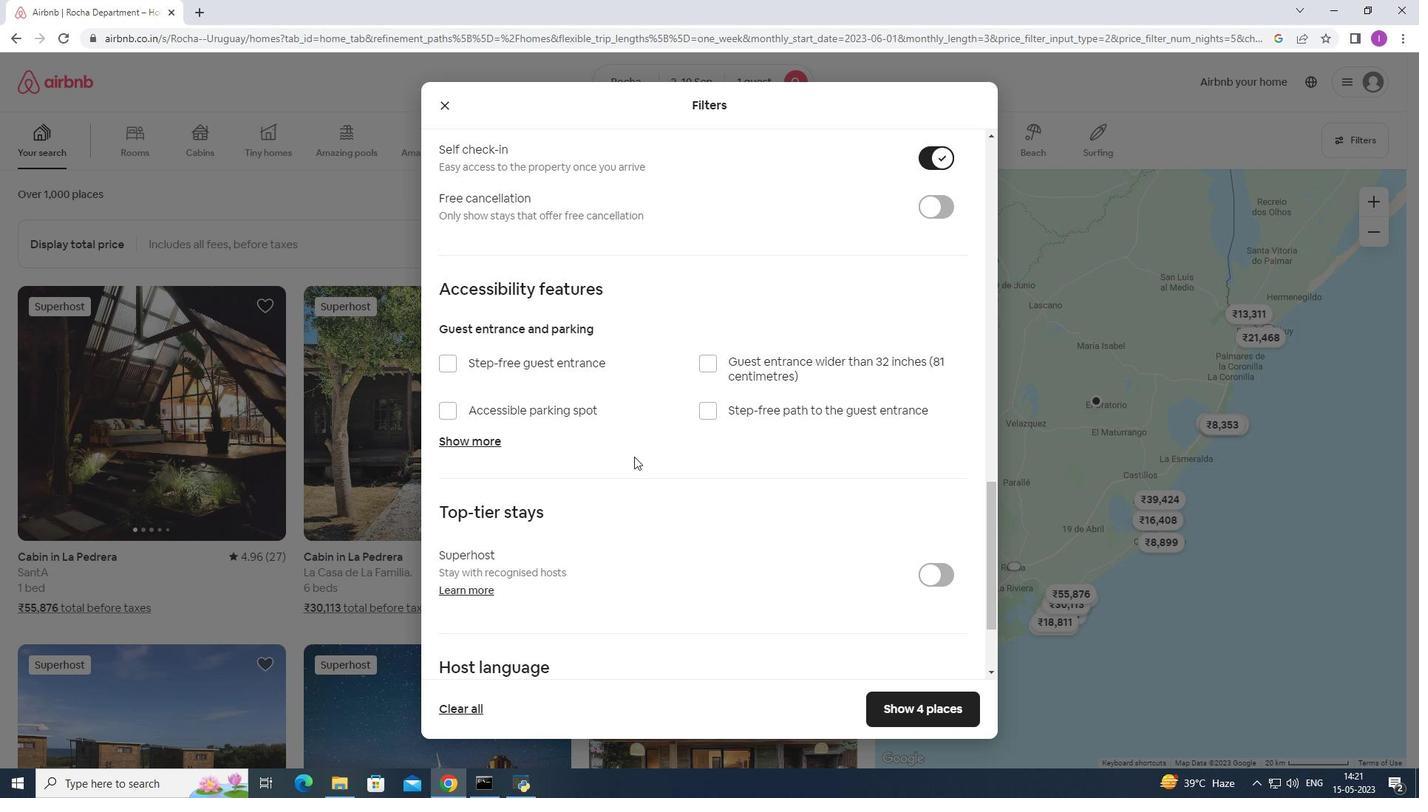 
Action: Mouse moved to (634, 459)
Screenshot: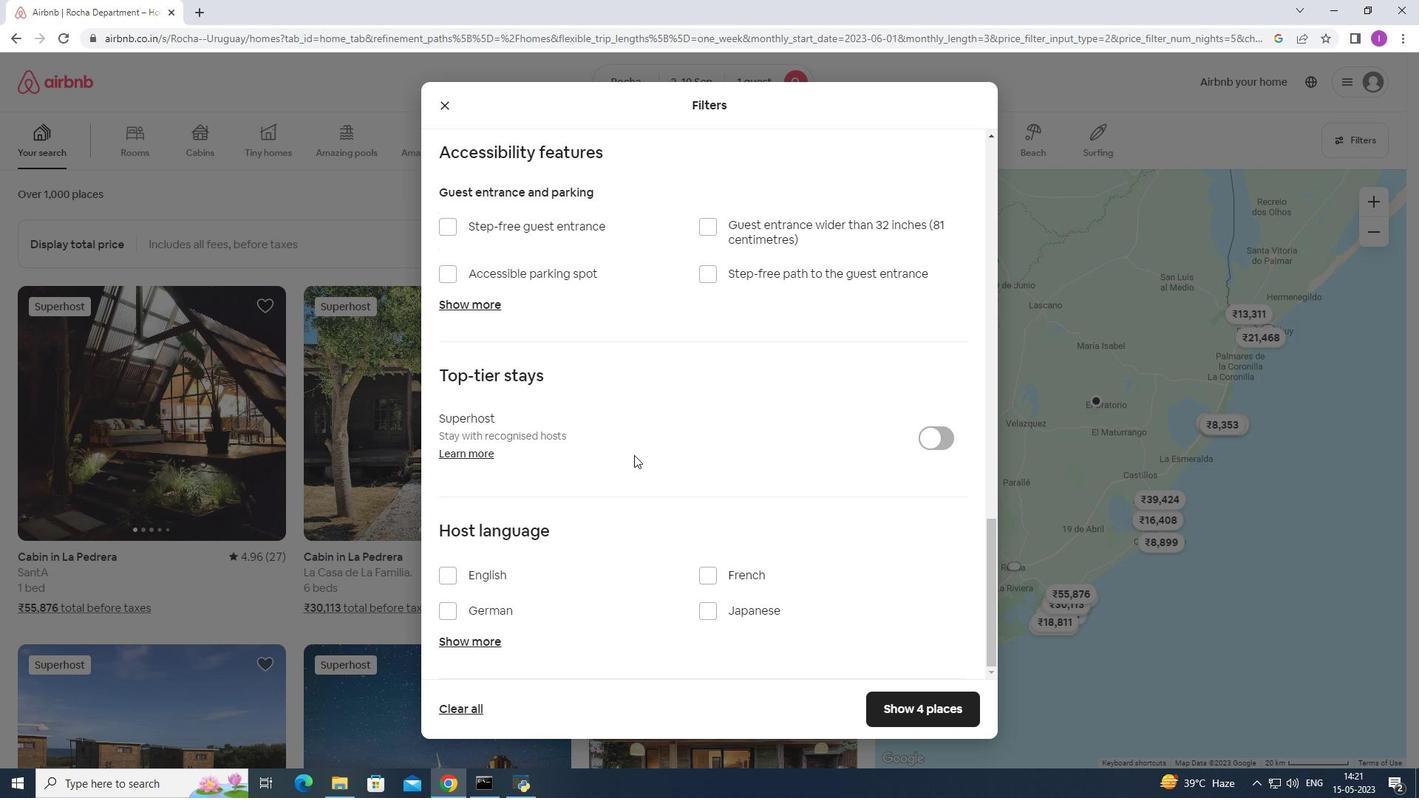 
Action: Mouse scrolled (634, 458) with delta (0, 0)
Screenshot: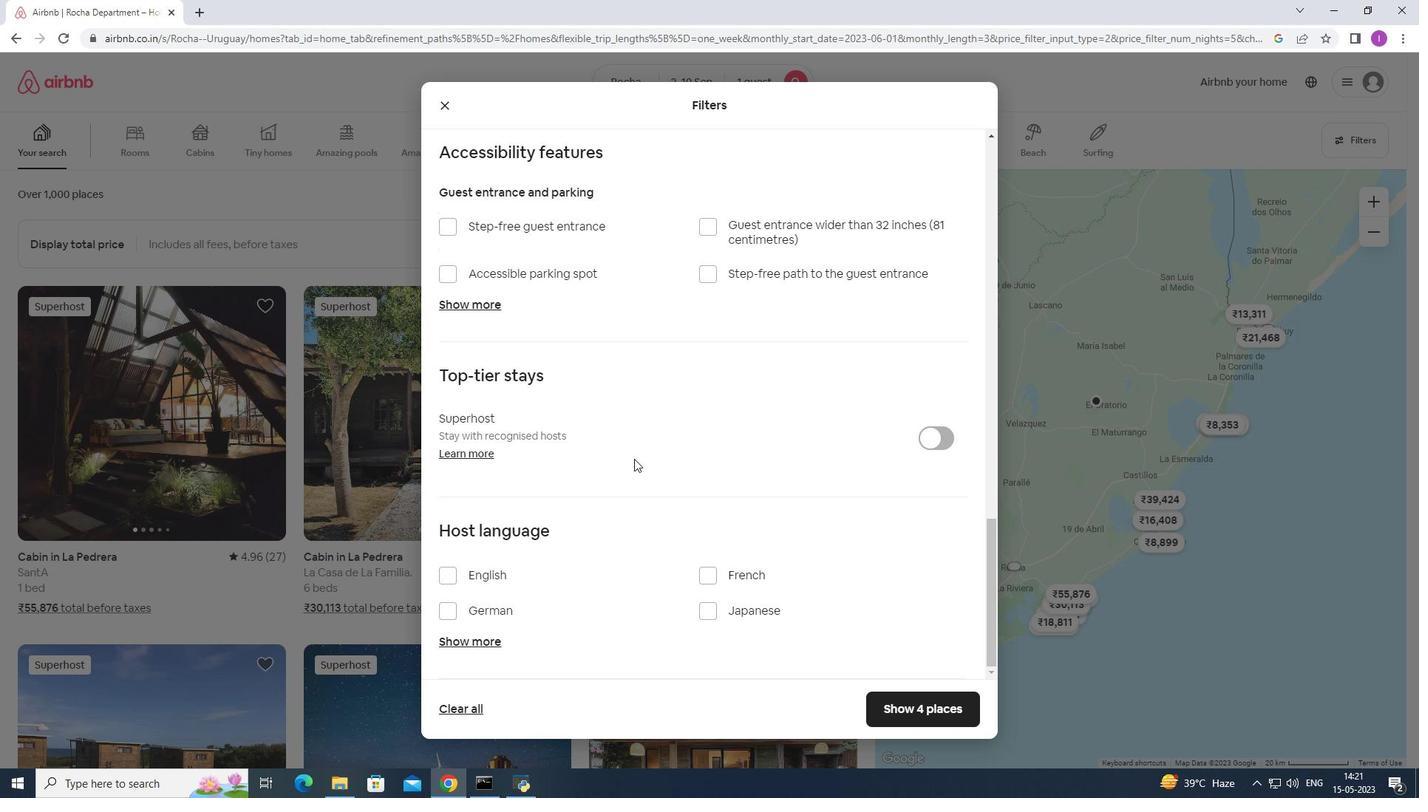 
Action: Mouse scrolled (634, 458) with delta (0, 0)
Screenshot: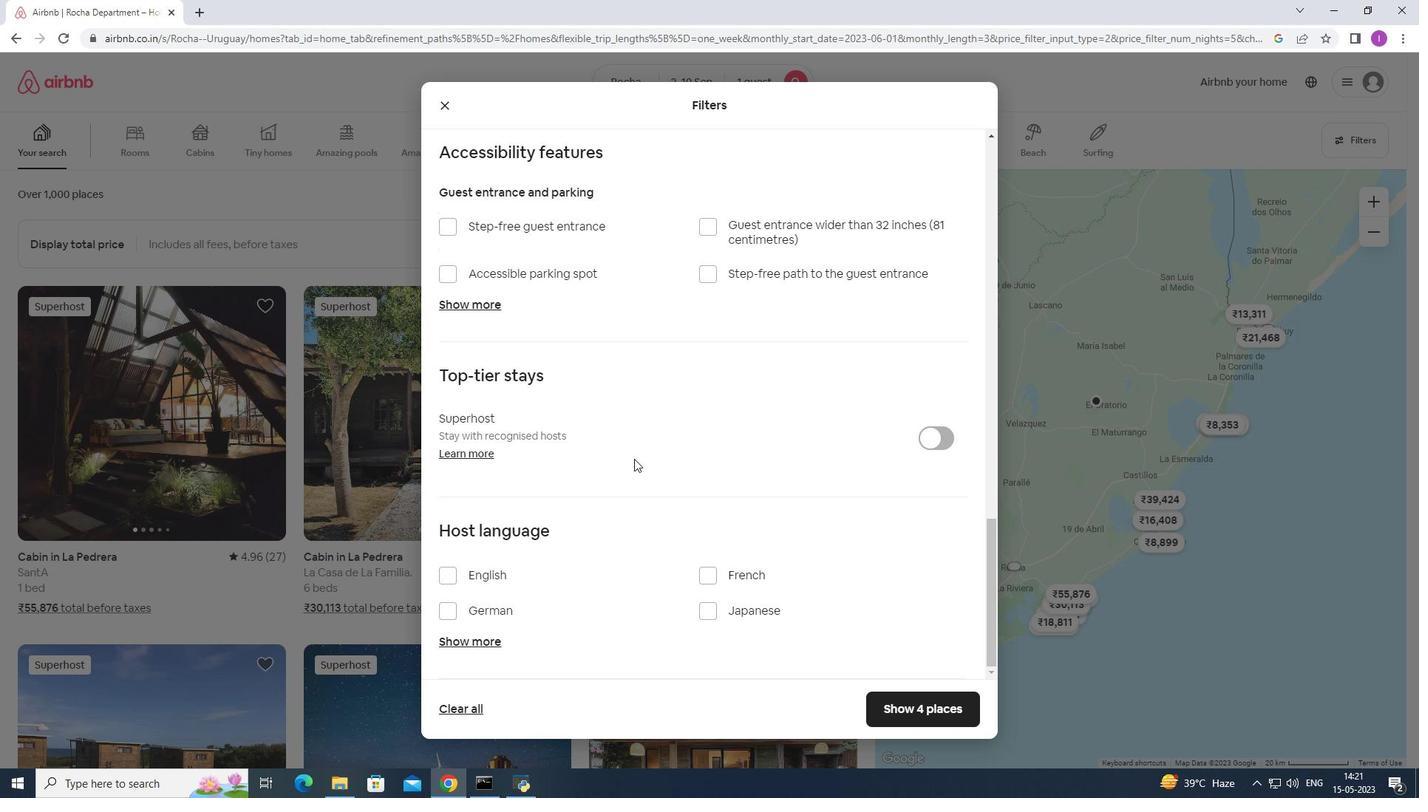 
Action: Mouse moved to (634, 461)
Screenshot: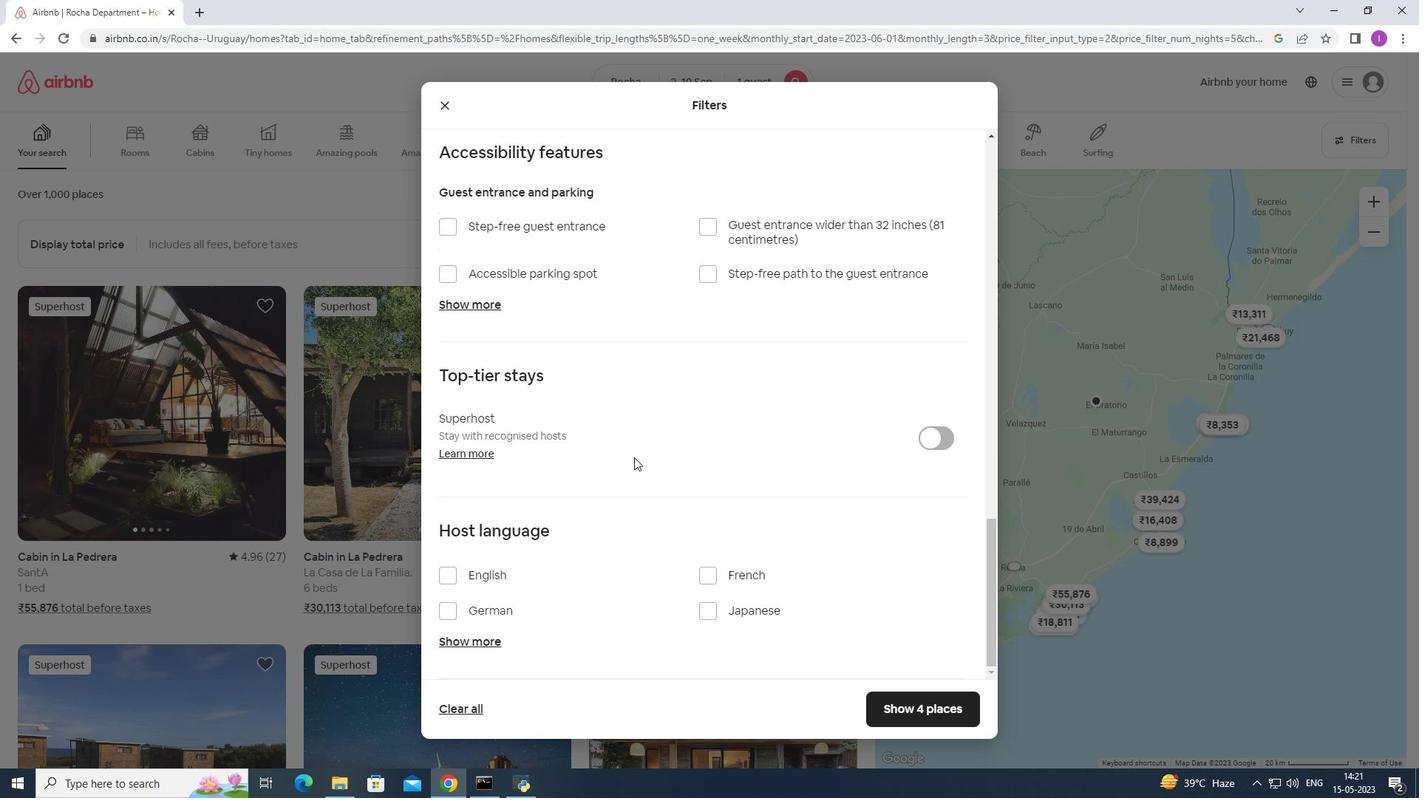 
Action: Mouse scrolled (634, 461) with delta (0, 0)
Screenshot: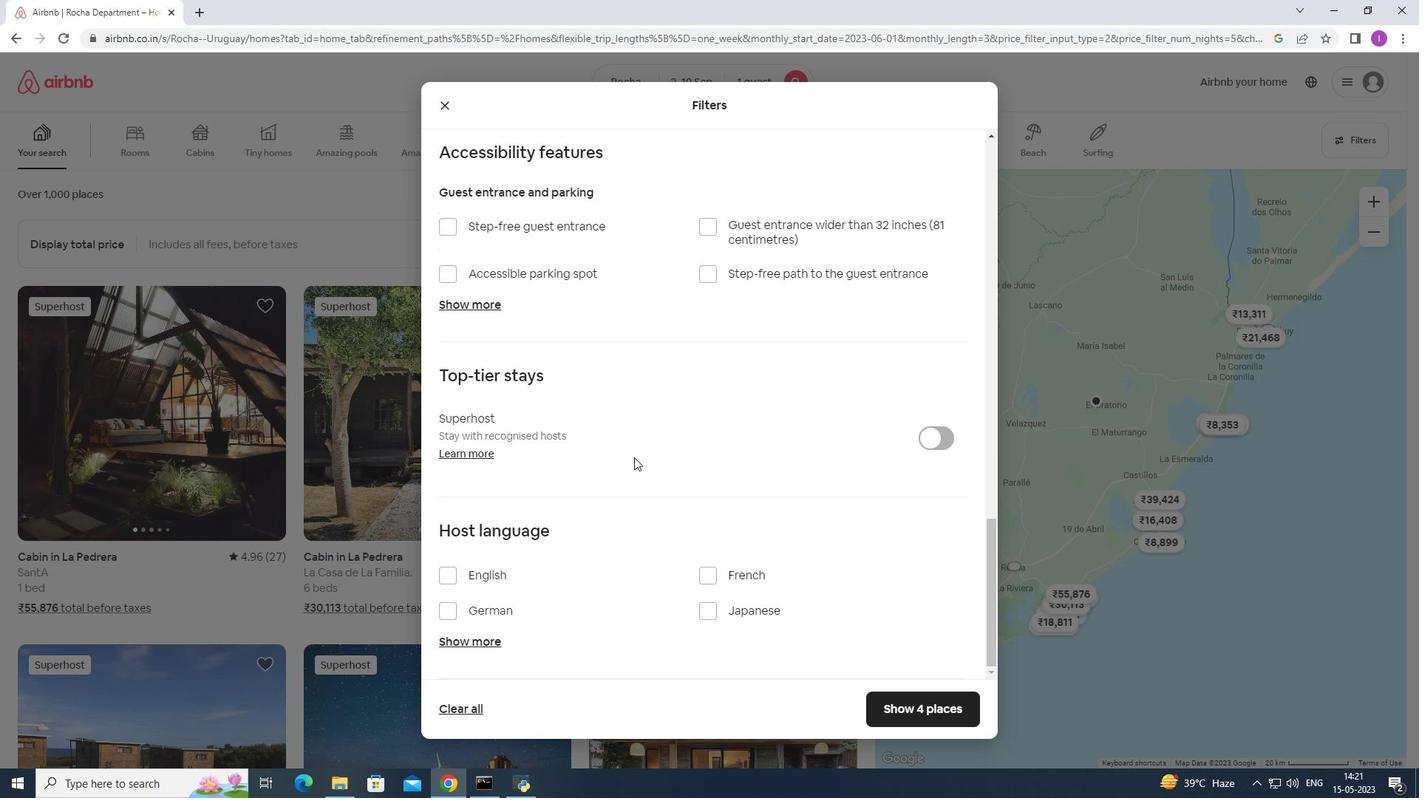 
Action: Mouse moved to (634, 476)
Screenshot: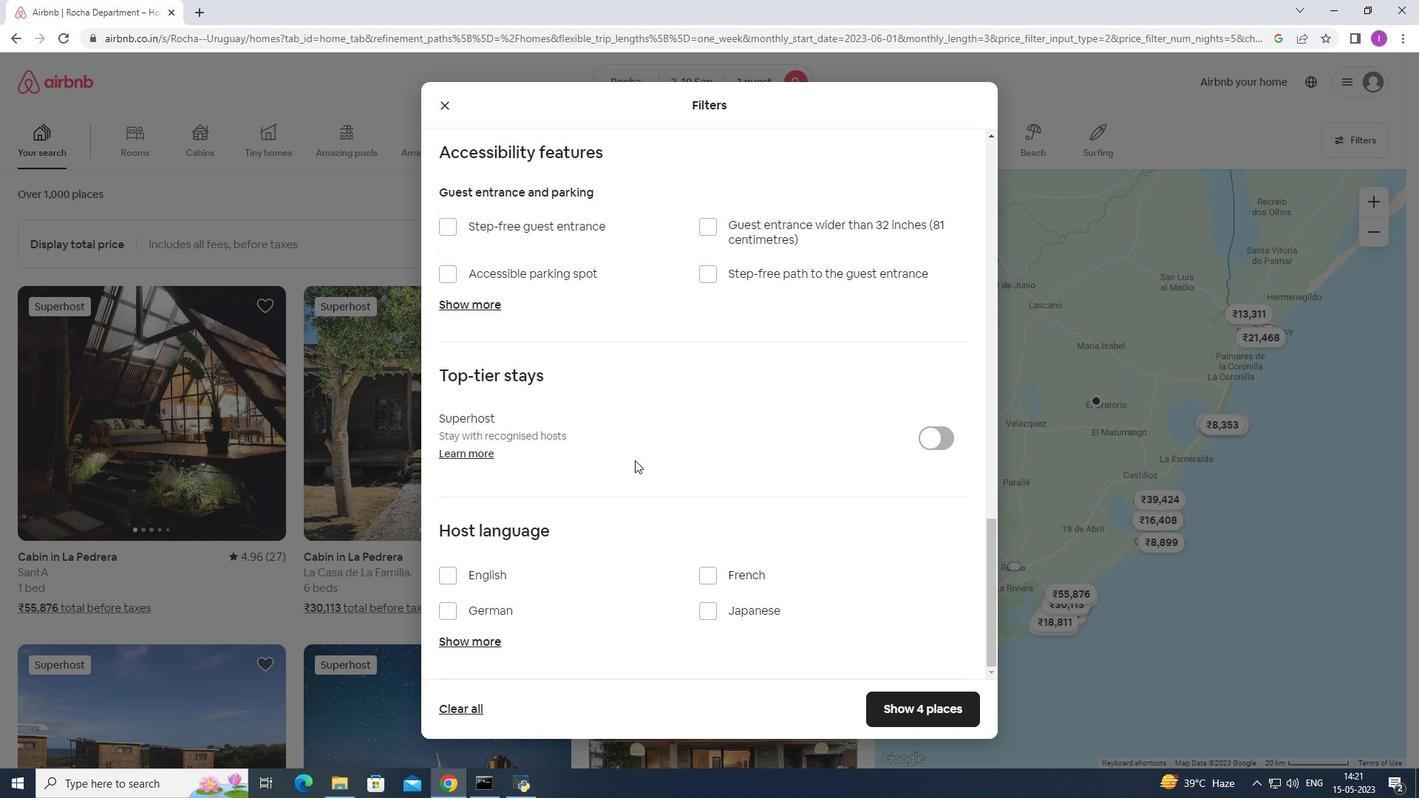 
Action: Mouse scrolled (634, 477) with delta (0, 0)
Screenshot: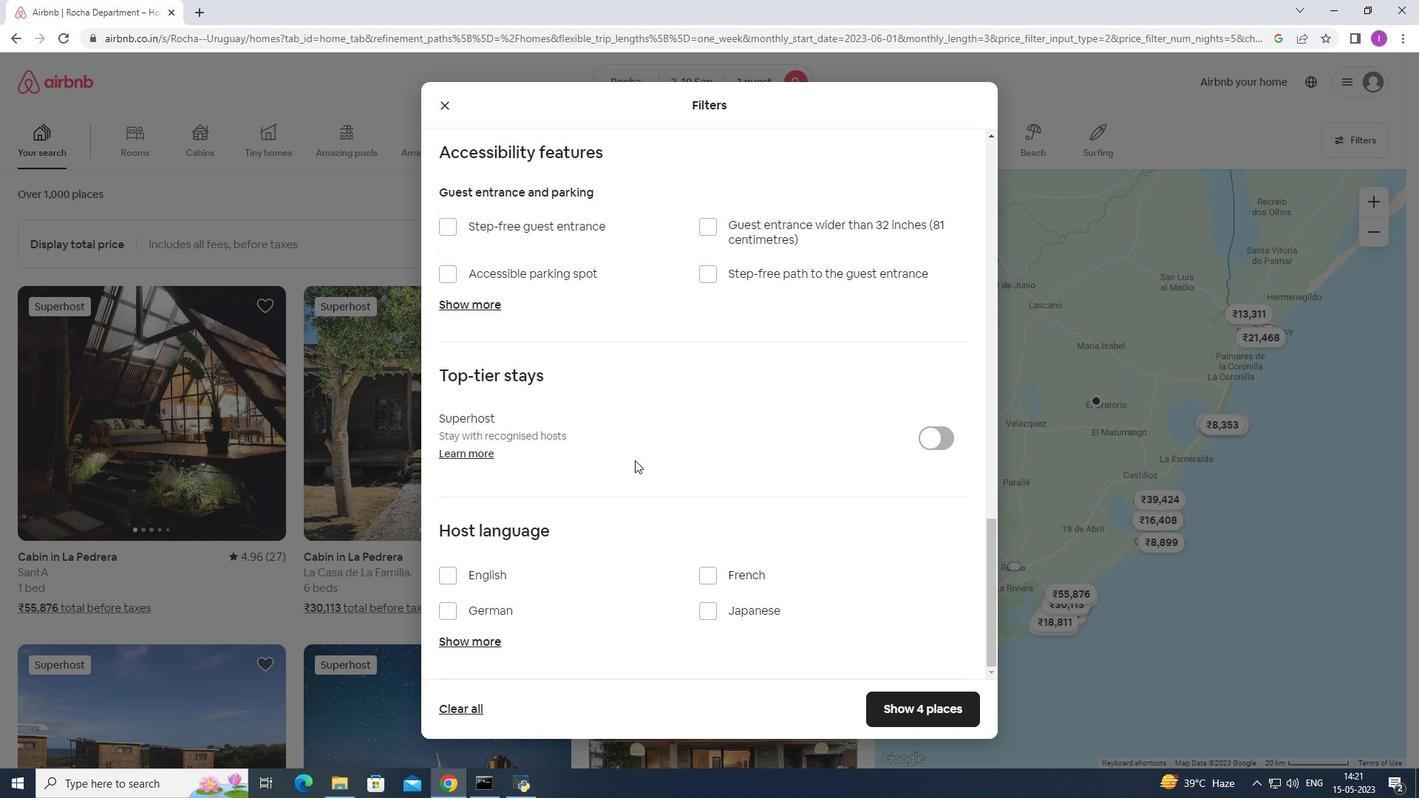 
Action: Mouse moved to (633, 477)
Screenshot: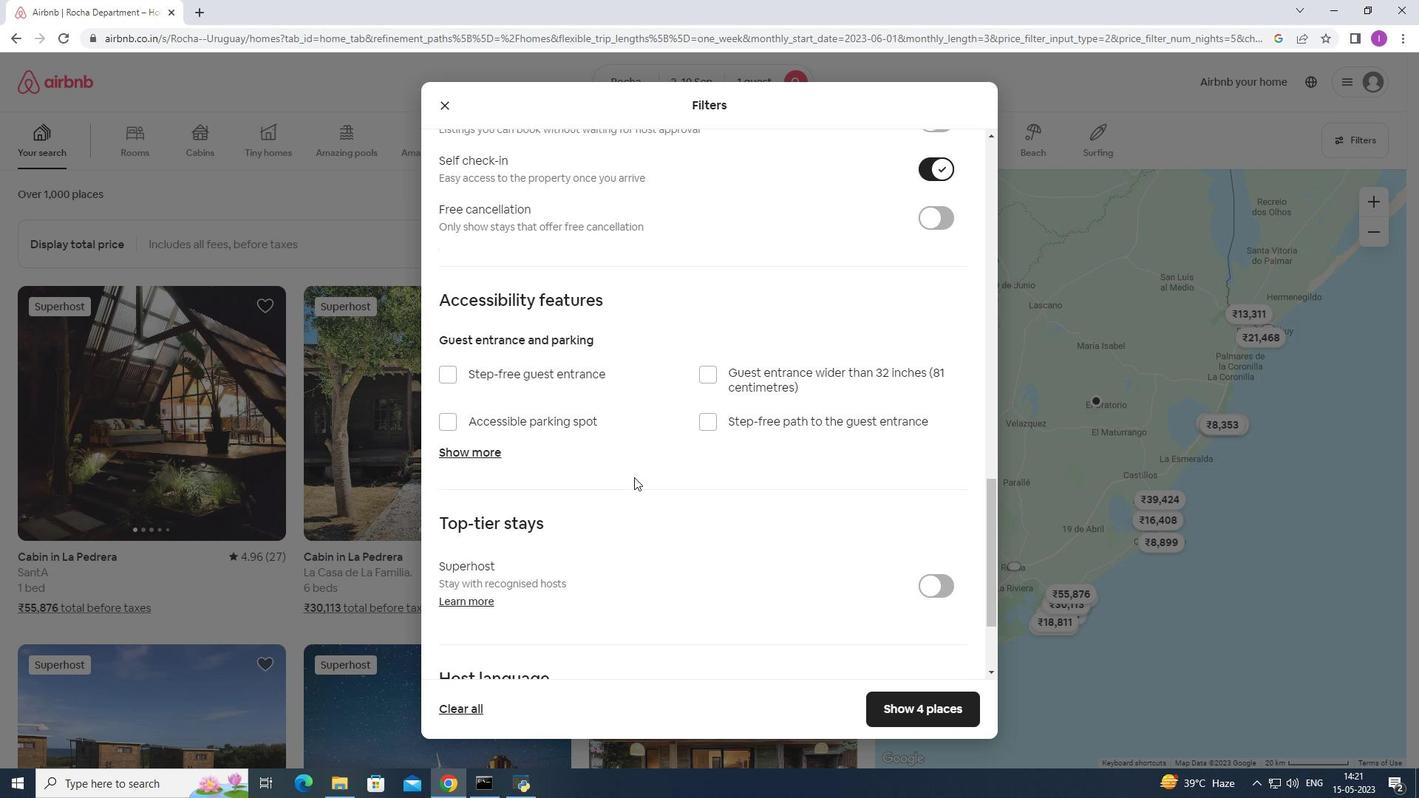 
Action: Mouse scrolled (633, 478) with delta (0, 0)
Screenshot: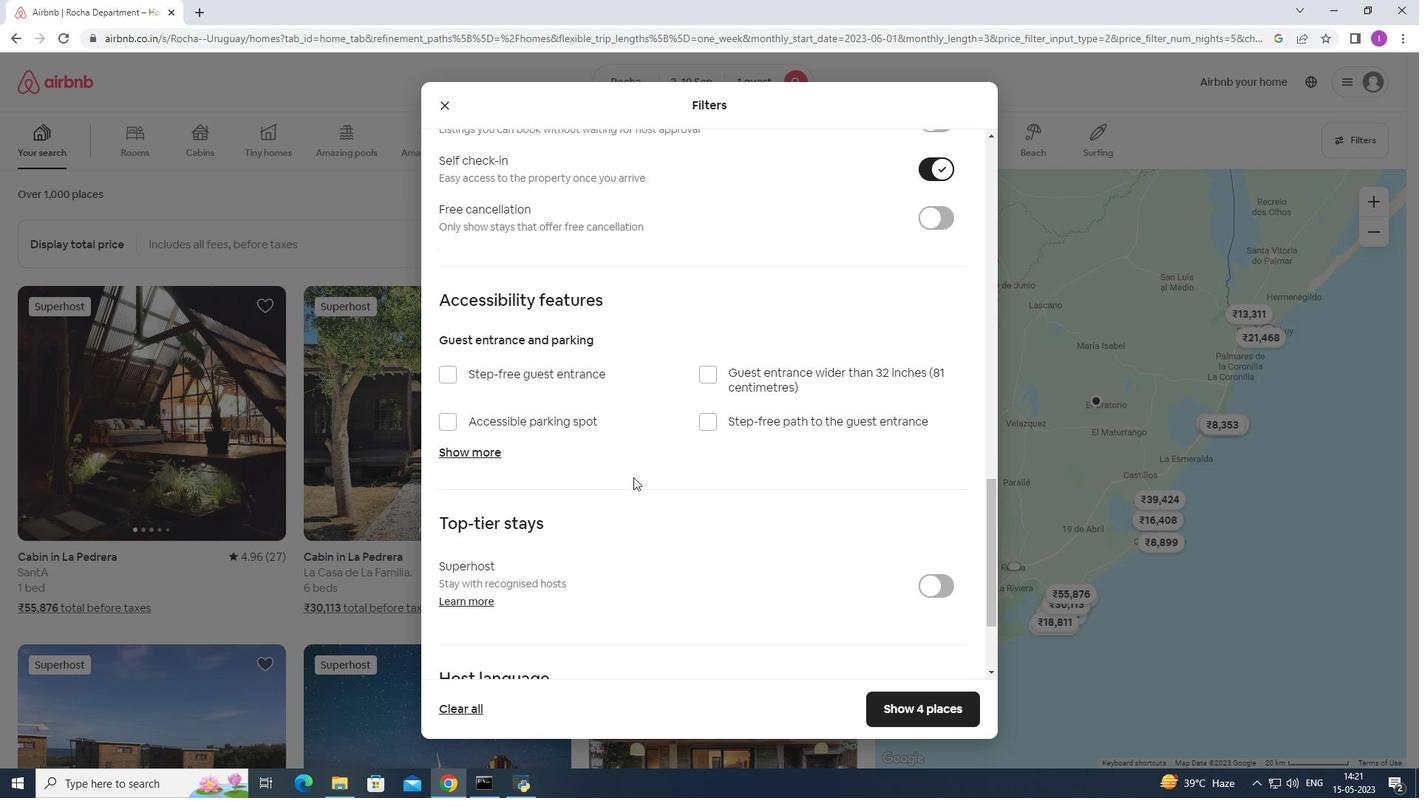 
Action: Mouse moved to (632, 476)
Screenshot: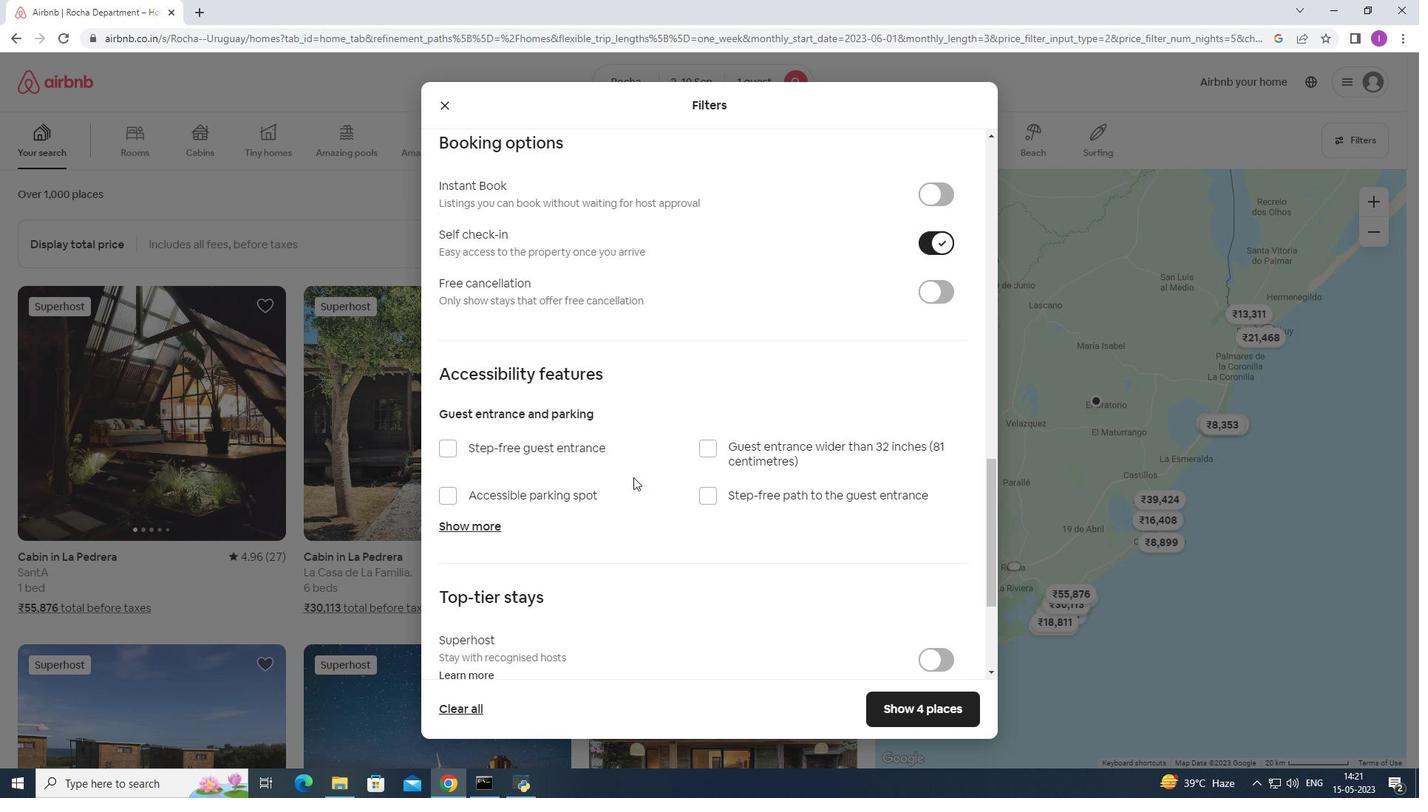 
Action: Mouse scrolled (632, 476) with delta (0, 0)
Screenshot: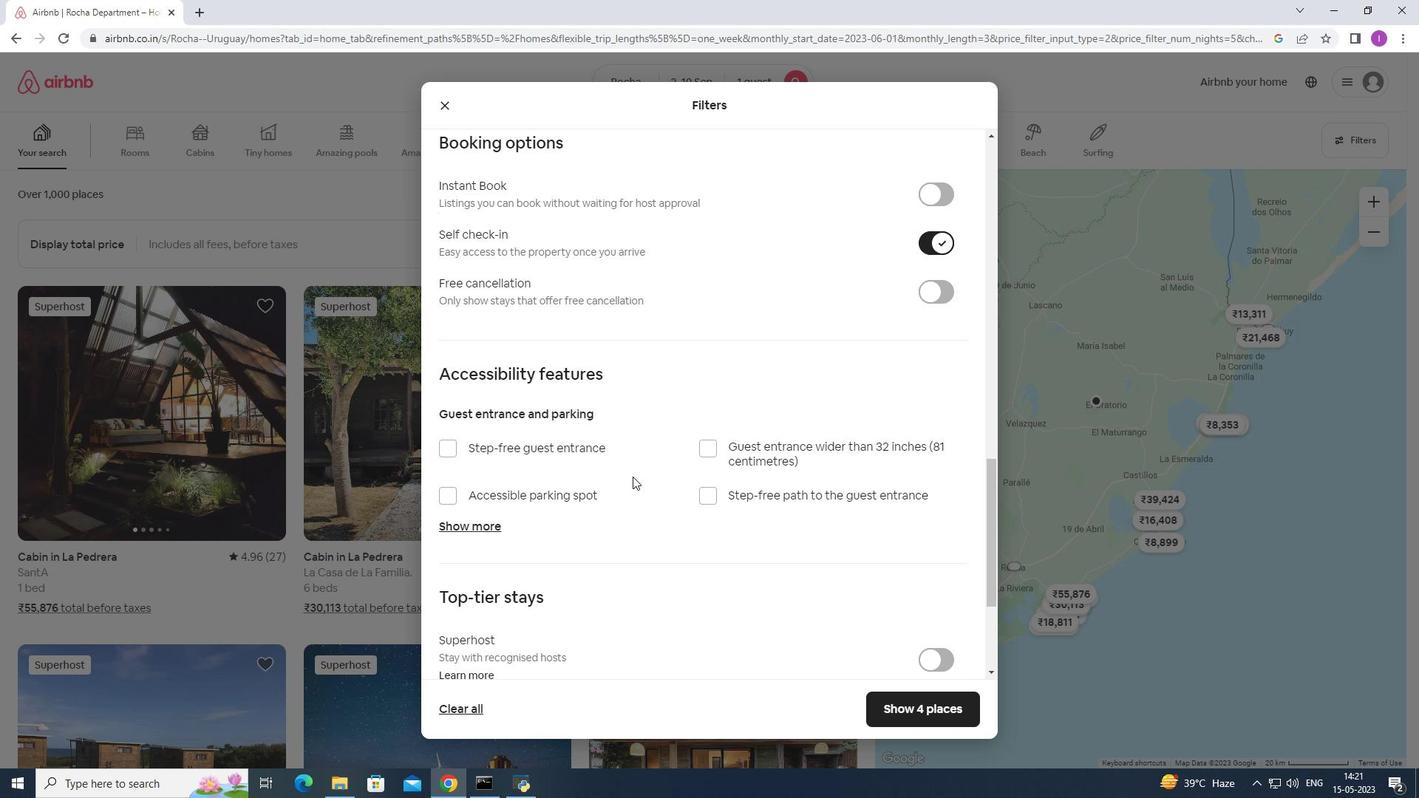 
Action: Mouse scrolled (632, 476) with delta (0, 0)
Screenshot: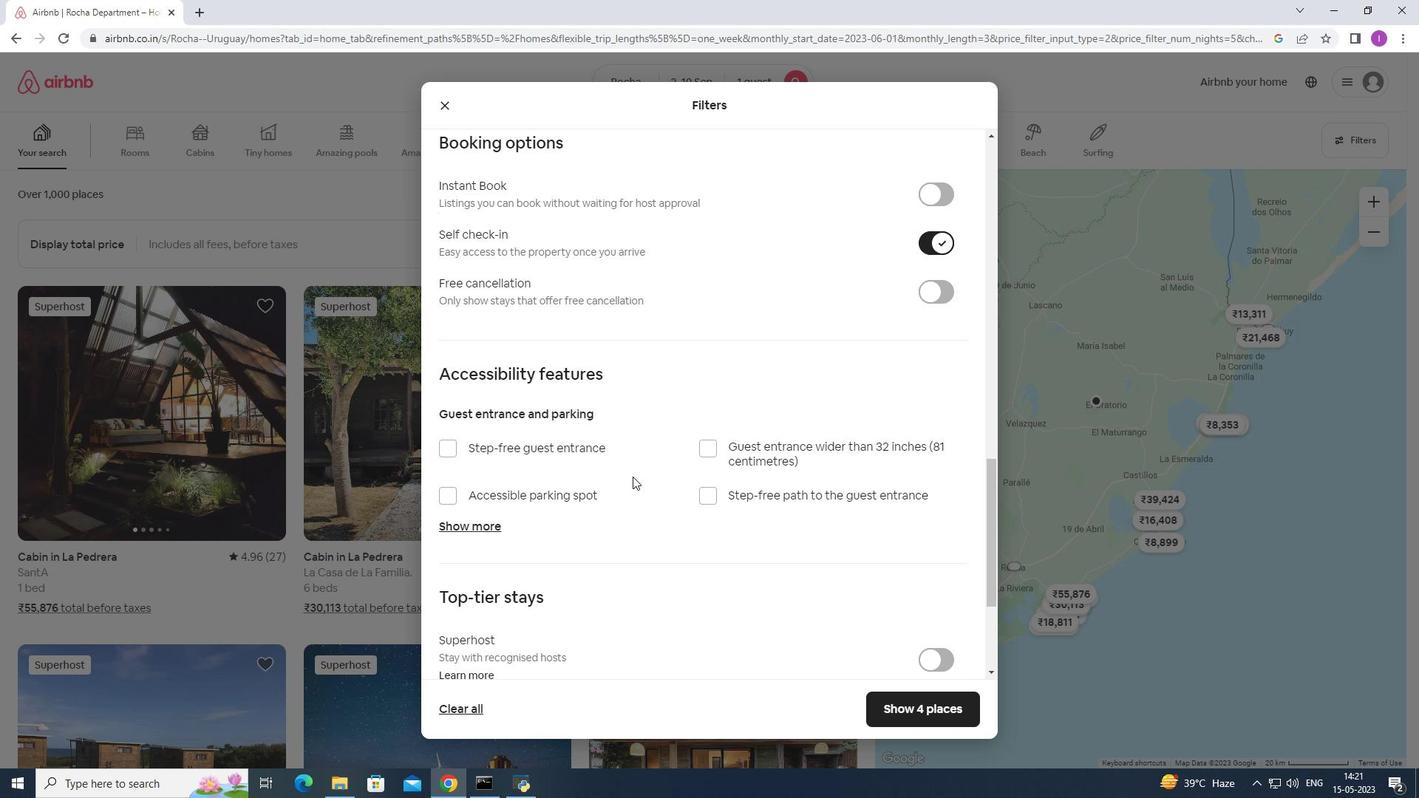 
Action: Mouse scrolled (632, 476) with delta (0, 0)
Screenshot: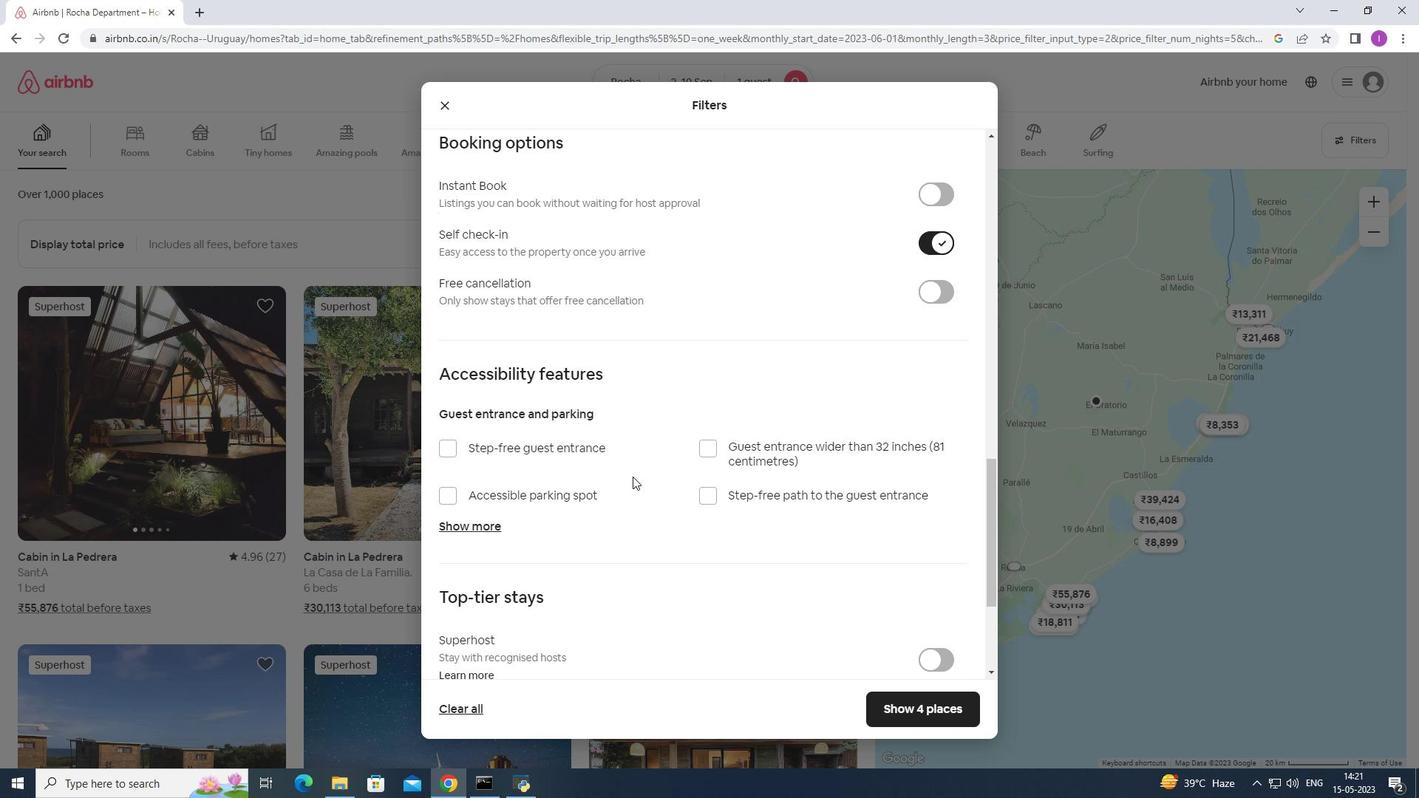 
Action: Mouse scrolled (632, 476) with delta (0, 0)
Screenshot: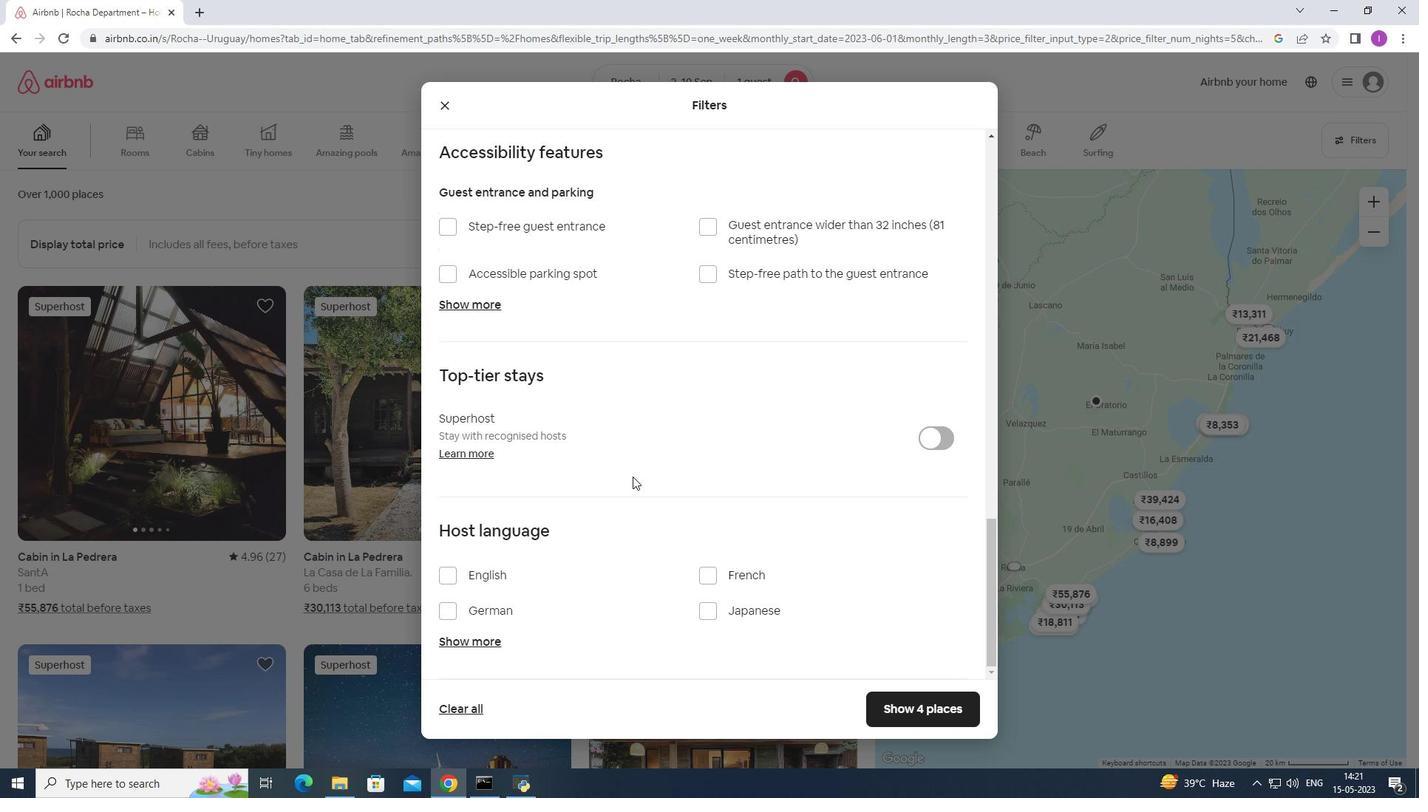 
Action: Mouse scrolled (632, 476) with delta (0, 0)
Screenshot: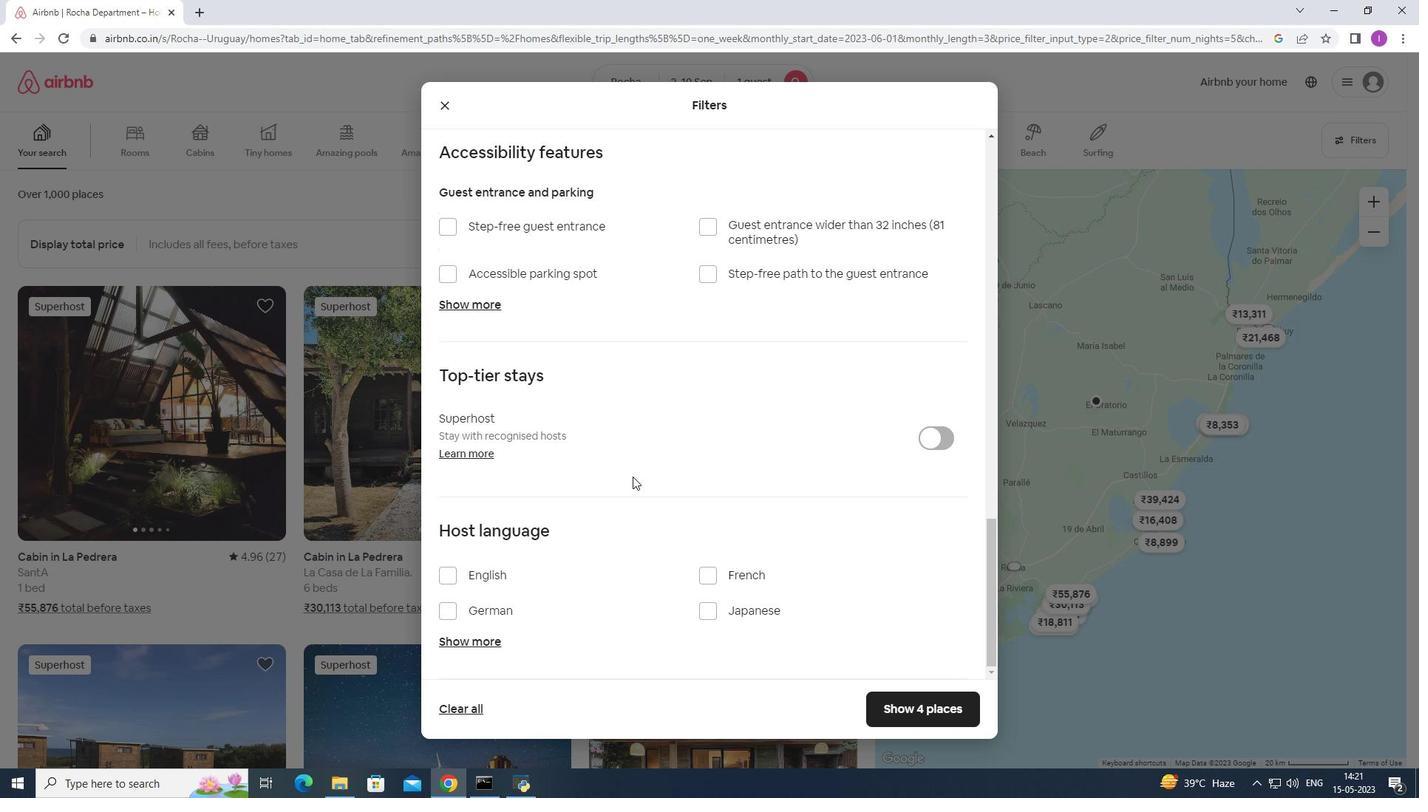 
Action: Mouse scrolled (632, 476) with delta (0, 0)
Screenshot: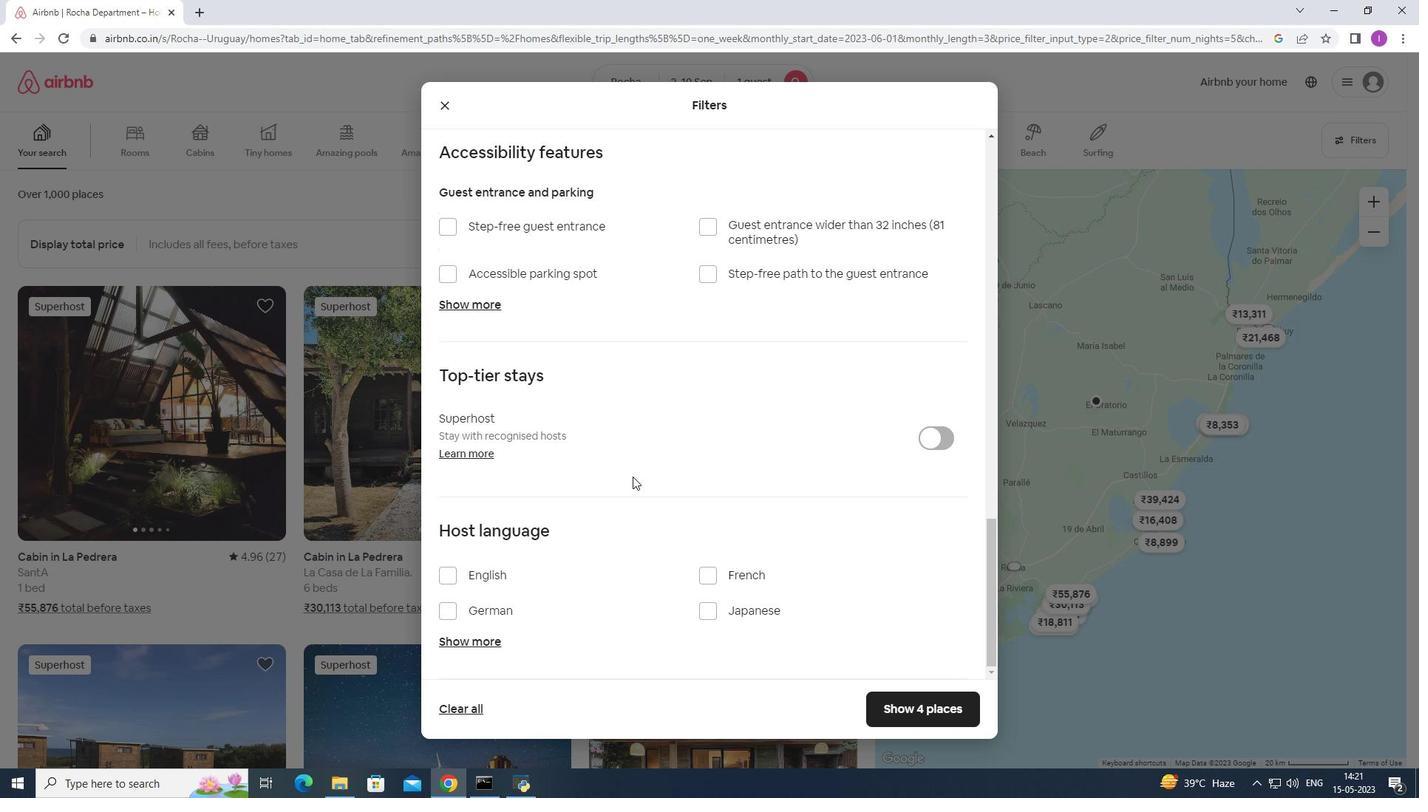 
Action: Mouse moved to (632, 474)
Screenshot: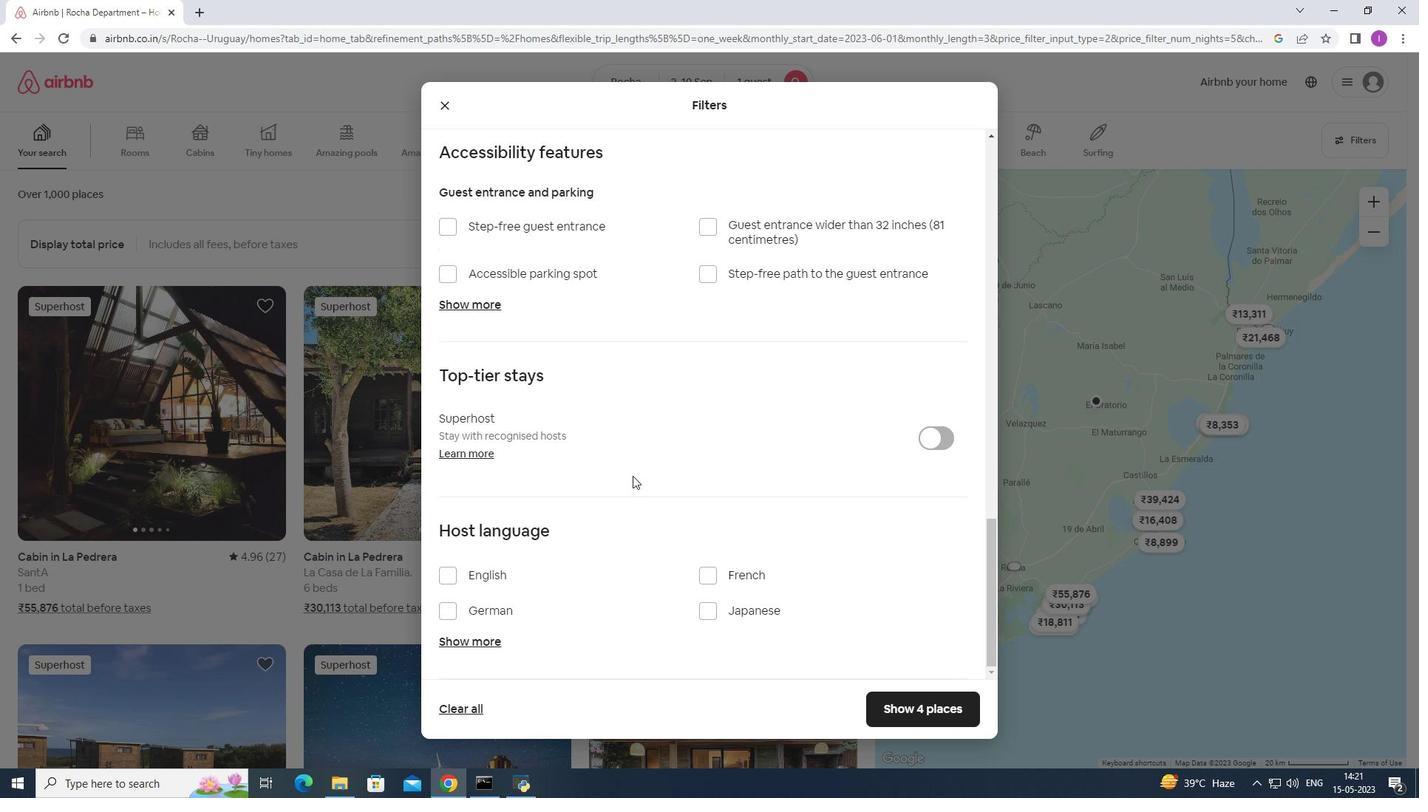 
Action: Mouse scrolled (632, 473) with delta (0, 0)
Screenshot: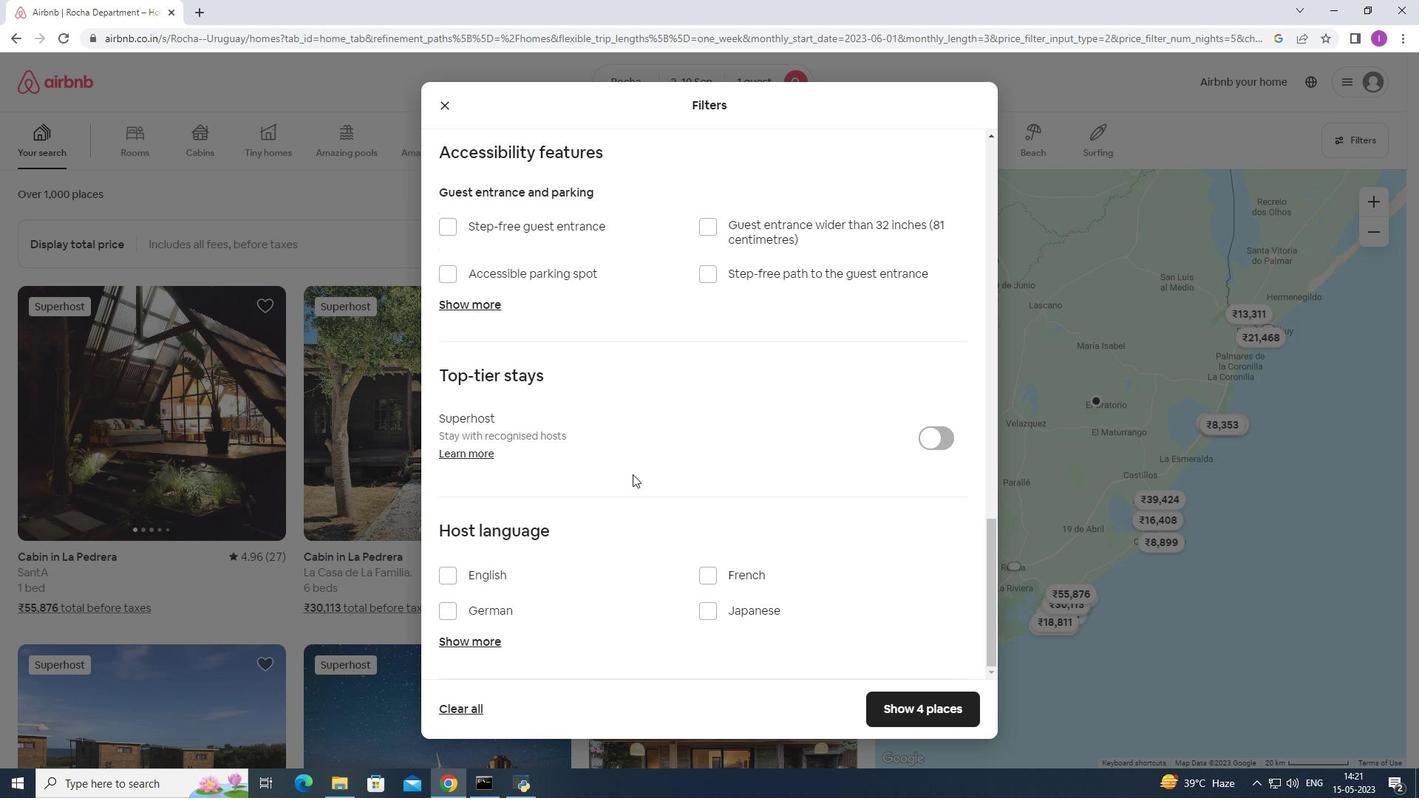 
Action: Mouse scrolled (632, 473) with delta (0, 0)
Screenshot: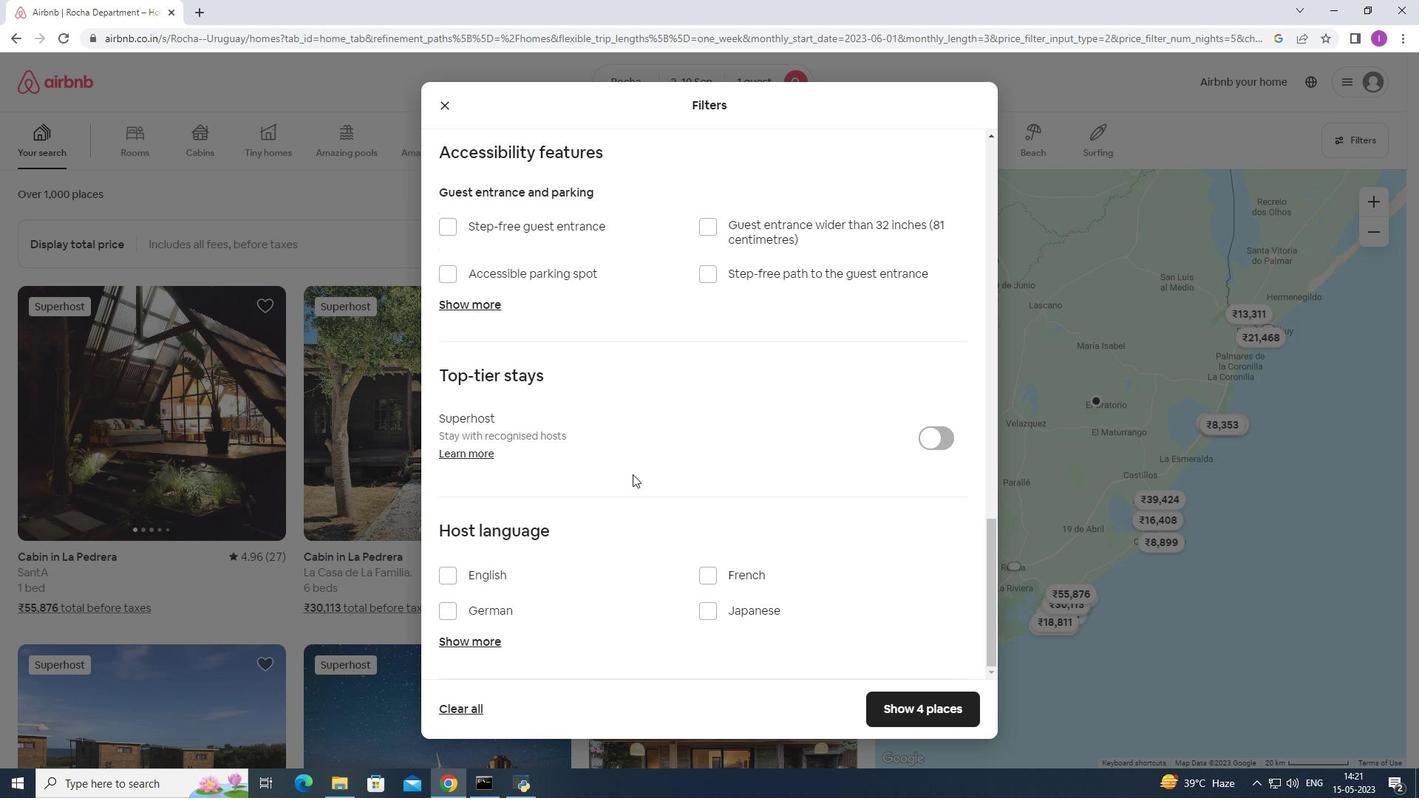 
Action: Mouse scrolled (632, 473) with delta (0, 0)
Screenshot: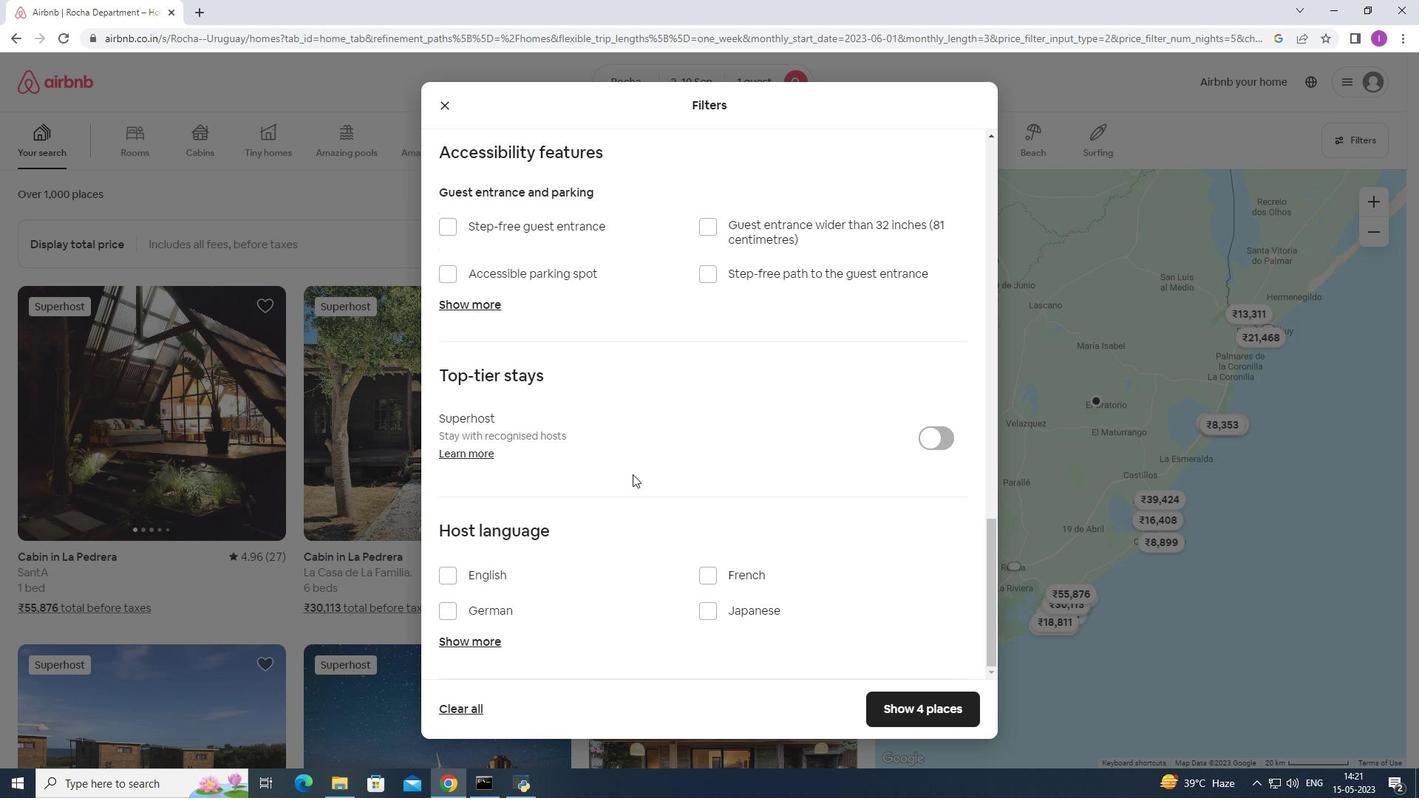 
Action: Mouse moved to (632, 473)
Screenshot: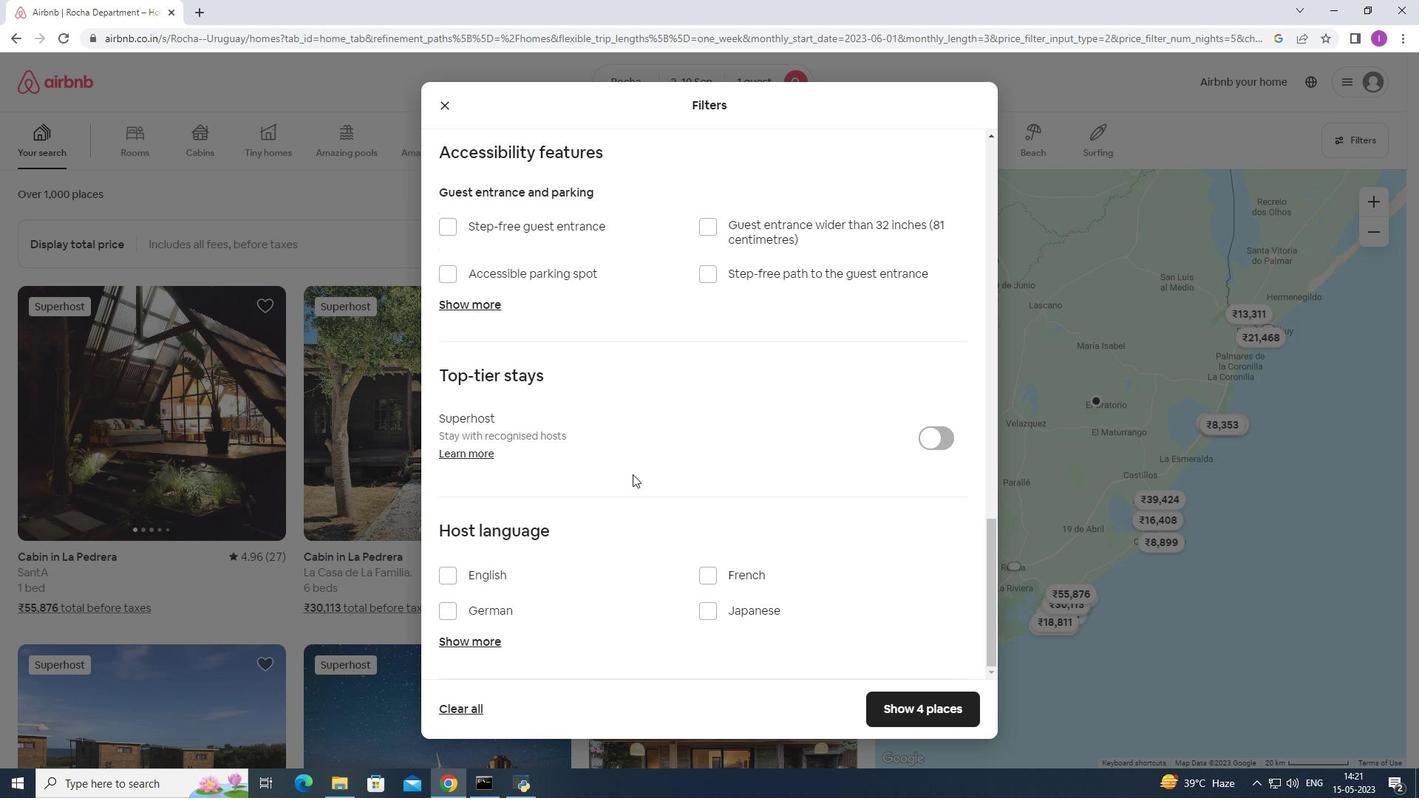 
Action: Mouse scrolled (632, 473) with delta (0, 0)
Screenshot: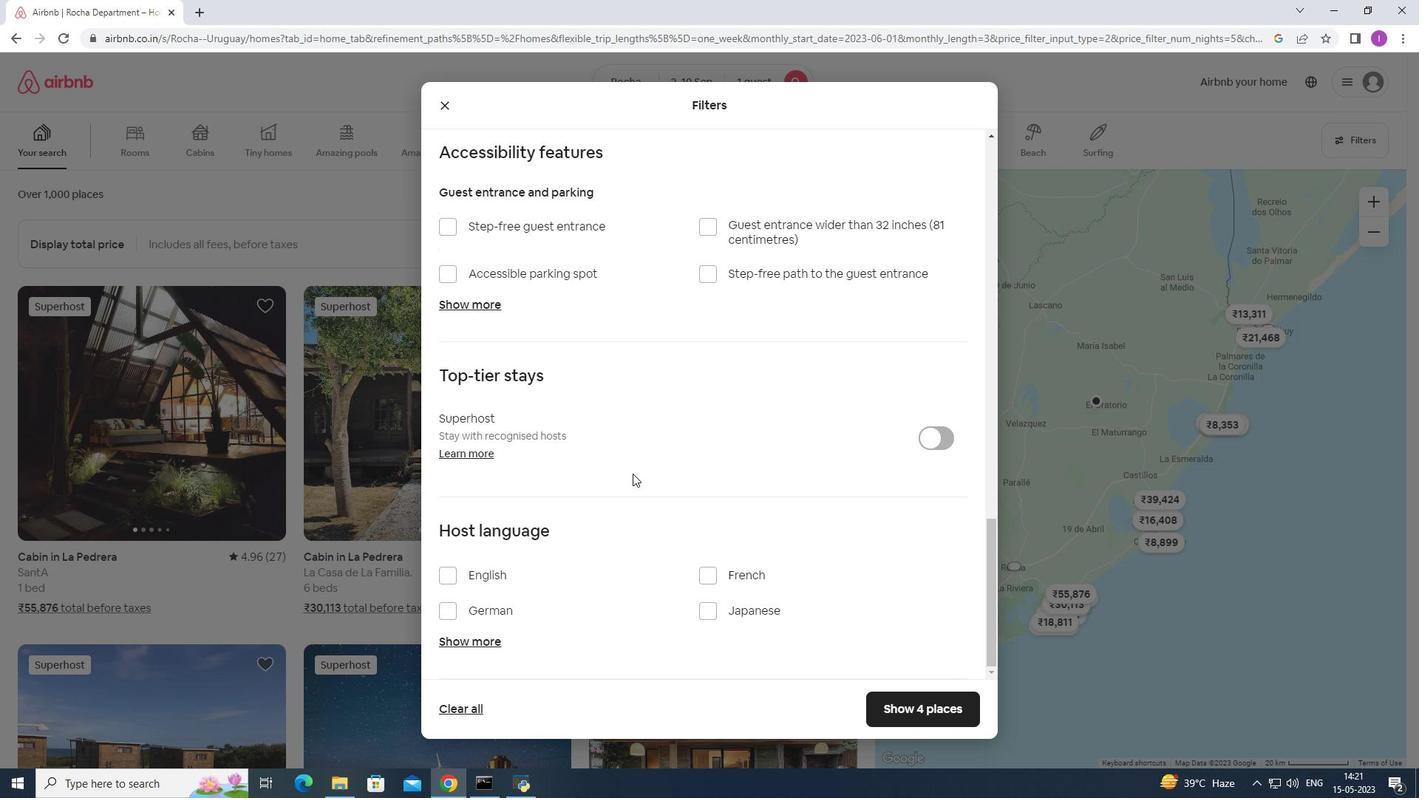 
Action: Mouse scrolled (632, 473) with delta (0, 0)
Screenshot: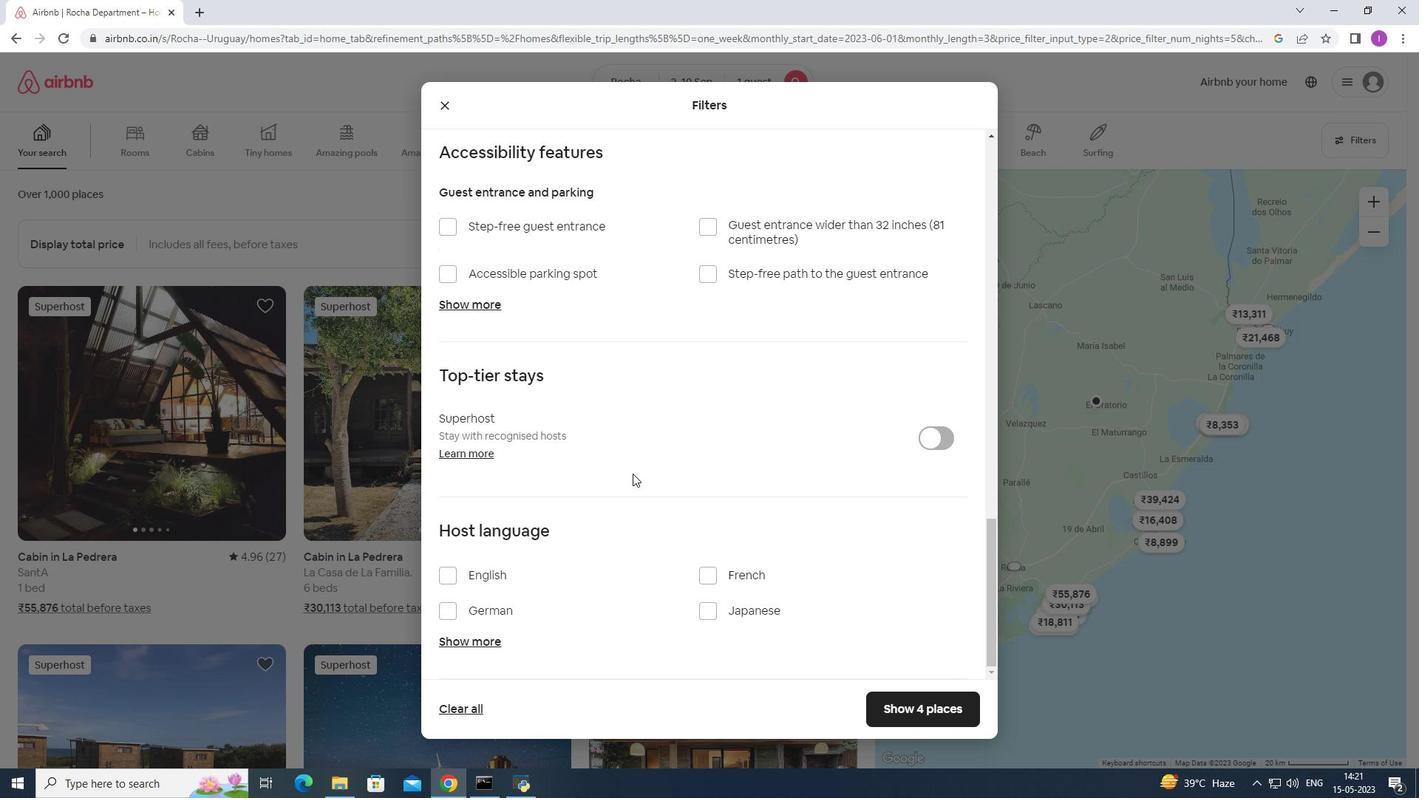 
Action: Mouse scrolled (632, 473) with delta (0, 0)
Screenshot: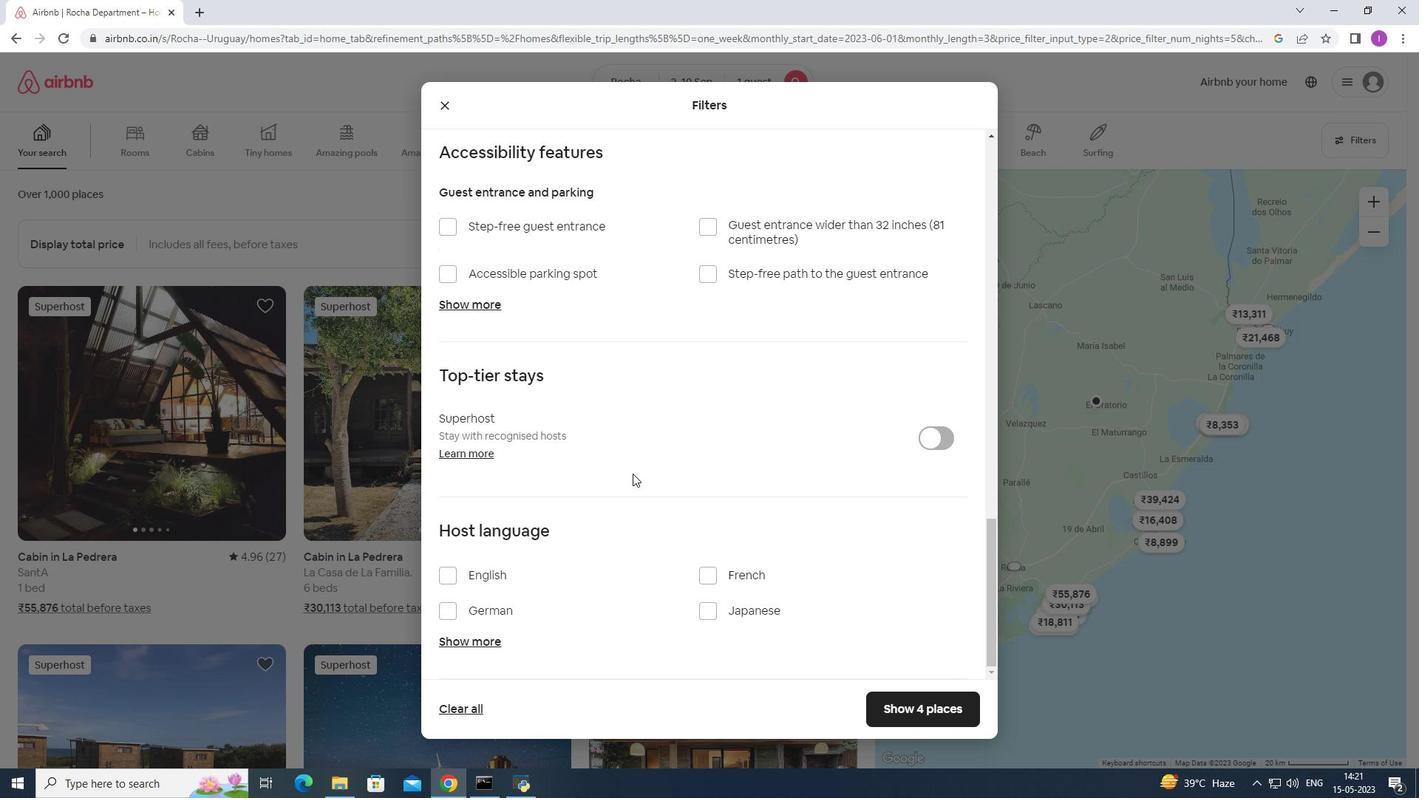 
Action: Mouse scrolled (632, 473) with delta (0, 0)
Screenshot: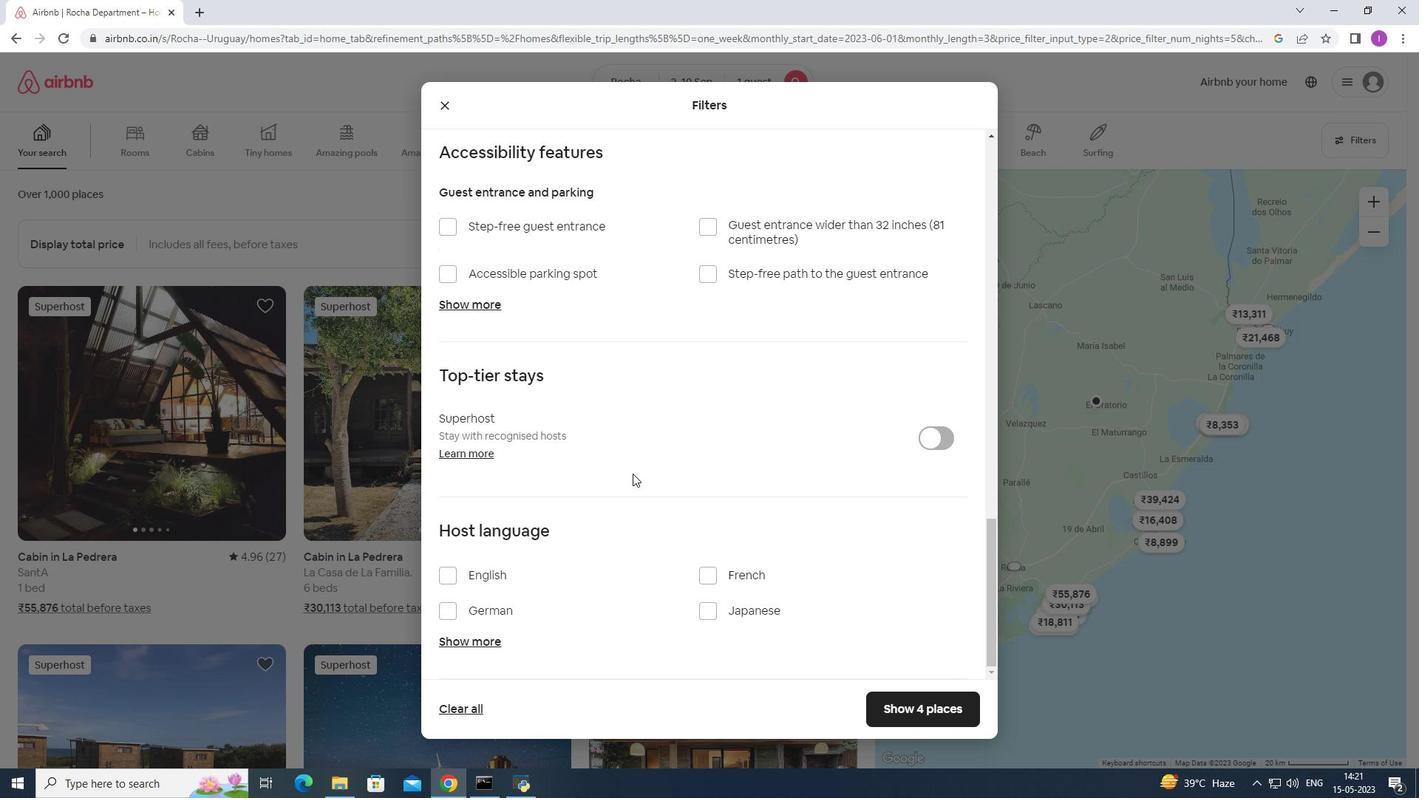 
Action: Mouse scrolled (632, 473) with delta (0, 0)
Screenshot: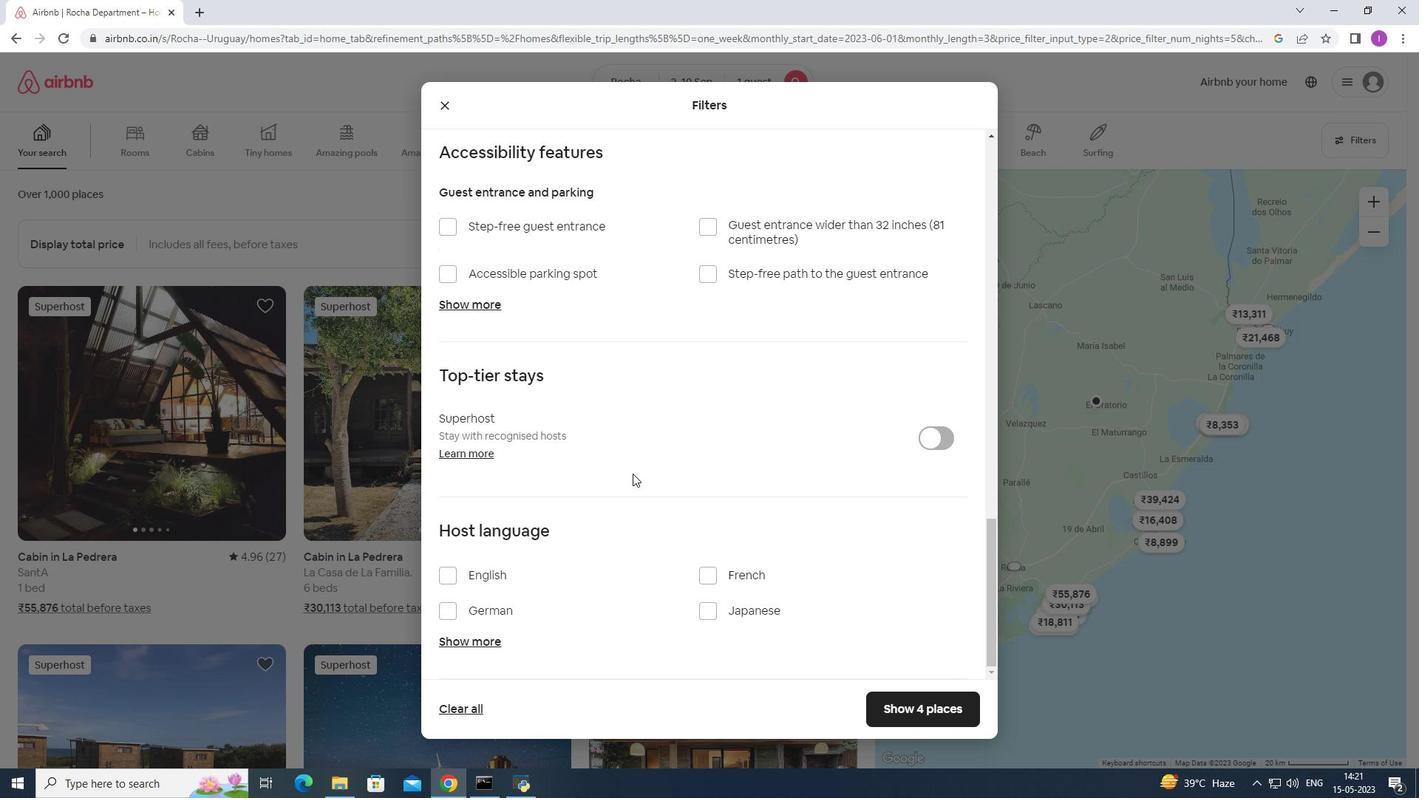 
Action: Mouse scrolled (632, 473) with delta (0, 0)
Screenshot: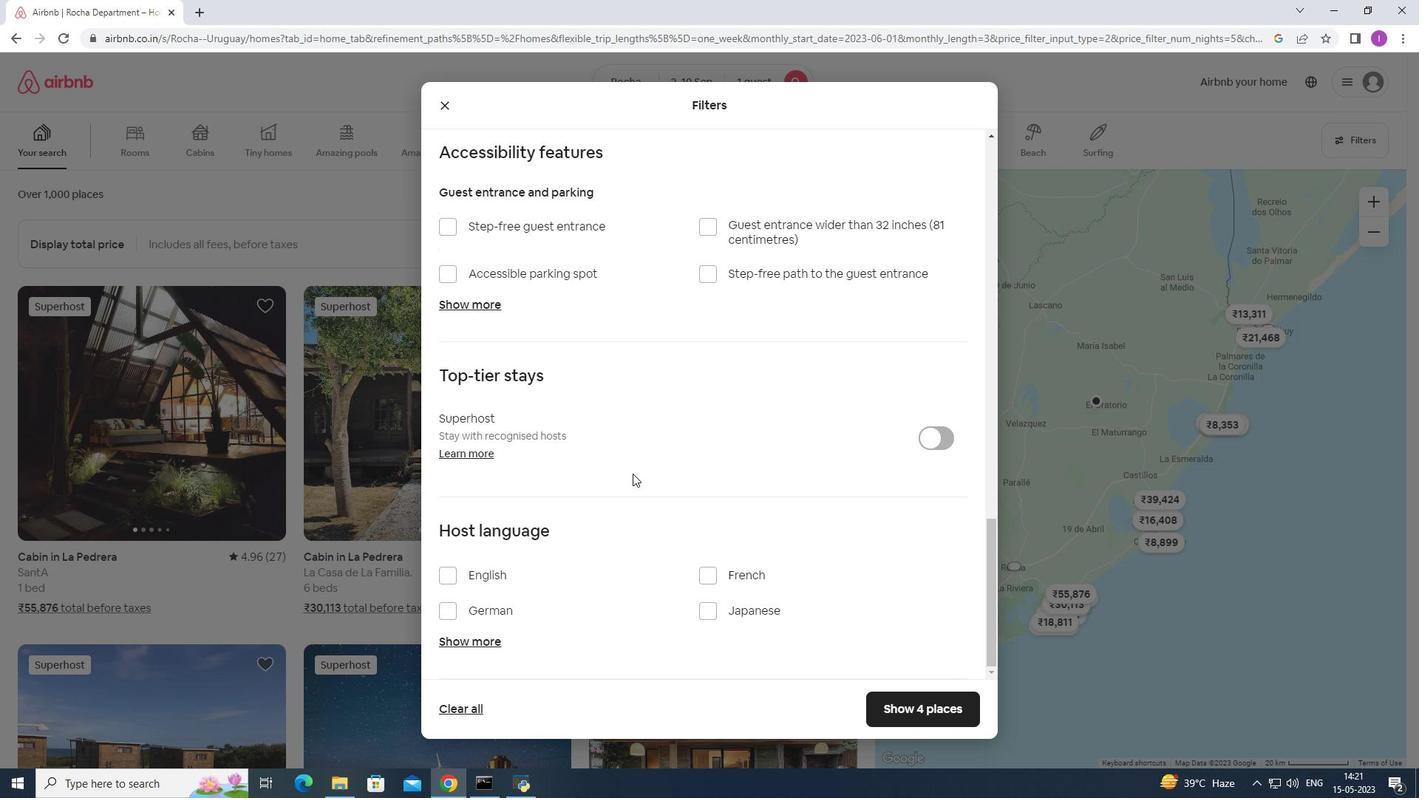 
Action: Mouse moved to (632, 472)
Screenshot: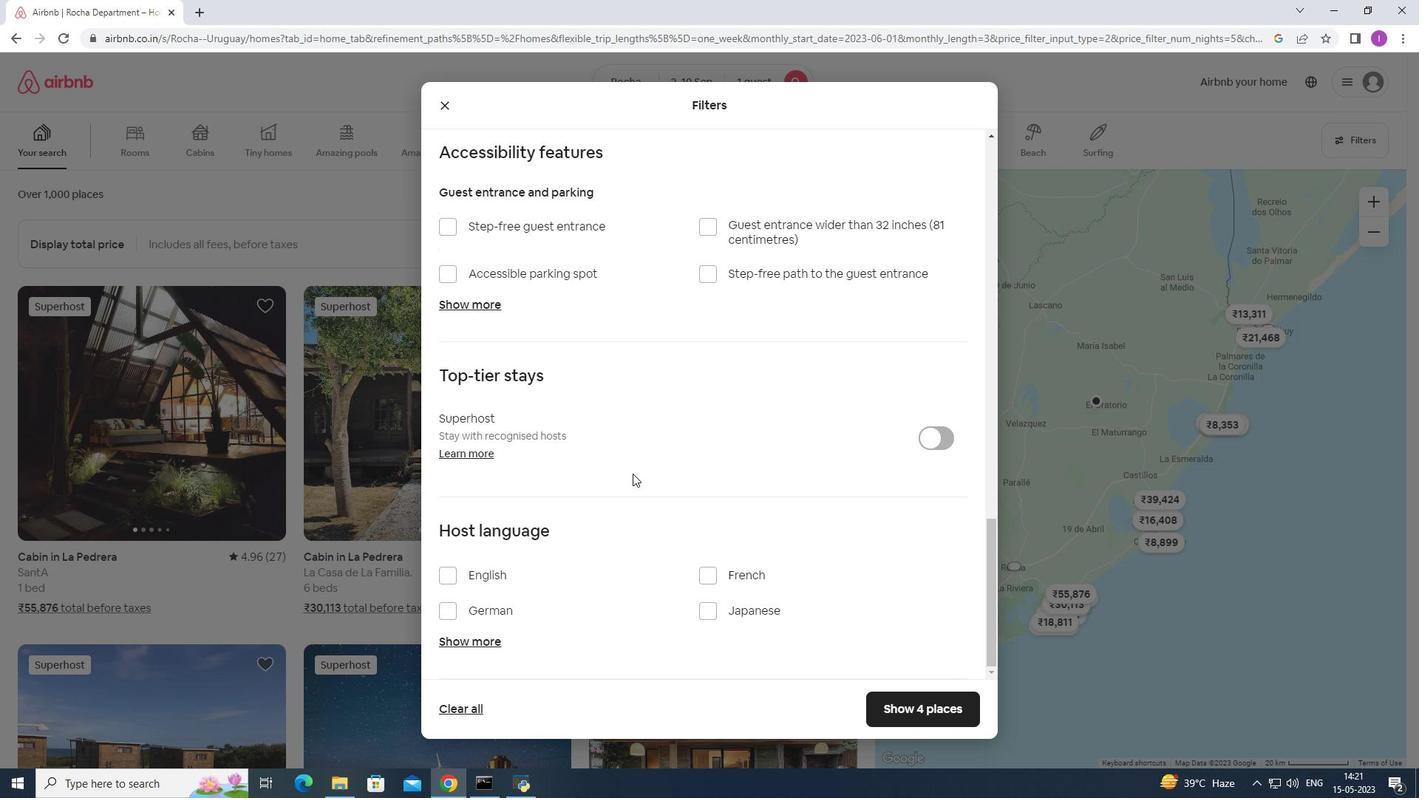 
Action: Mouse scrolled (632, 471) with delta (0, 0)
Screenshot: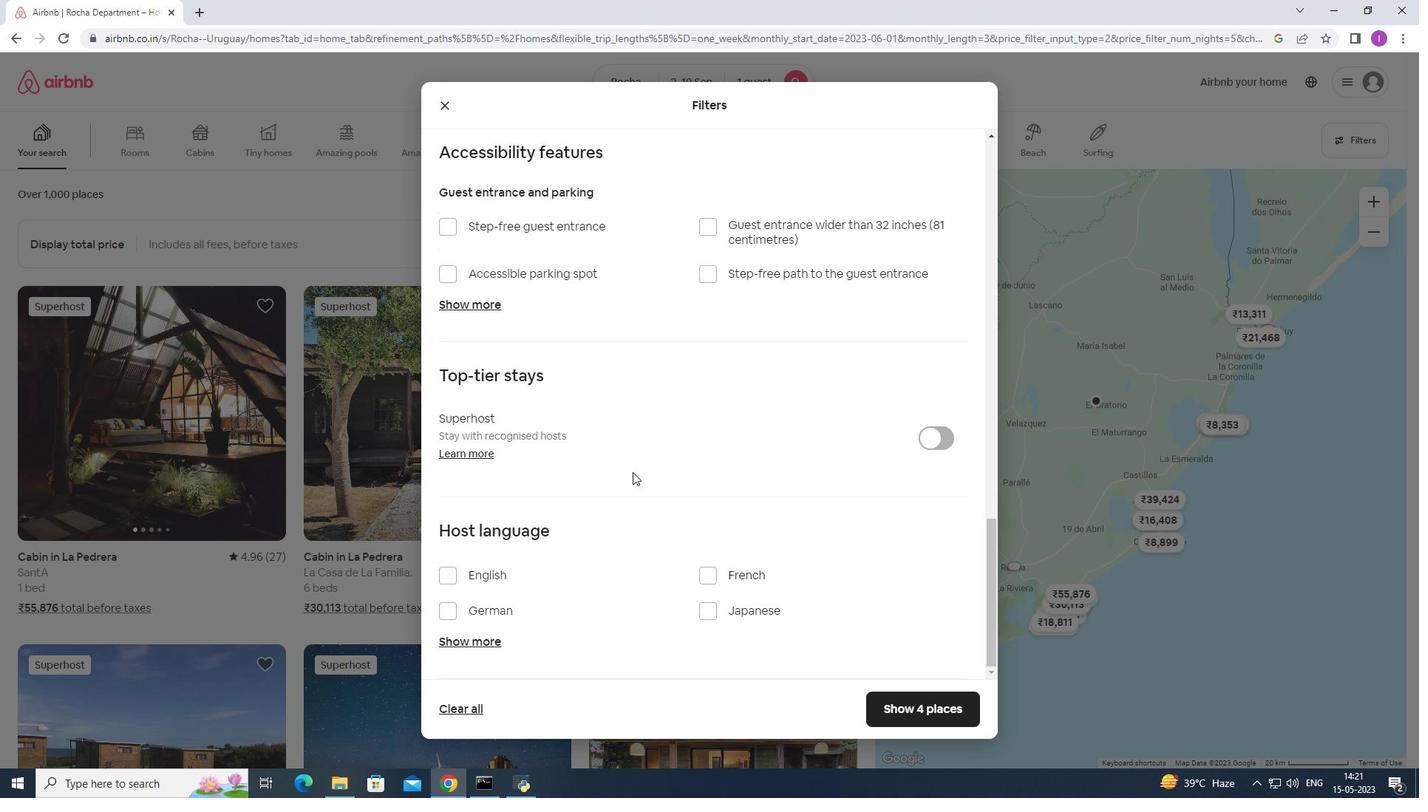 
Action: Mouse scrolled (632, 471) with delta (0, 0)
Screenshot: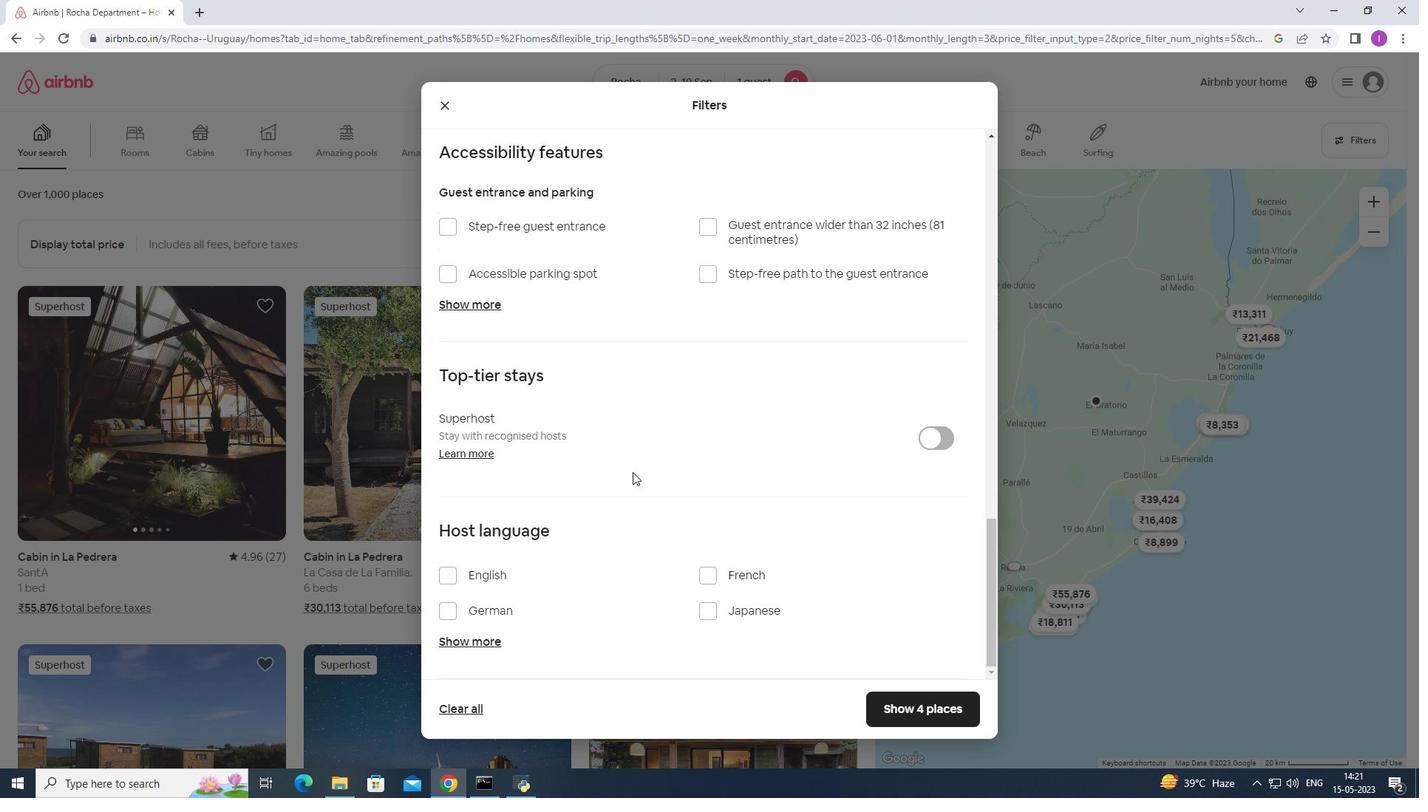 
Action: Mouse scrolled (632, 471) with delta (0, 0)
Screenshot: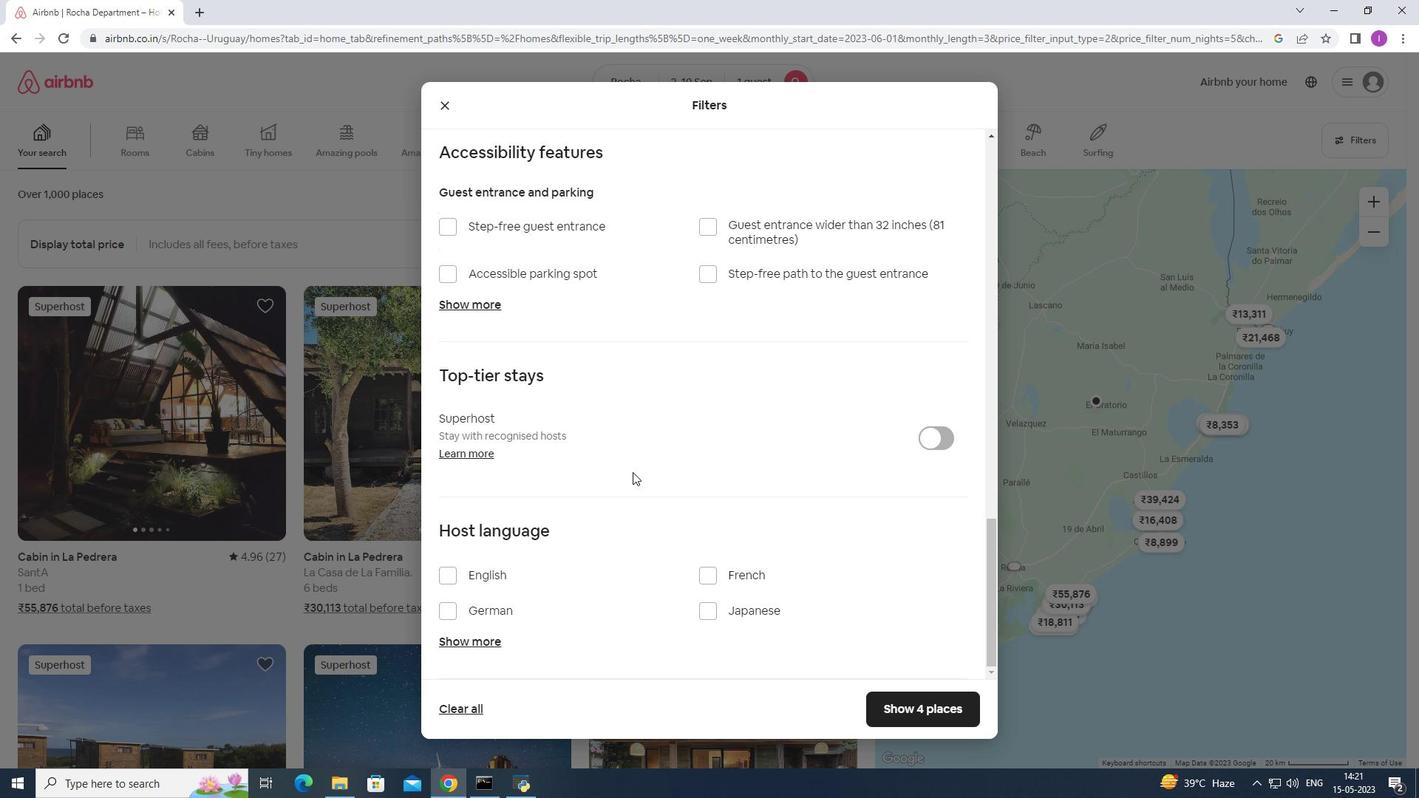 
Action: Mouse moved to (452, 573)
Screenshot: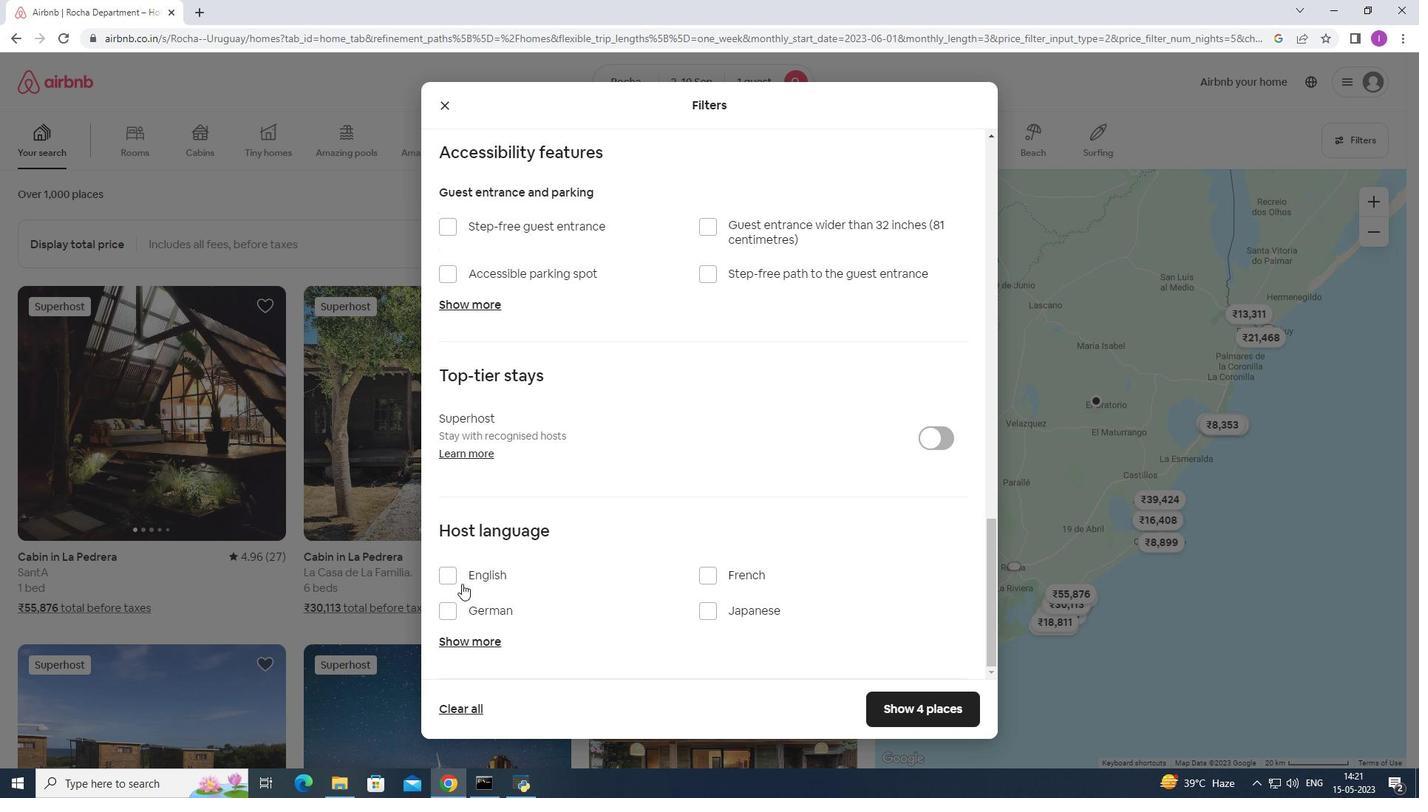 
Action: Mouse pressed left at (452, 573)
Screenshot: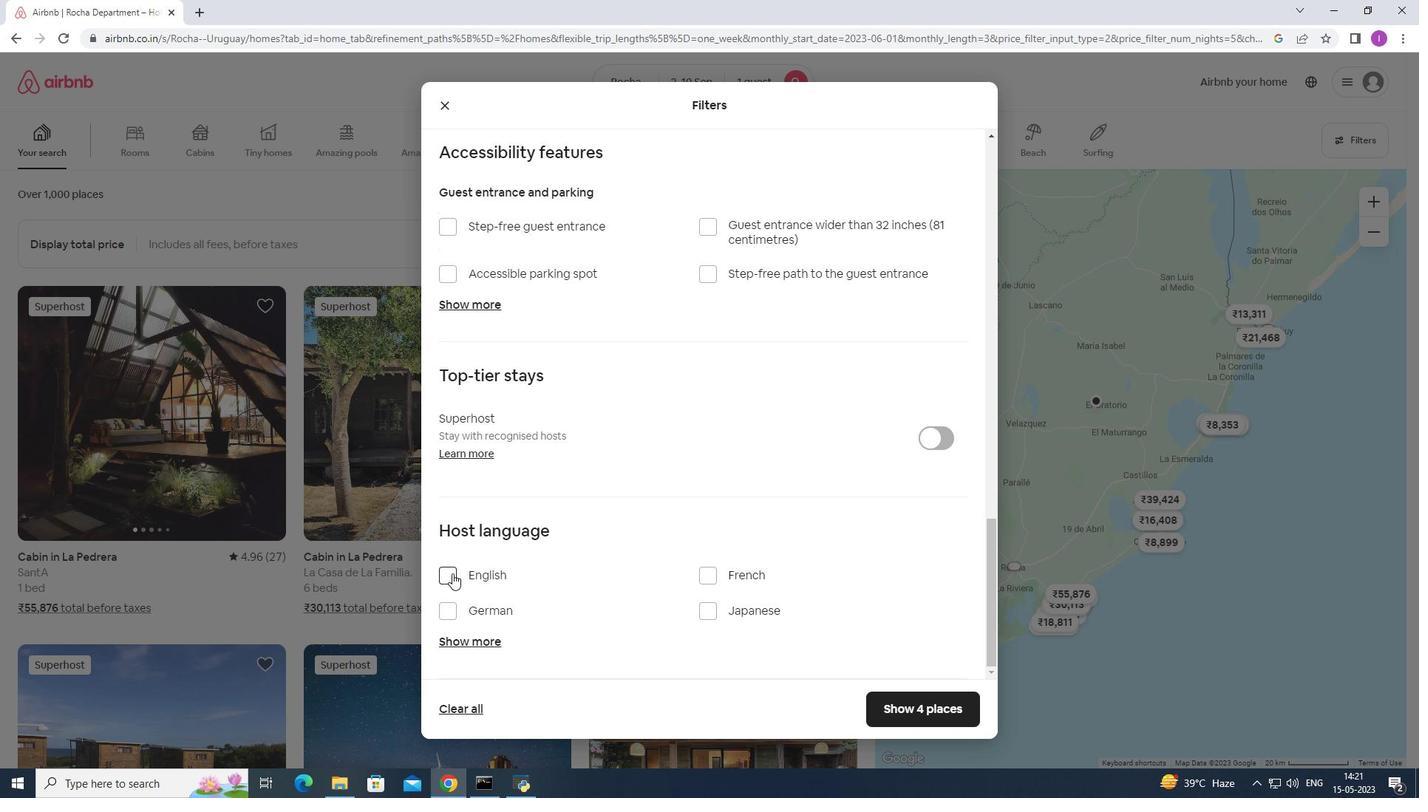 
Action: Mouse moved to (910, 714)
Screenshot: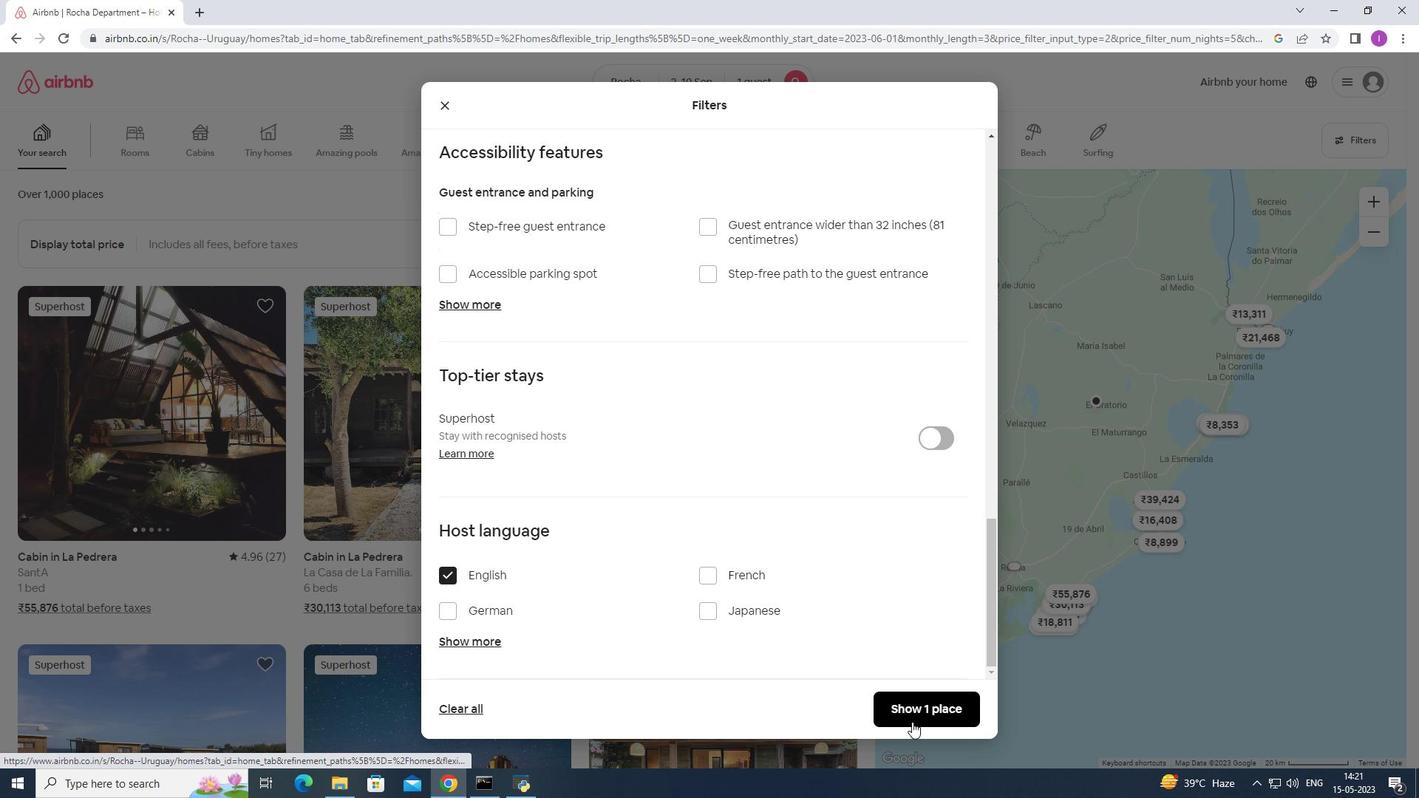 
Action: Mouse pressed left at (910, 714)
Screenshot: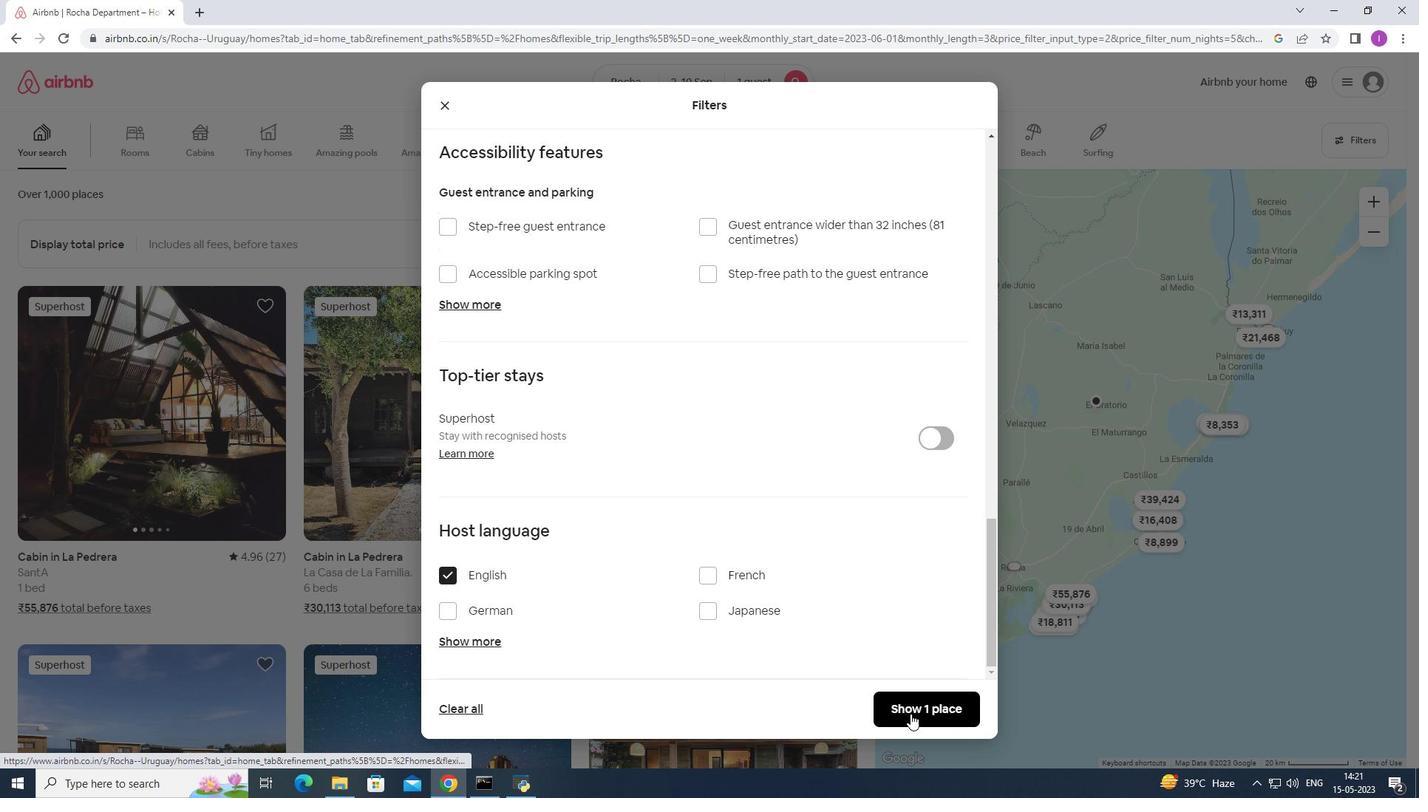 
Action: Mouse moved to (745, 668)
Screenshot: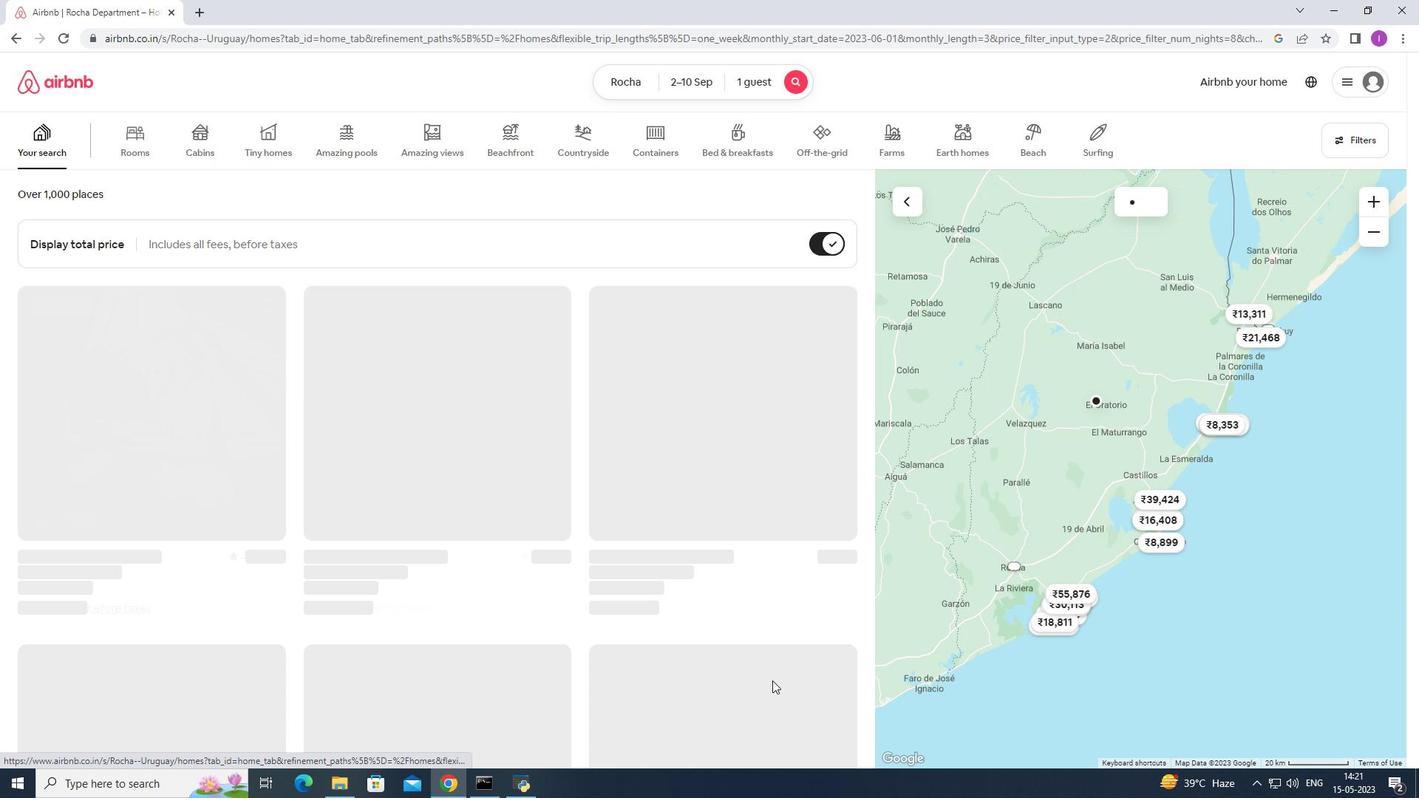 
